 Task: Open a blank google sheet and write heading  Student grades data  Add 10 students name:-  'Joshua Rivera, Zoey Coleman, Ryan Wright, Addison Bailey, Jonathan Simmons, Brooklyn Ward, Caleb Barnes, Audrey Collins, Gabriel Perry, Sofia Bell. ' in November Last week sales are  100 to 150. Math Grade:-  90, 95, 80, 92, 85,88, 90, 78, 92, 85.Science Grade:-  85, 87, 92, 88, 90, 85, 92, 80, 88, 90.English Grade:-  92, 90, 85, 90, 88, 92, 85, 82, 90, 88.History Grade:-  88, 92, 78, 95, 90, 90, 80, 85, 92, 90. Total use the formula   =SUM(D2:G2) then presss enter. Save page auditingSalesAnalysis_2023
Action: Mouse moved to (296, 169)
Screenshot: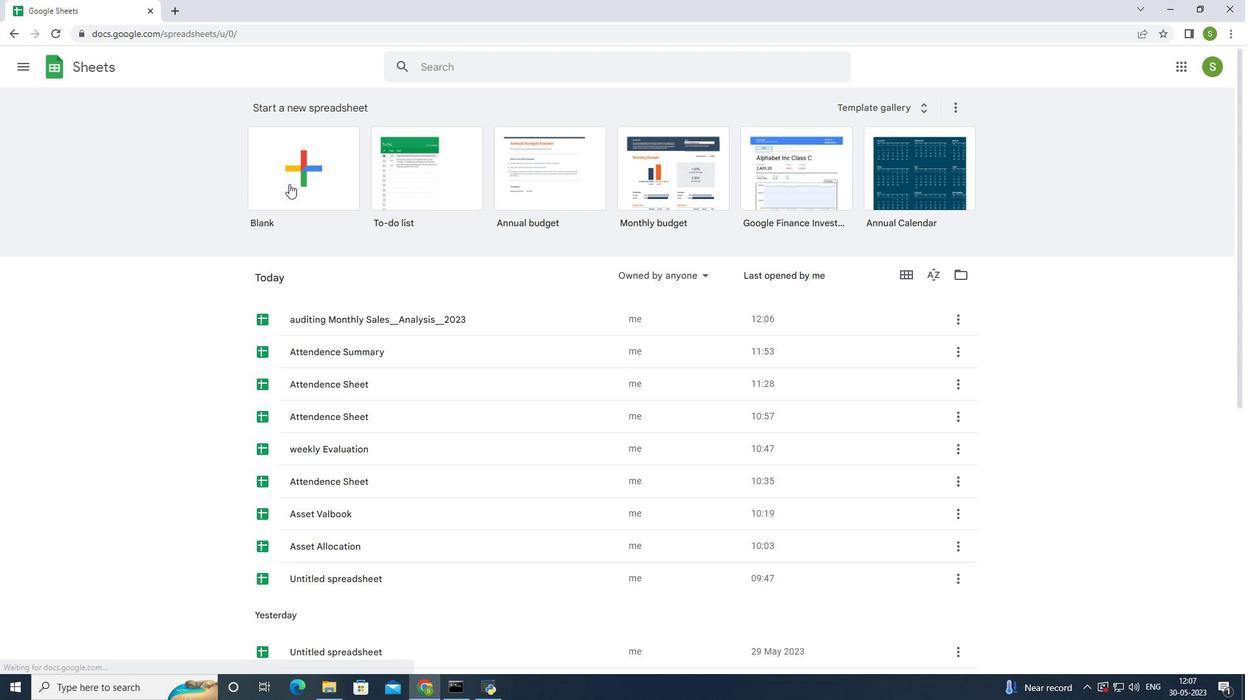 
Action: Mouse pressed left at (296, 169)
Screenshot: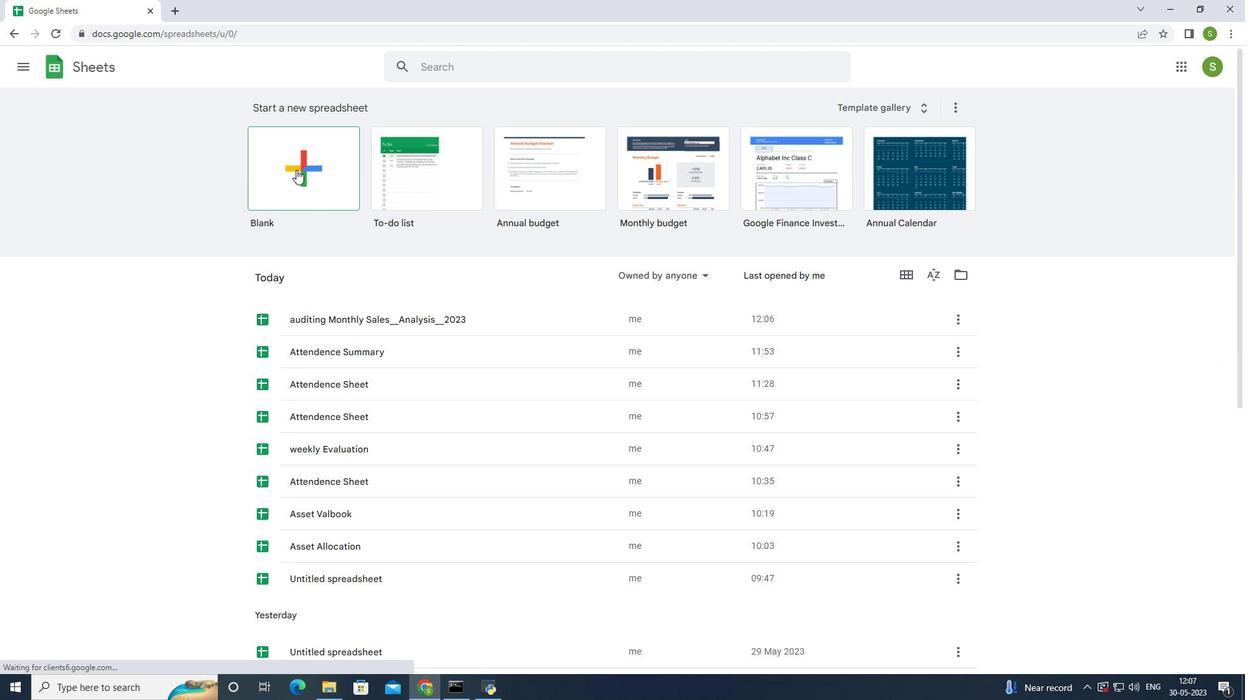 
Action: Mouse moved to (108, 171)
Screenshot: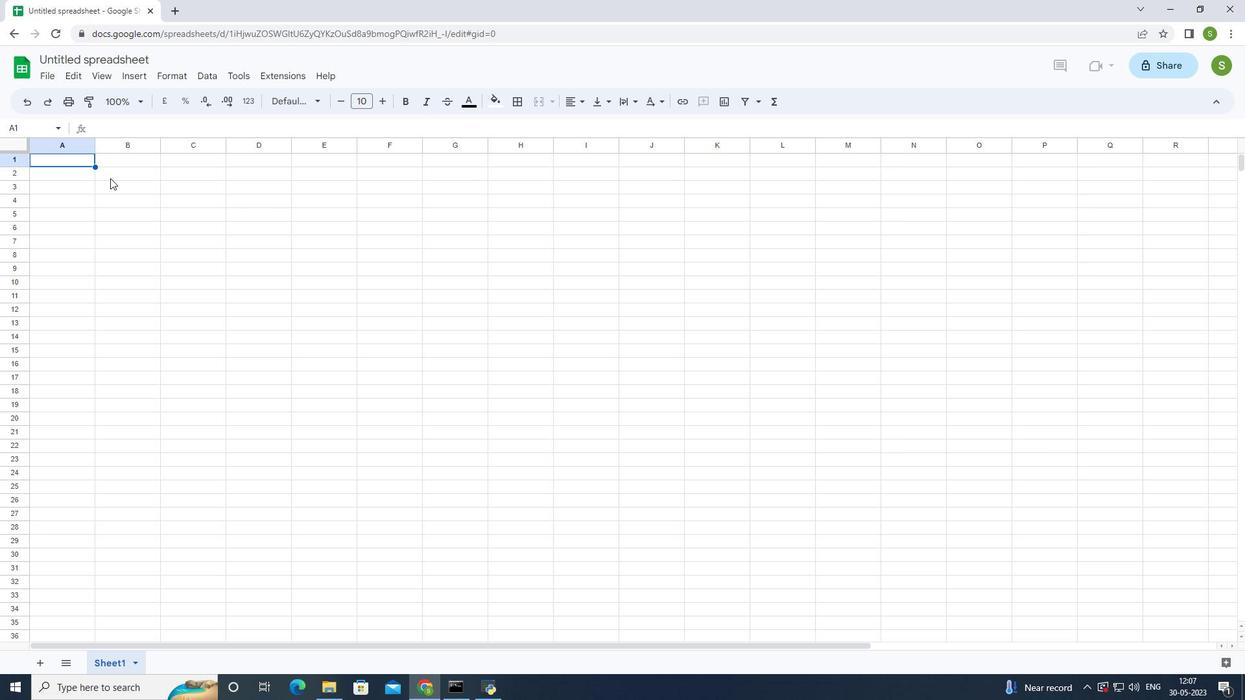 
Action: Mouse pressed left at (108, 171)
Screenshot: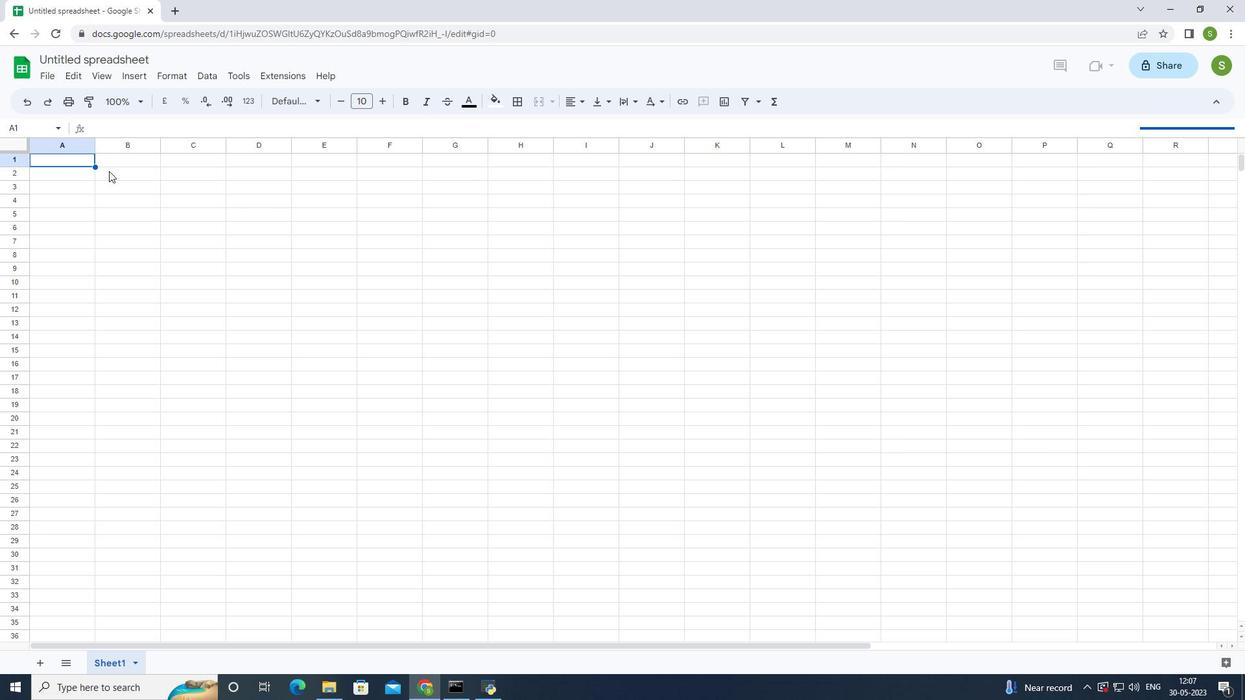 
Action: Mouse moved to (159, 178)
Screenshot: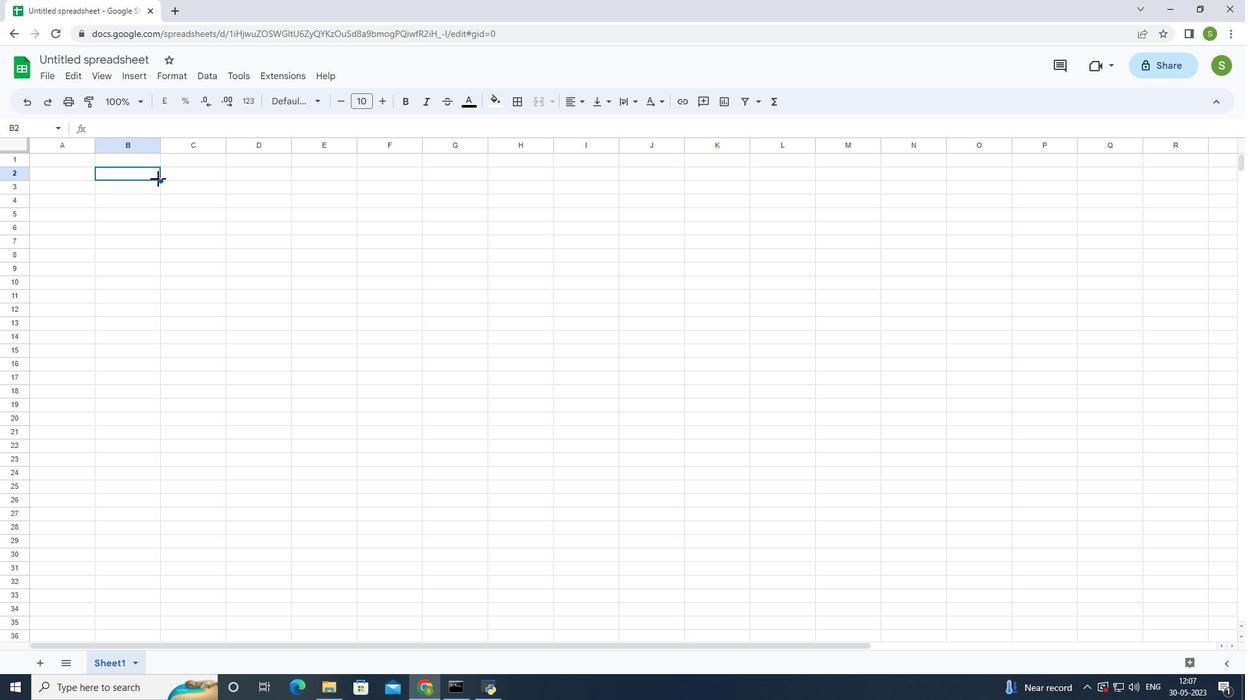 
Action: Key pressed <Key.shift>Student<Key.space>grades<Key.enter>
Screenshot: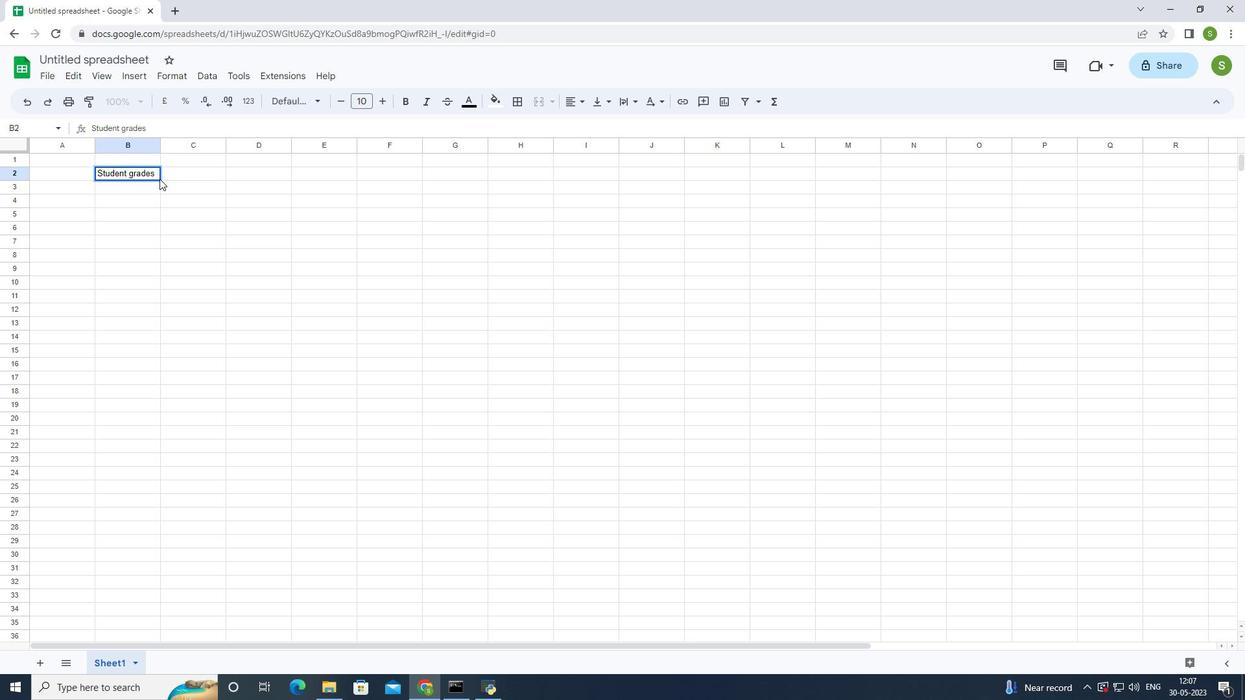 
Action: Mouse moved to (52, 188)
Screenshot: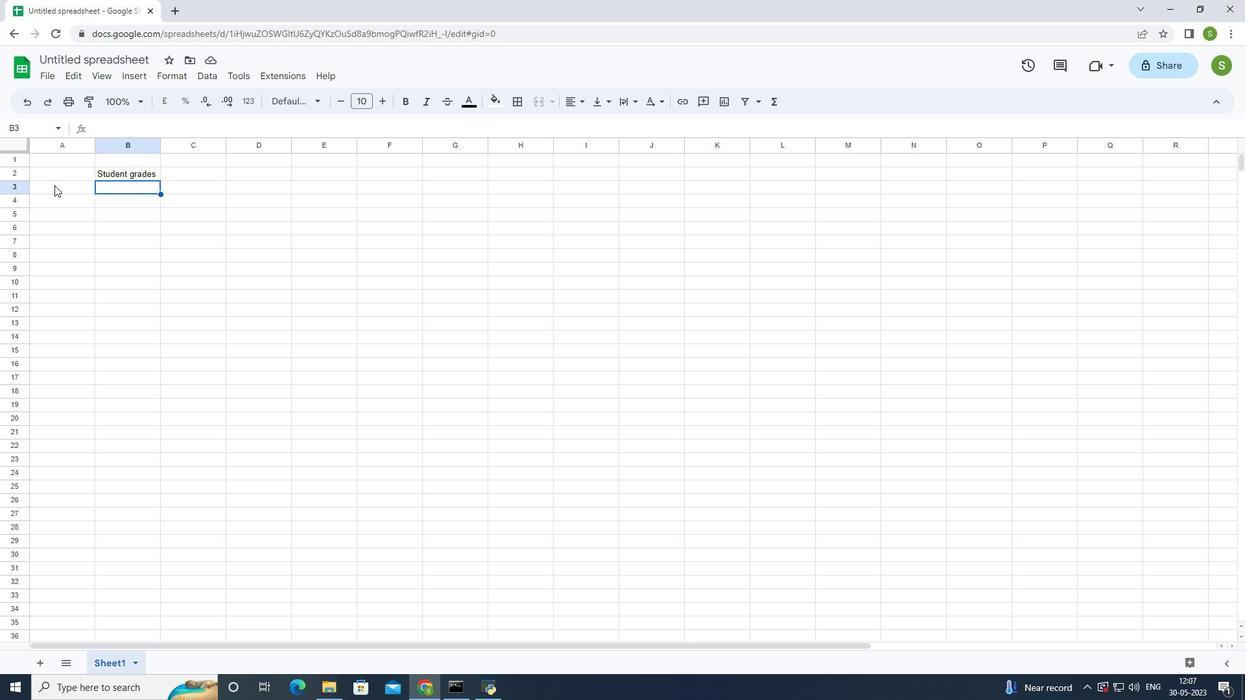 
Action: Mouse pressed left at (52, 188)
Screenshot: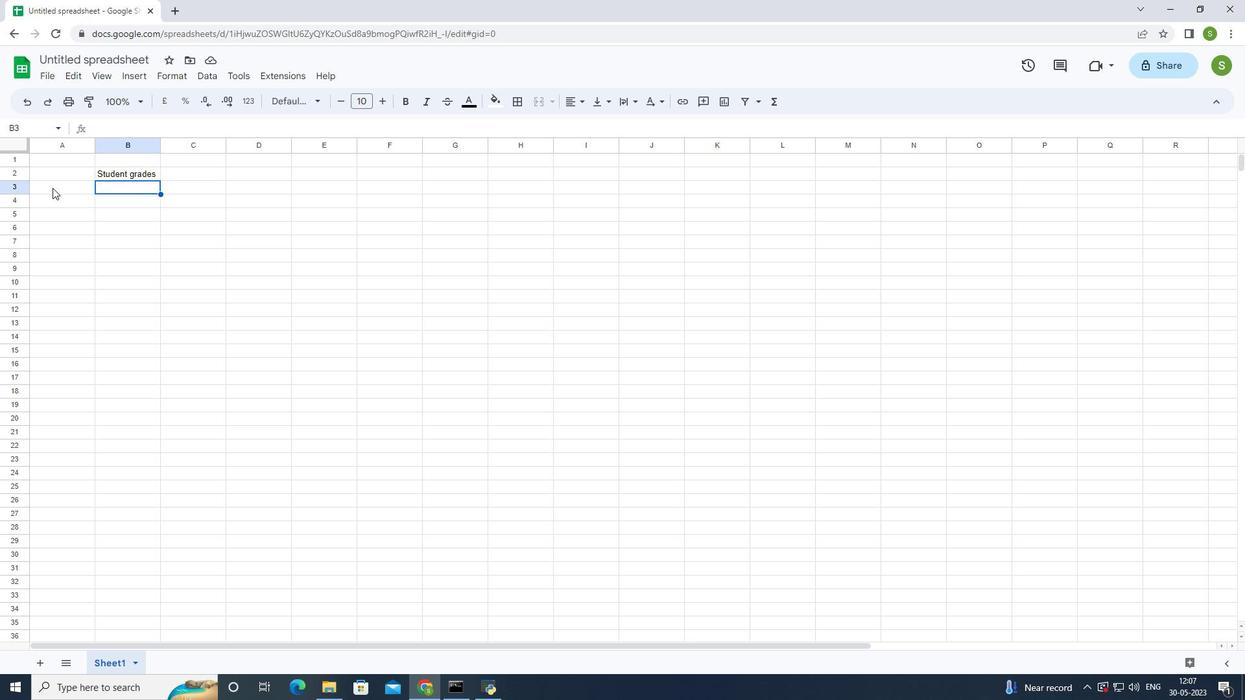 
Action: Mouse moved to (130, 202)
Screenshot: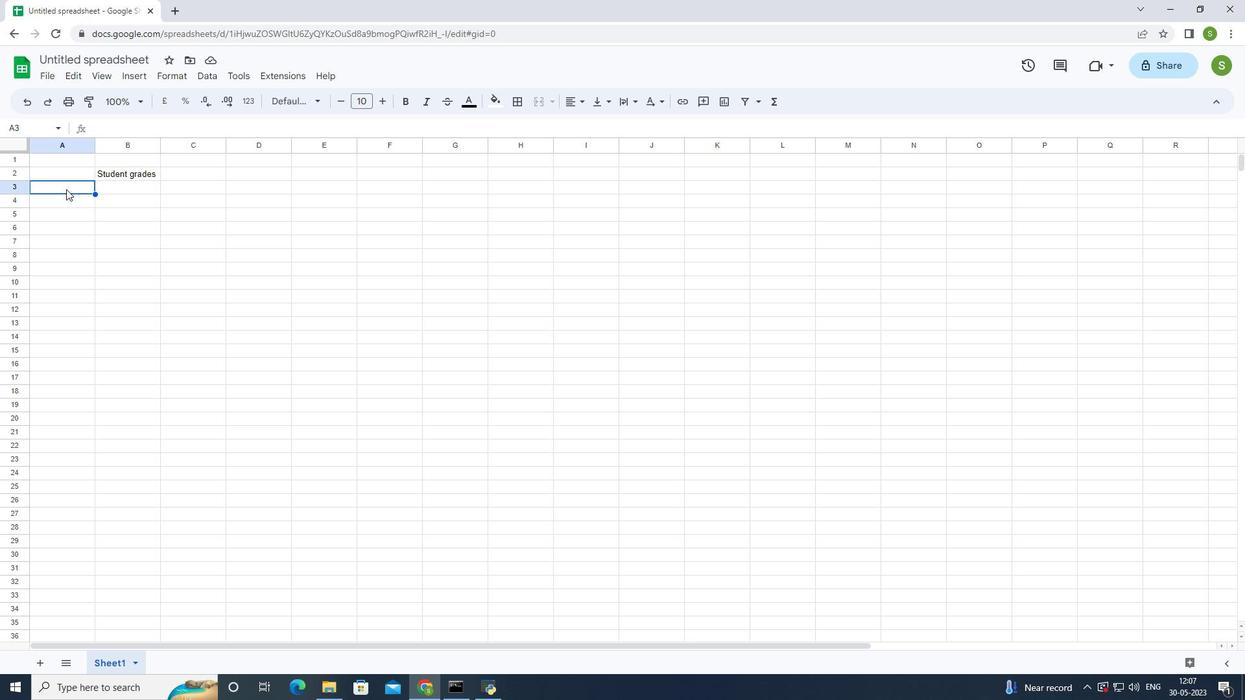 
Action: Key pressed <Key.shift>N
Screenshot: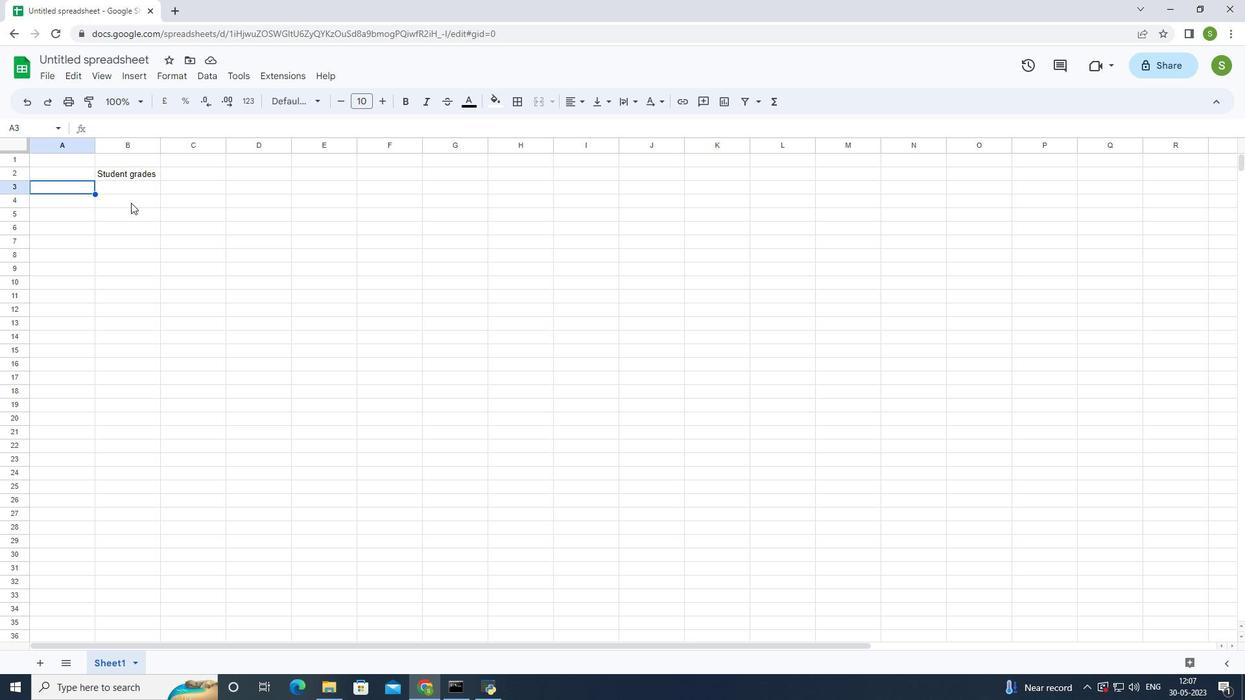 
Action: Mouse moved to (130, 203)
Screenshot: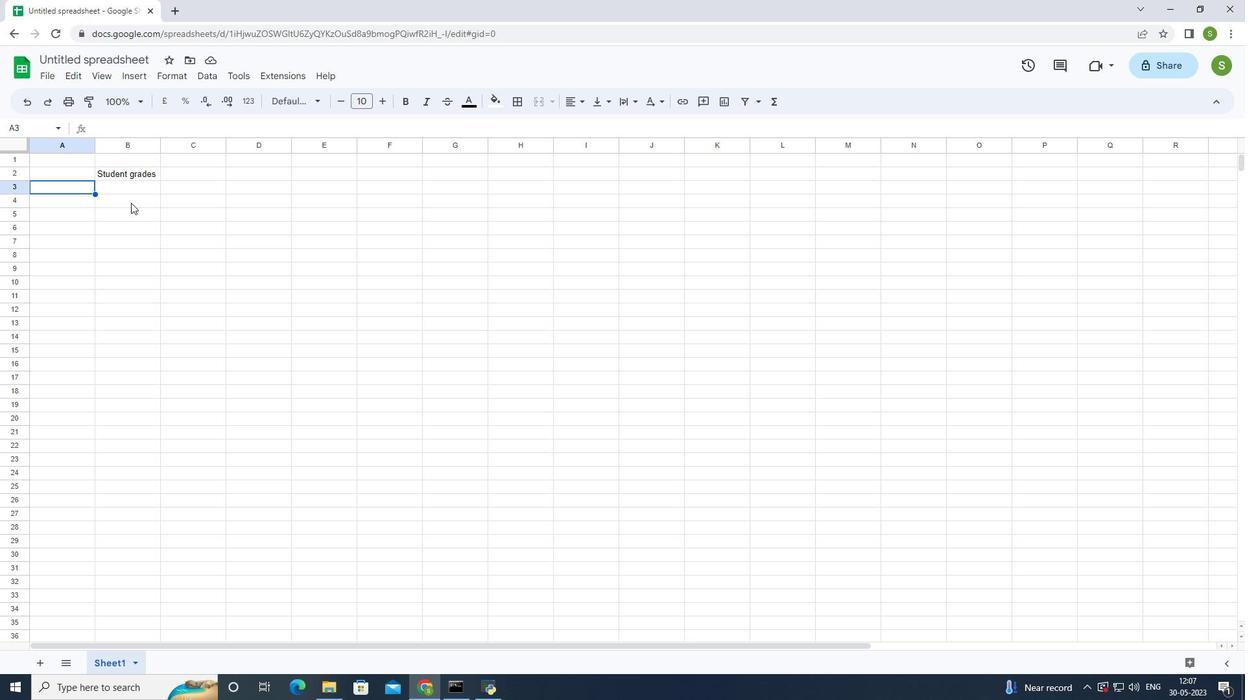 
Action: Key pressed am
Screenshot: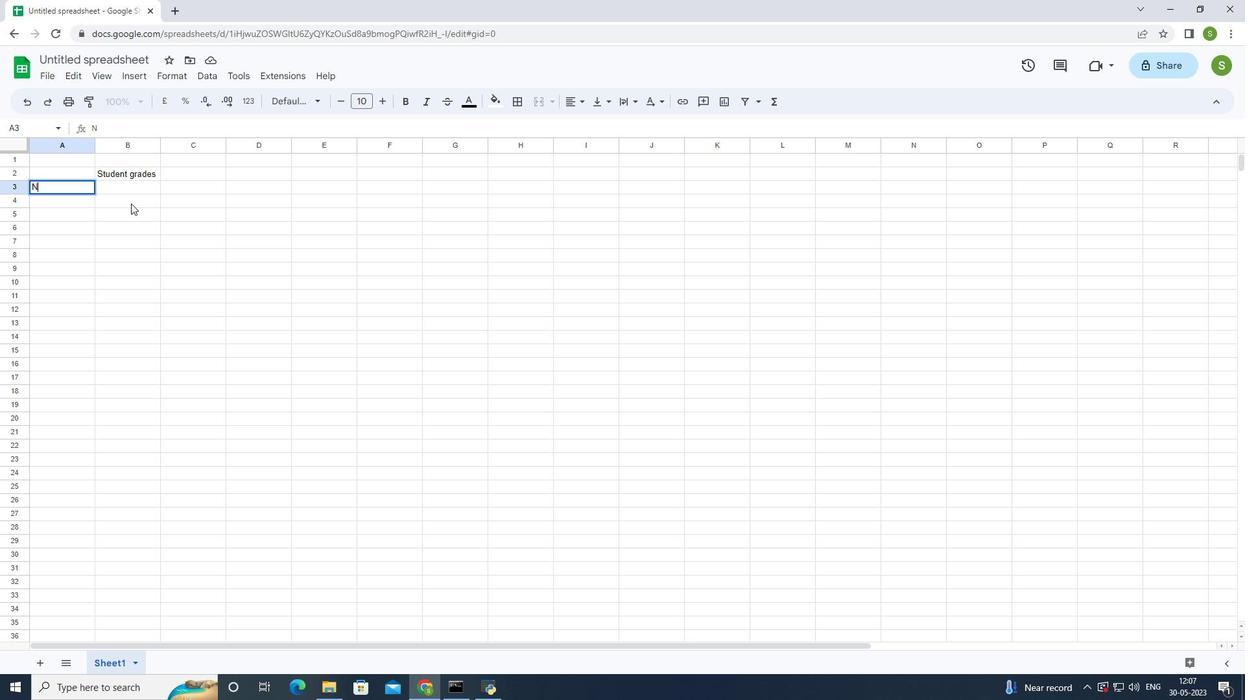 
Action: Mouse moved to (130, 205)
Screenshot: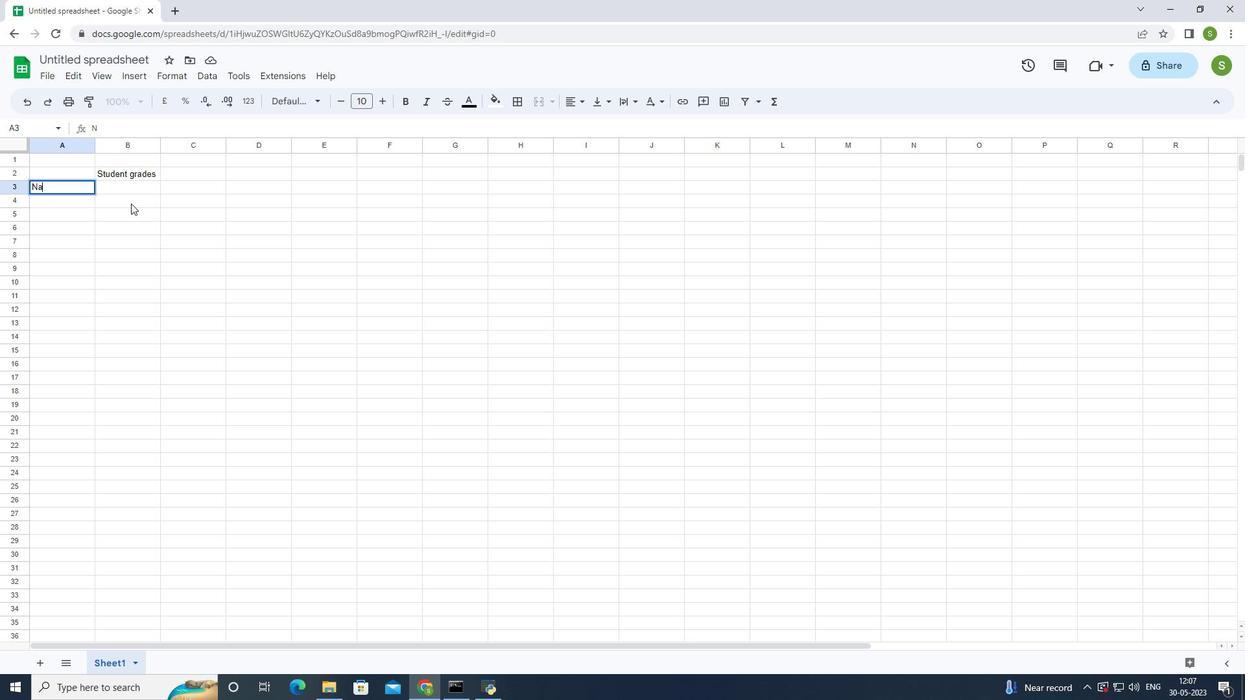 
Action: Key pressed e
Screenshot: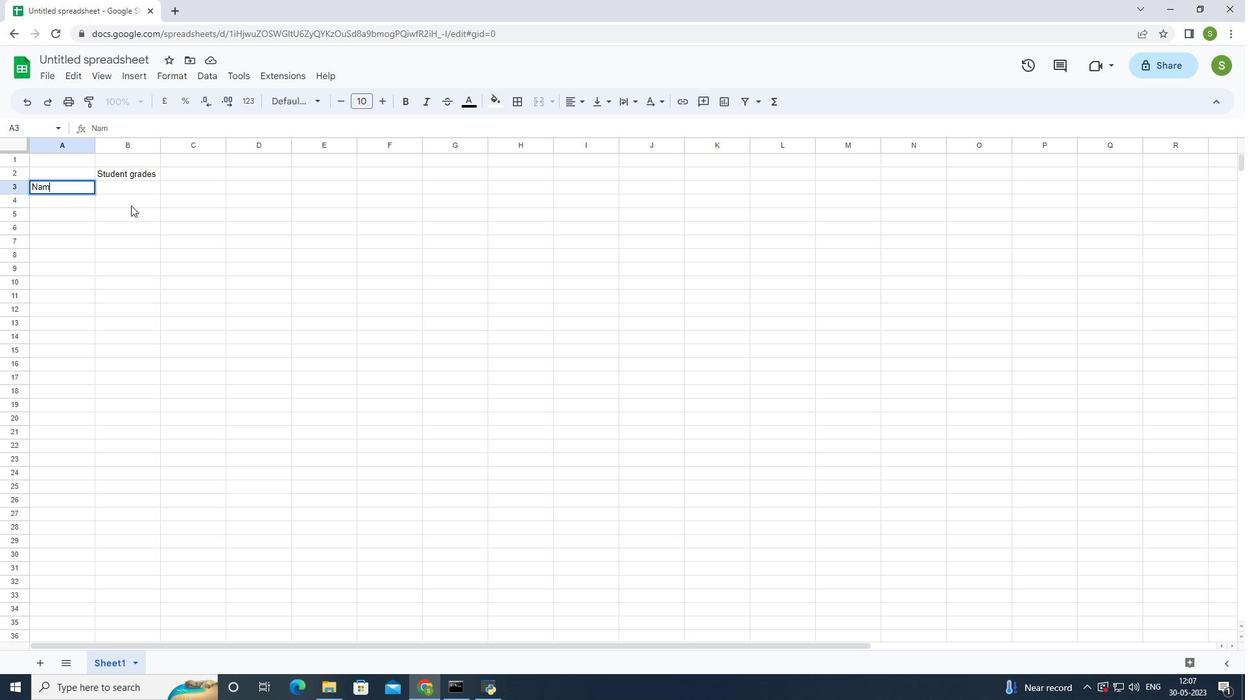 
Action: Mouse moved to (130, 206)
Screenshot: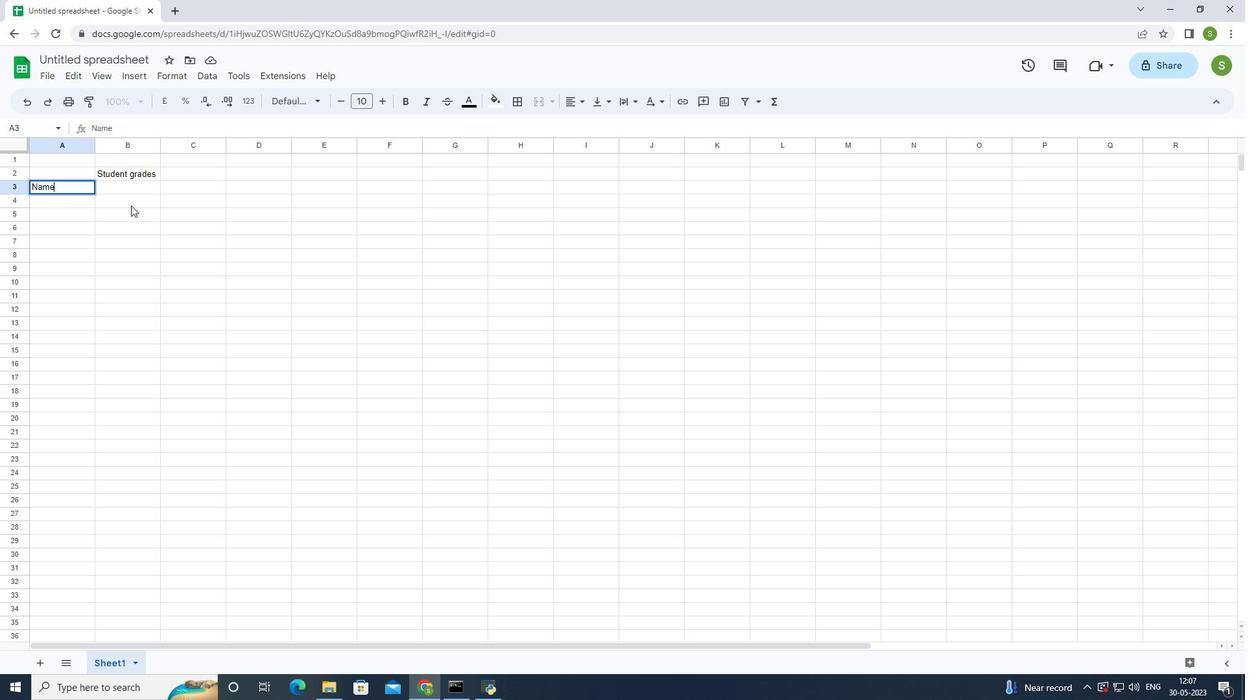 
Action: Key pressed <Key.enter><Key.shift>J
Screenshot: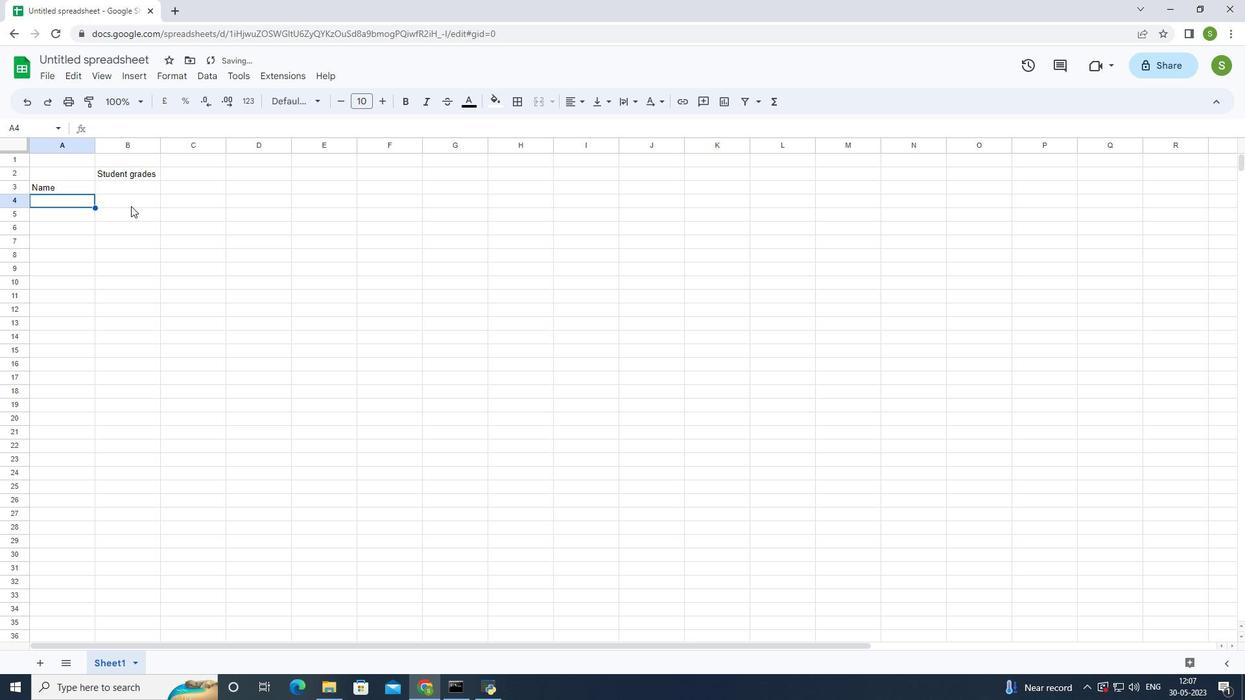 
Action: Mouse moved to (130, 206)
Screenshot: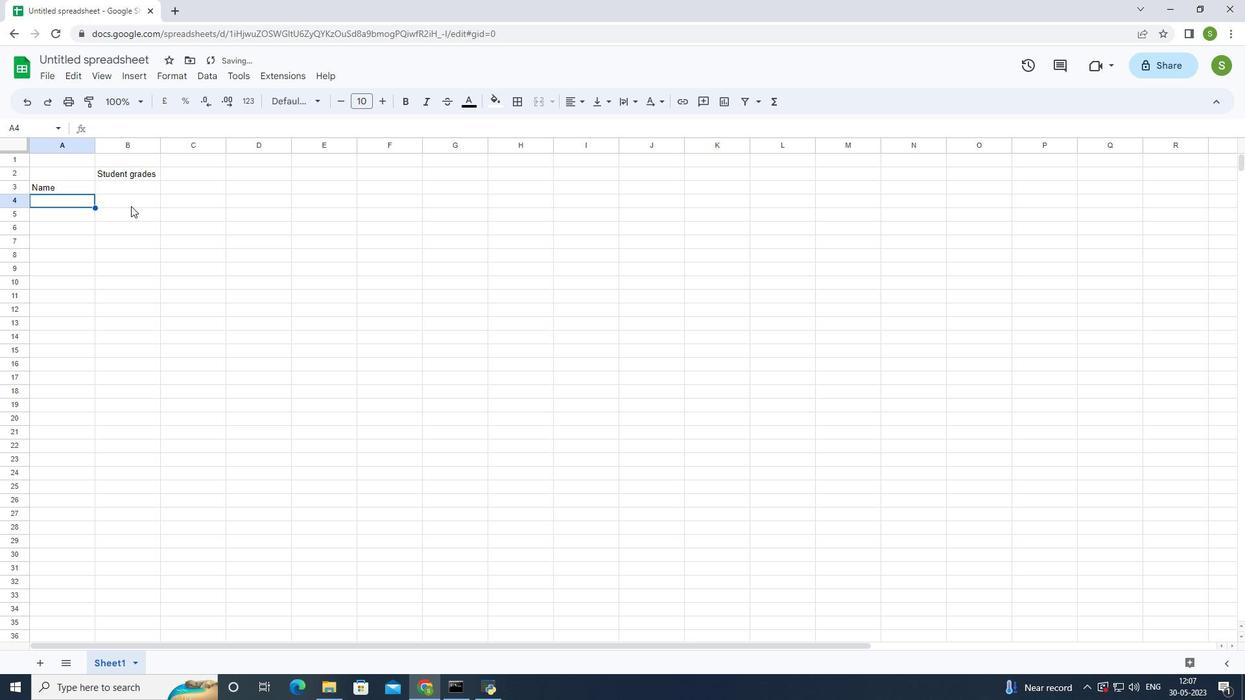 
Action: Key pressed o
Screenshot: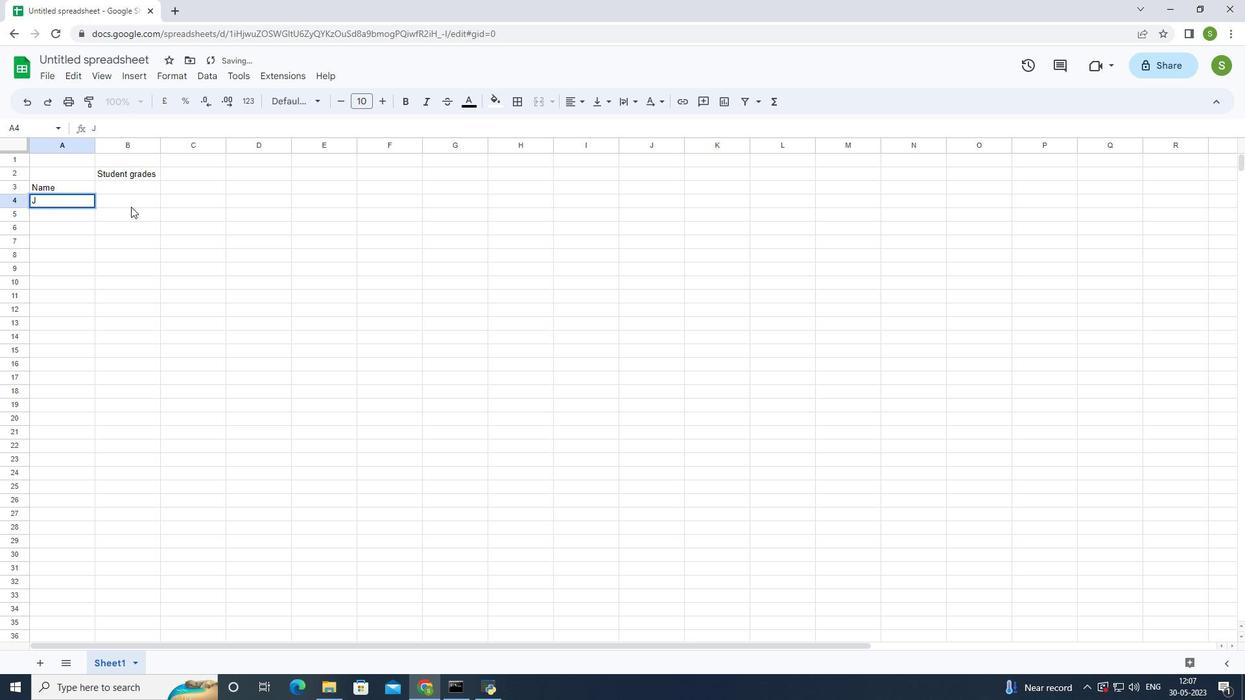 
Action: Mouse moved to (130, 207)
Screenshot: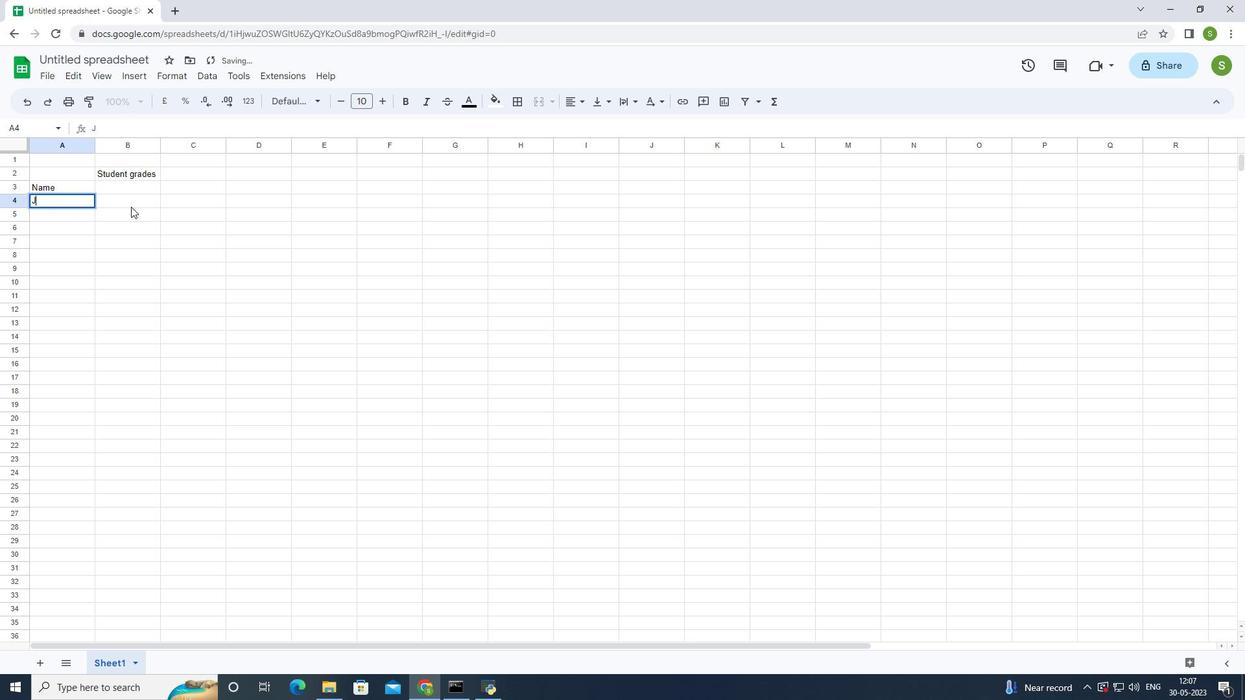 
Action: Key pressed sh
Screenshot: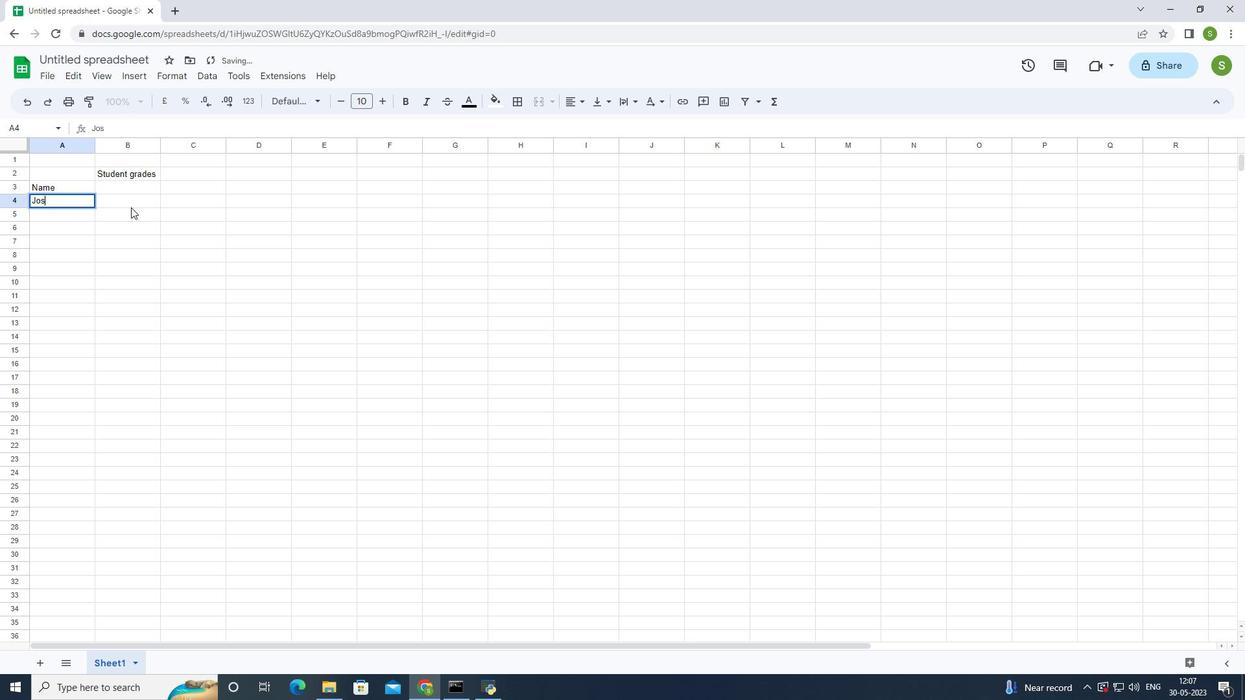 
Action: Mouse moved to (130, 207)
Screenshot: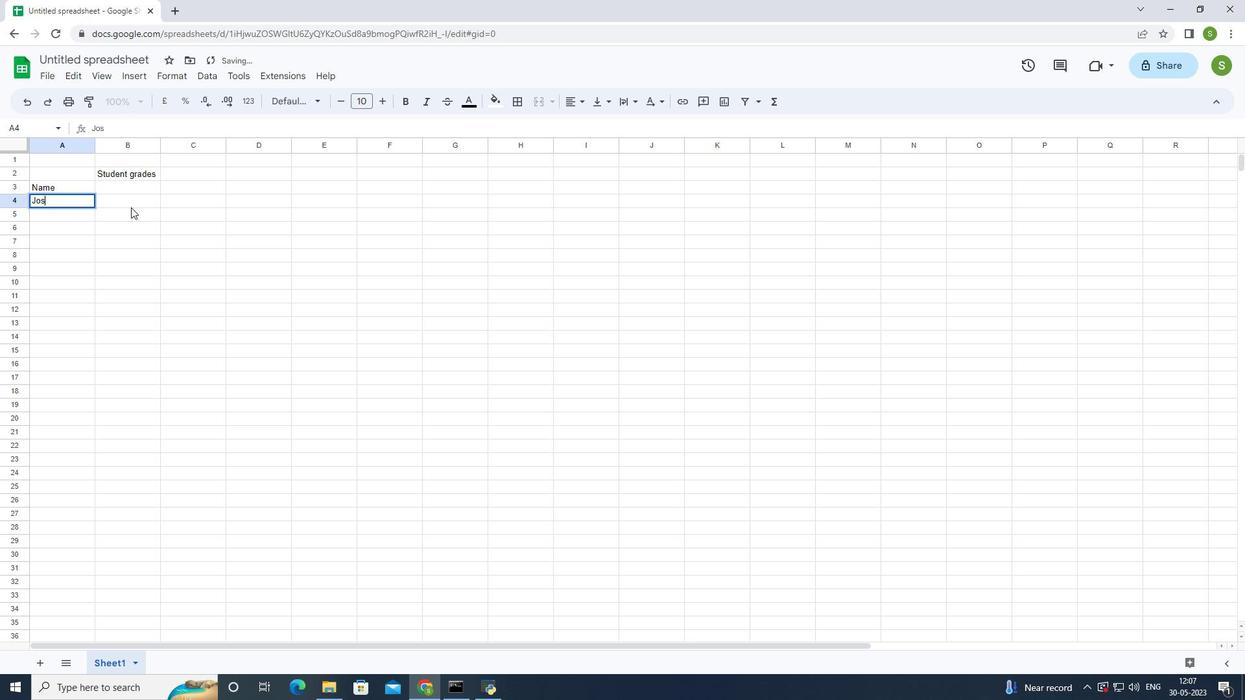 
Action: Key pressed ua
Screenshot: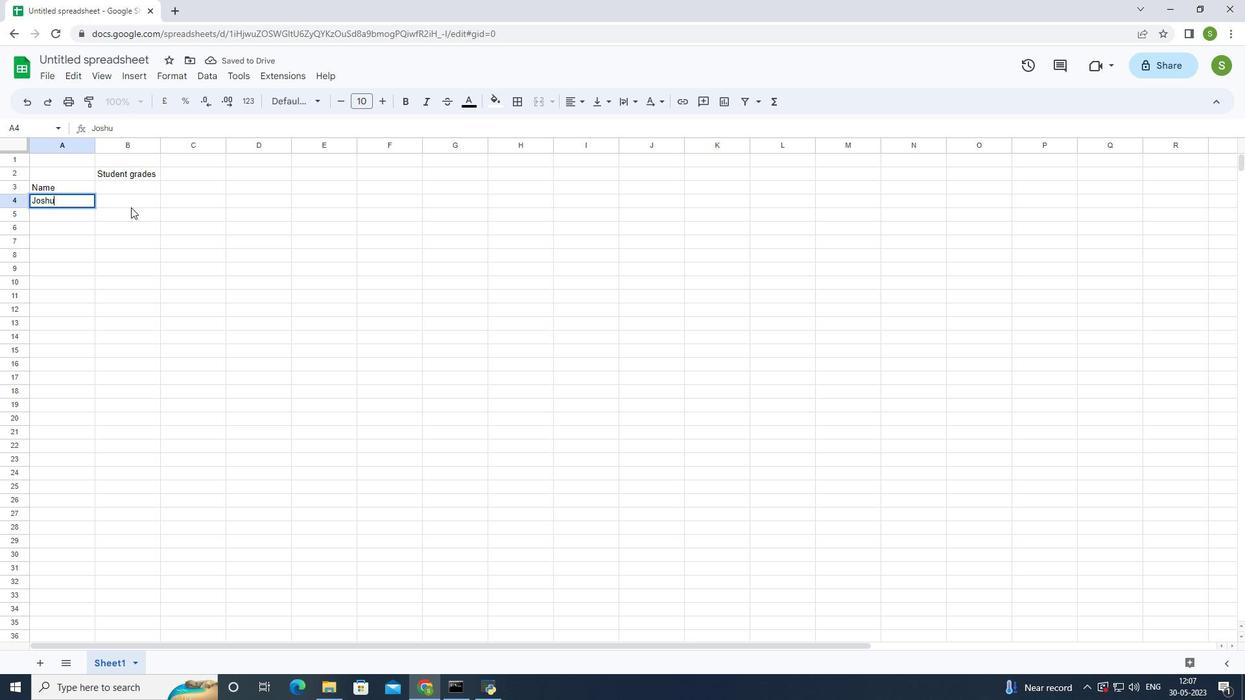 
Action: Mouse moved to (130, 208)
Screenshot: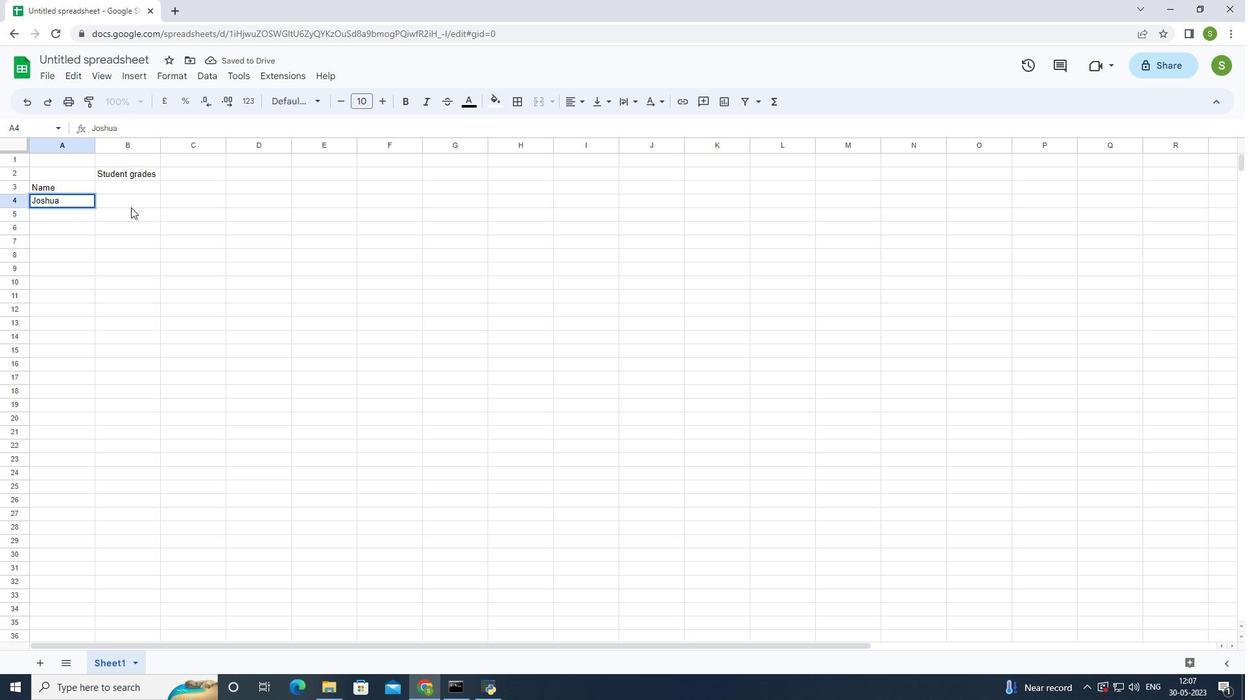 
Action: Key pressed <Key.space><Key.shift>Riv
Screenshot: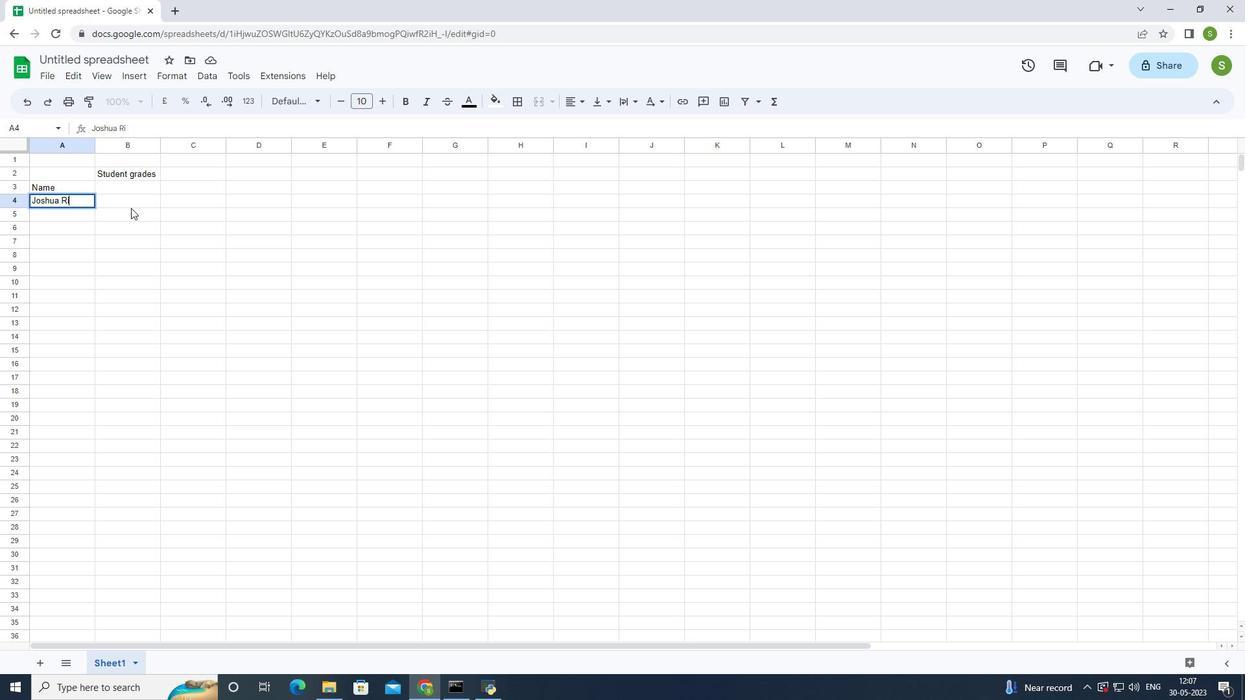 
Action: Mouse moved to (130, 208)
Screenshot: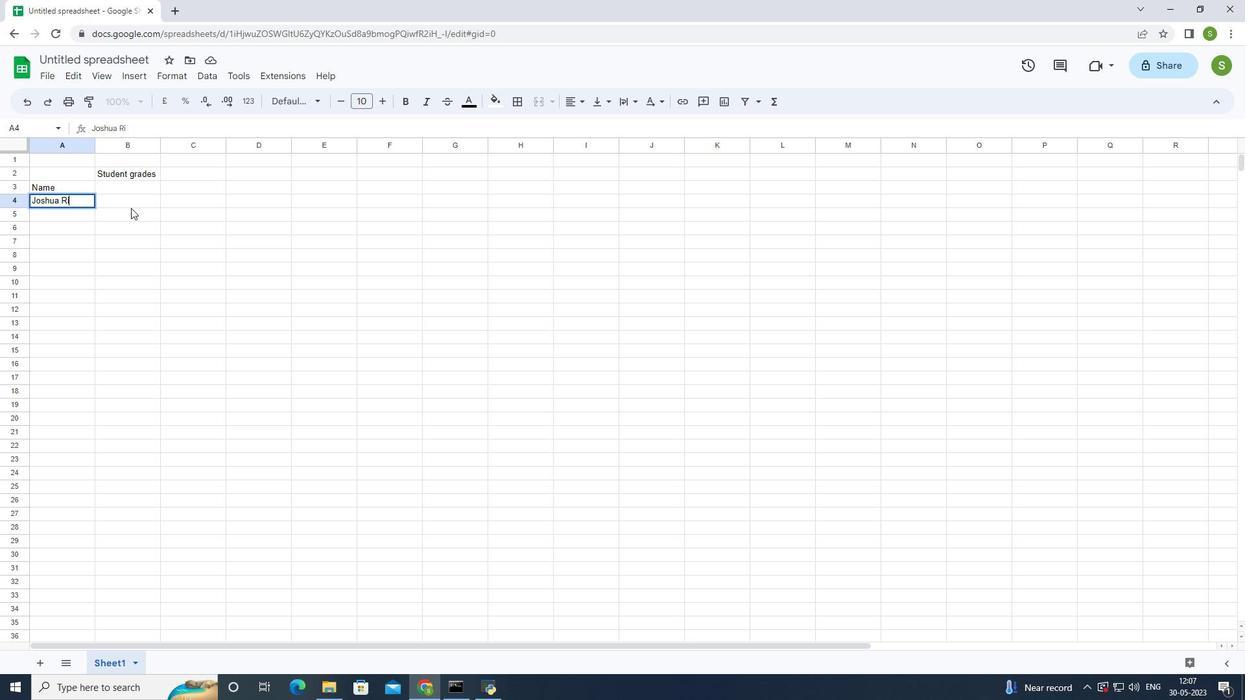 
Action: Key pressed era<Key.enter><Key.shift>Zo
Screenshot: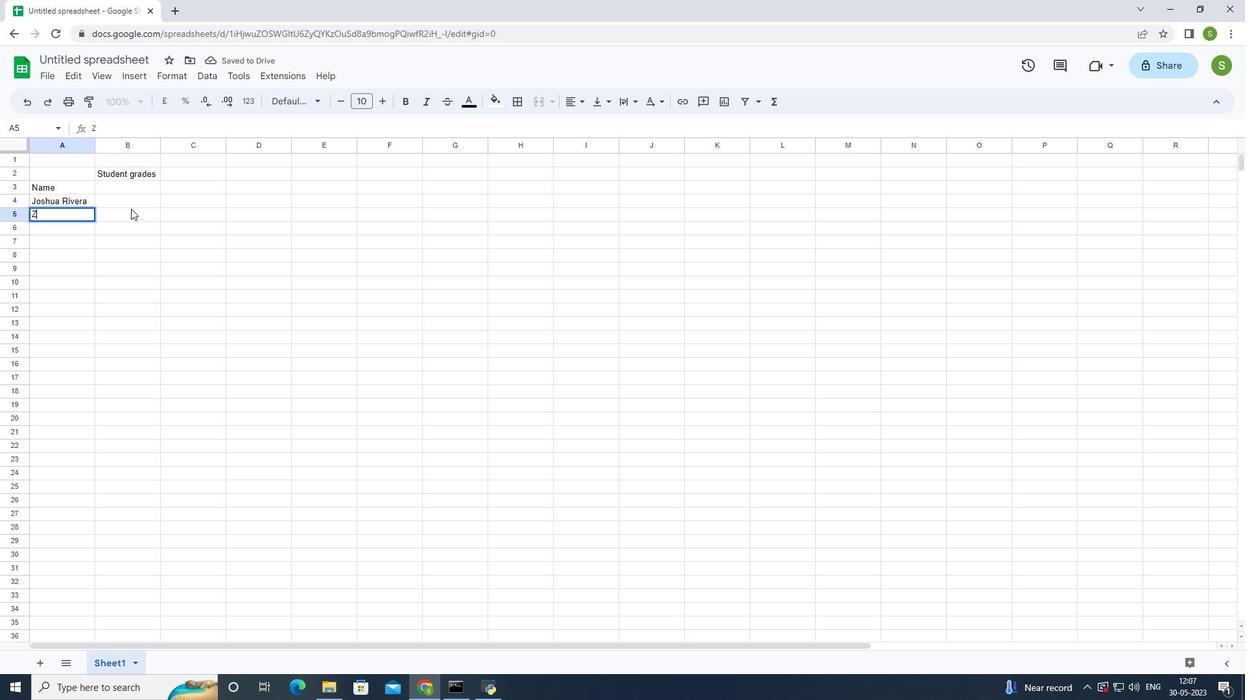 
Action: Mouse moved to (130, 209)
Screenshot: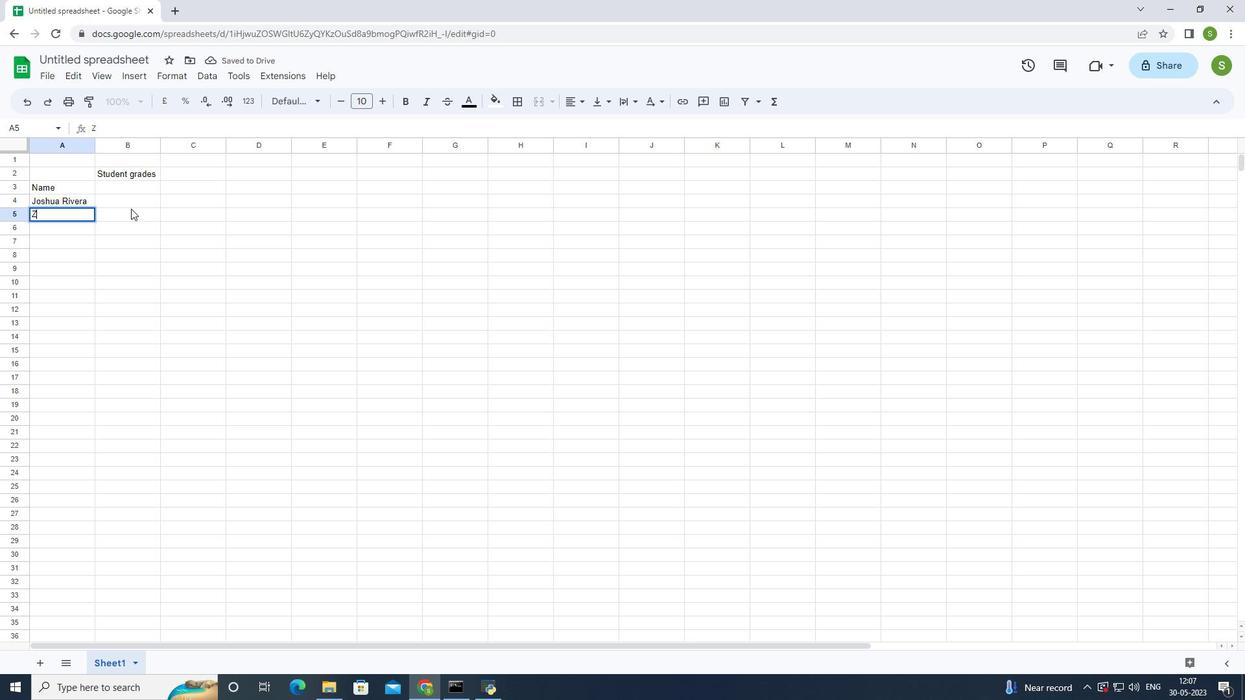 
Action: Key pressed ey
Screenshot: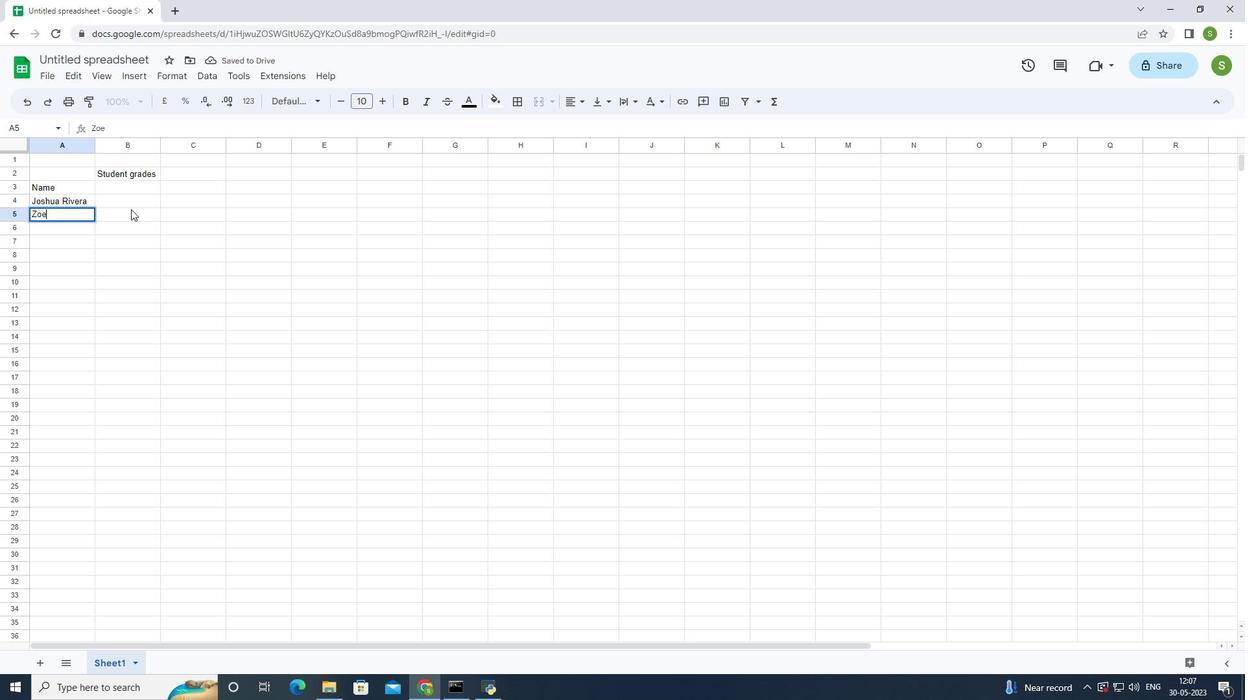 
Action: Mouse moved to (130, 209)
Screenshot: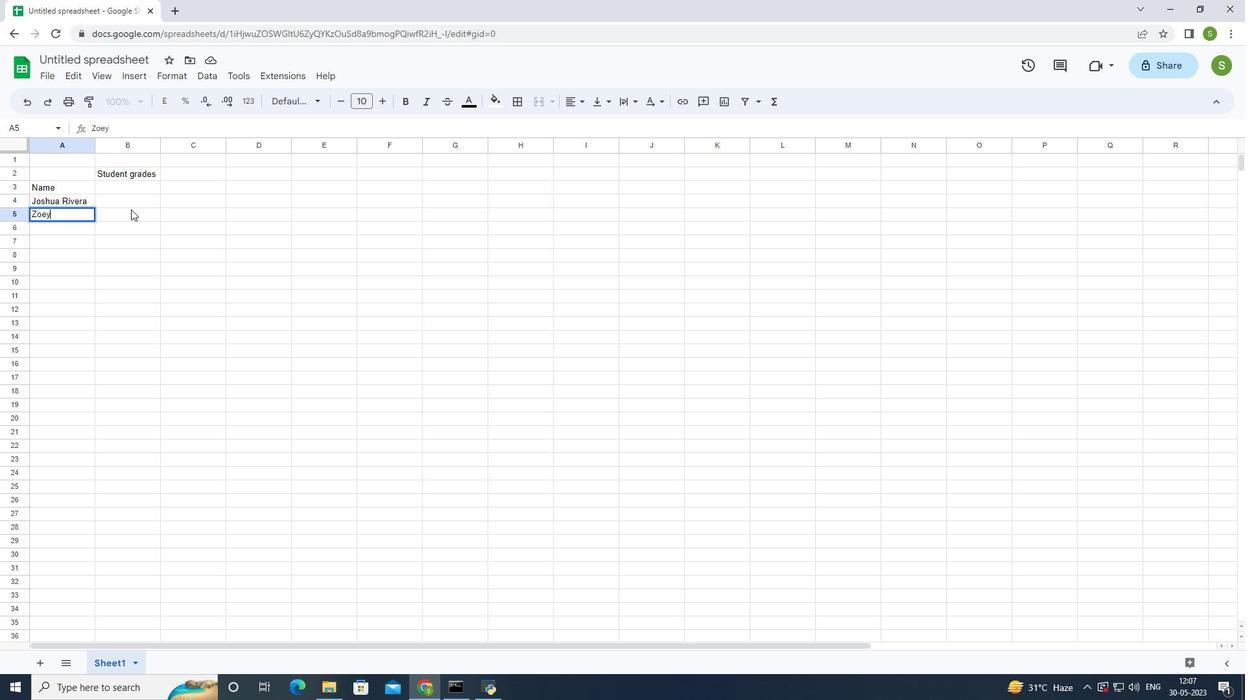
Action: Key pressed <Key.space><Key.shift>Coleman<Key.enter>
Screenshot: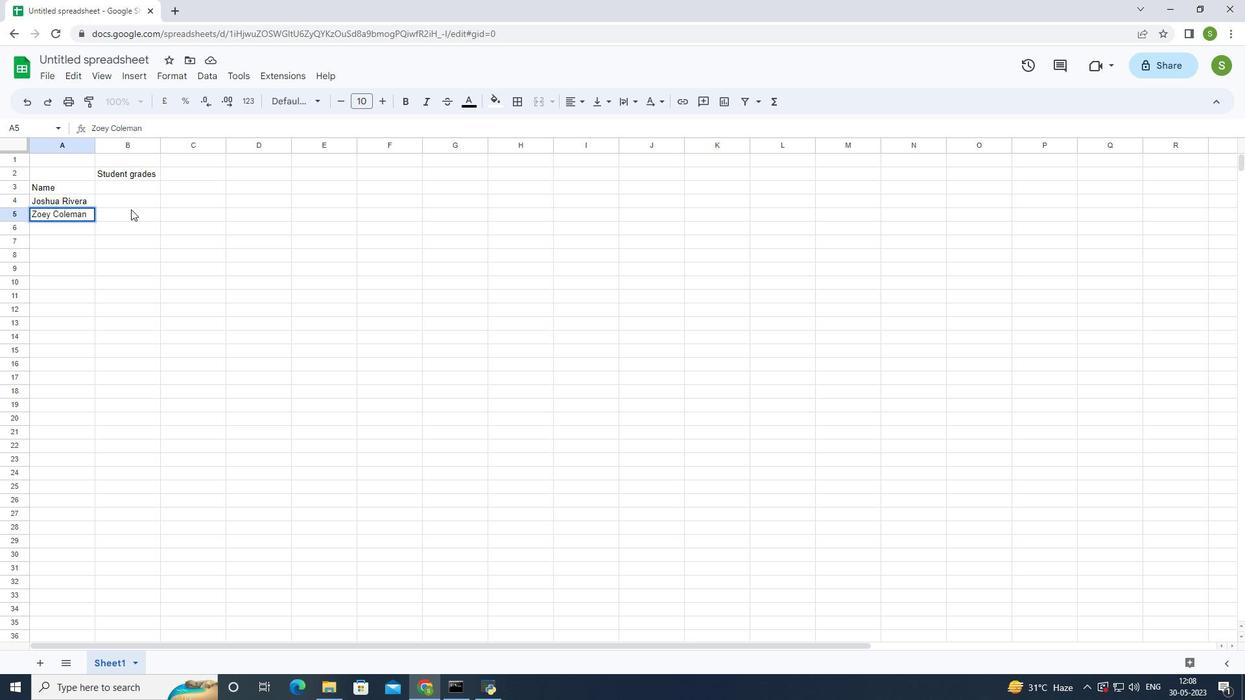 
Action: Mouse moved to (130, 210)
Screenshot: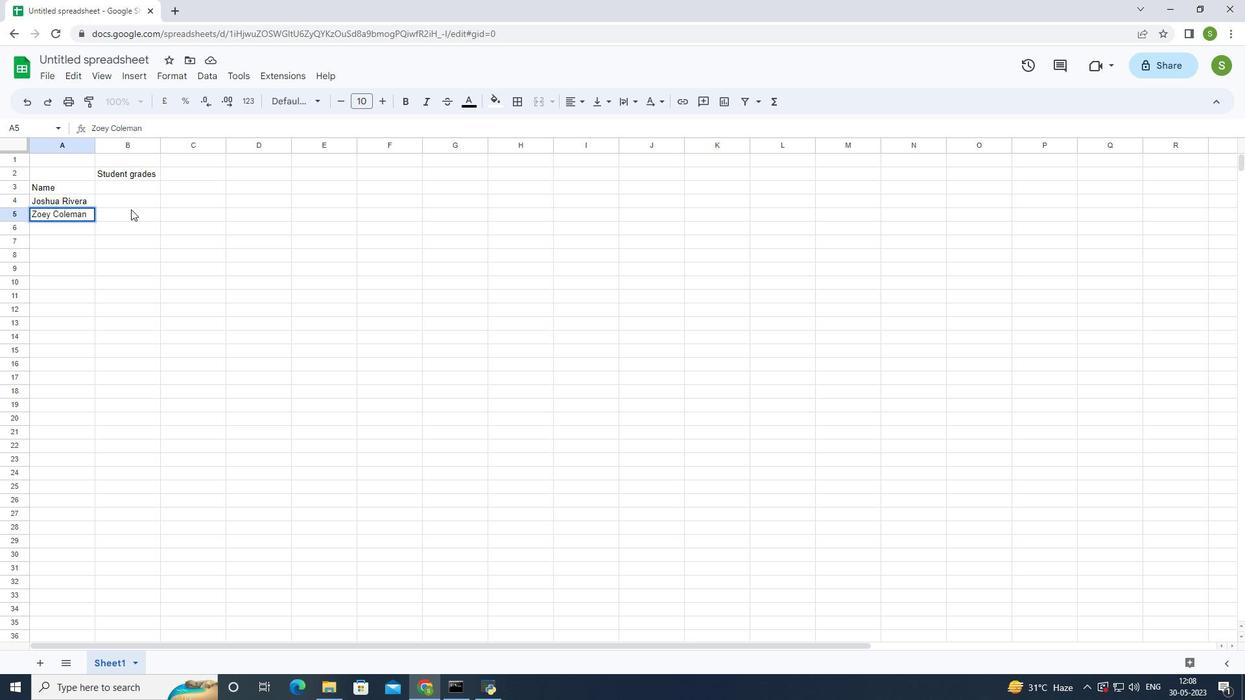 
Action: Key pressed <Key.shift><Key.shift><Key.shift><Key.shift>Ryan<Key.space><Key.shift>e<Key.backspace>
Screenshot: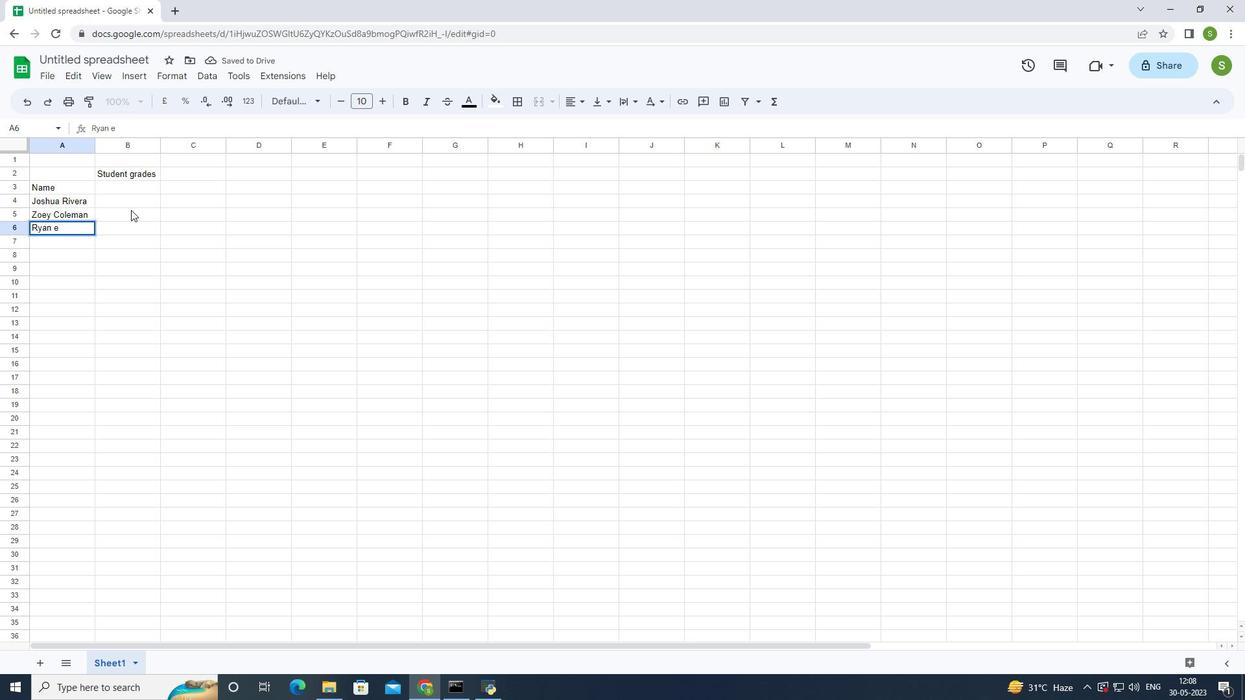 
Action: Mouse moved to (130, 210)
Screenshot: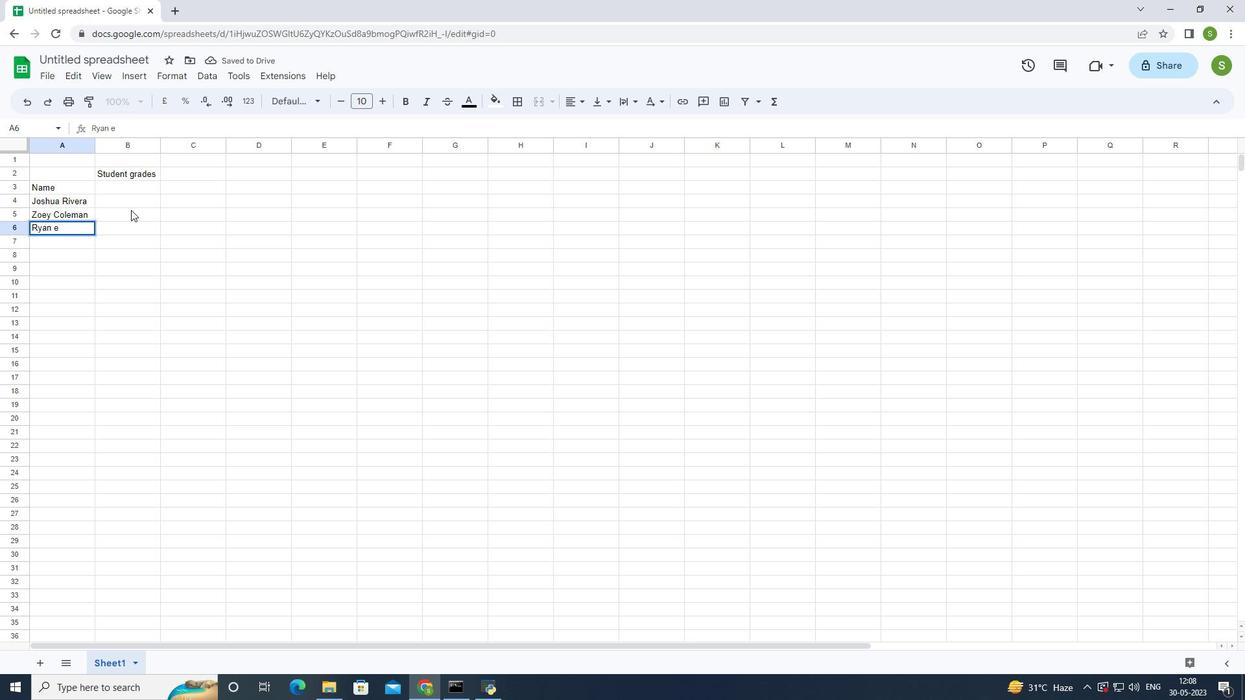 
Action: Key pressed <Key.shift>Wright<Key.enter><Key.shift>Addison<Key.space><Key.shift>Bai
Screenshot: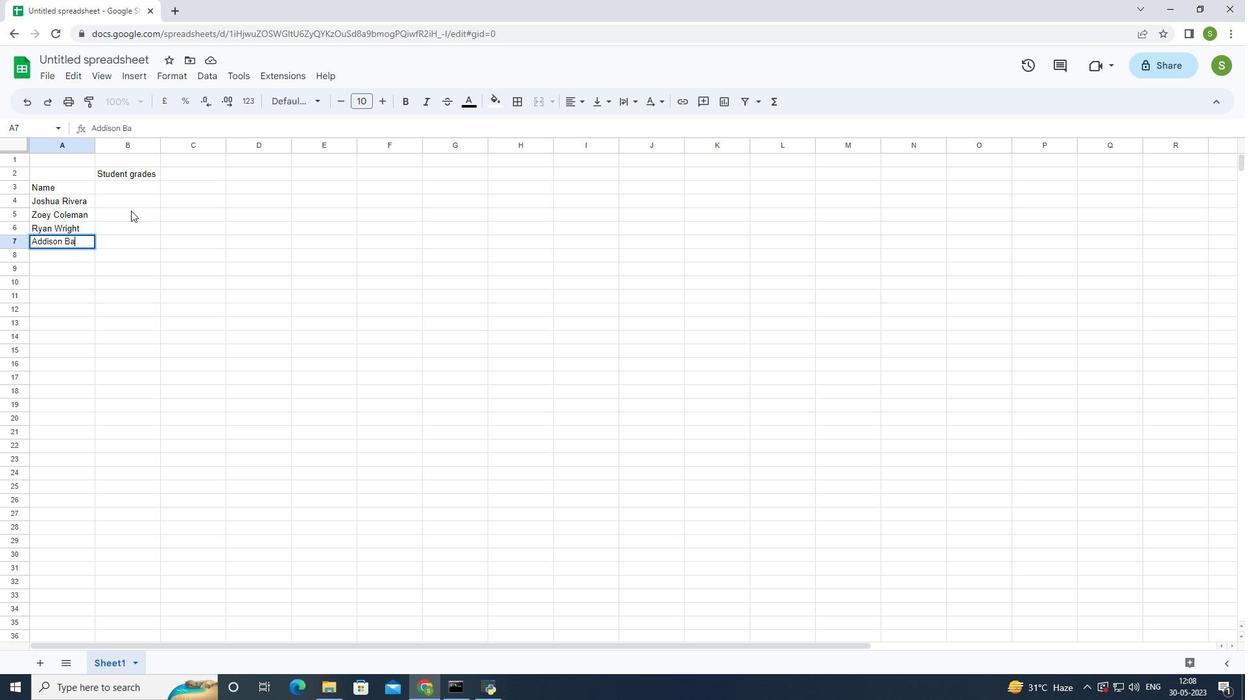 
Action: Mouse moved to (130, 210)
Screenshot: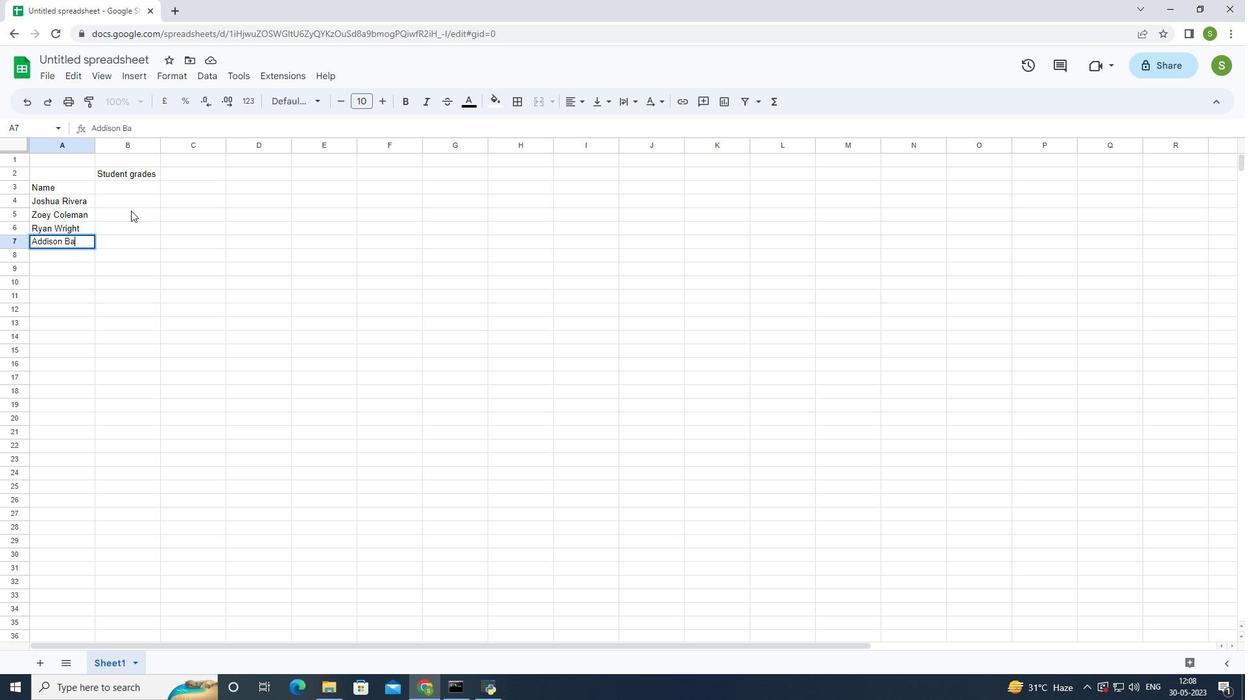 
Action: Key pressed ley<Key.enter><Key.shift><Key.shift><Key.shift>J
Screenshot: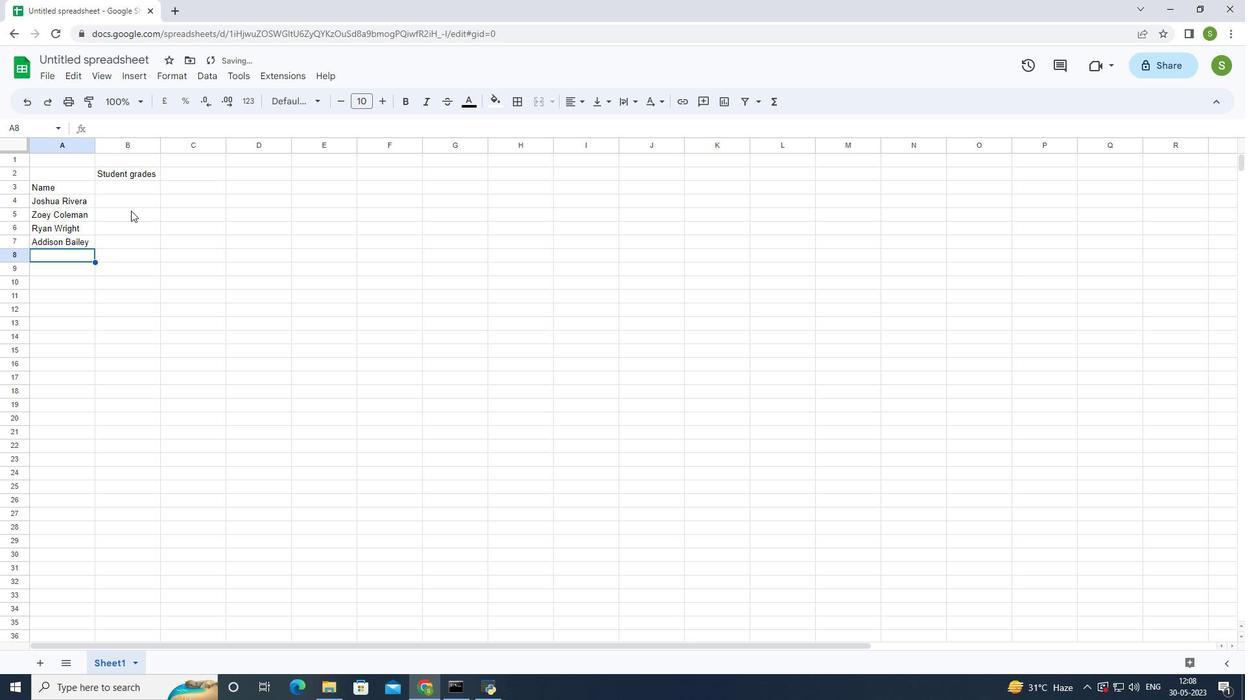 
Action: Mouse moved to (130, 211)
Screenshot: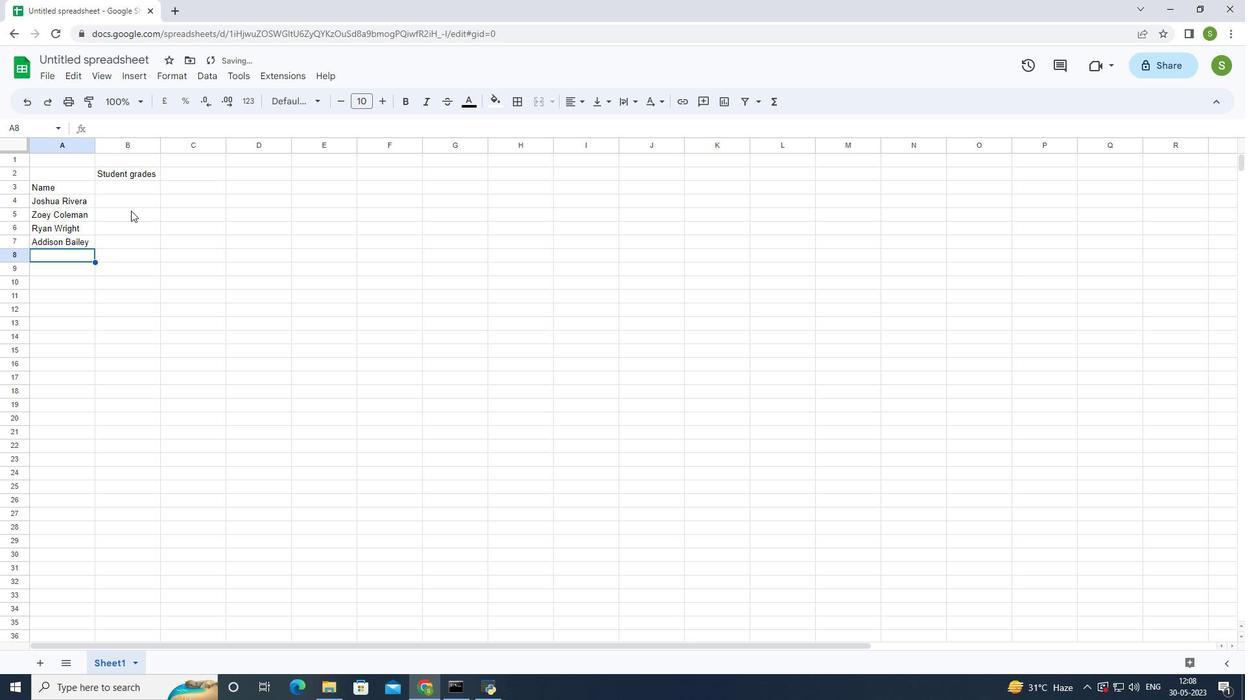 
Action: Key pressed onathan<Key.space><Key.shift>Simmons<Key.enter><Key.shift>Brooklyn<Key.space><Key.shift>Ward<Key.enter>
Screenshot: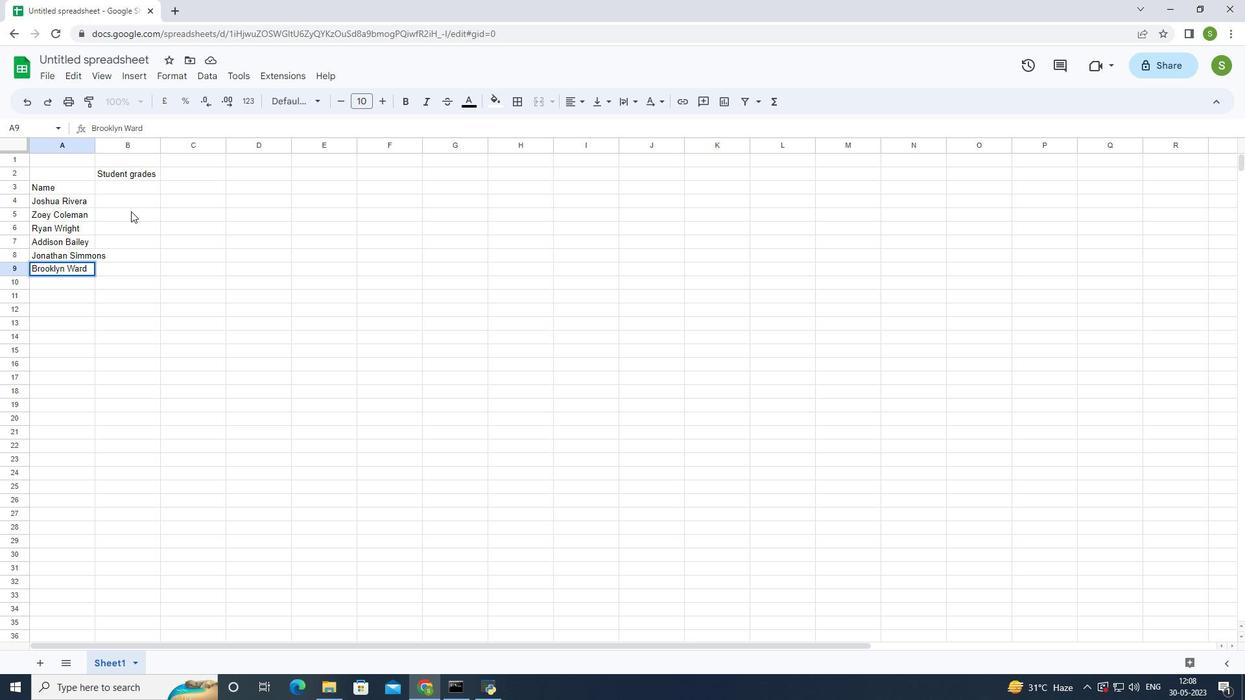
Action: Mouse moved to (131, 215)
Screenshot: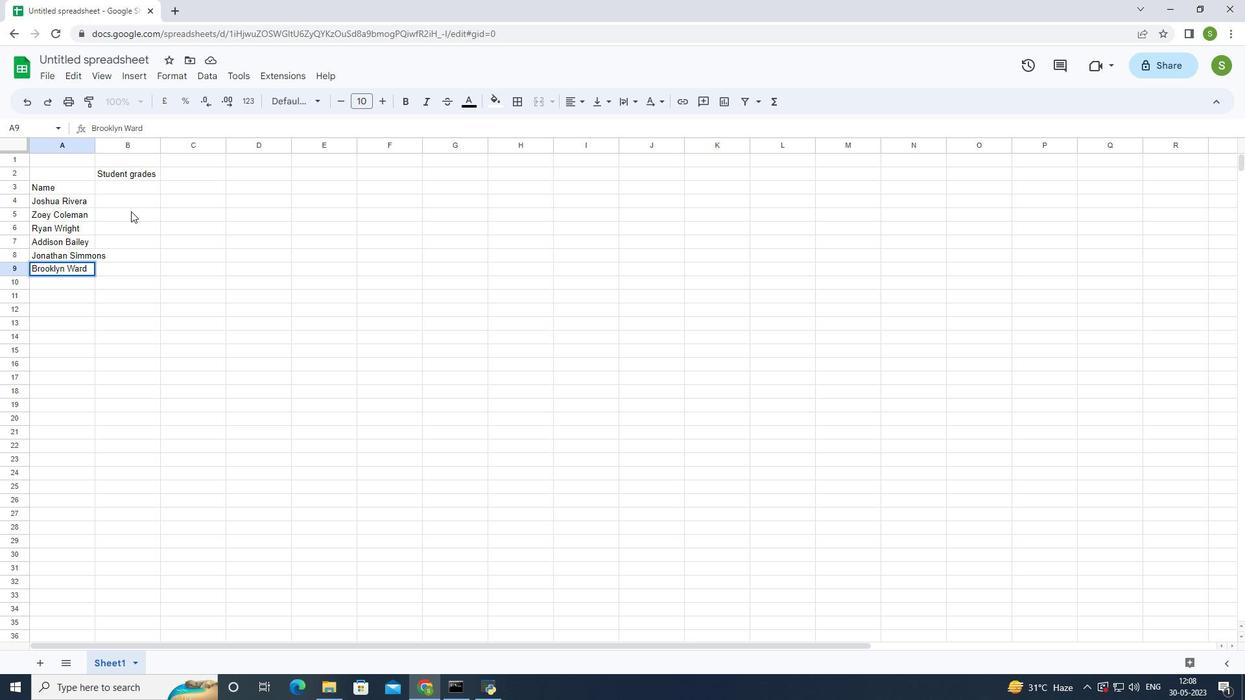 
Action: Key pressed <Key.shift>X<Key.backspace><Key.shift>Caleb<Key.space><Key.shift>Barnes<Key.enter><Key.shift><Key.shift><Key.shift><Key.shift><Key.shift><Key.shift><Key.shift><Key.shift><Key.shift><Key.shift><Key.shift><Key.shift><Key.shift><Key.shift><Key.shift><Key.shift><Key.shift><Key.shift><Key.shift><Key.shift><Key.shift>Audrey<Key.space>
Screenshot: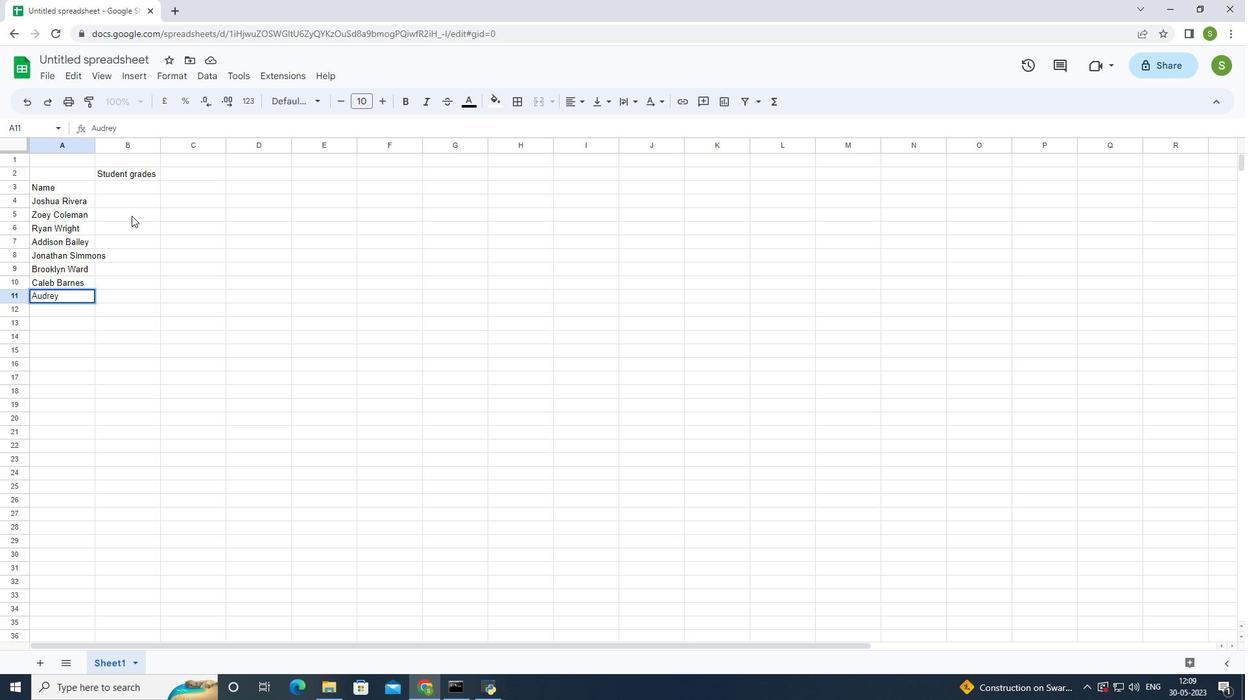 
Action: Mouse moved to (131, 215)
Screenshot: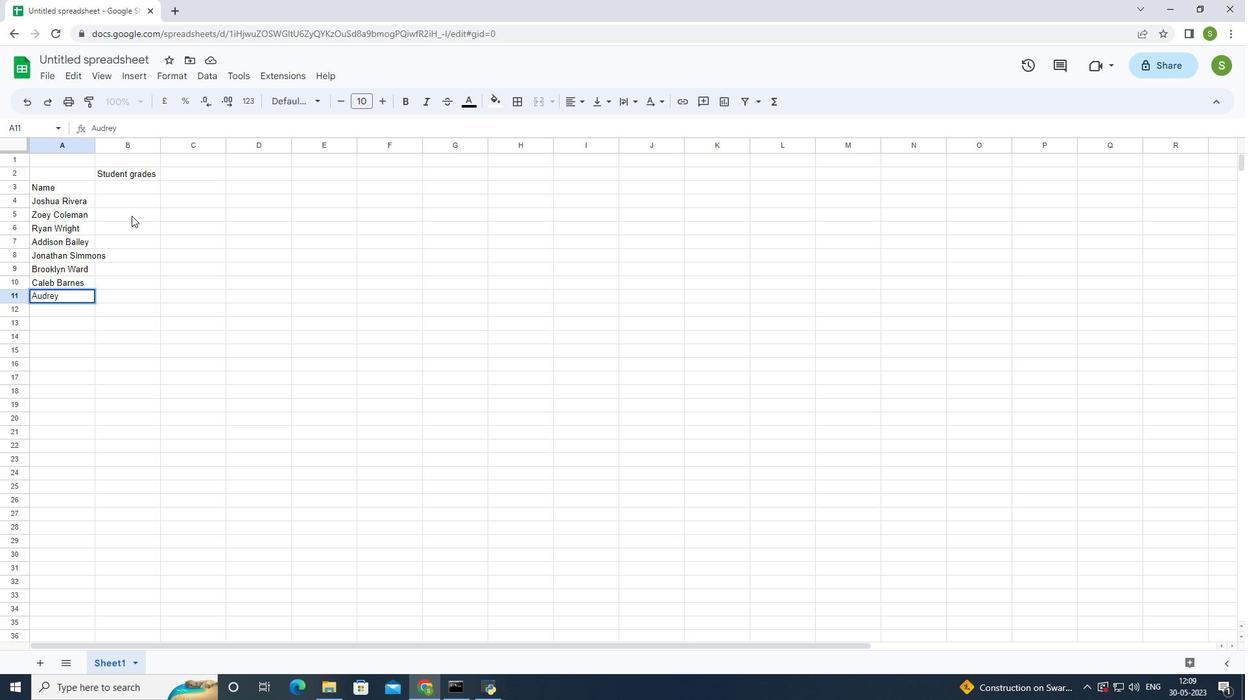 
Action: Key pressed <Key.shift>Colliins<Key.space><Key.shift><Key.shift><Key.shift><Key.shift><Key.shift><Key.shift><Key.shift><Key.shift><Key.shift>G
Screenshot: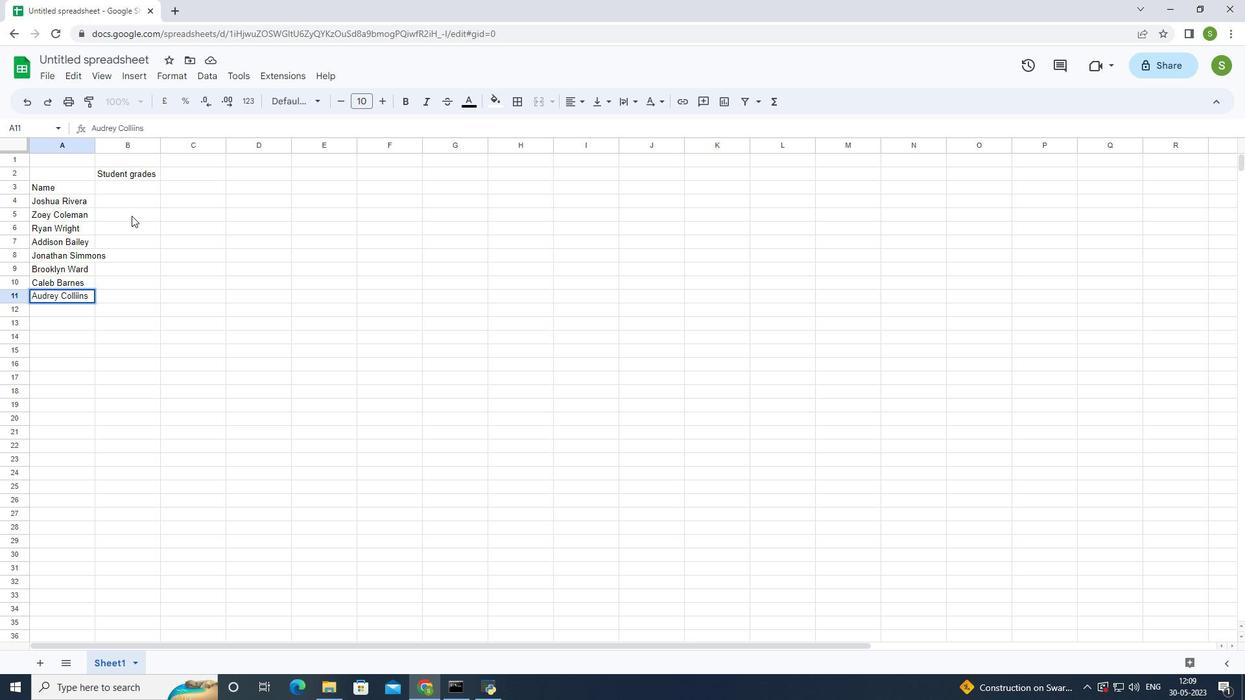 
Action: Mouse moved to (131, 216)
Screenshot: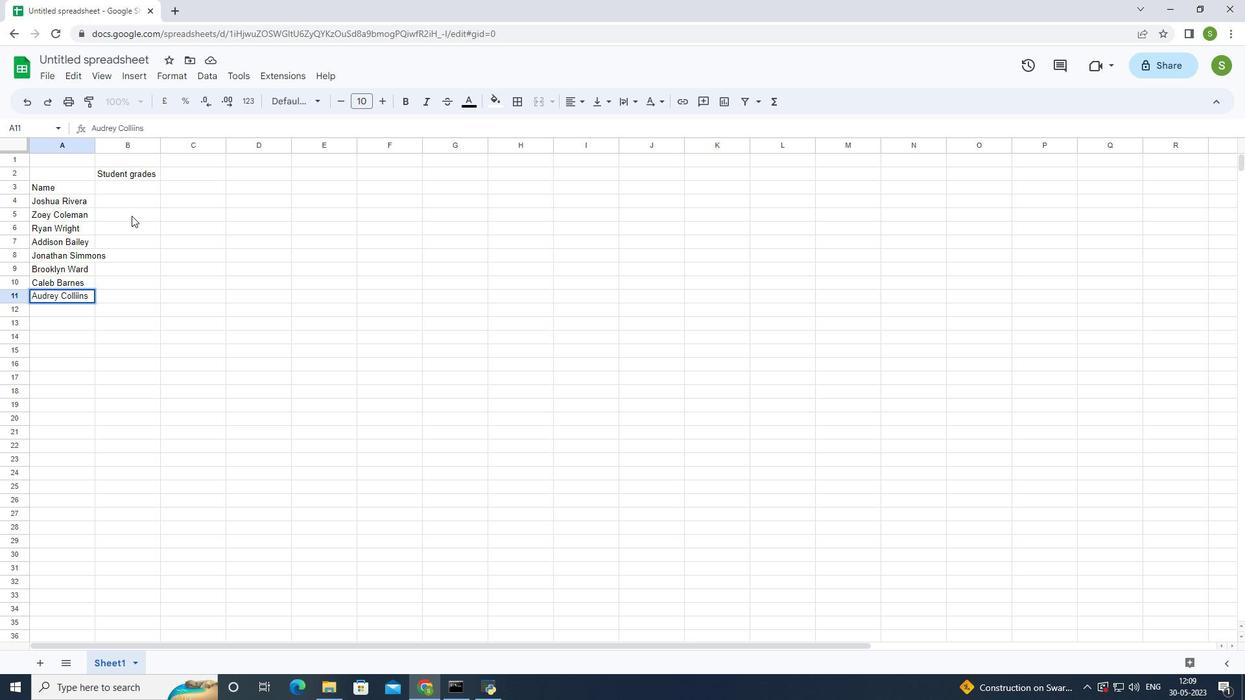 
Action: Key pressed a<Key.backspace><Key.backspace>
Screenshot: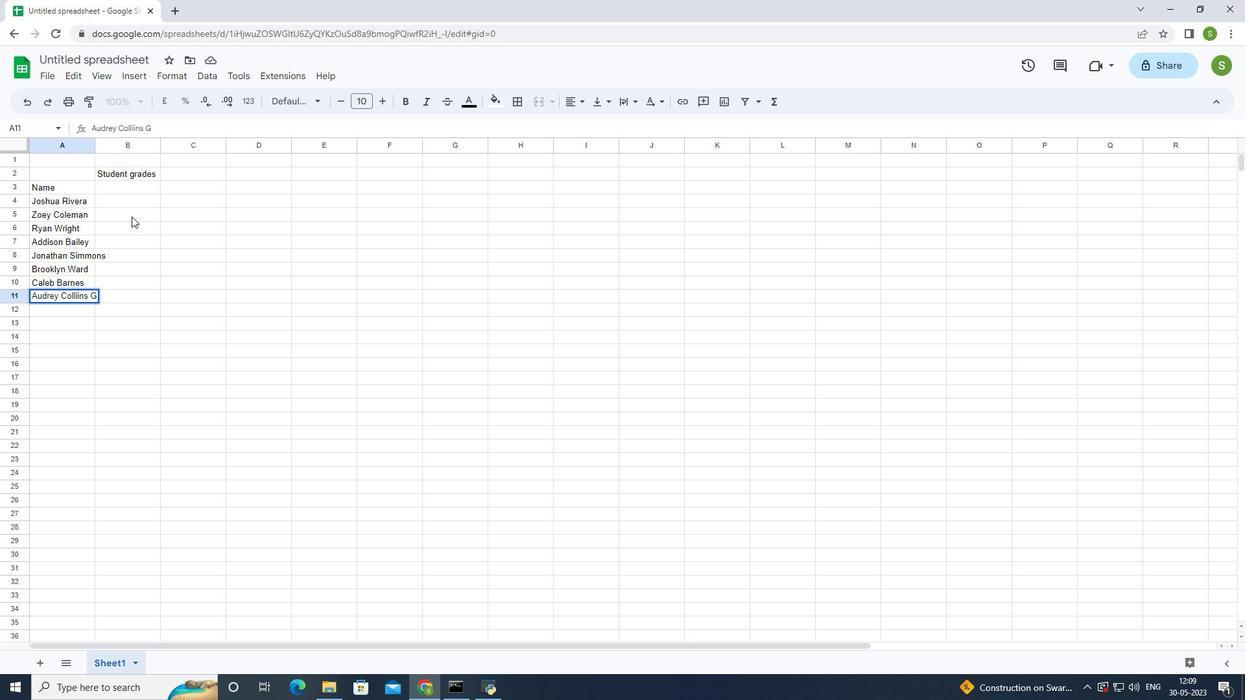 
Action: Mouse moved to (229, 418)
Screenshot: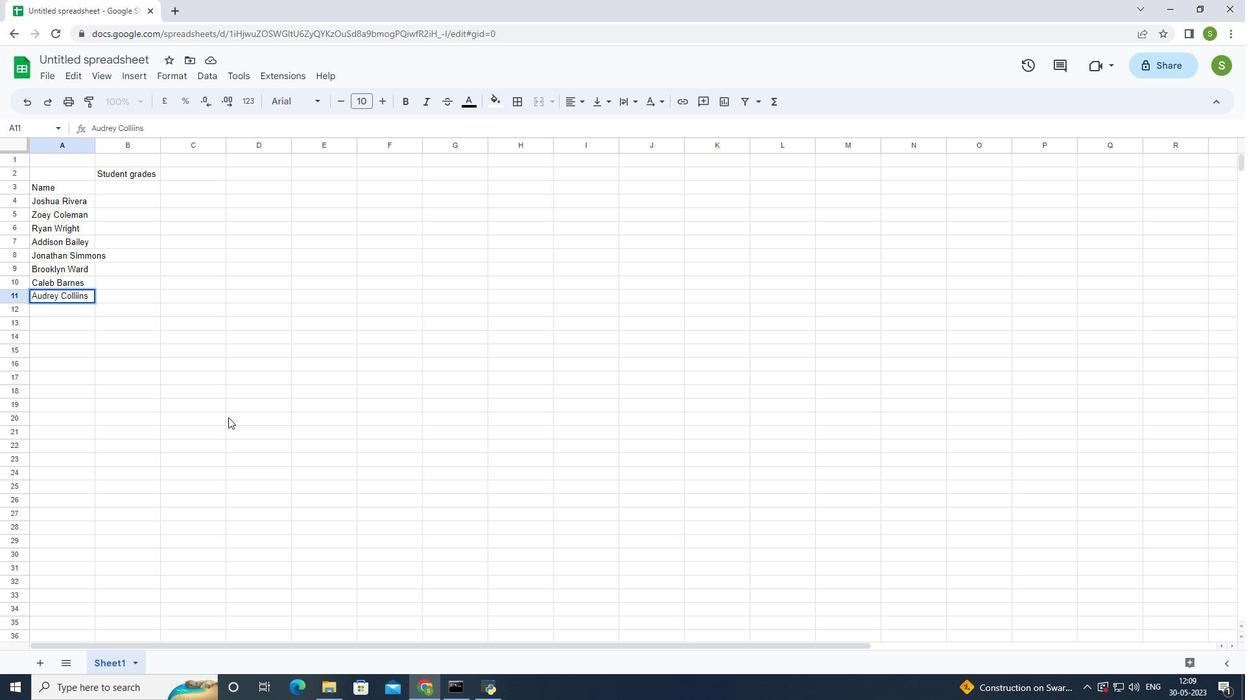 
Action: Key pressed <Key.enter>
Screenshot: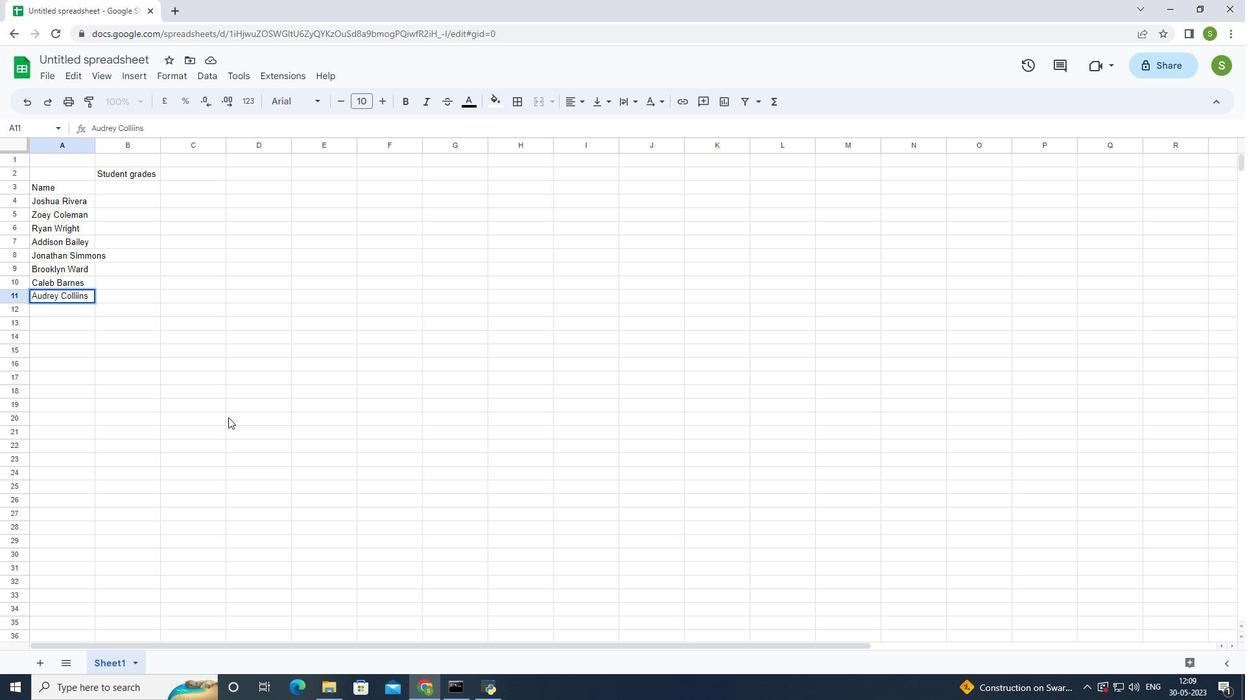 
Action: Mouse moved to (234, 425)
Screenshot: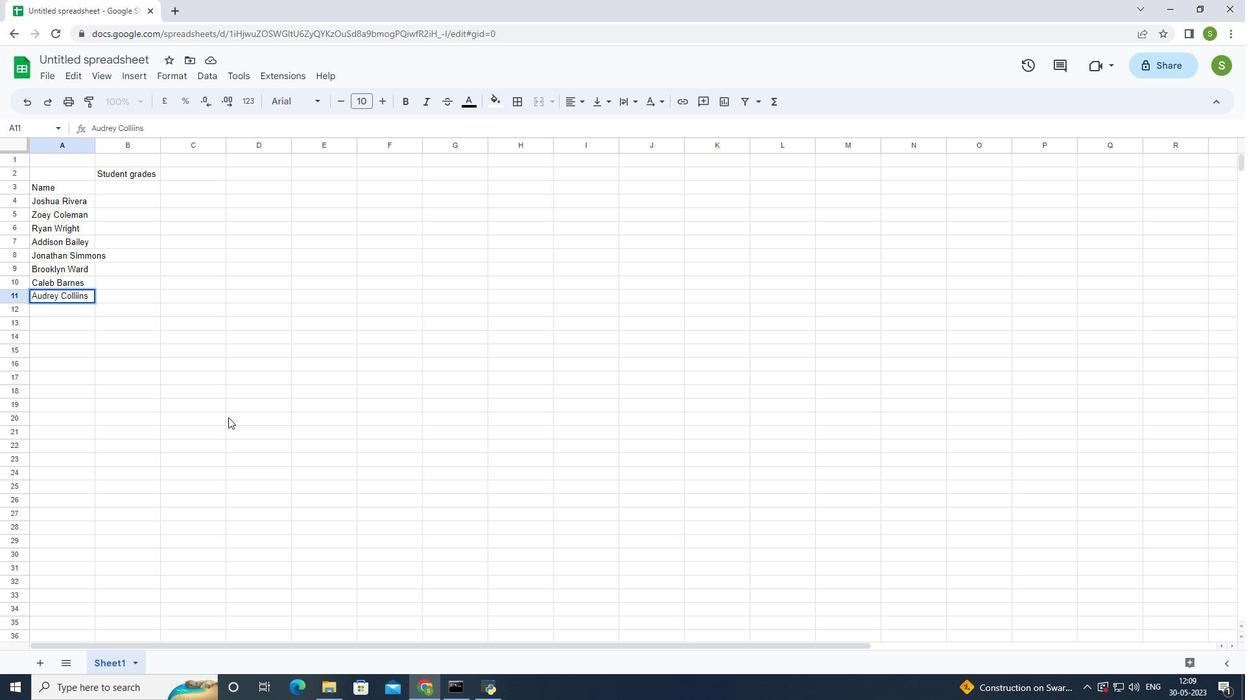 
Action: Key pressed <Key.shift>Gabriel<Key.space><Key.shift>Perry<Key.enter><Key.shift>Sofu<Key.backspace>ia<Key.space><Key.shift>Bell
Screenshot: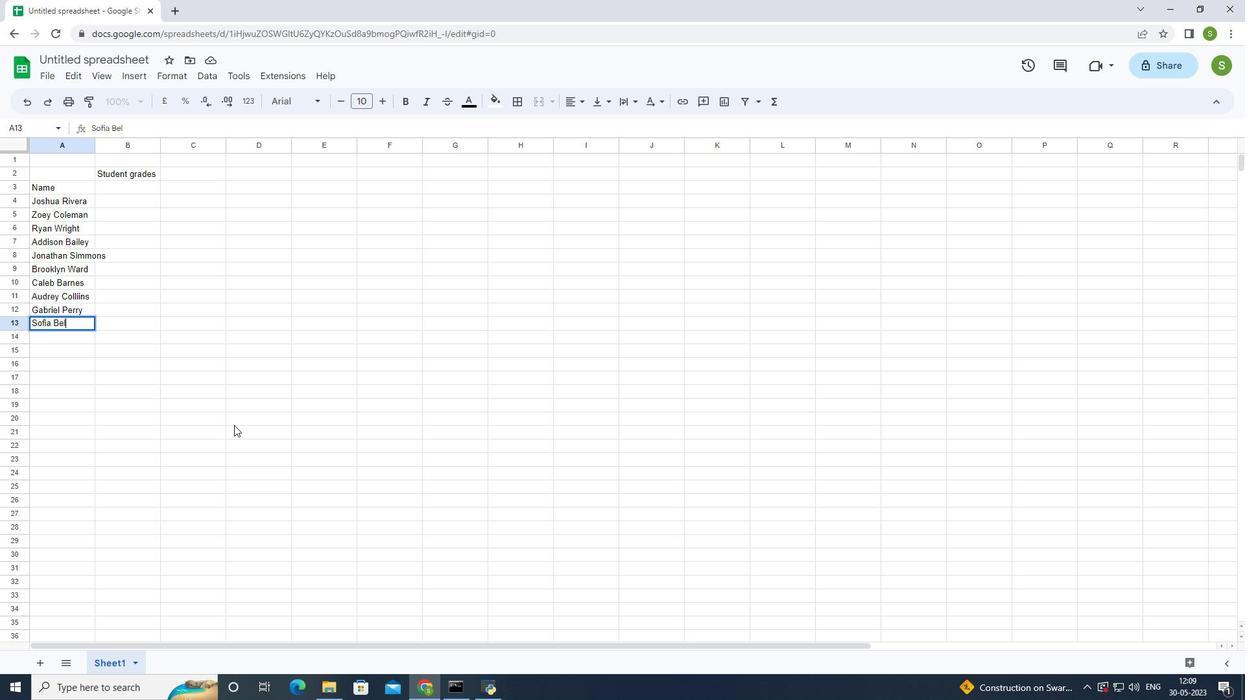 
Action: Mouse moved to (114, 182)
Screenshot: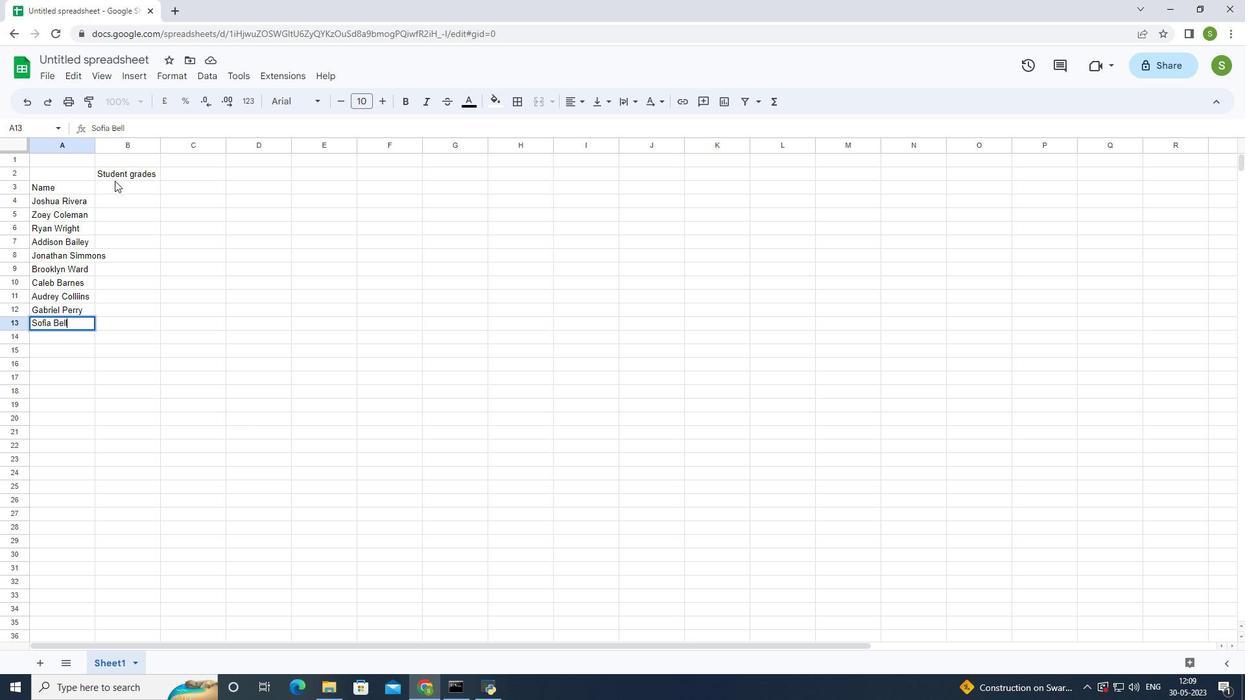 
Action: Mouse pressed left at (114, 182)
Screenshot: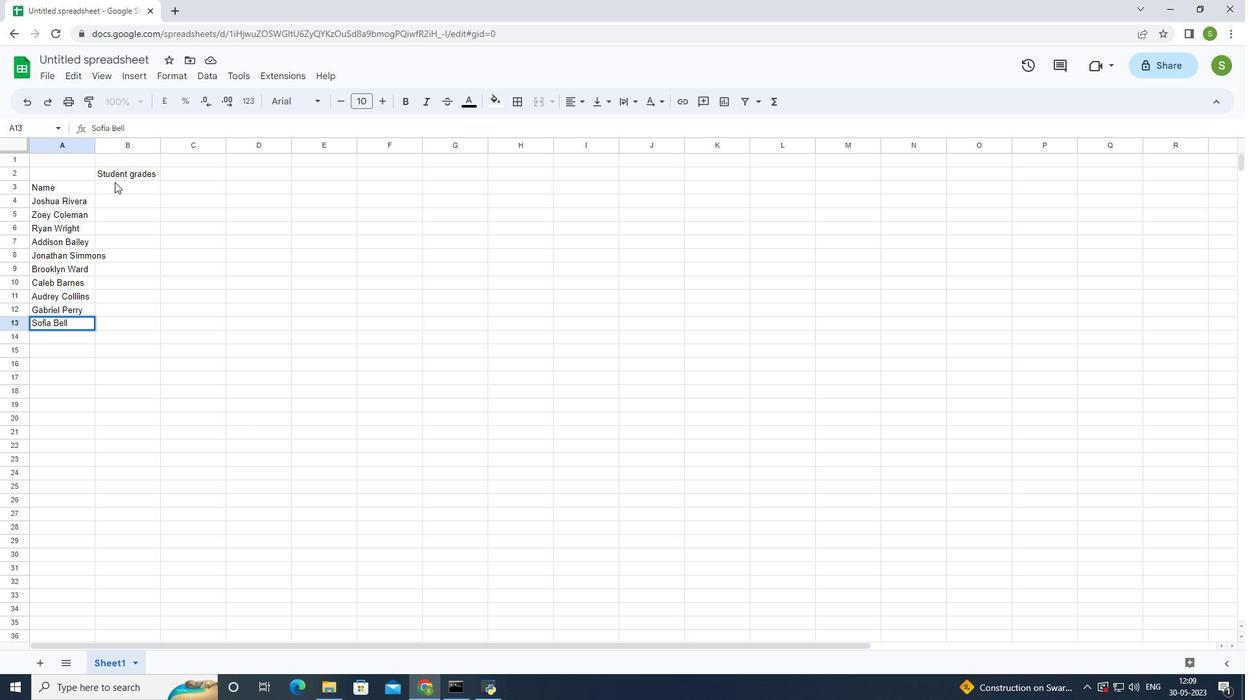 
Action: Mouse moved to (136, 241)
Screenshot: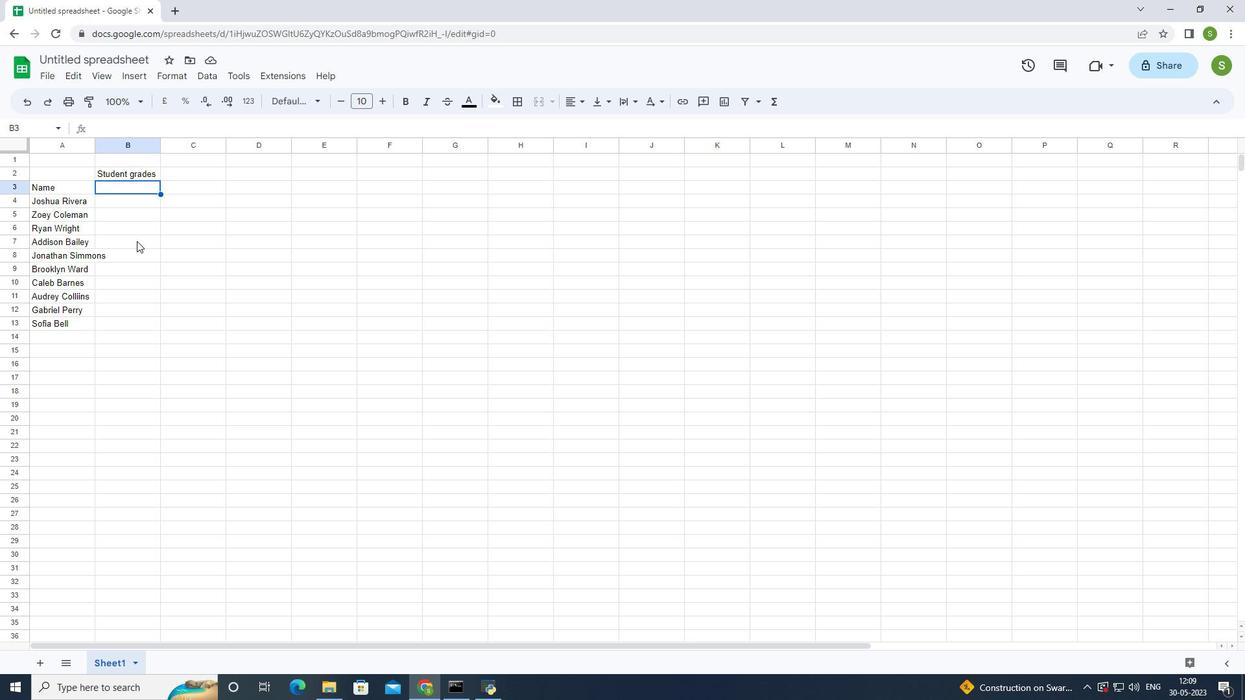 
Action: Key pressed <Key.shift>November<Key.space><Key.shift>Sales
Screenshot: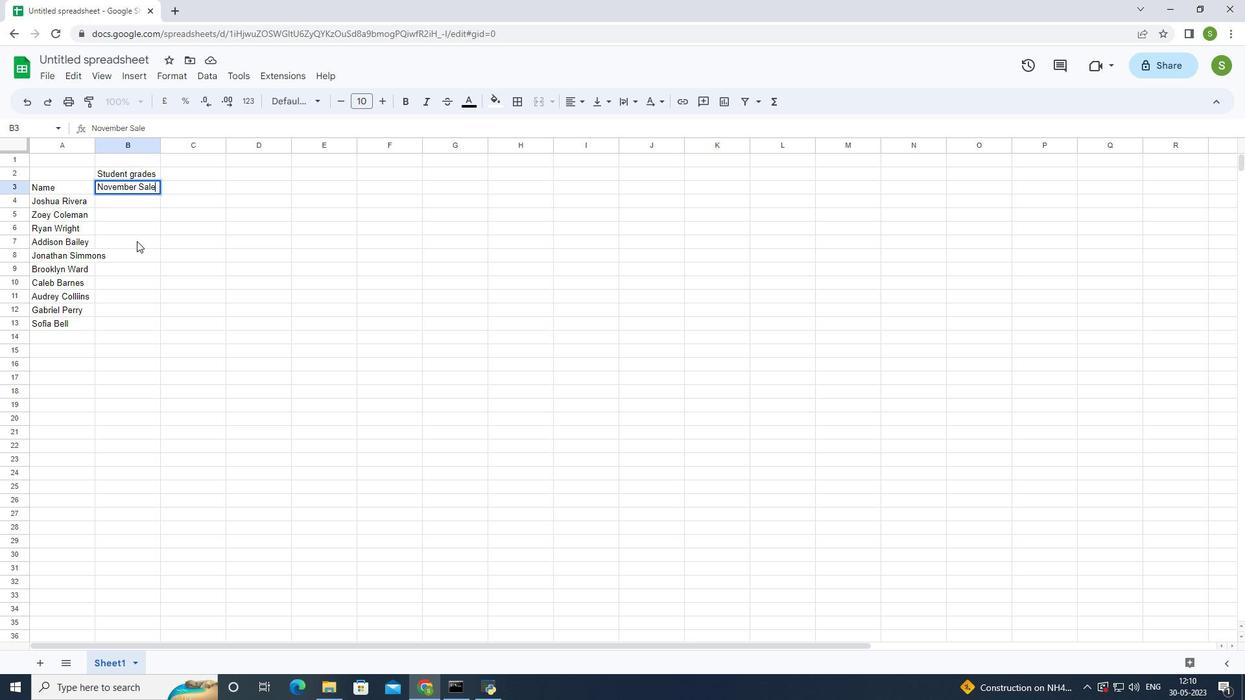 
Action: Mouse moved to (100, 202)
Screenshot: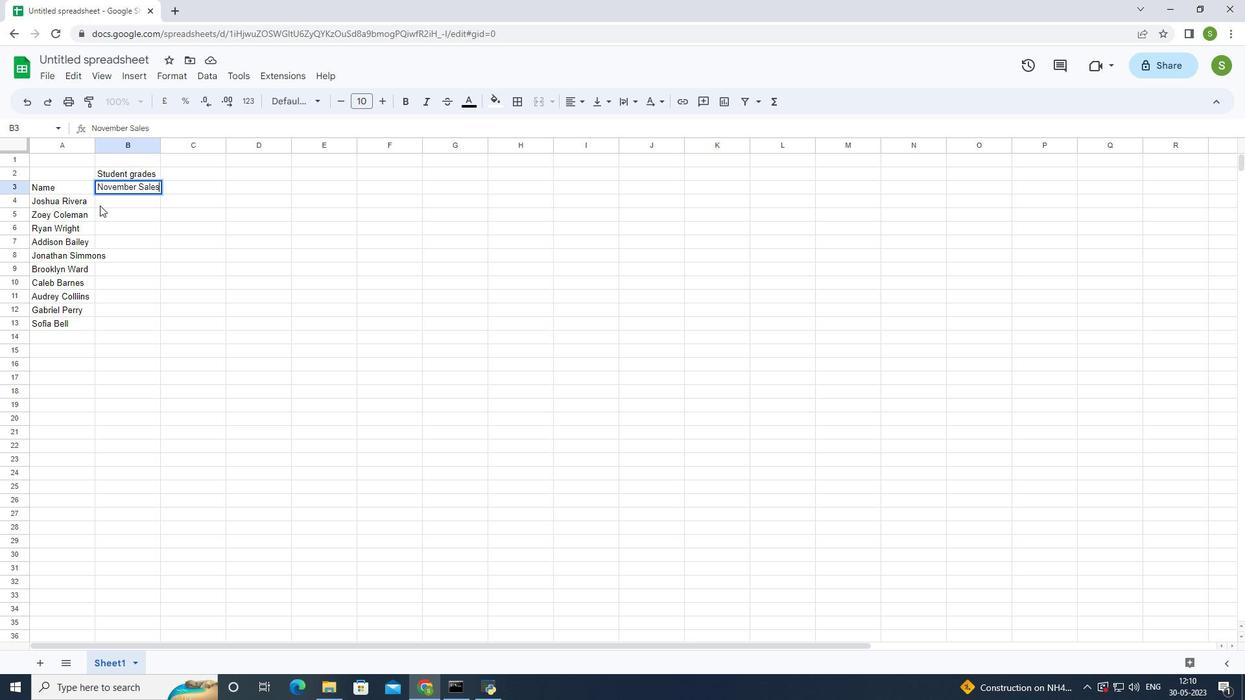 
Action: Mouse pressed left at (100, 202)
Screenshot: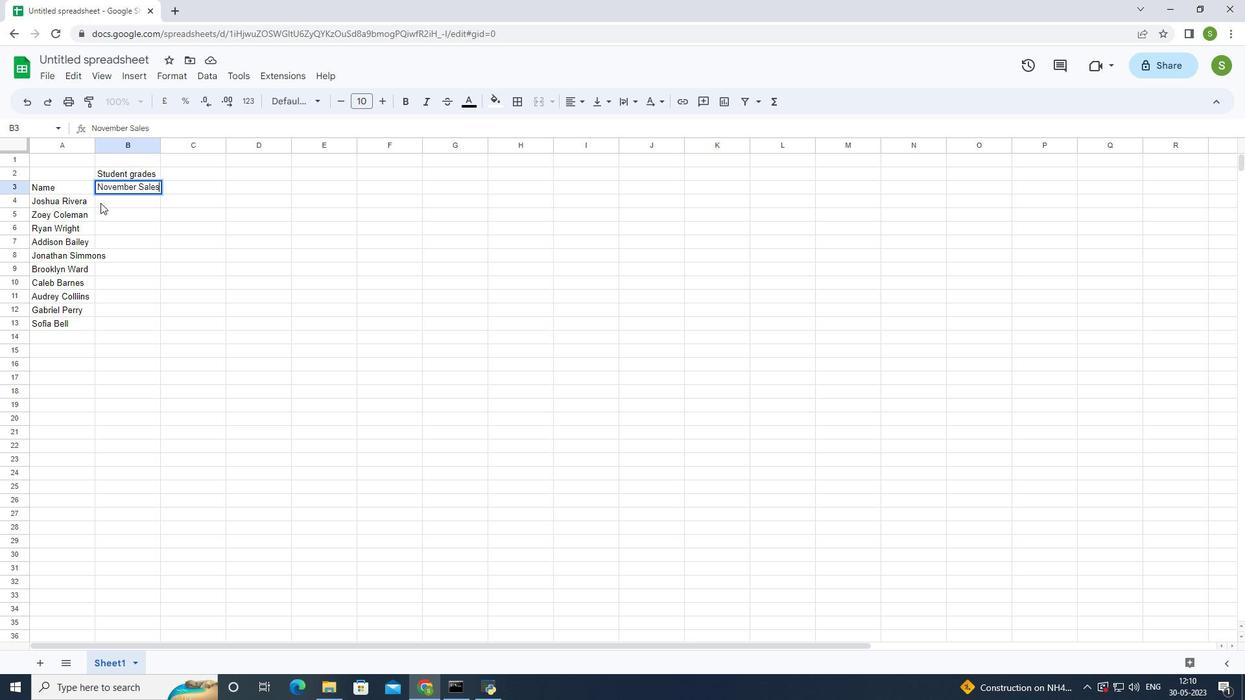
Action: Mouse moved to (127, 208)
Screenshot: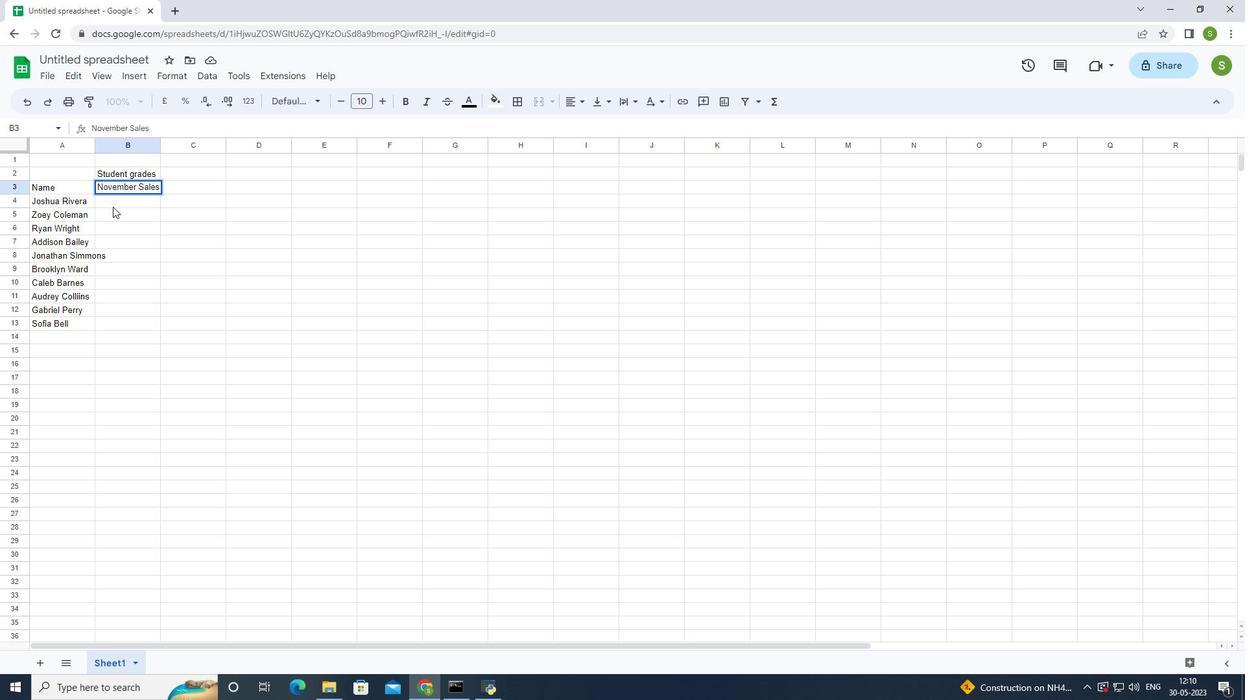 
Action: Key pressed 1
Screenshot: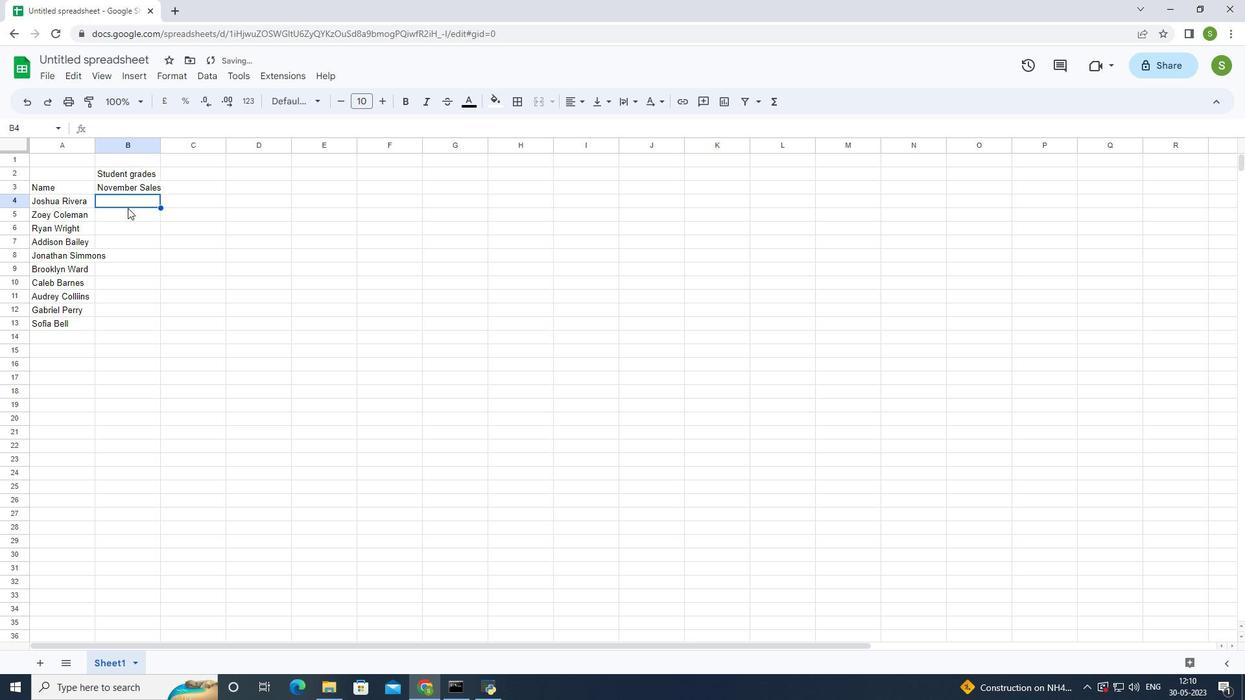 
Action: Mouse moved to (130, 208)
Screenshot: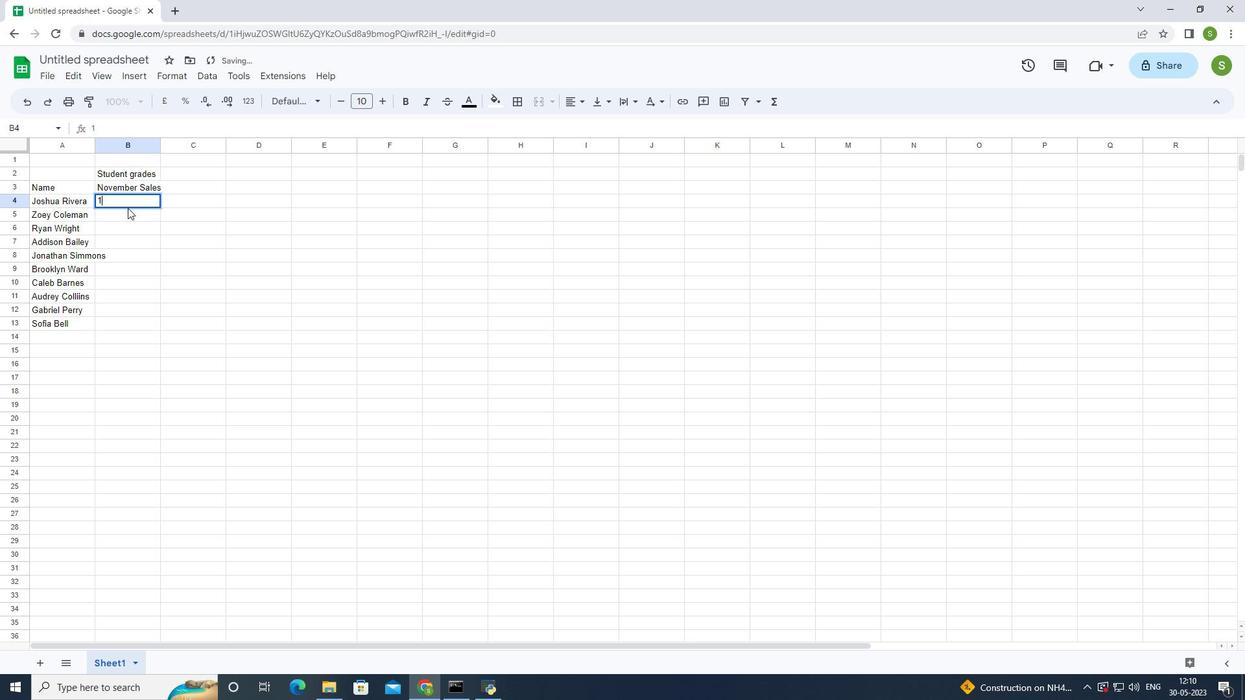 
Action: Key pressed 00
Screenshot: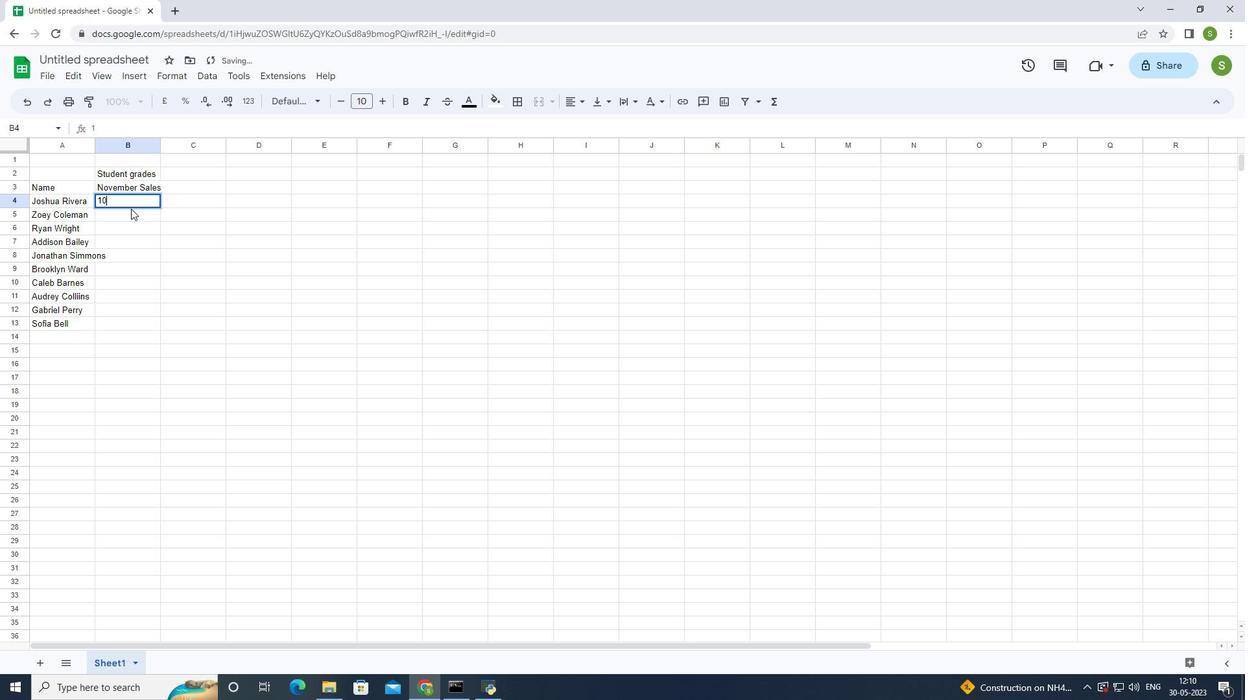 
Action: Mouse moved to (136, 217)
Screenshot: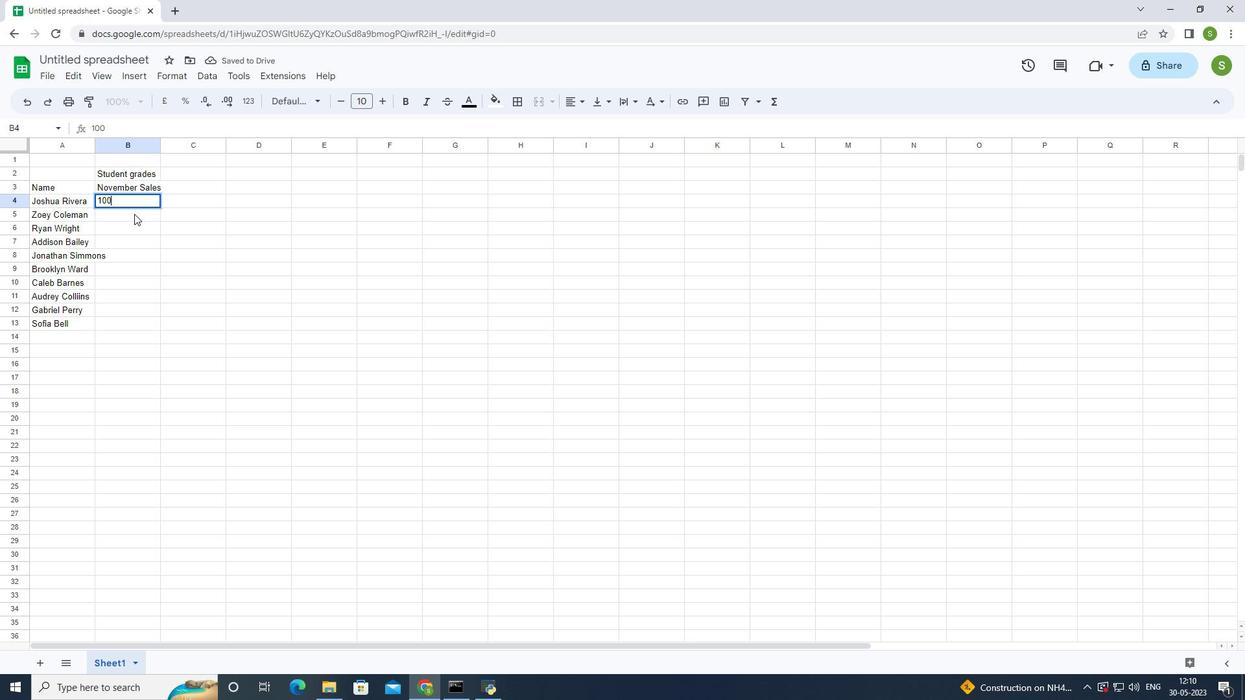 
Action: Key pressed <Key.enter>
Screenshot: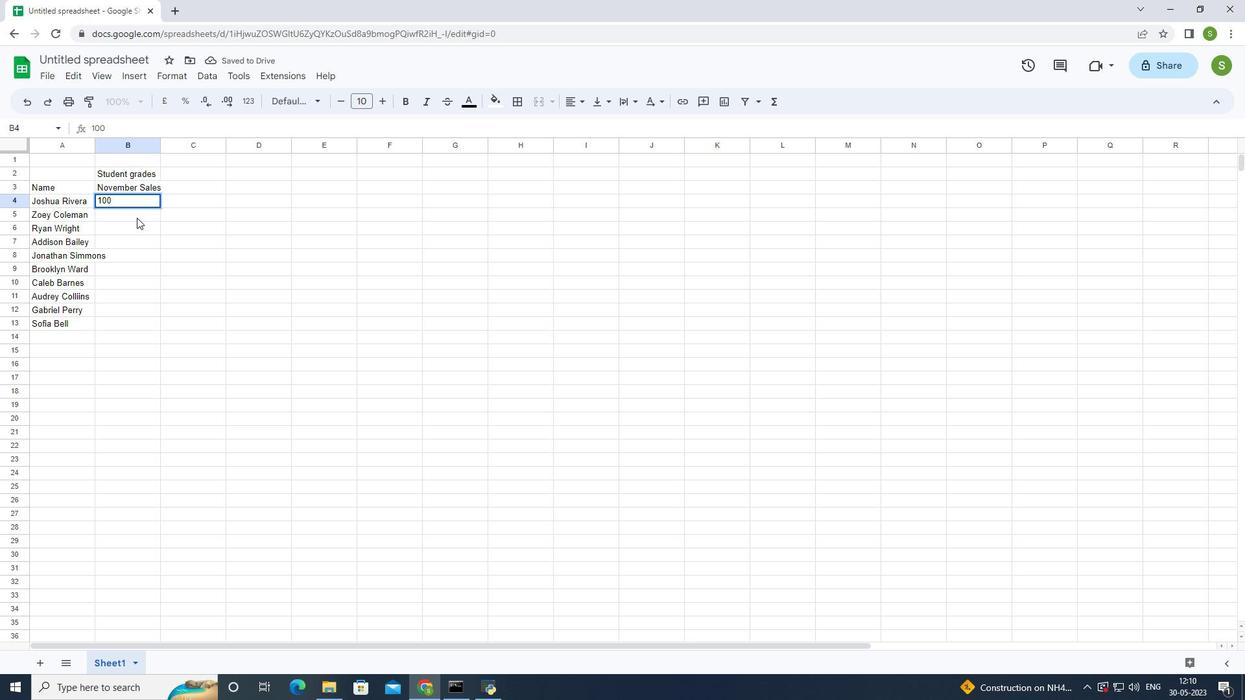 
Action: Mouse moved to (136, 217)
Screenshot: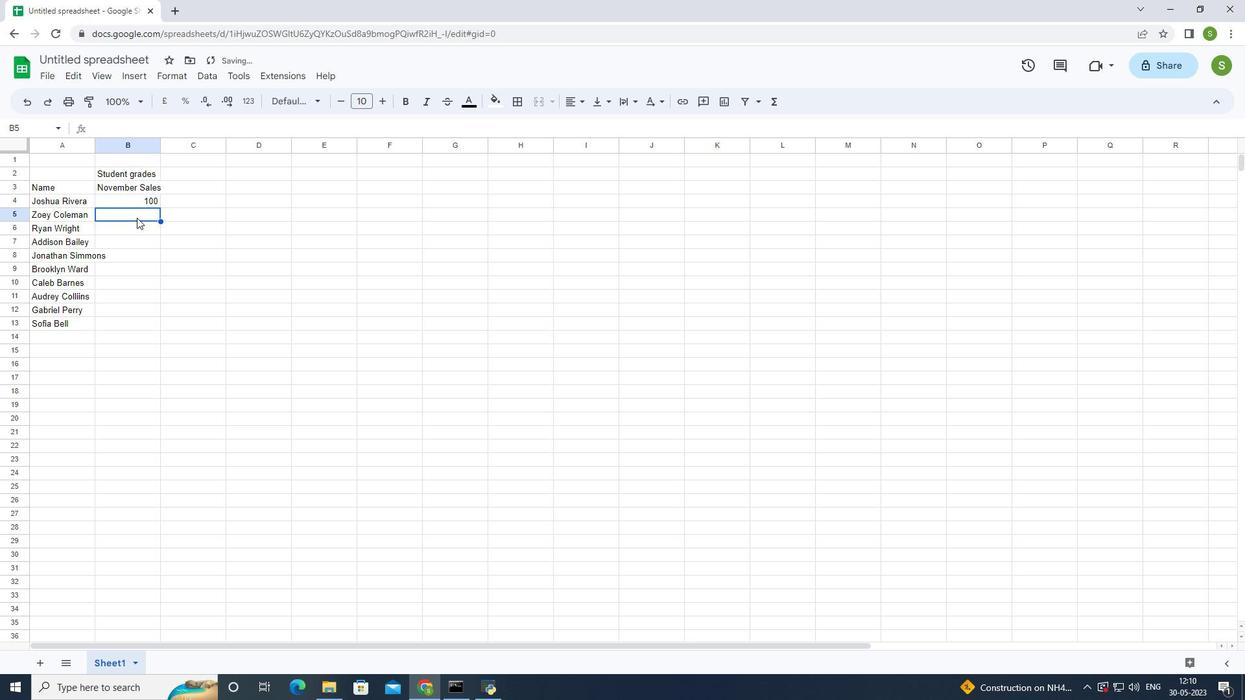 
Action: Key pressed 1
Screenshot: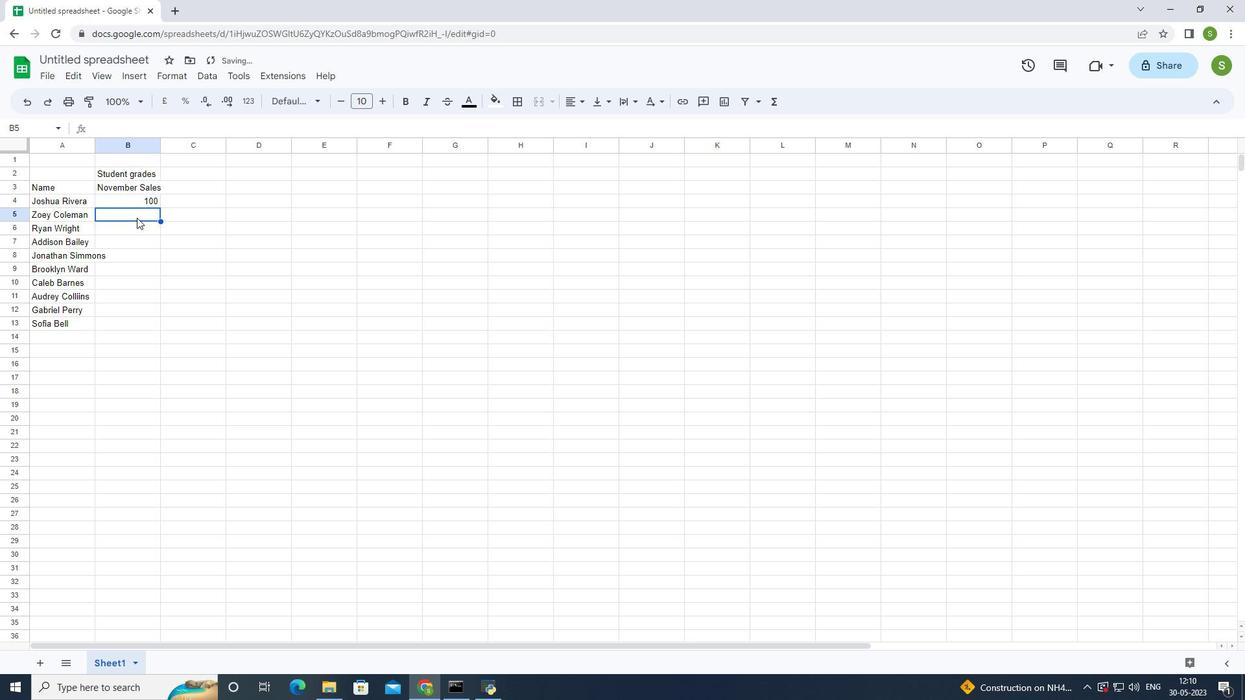 
Action: Mouse moved to (141, 221)
Screenshot: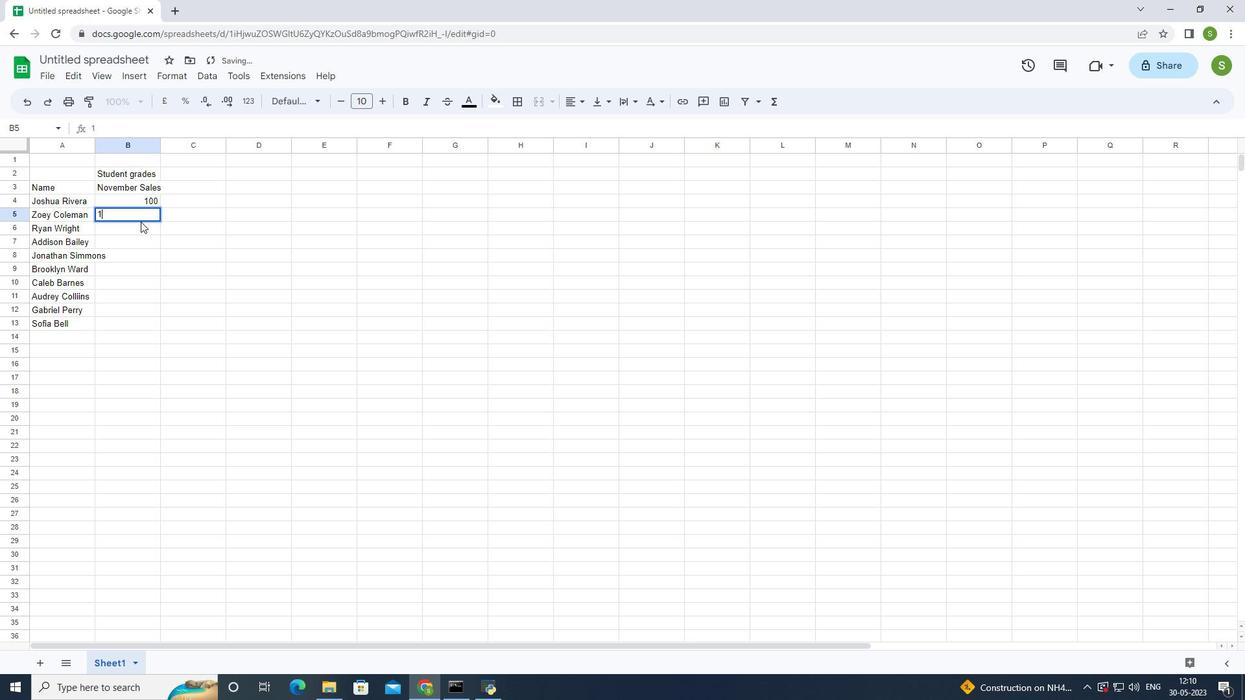 
Action: Key pressed 1<Key.enter>1
Screenshot: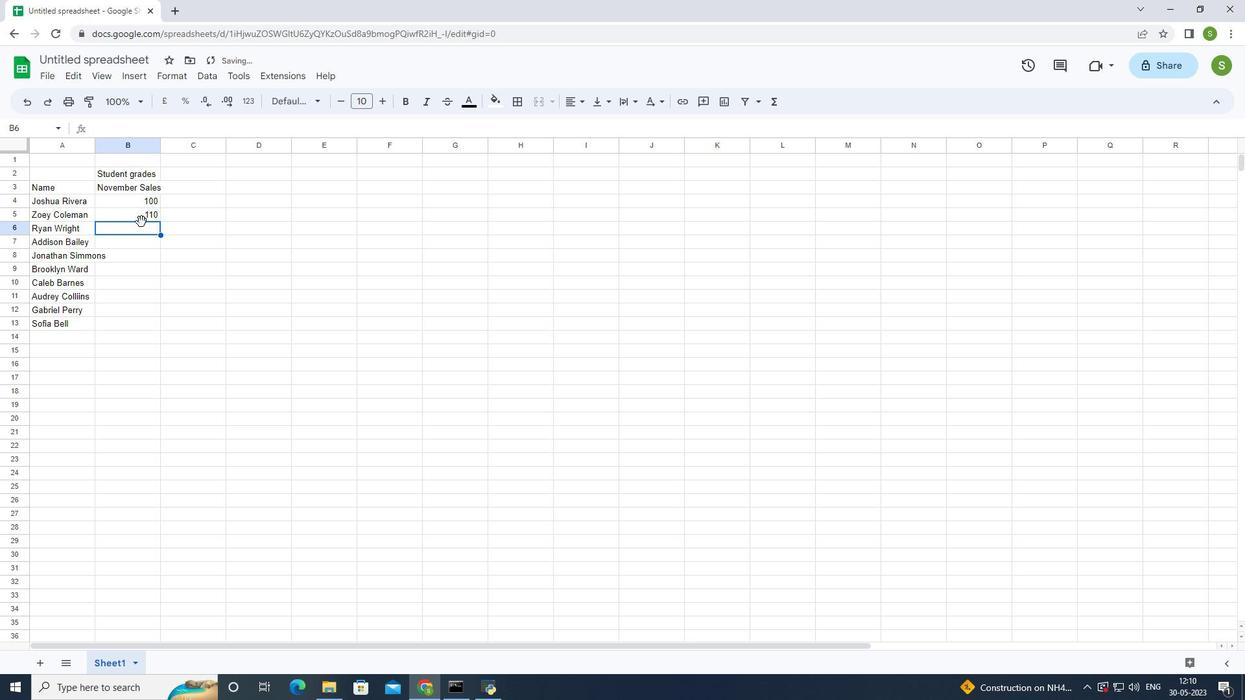 
Action: Mouse moved to (361, 356)
Screenshot: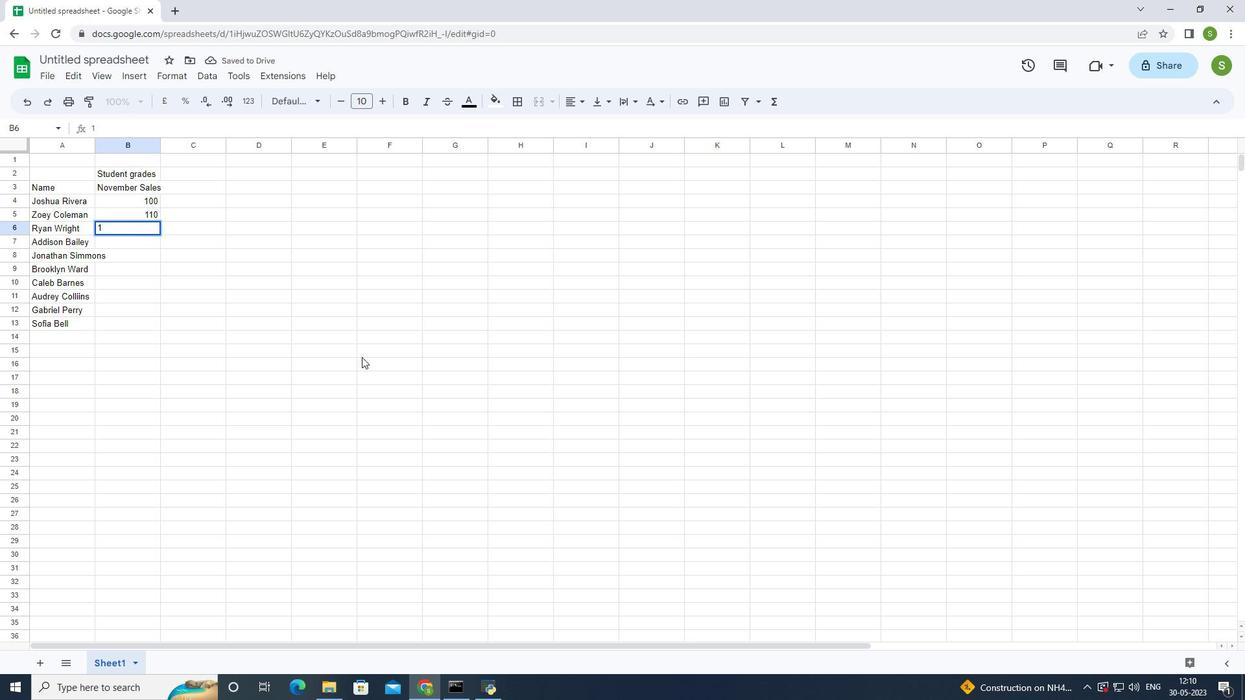
Action: Key pressed 2
Screenshot: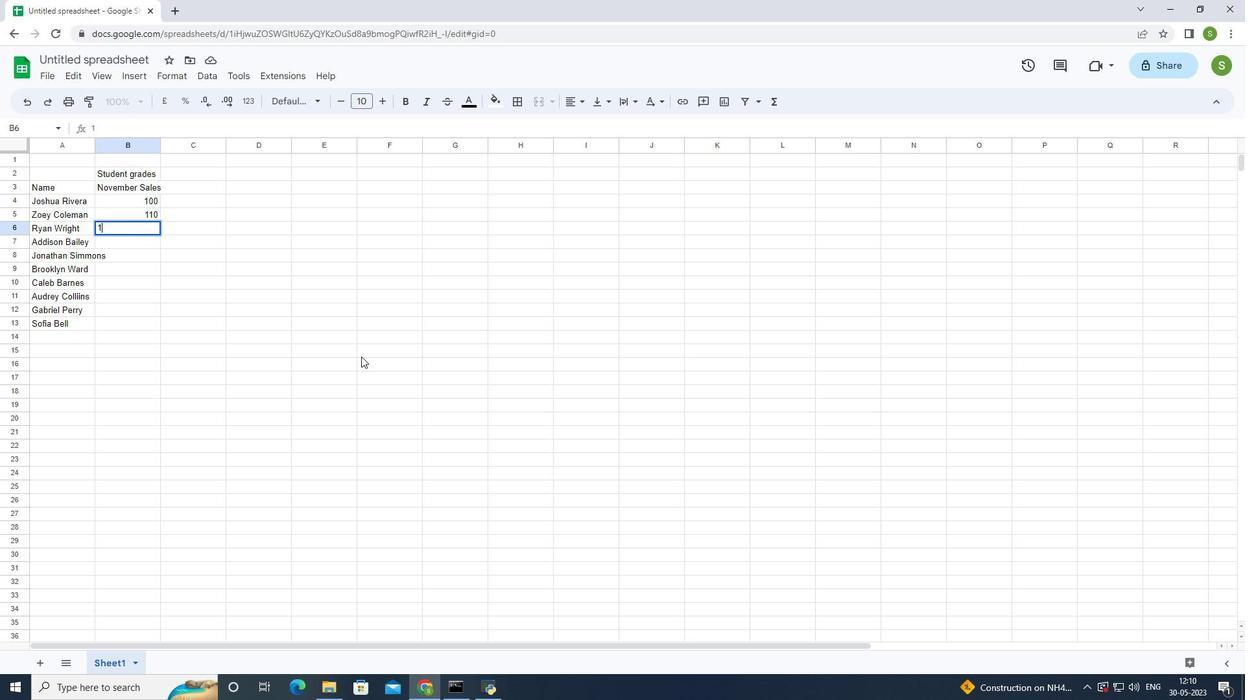 
Action: Mouse moved to (355, 353)
Screenshot: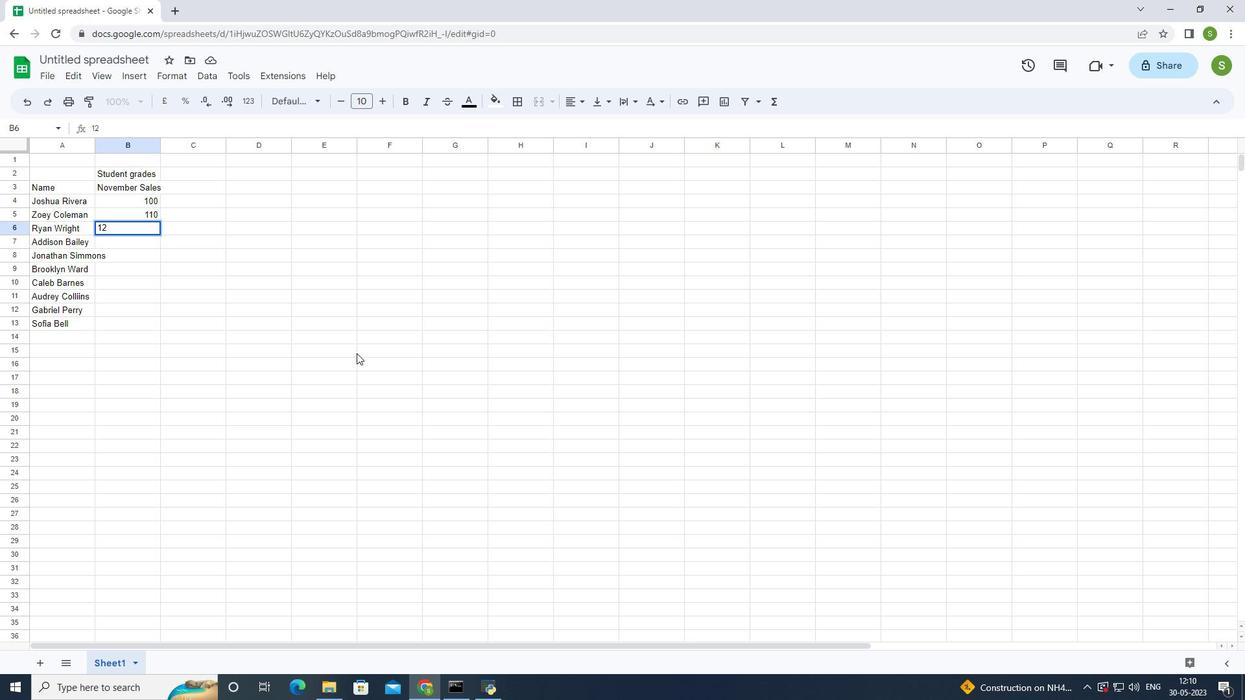 
Action: Key pressed 0
Screenshot: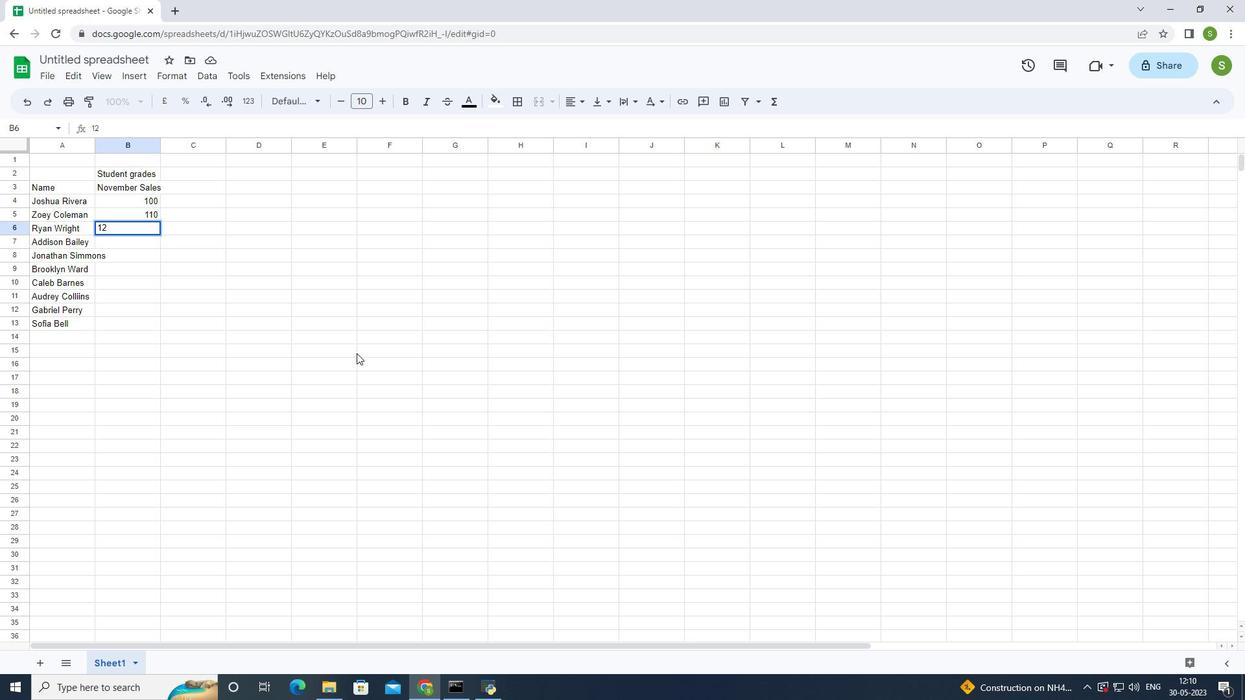 
Action: Mouse moved to (353, 354)
Screenshot: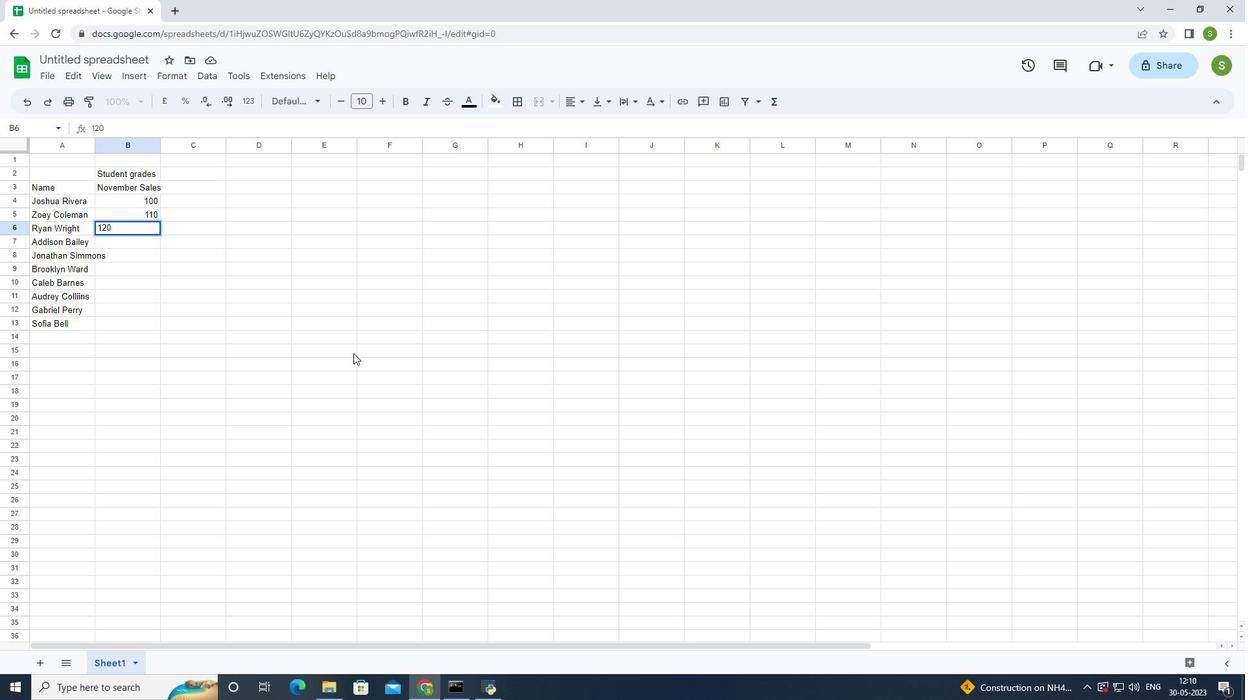 
Action: Key pressed <Key.enter>
Screenshot: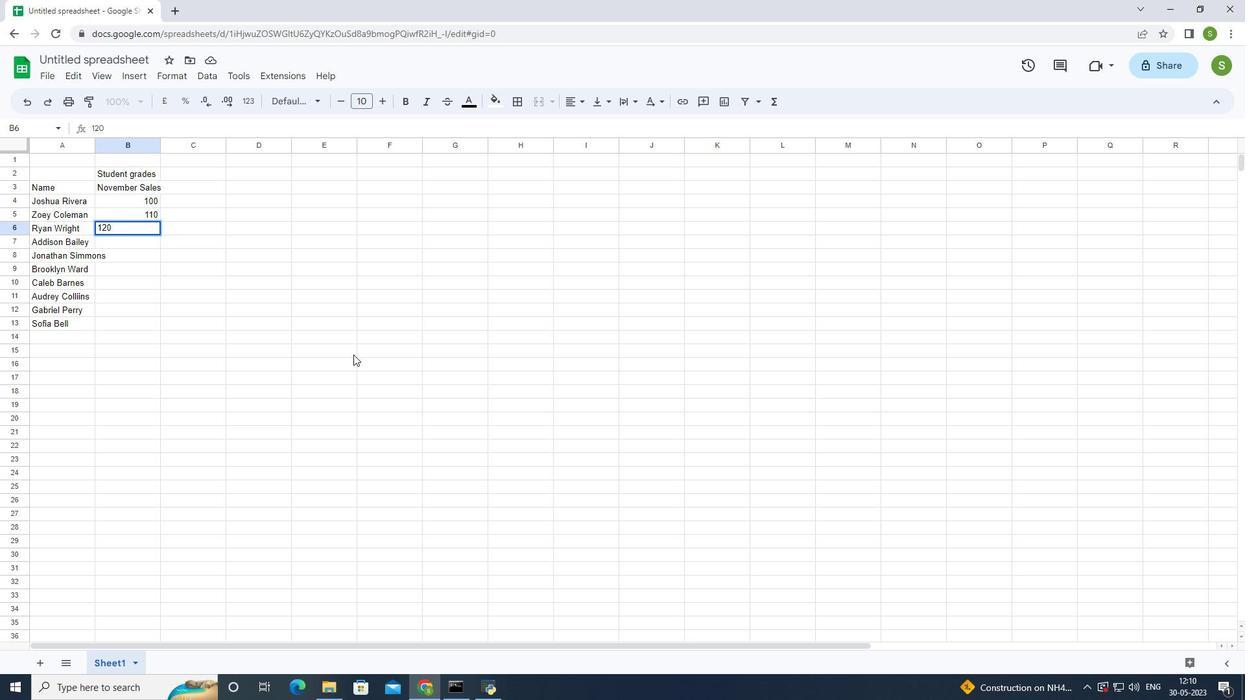 
Action: Mouse moved to (263, 232)
Screenshot: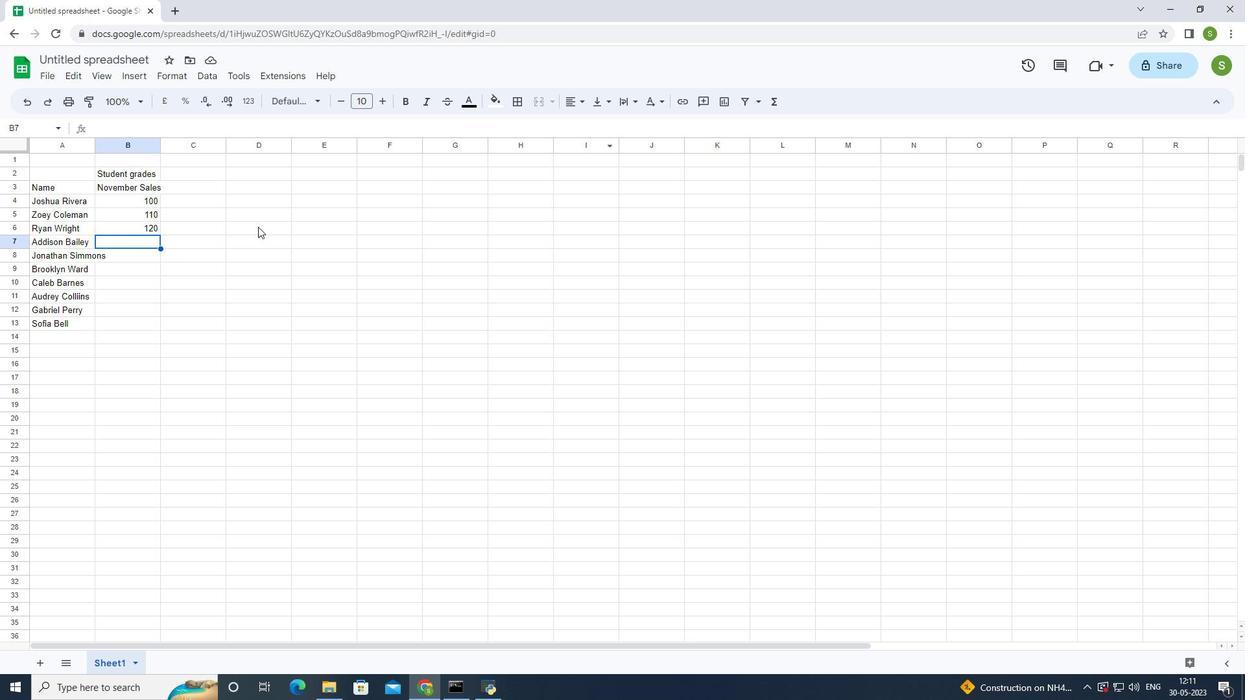 
Action: Key pressed 13
Screenshot: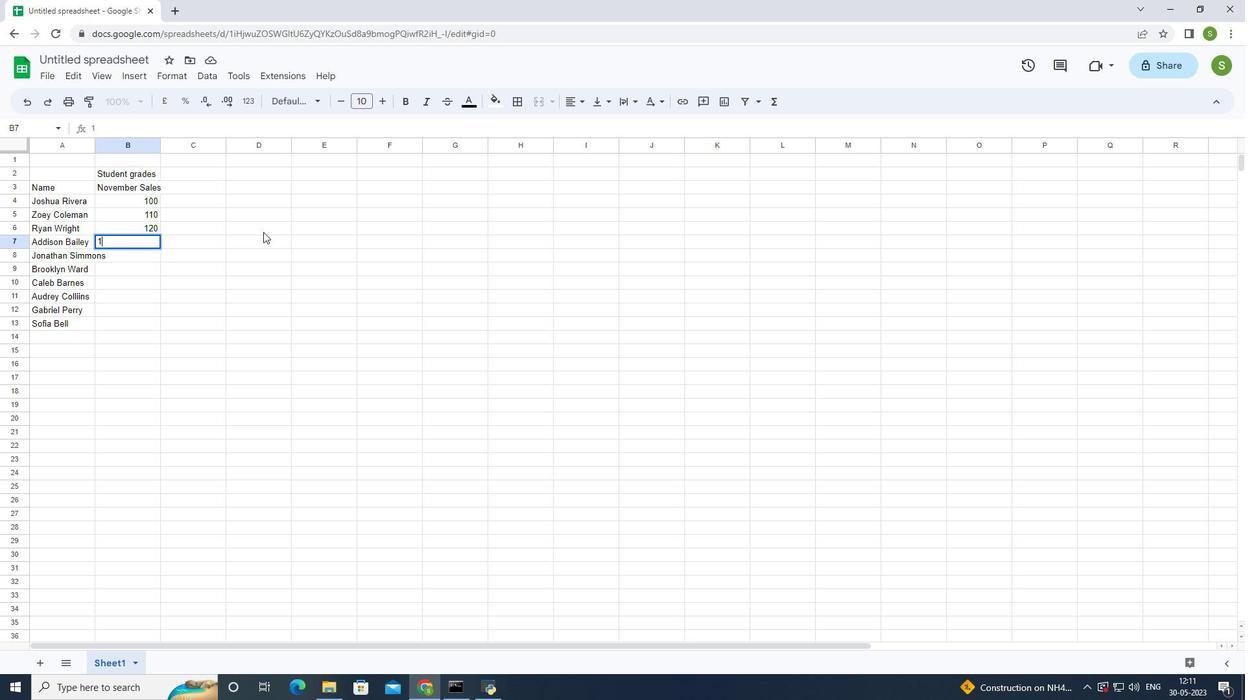 
Action: Mouse moved to (263, 234)
Screenshot: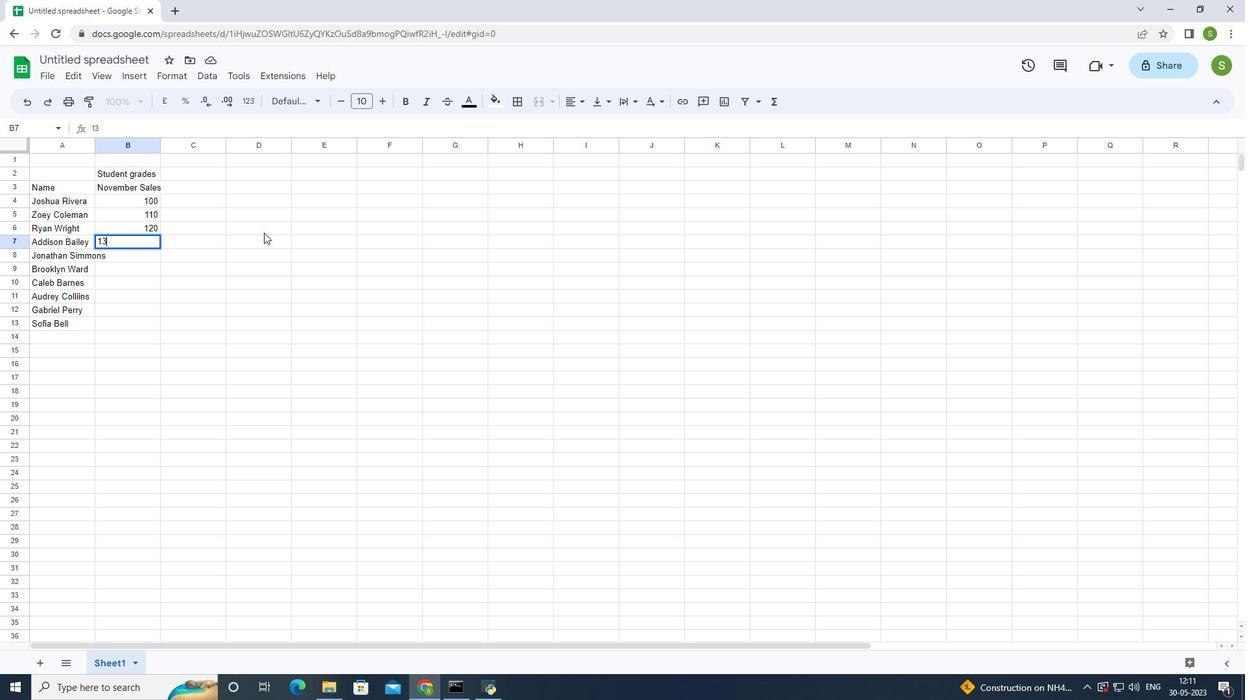 
Action: Key pressed 0
Screenshot: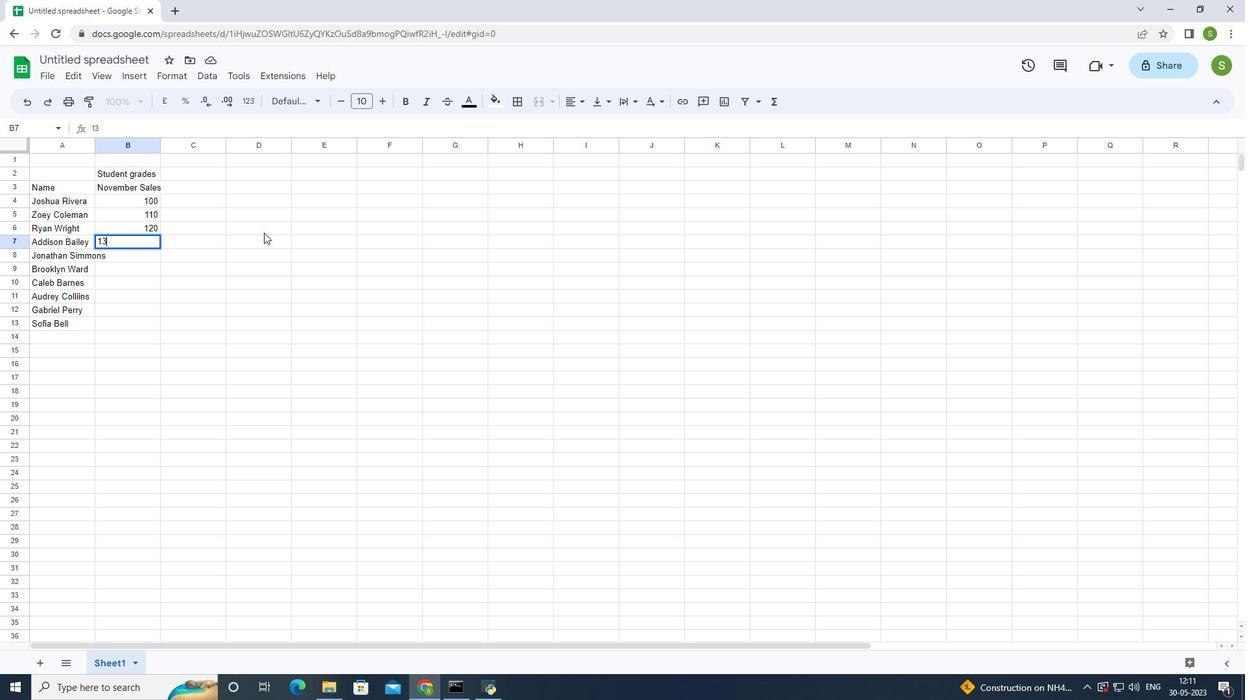 
Action: Mouse moved to (263, 238)
Screenshot: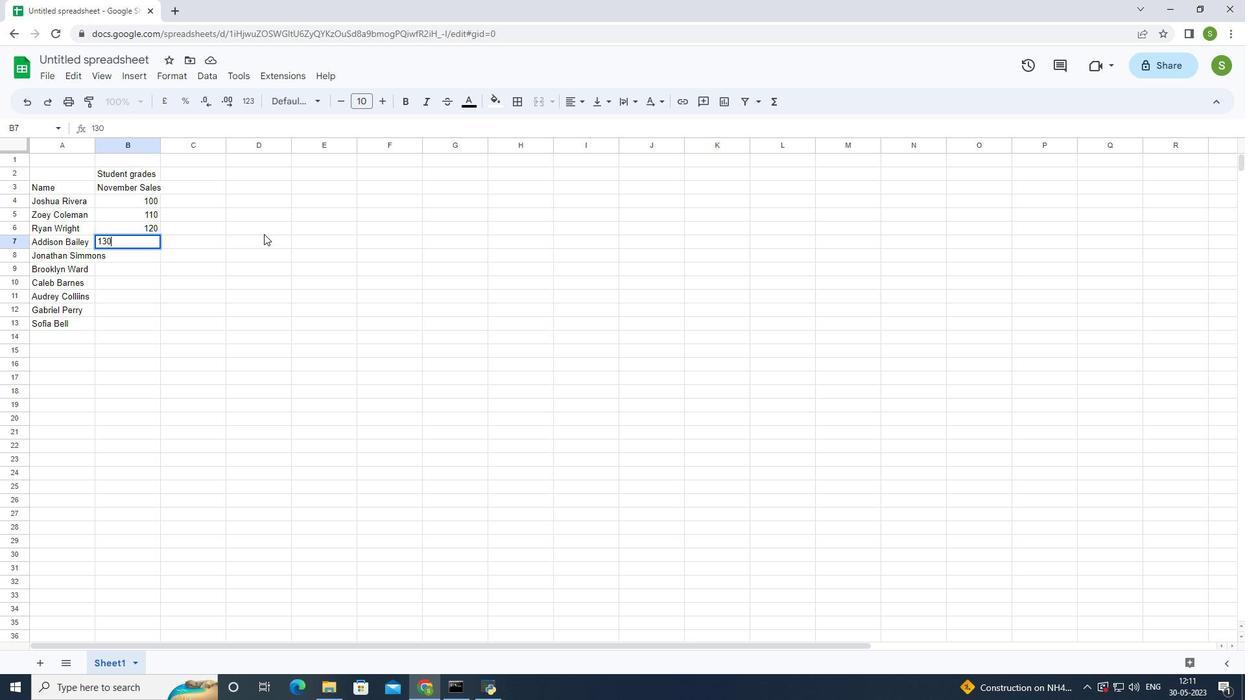 
Action: Key pressed <Key.enter>
Screenshot: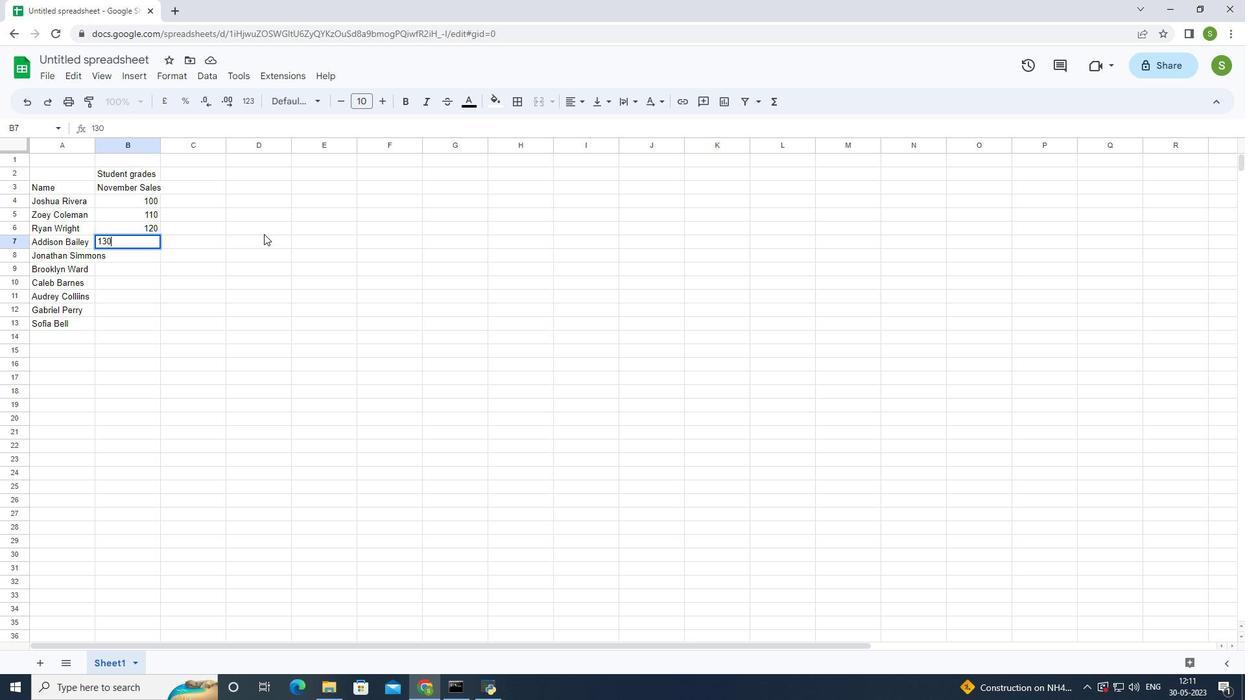 
Action: Mouse moved to (236, 253)
Screenshot: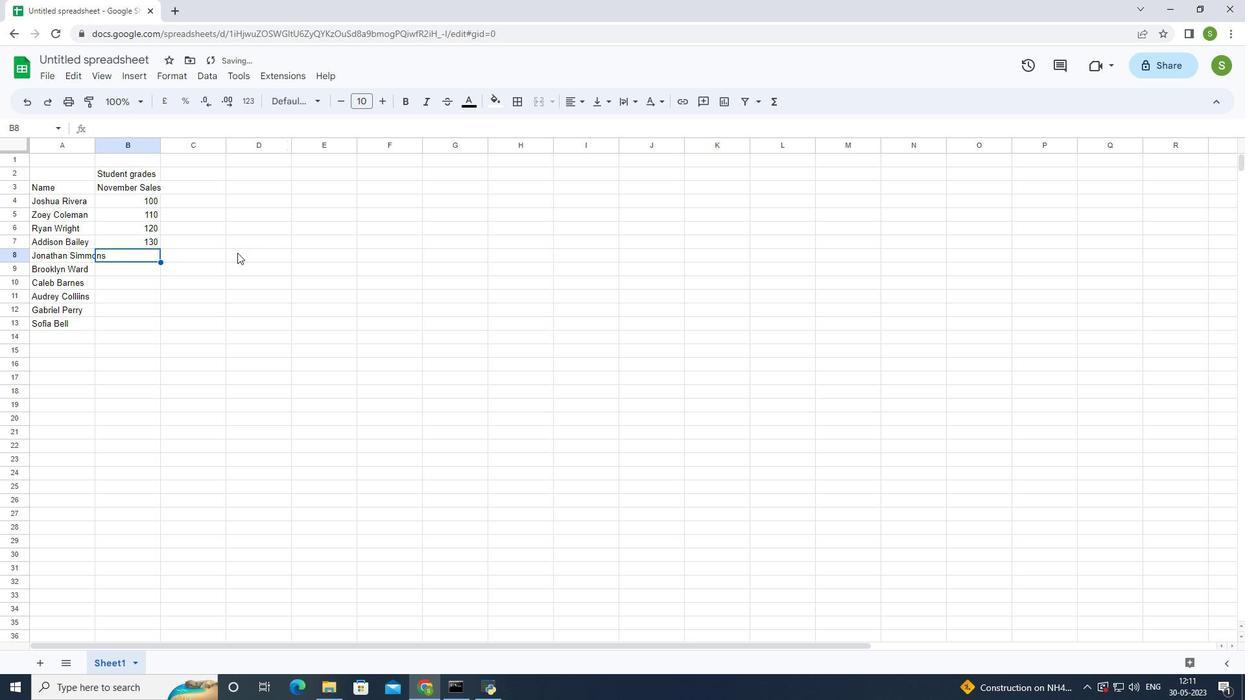 
Action: Key pressed 140<Key.enter>
Screenshot: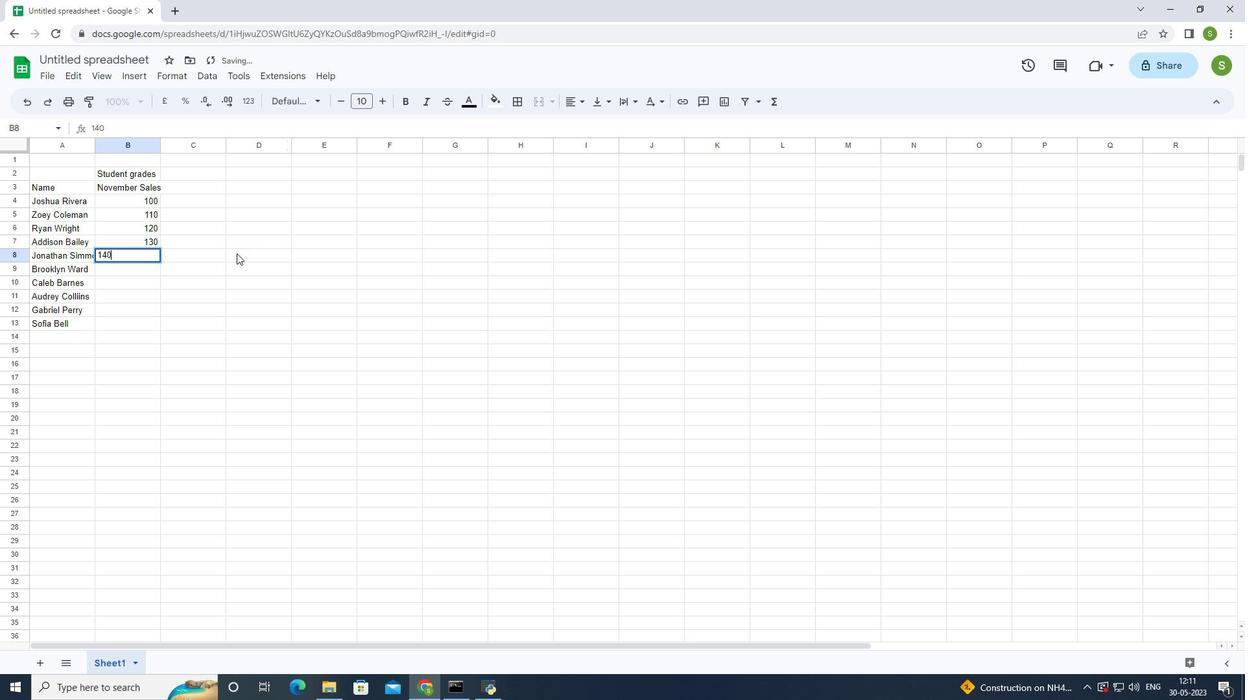 
Action: Mouse moved to (236, 258)
Screenshot: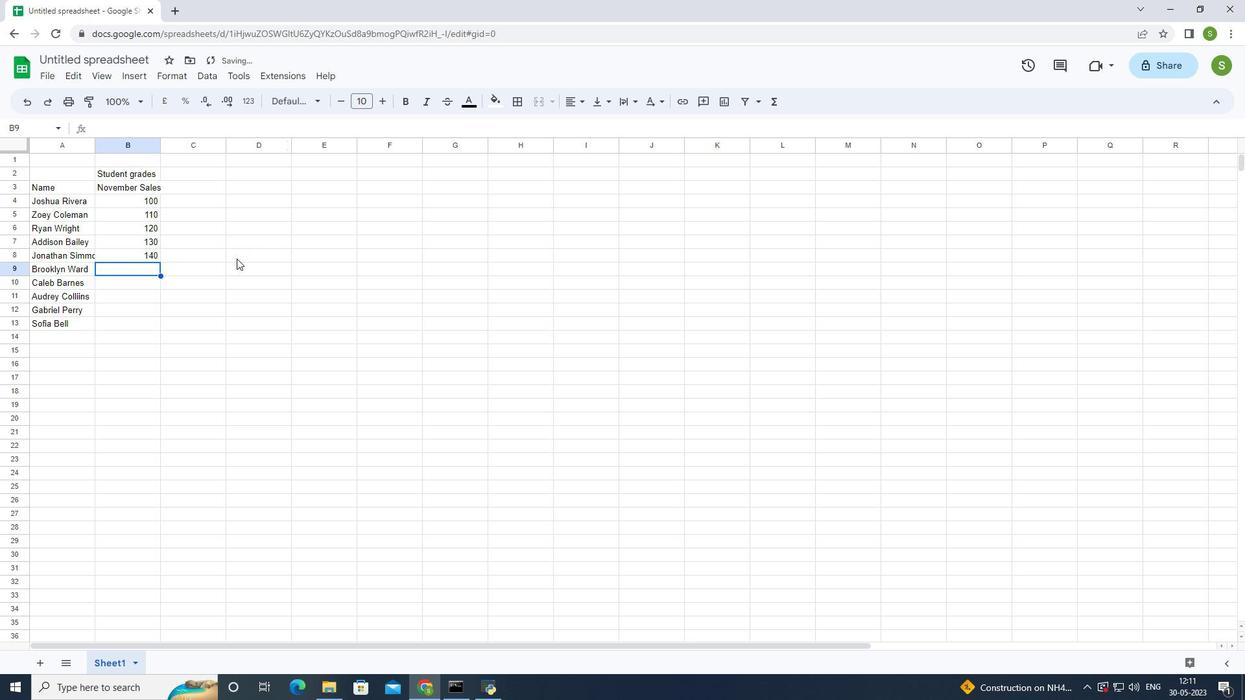 
Action: Key pressed 1
Screenshot: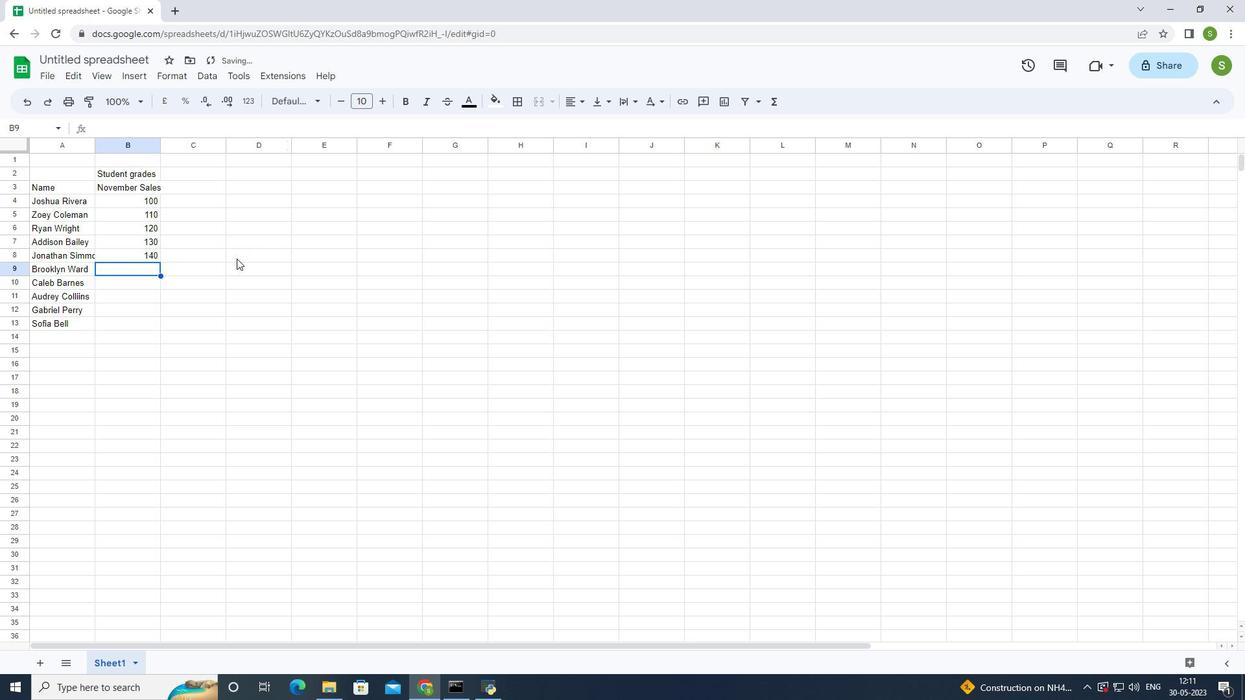 
Action: Mouse moved to (241, 263)
Screenshot: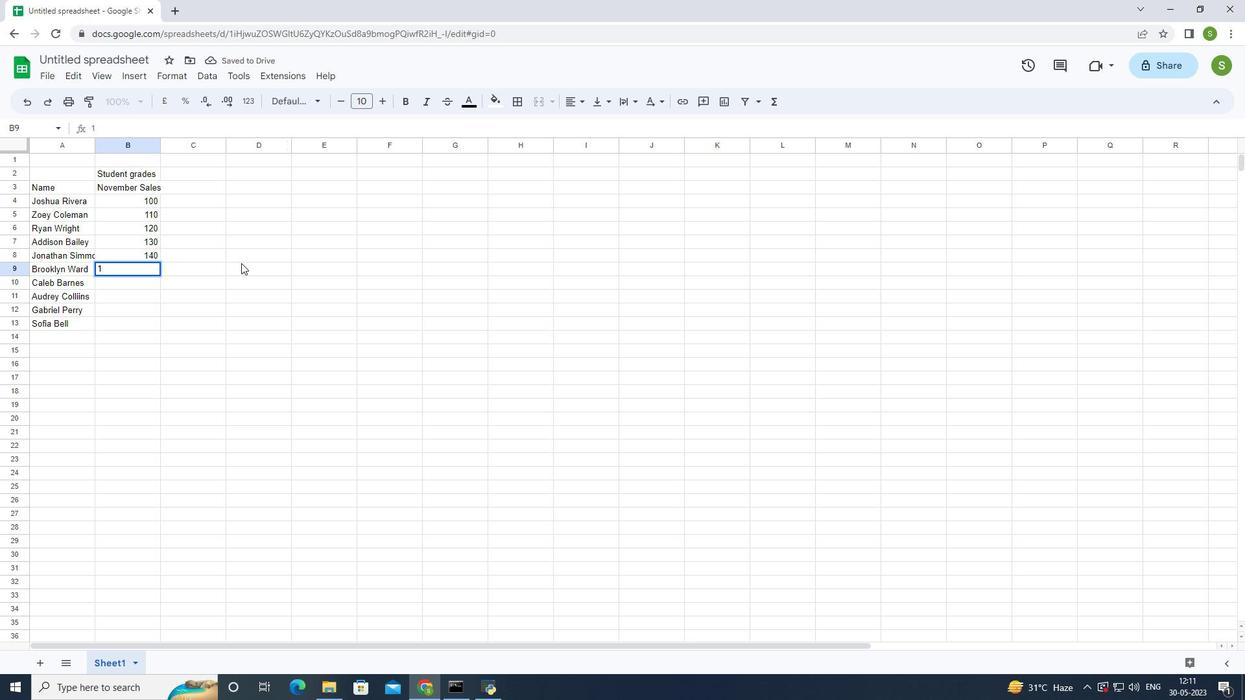 
Action: Key pressed 4
Screenshot: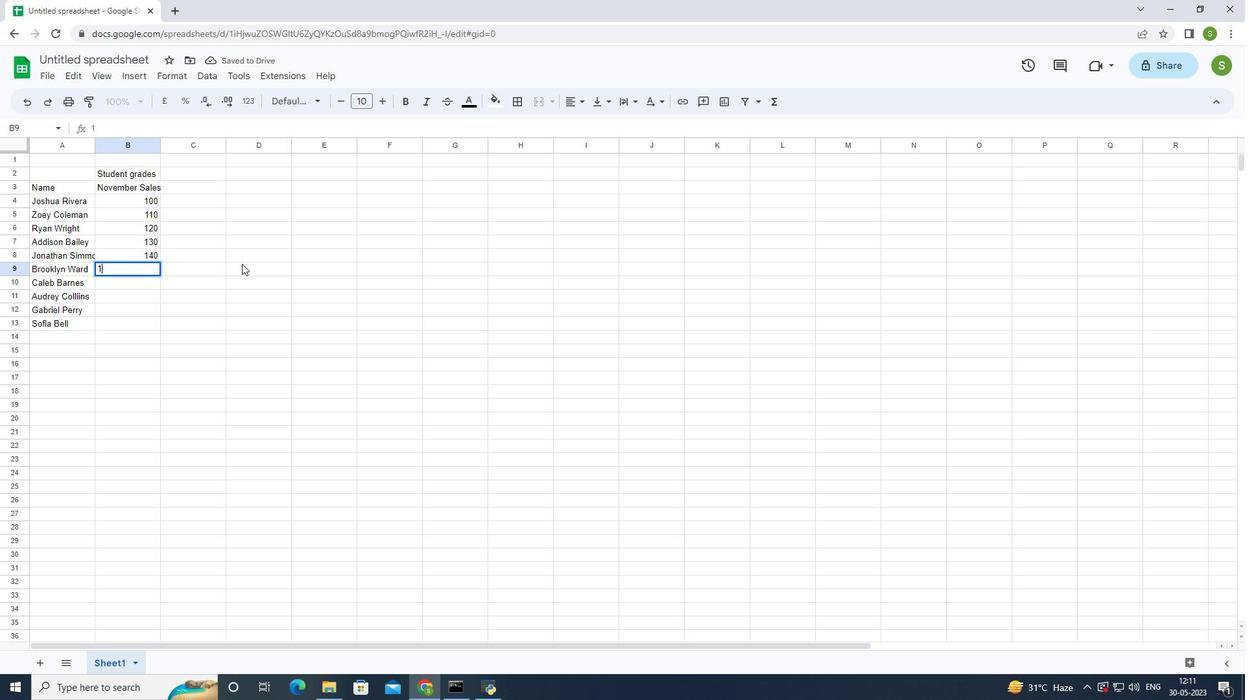 
Action: Mouse moved to (242, 263)
Screenshot: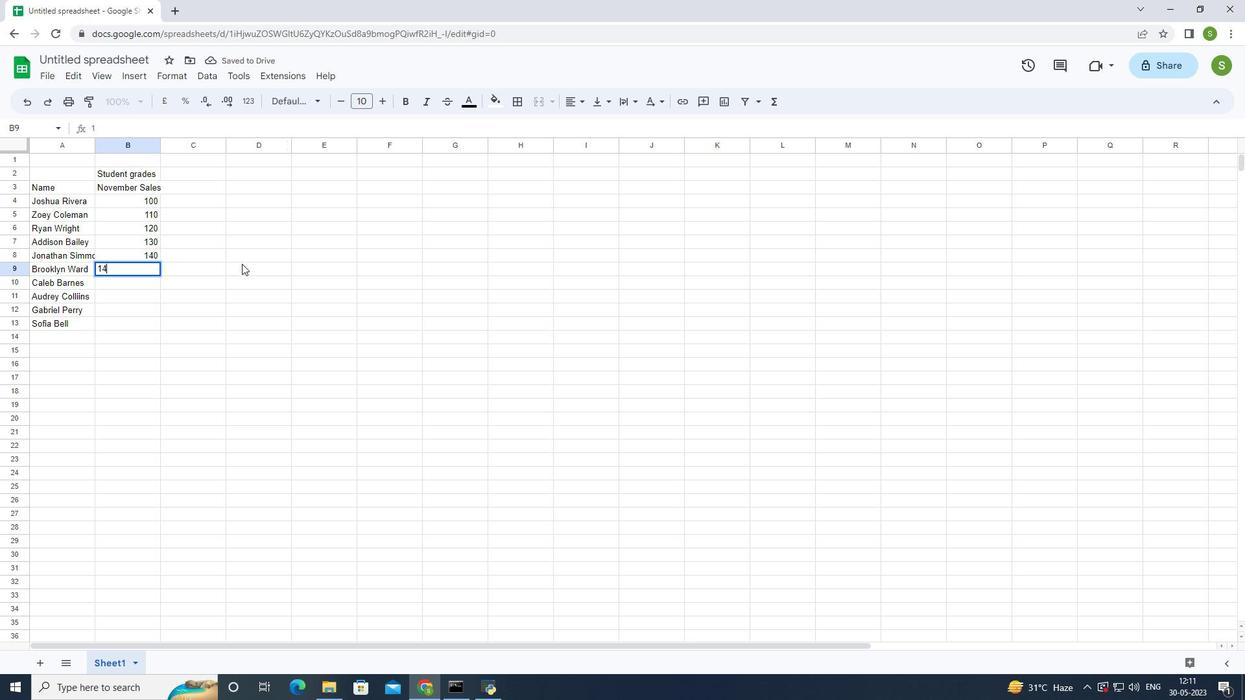 
Action: Key pressed 4
Screenshot: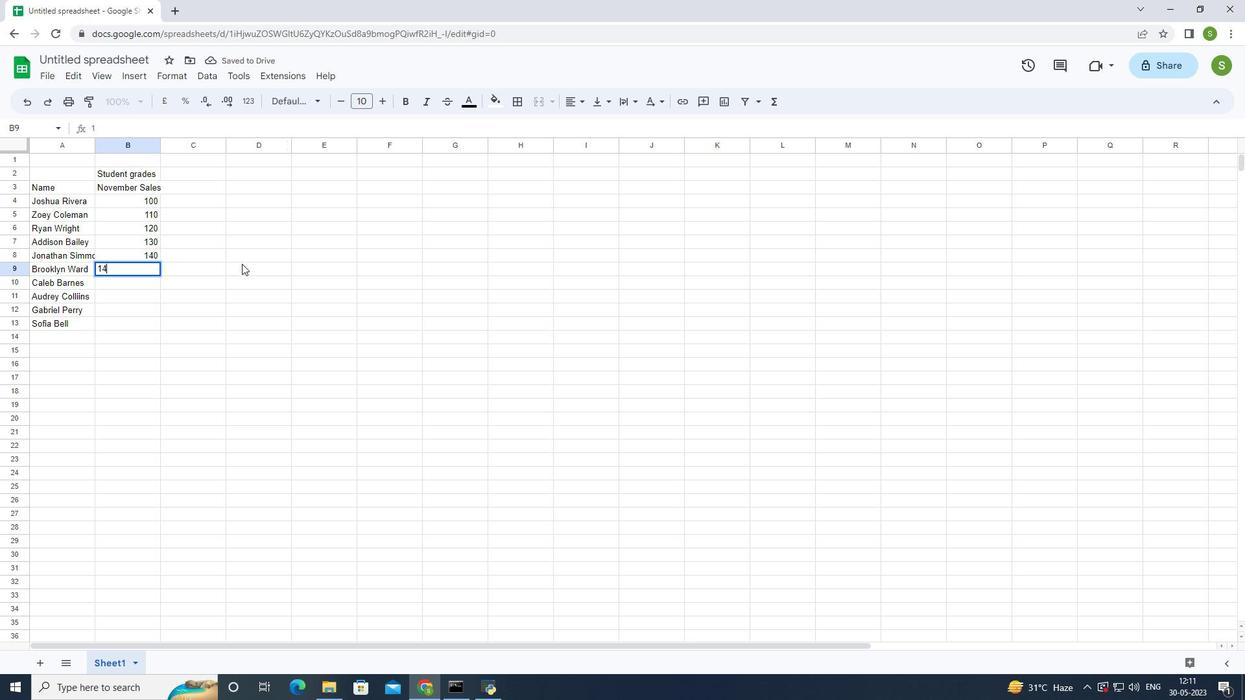 
Action: Mouse moved to (243, 263)
Screenshot: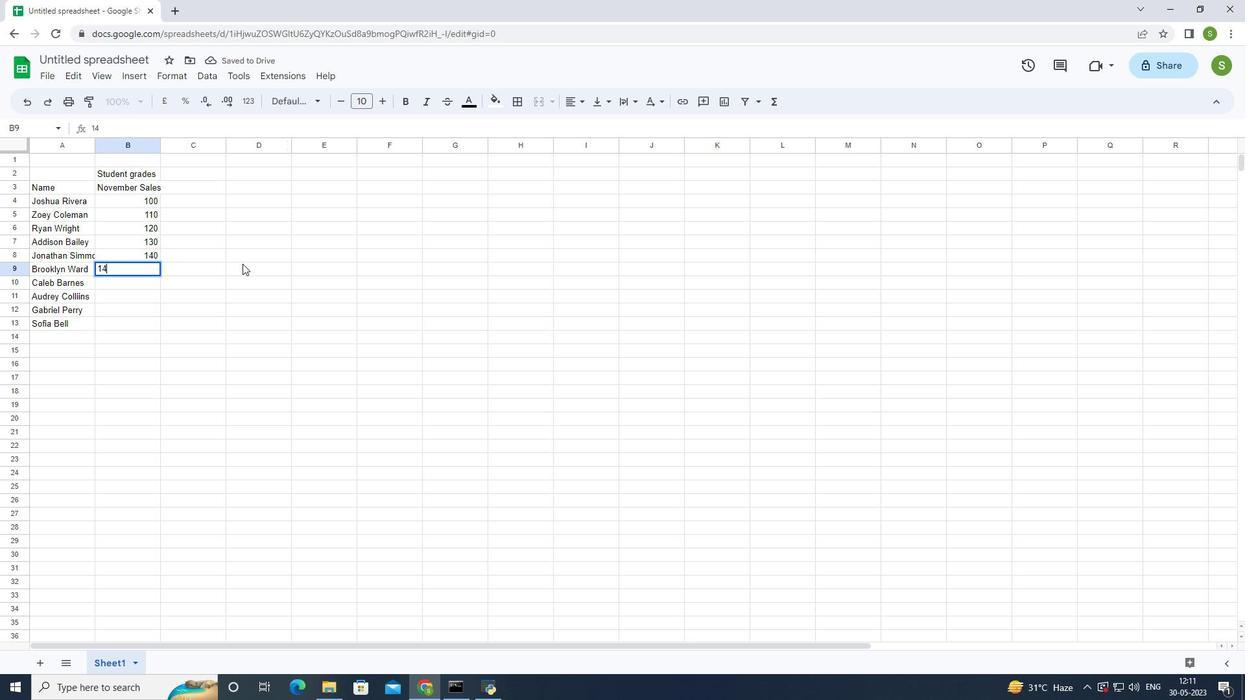 
Action: Key pressed <Key.enter>
Screenshot: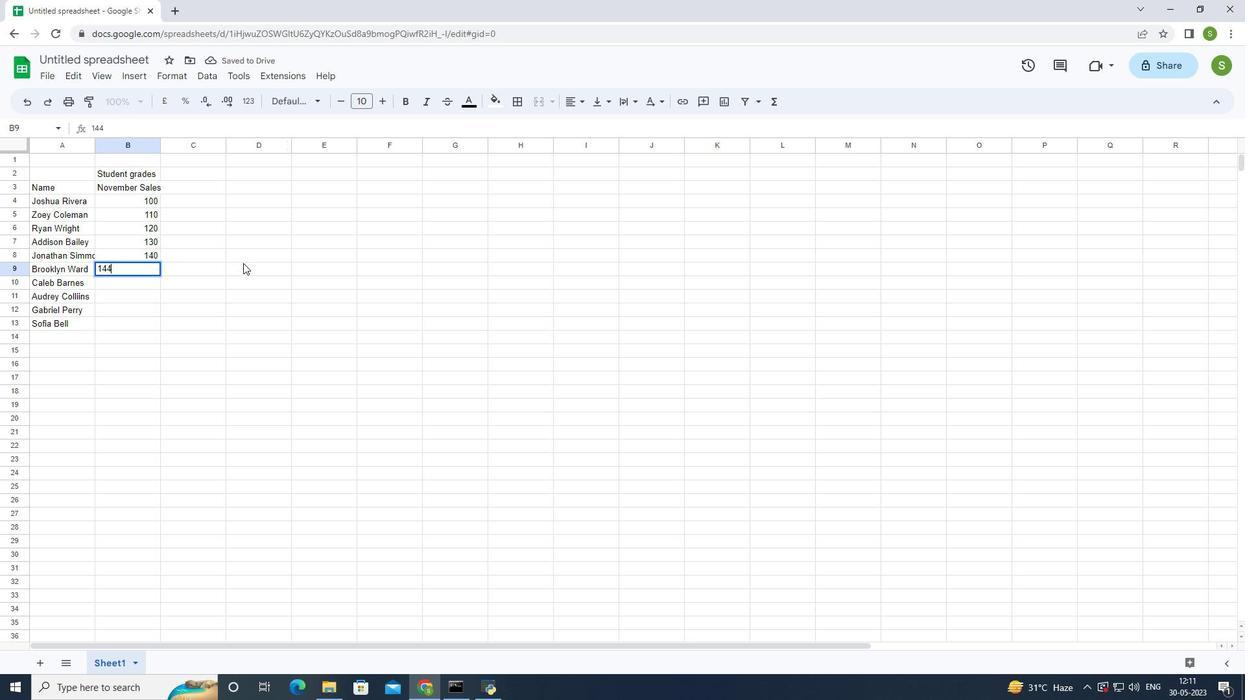 
Action: Mouse moved to (247, 265)
Screenshot: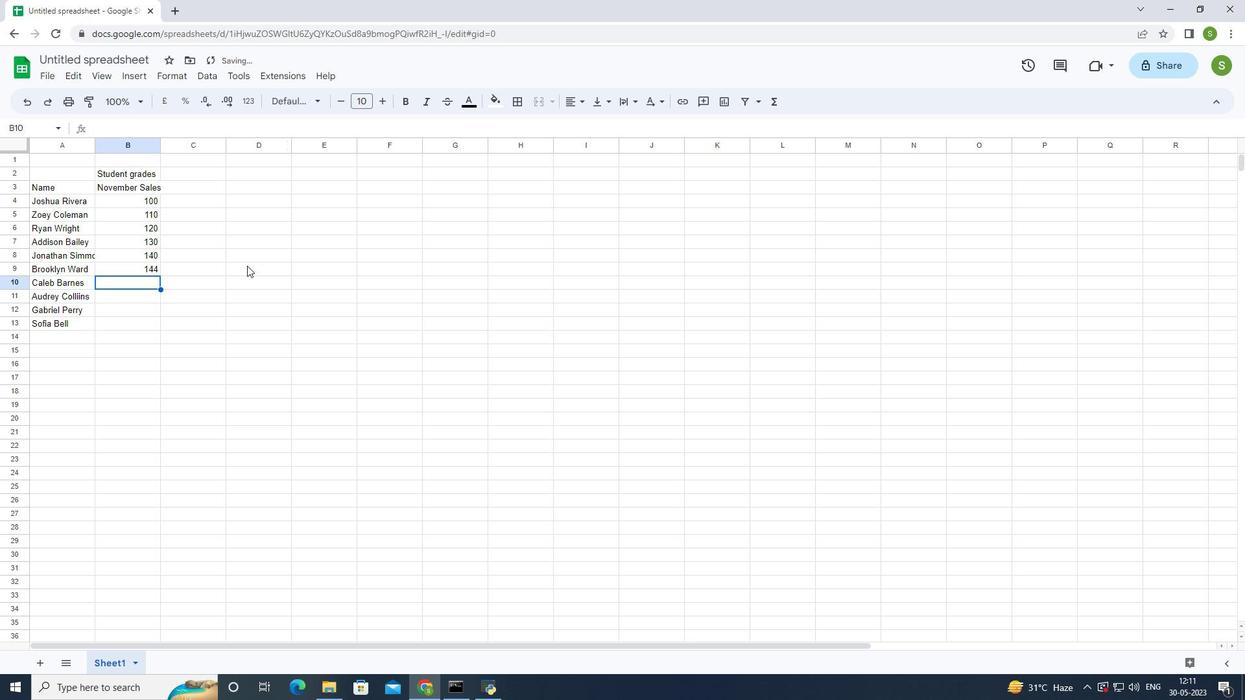 
Action: Key pressed 145<Key.enter>
Screenshot: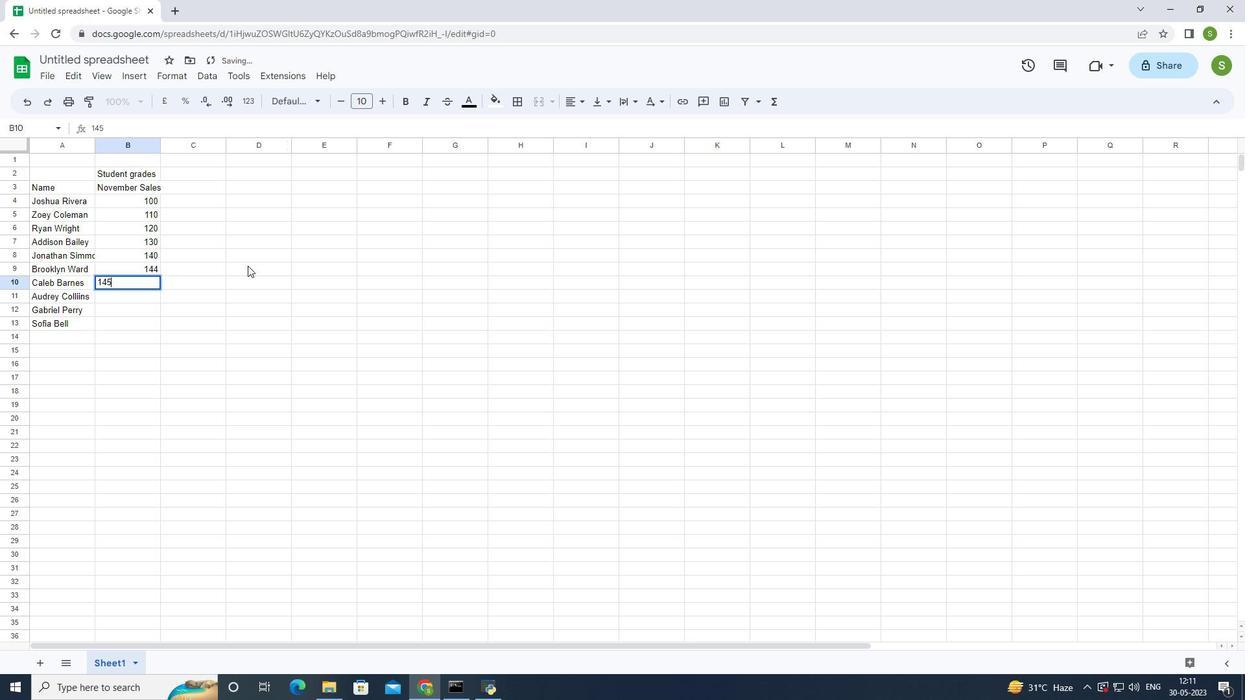 
Action: Mouse moved to (250, 261)
Screenshot: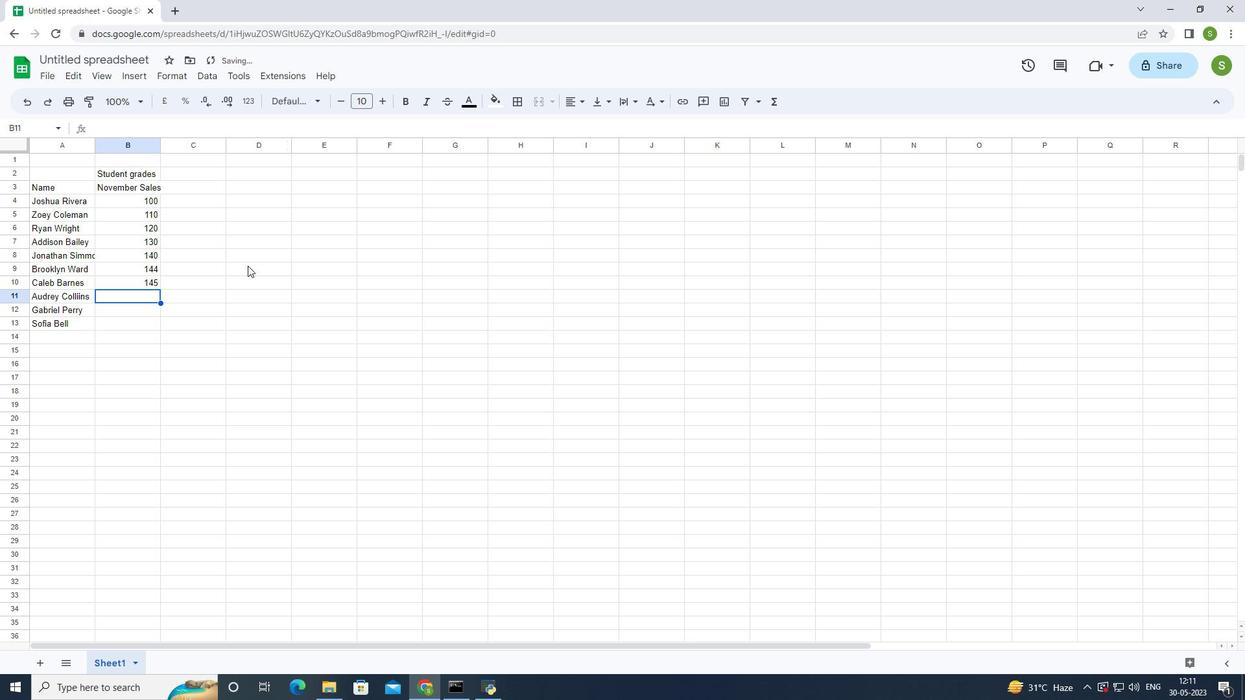 
Action: Key pressed 14
Screenshot: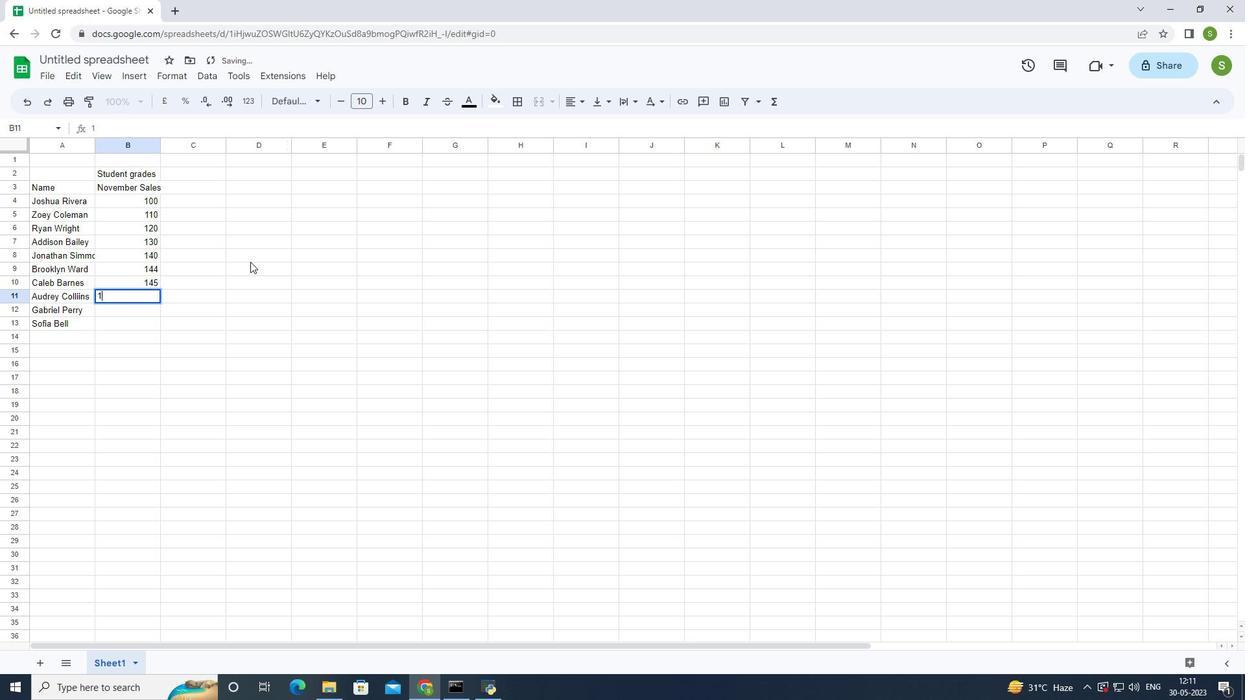 
Action: Mouse moved to (250, 261)
Screenshot: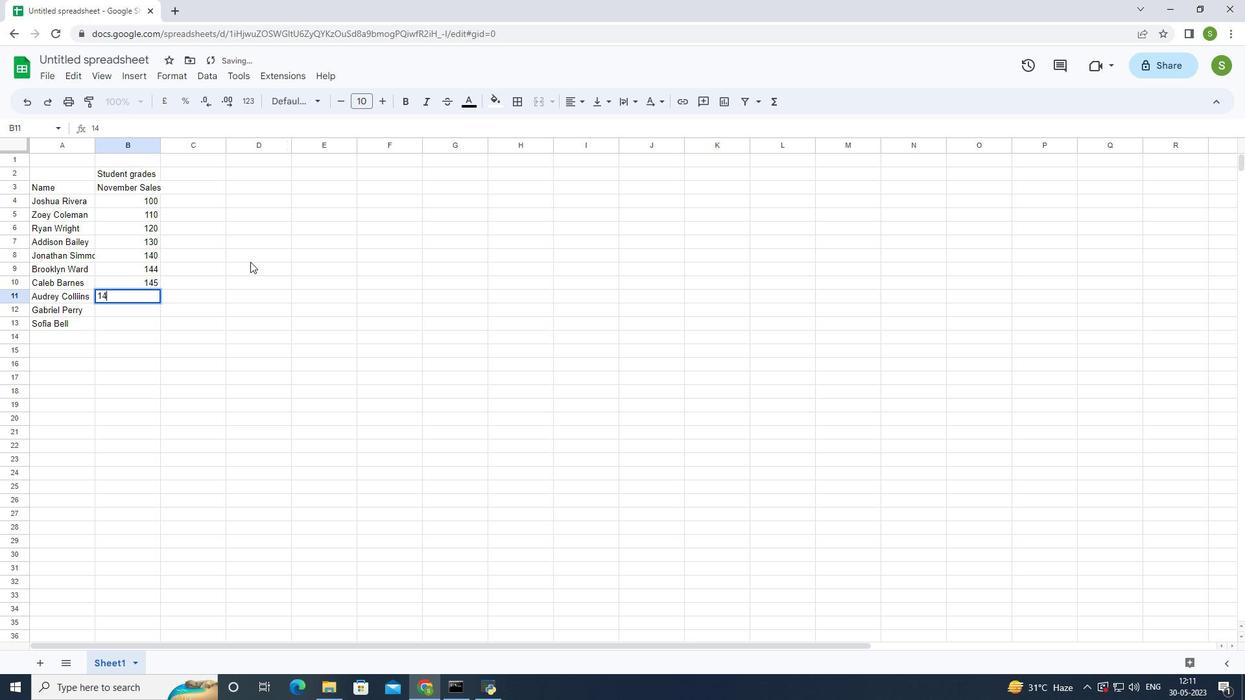 
Action: Key pressed 6
Screenshot: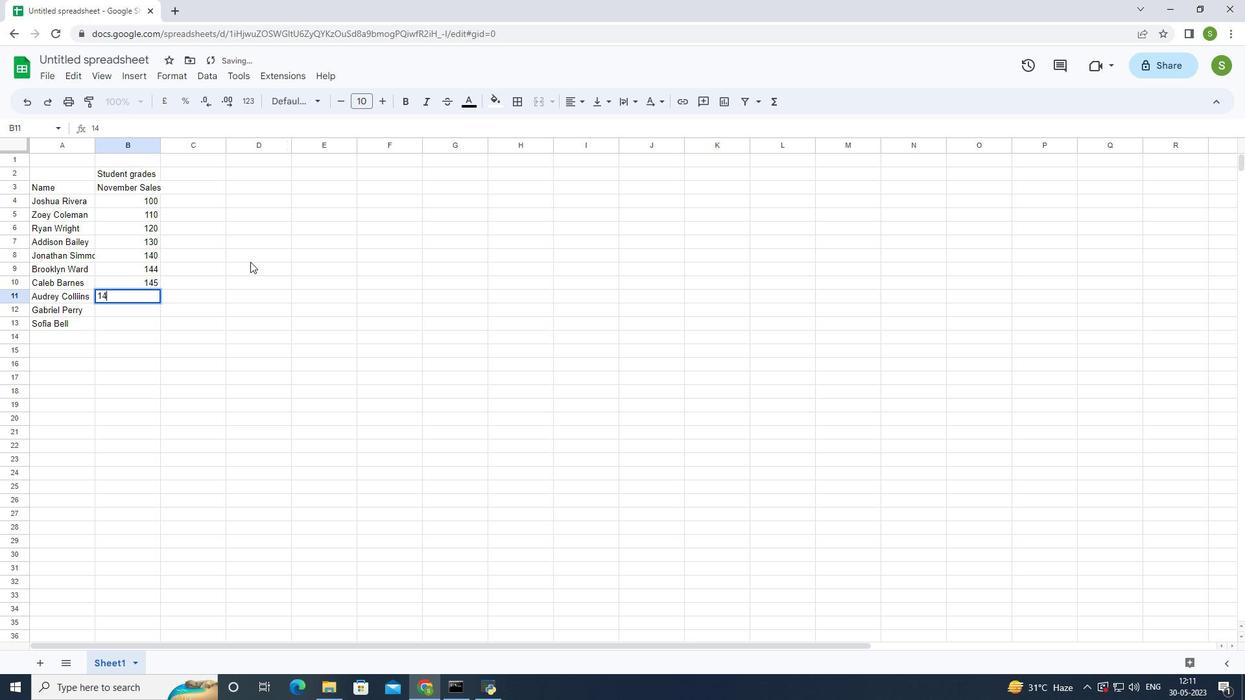 
Action: Mouse moved to (250, 260)
Screenshot: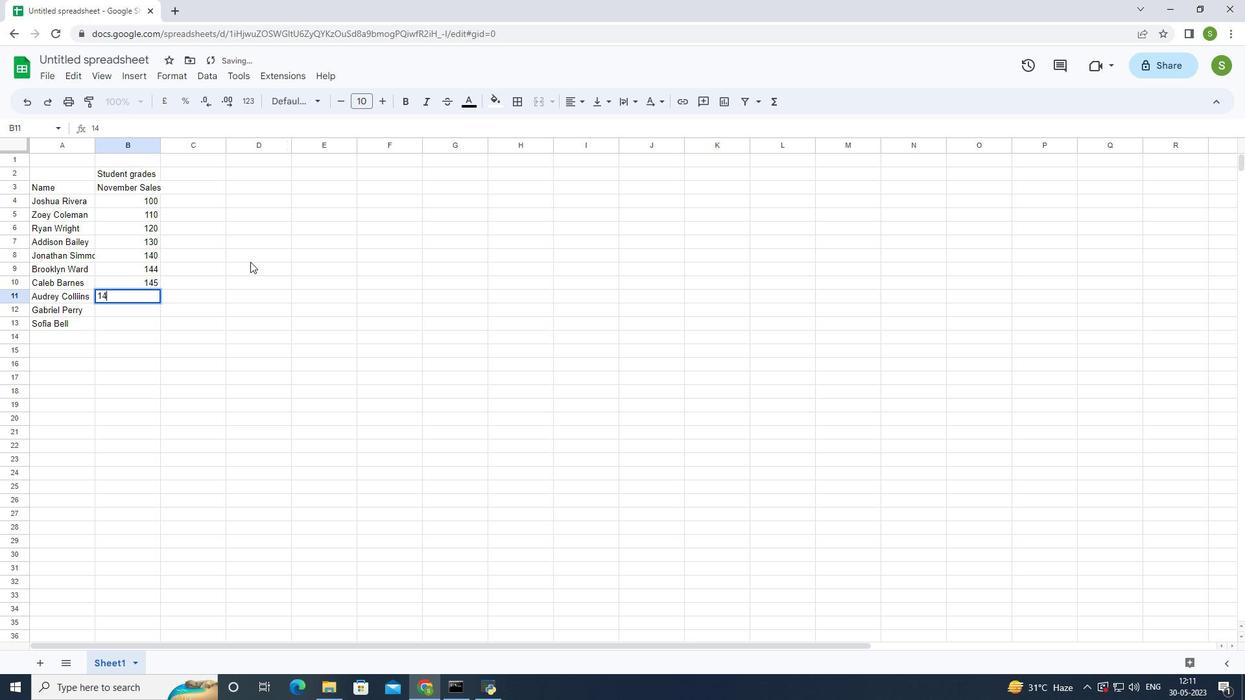 
Action: Key pressed <Key.enter>
Screenshot: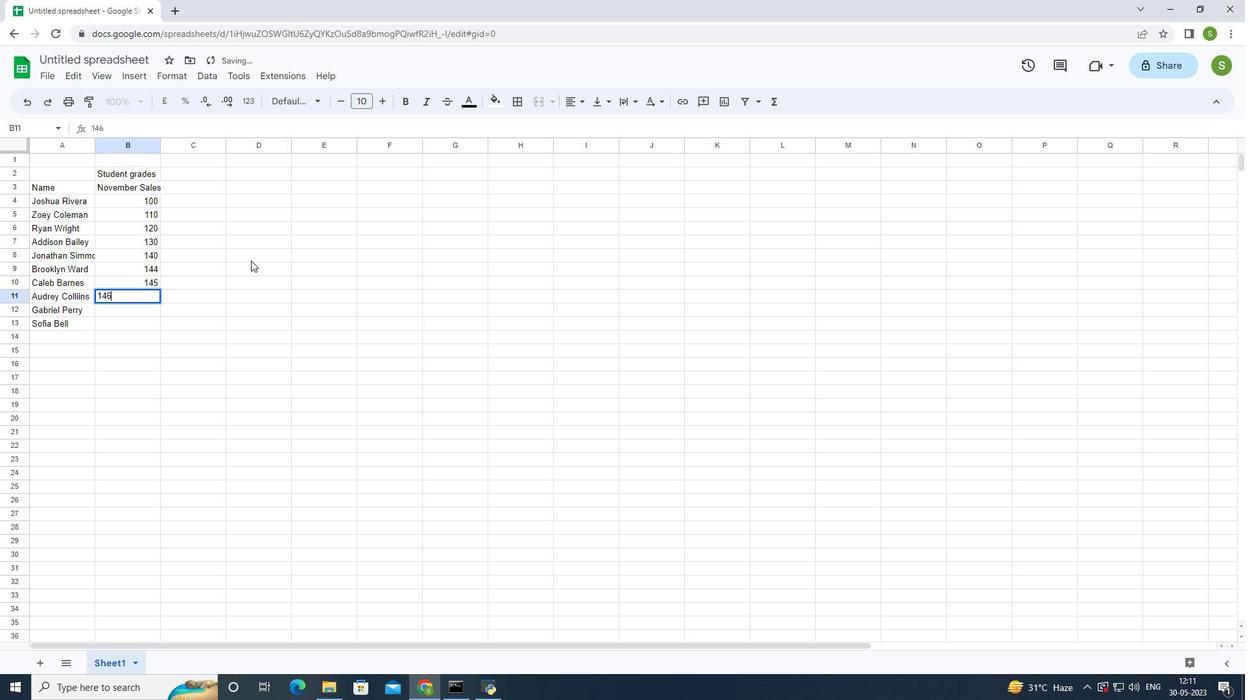 
Action: Mouse moved to (257, 260)
Screenshot: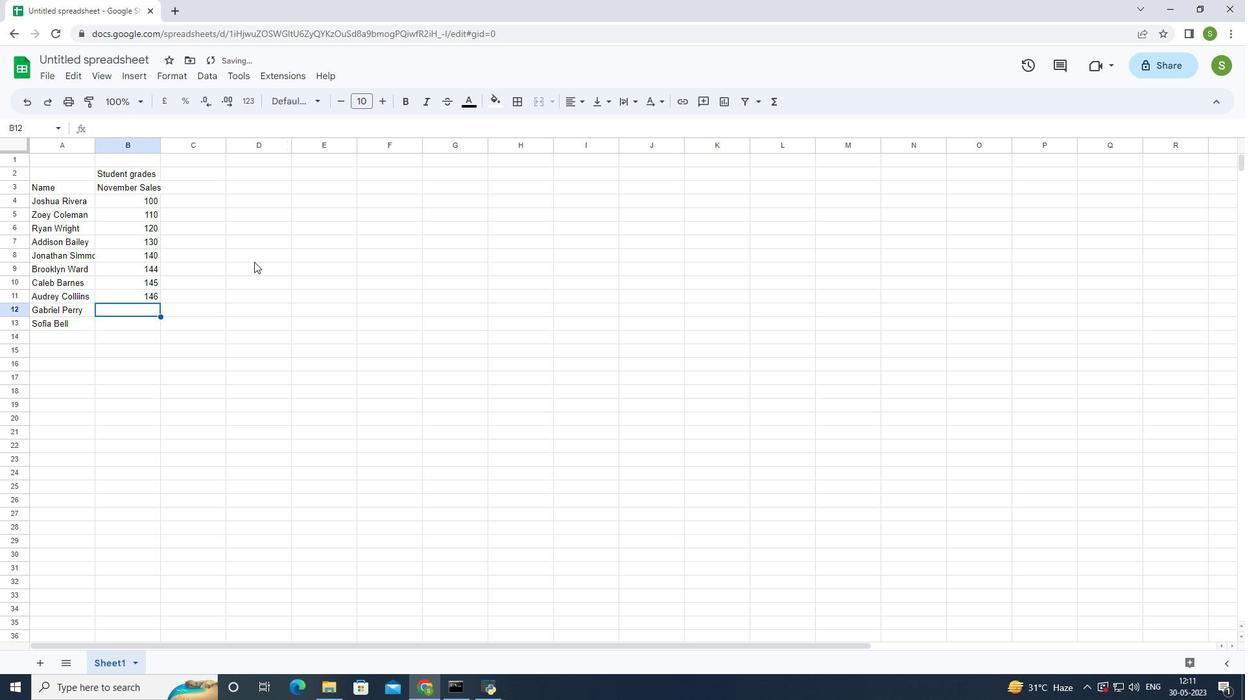 
Action: Key pressed 1
Screenshot: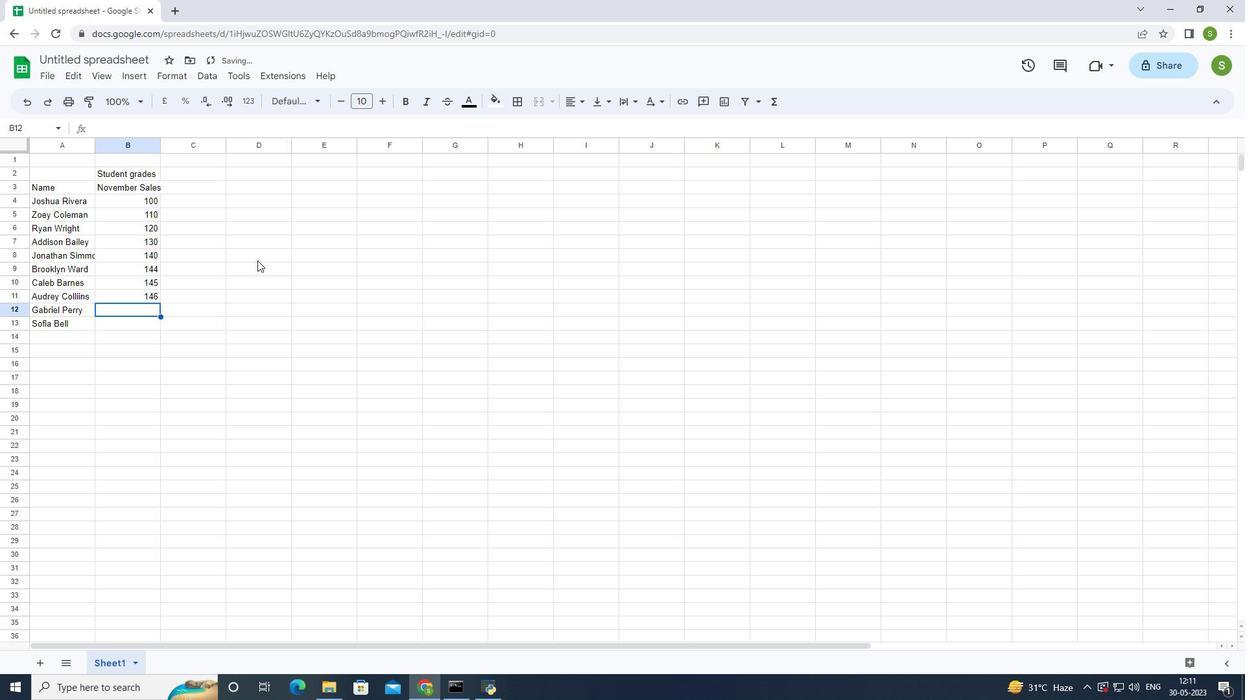 
Action: Mouse moved to (256, 260)
Screenshot: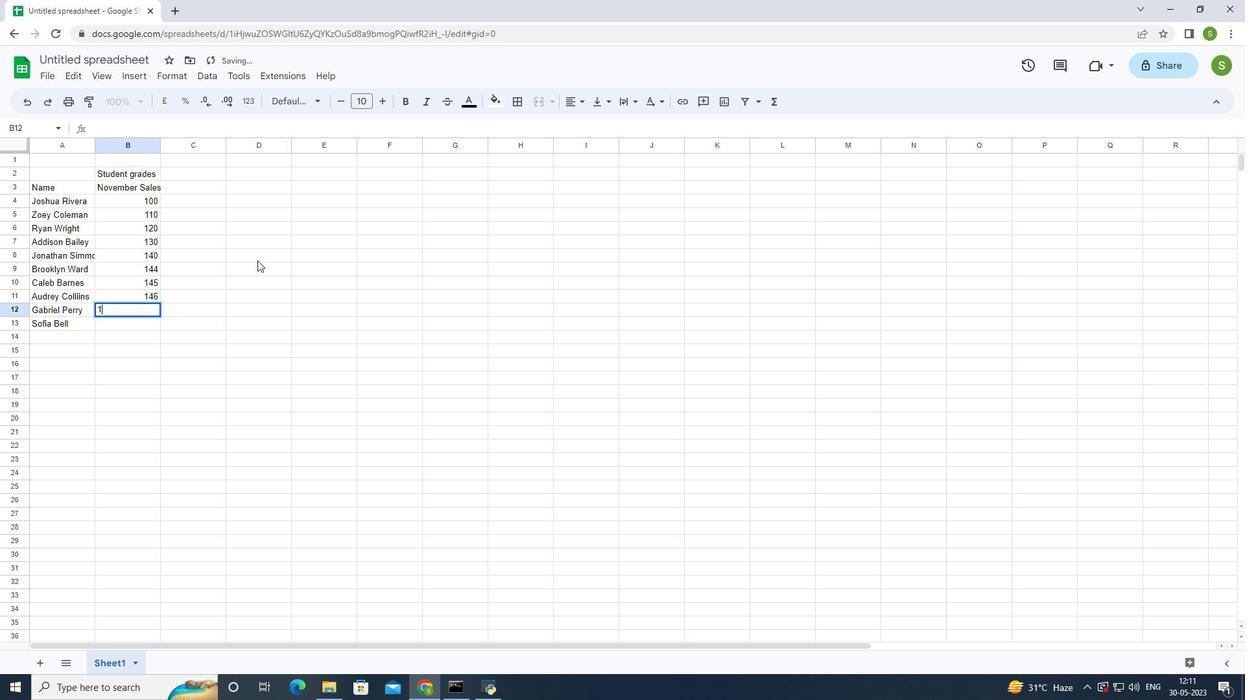 
Action: Key pressed 49<Key.enter>15
Screenshot: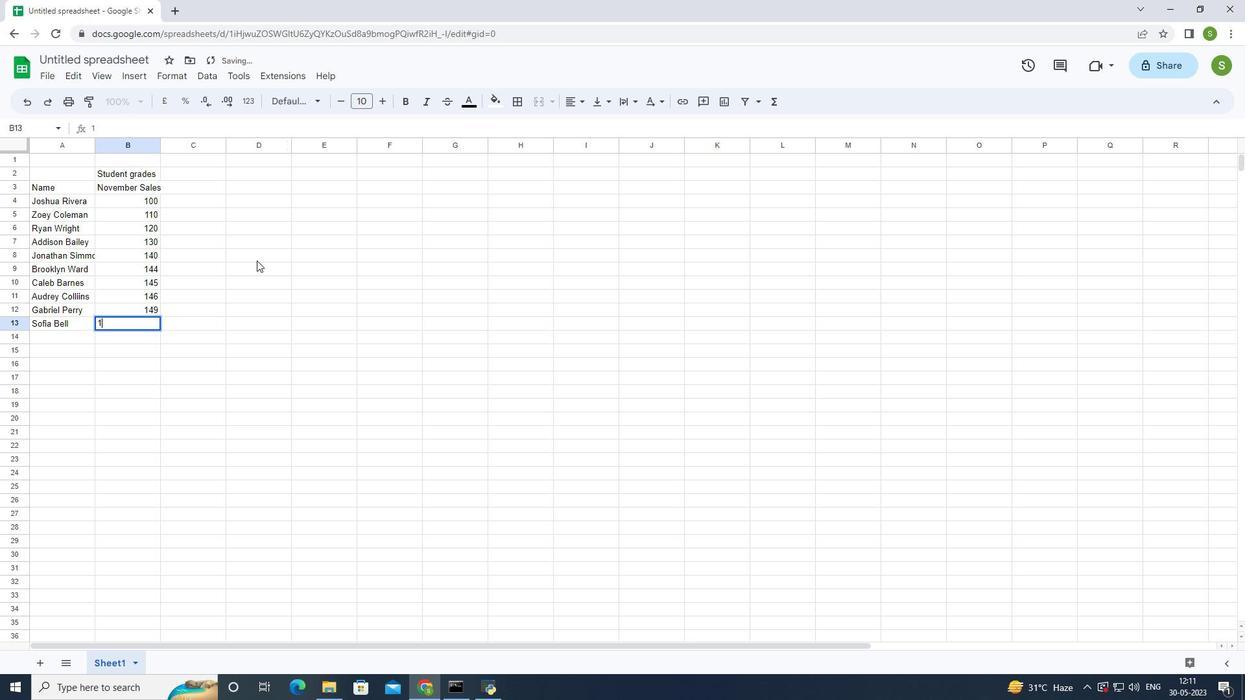 
Action: Mouse moved to (256, 260)
Screenshot: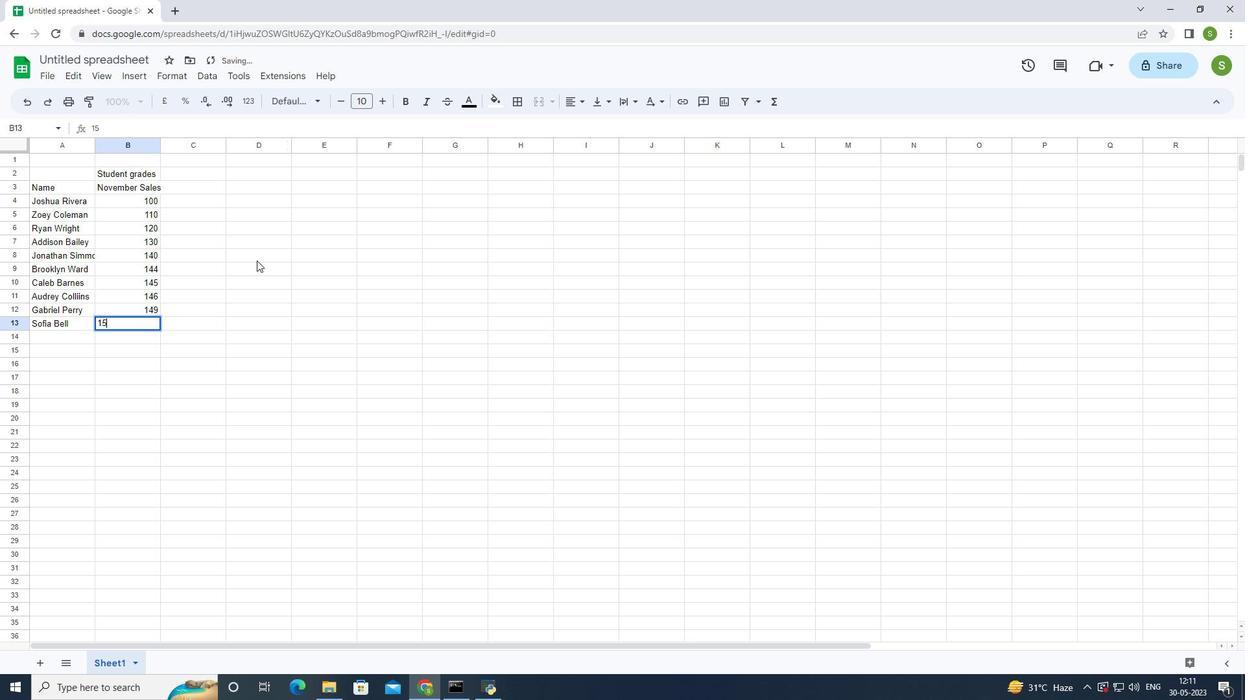 
Action: Key pressed 0
Screenshot: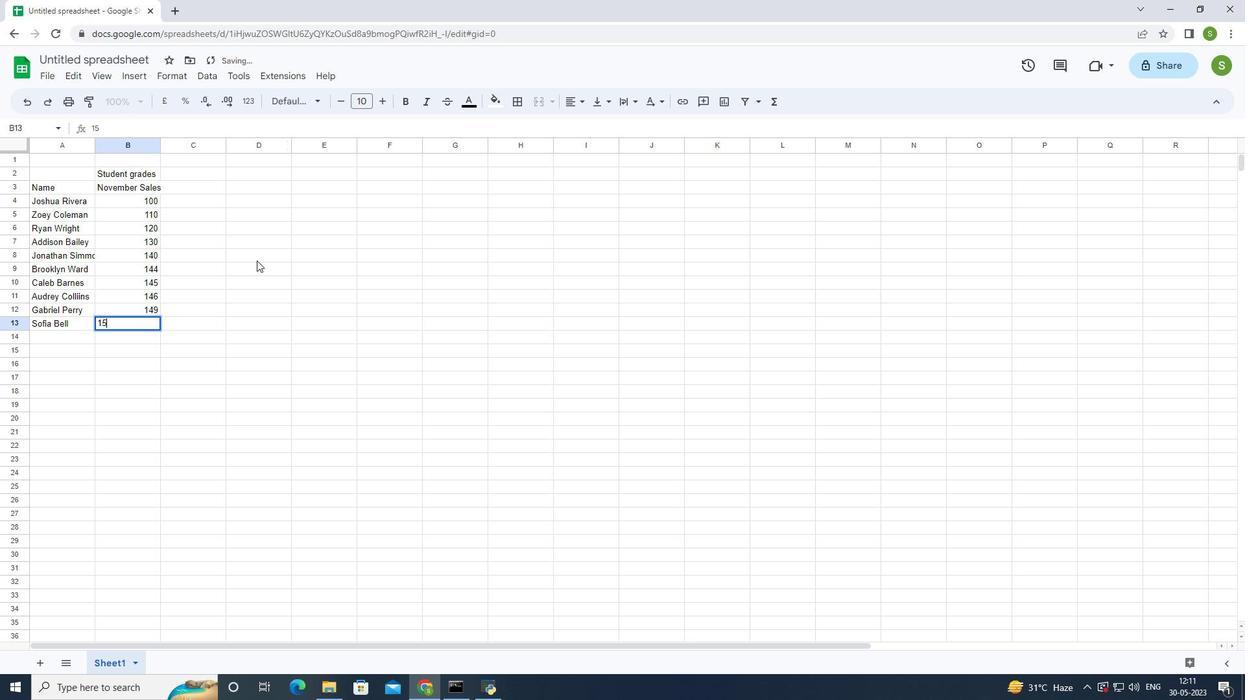 
Action: Mouse moved to (255, 263)
Screenshot: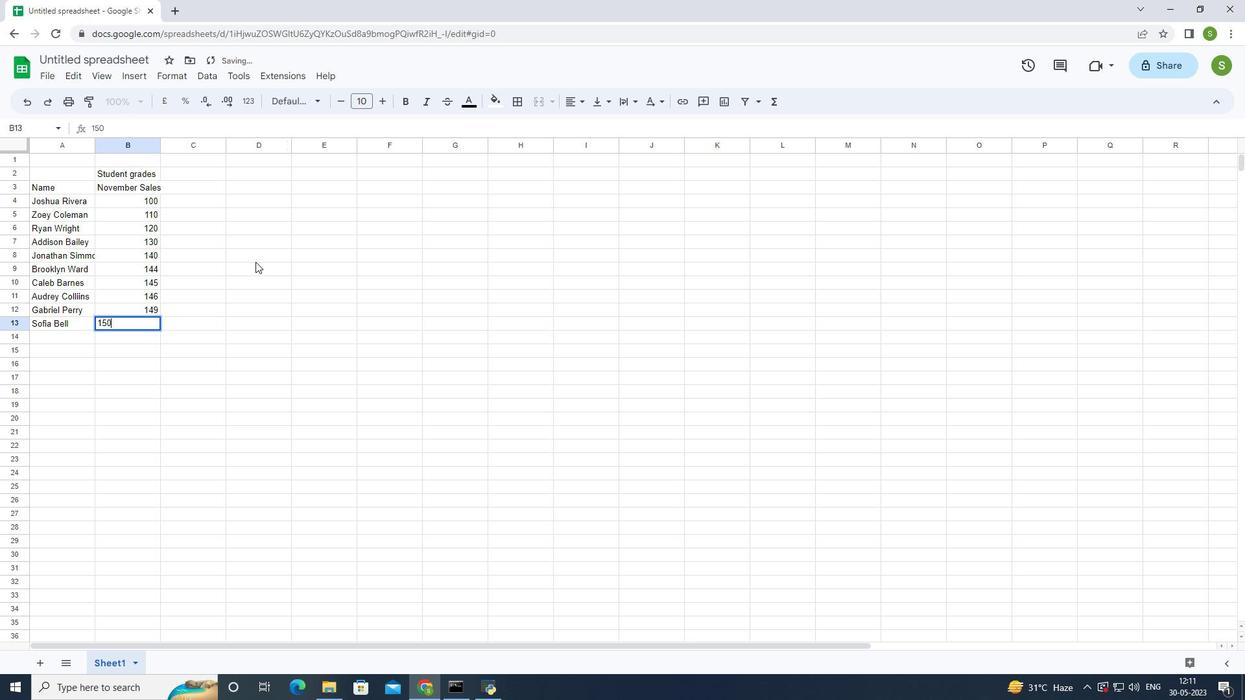 
Action: Key pressed <Key.enter>
Screenshot: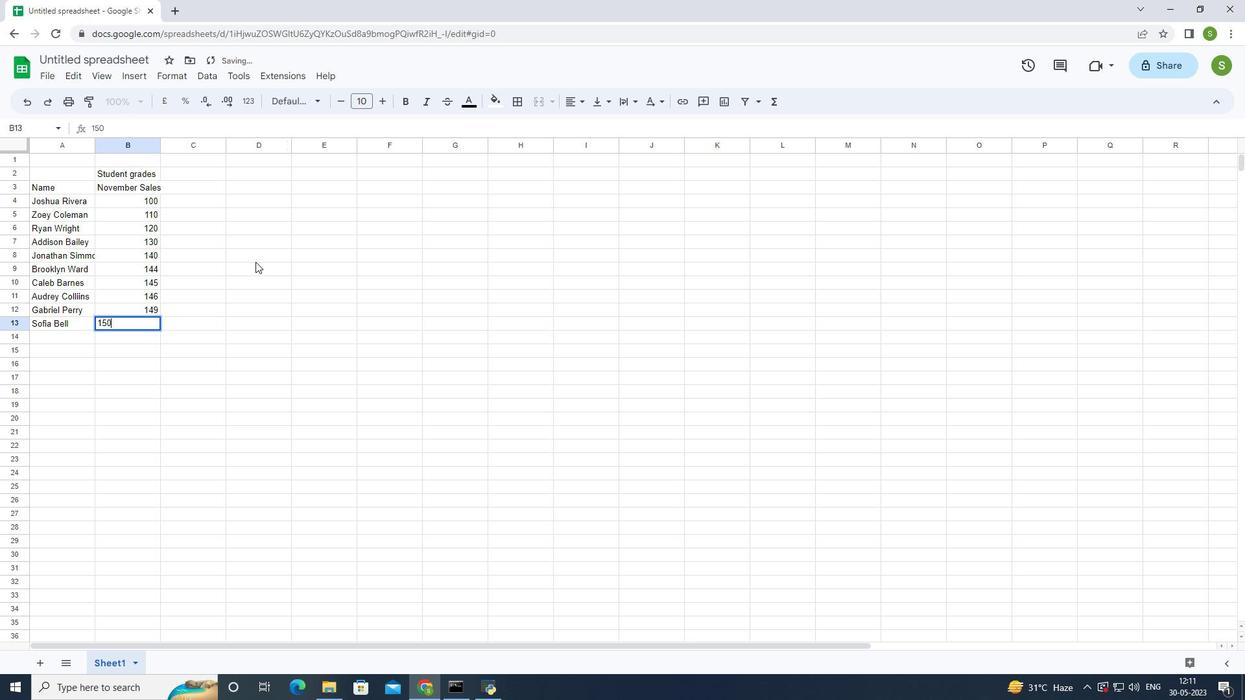 
Action: Mouse moved to (184, 189)
Screenshot: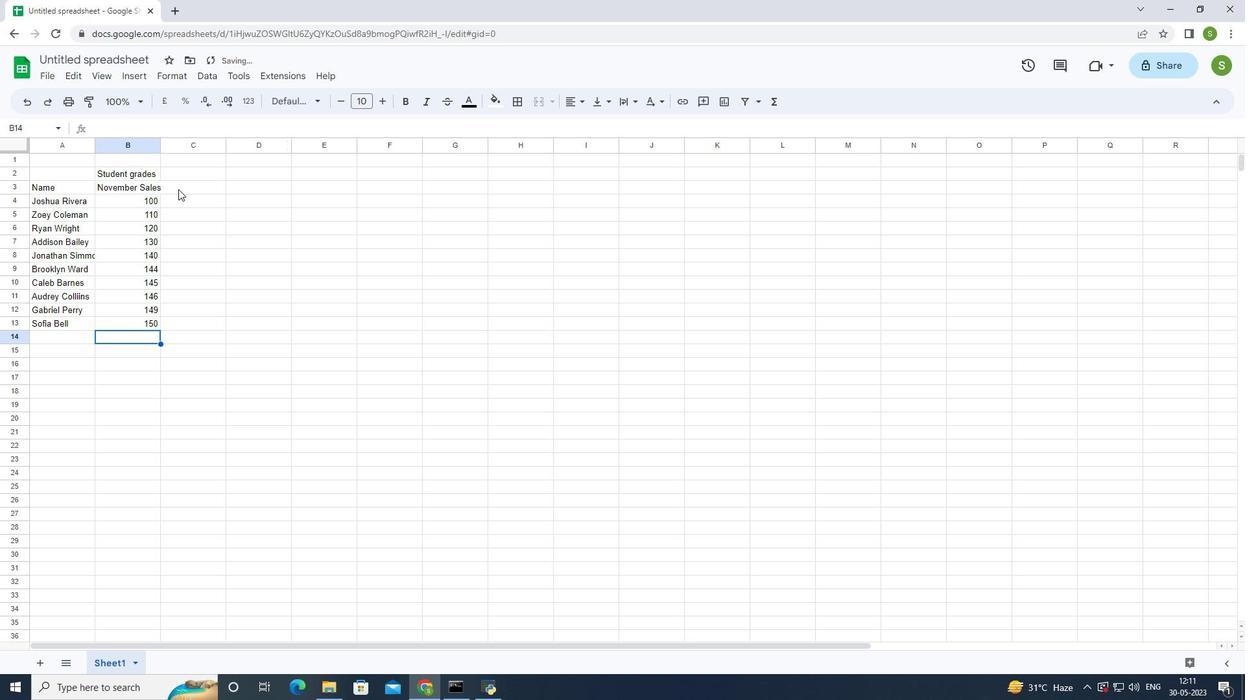 
Action: Mouse pressed left at (184, 189)
Screenshot: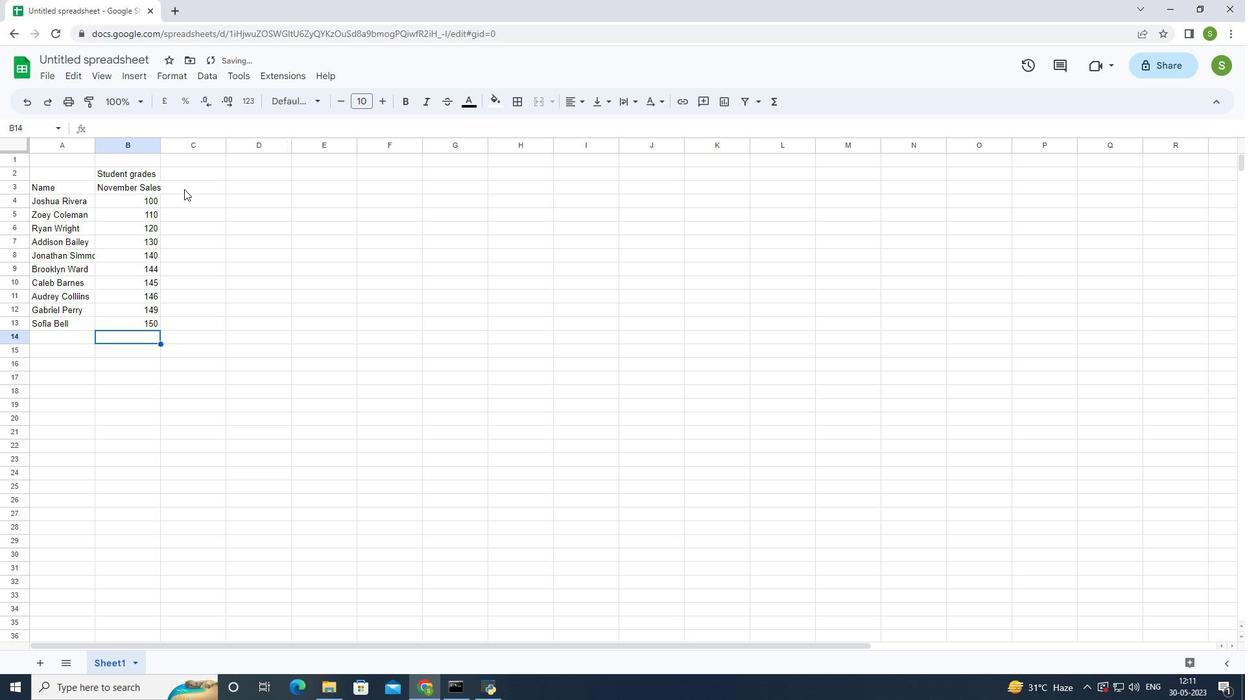 
Action: Mouse moved to (189, 191)
Screenshot: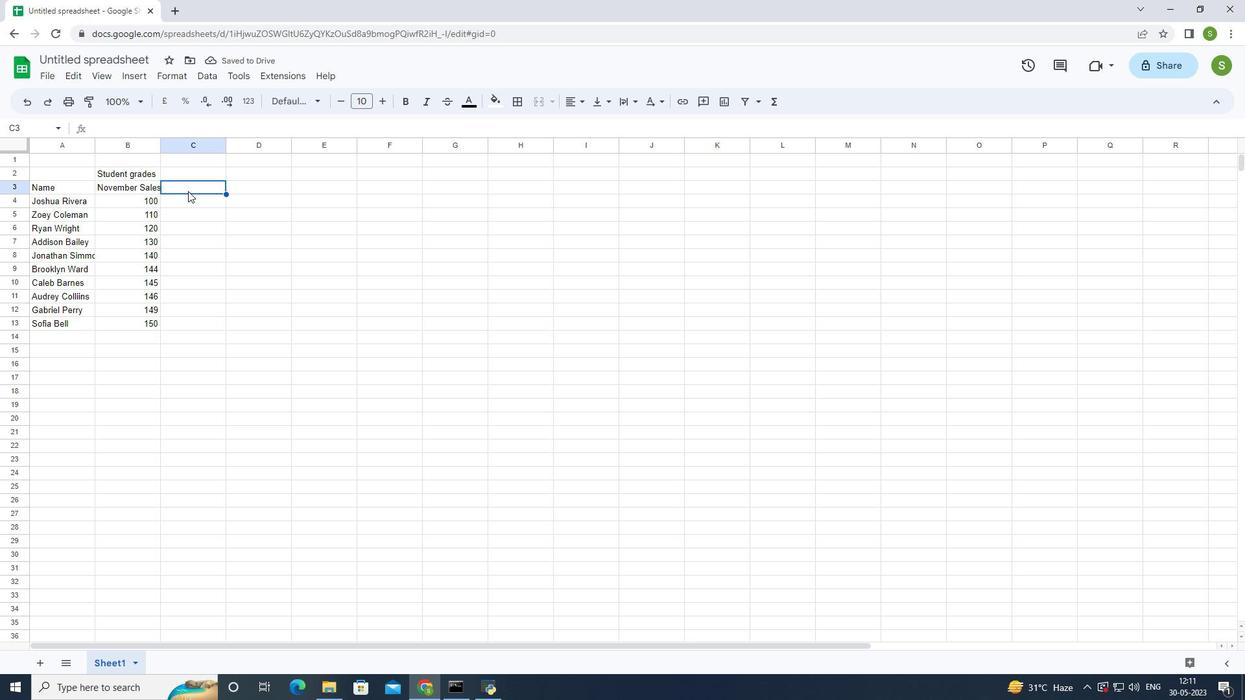 
Action: Key pressed <Key.shift>M
Screenshot: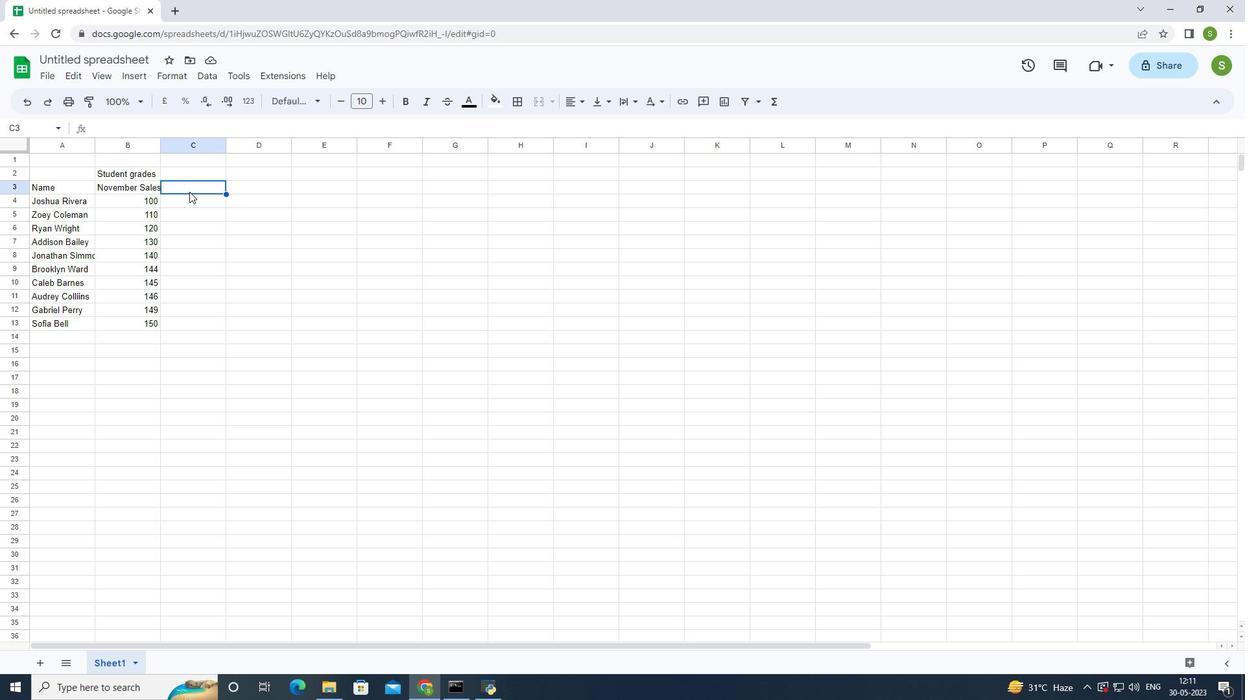 
Action: Mouse moved to (190, 192)
Screenshot: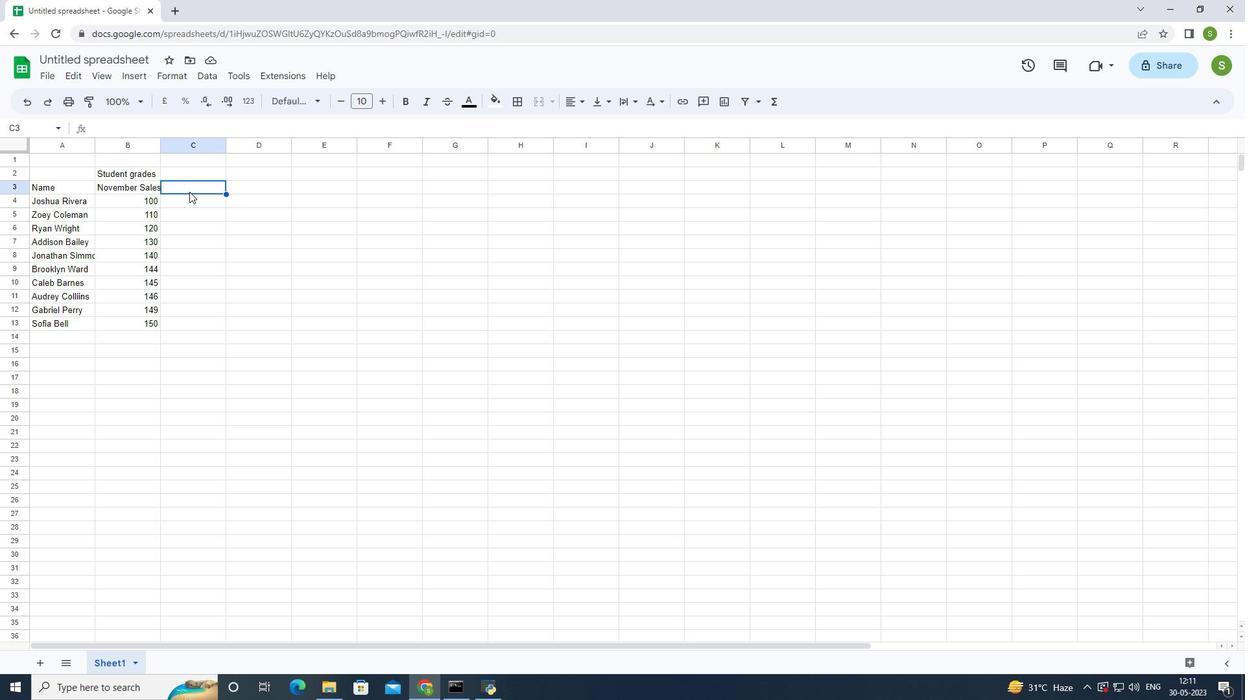 
Action: Key pressed ath<Key.space><Key.shift>Grad
Screenshot: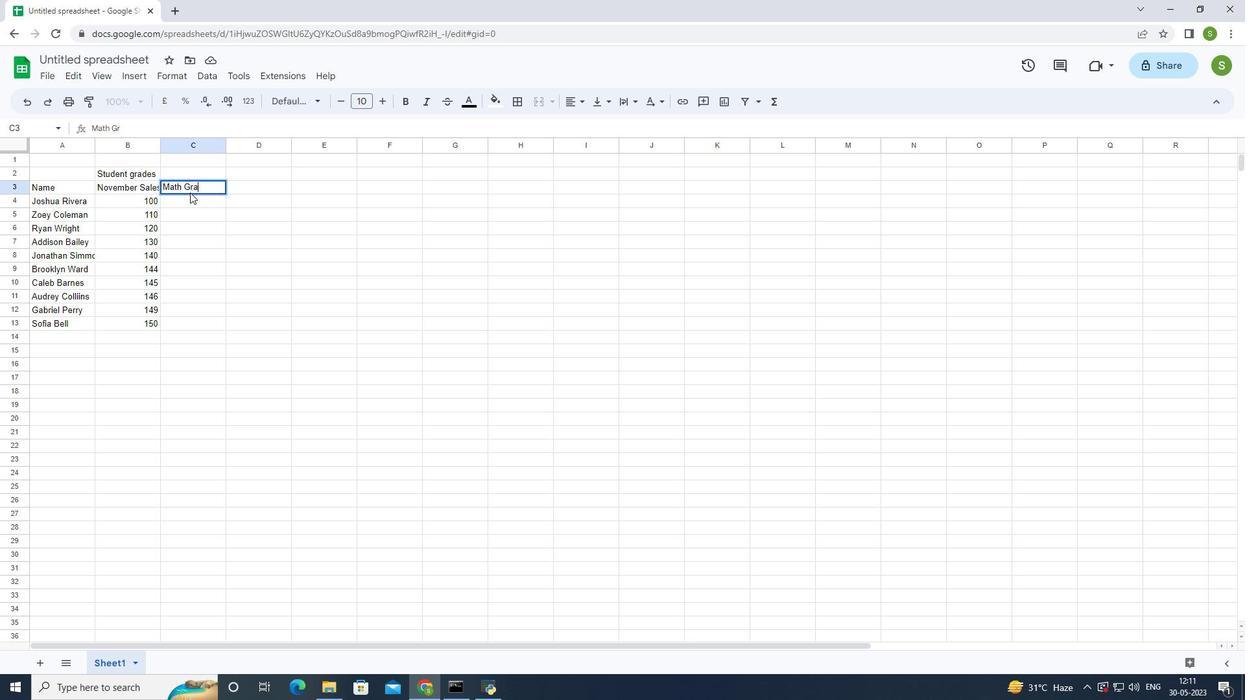 
Action: Mouse moved to (190, 192)
Screenshot: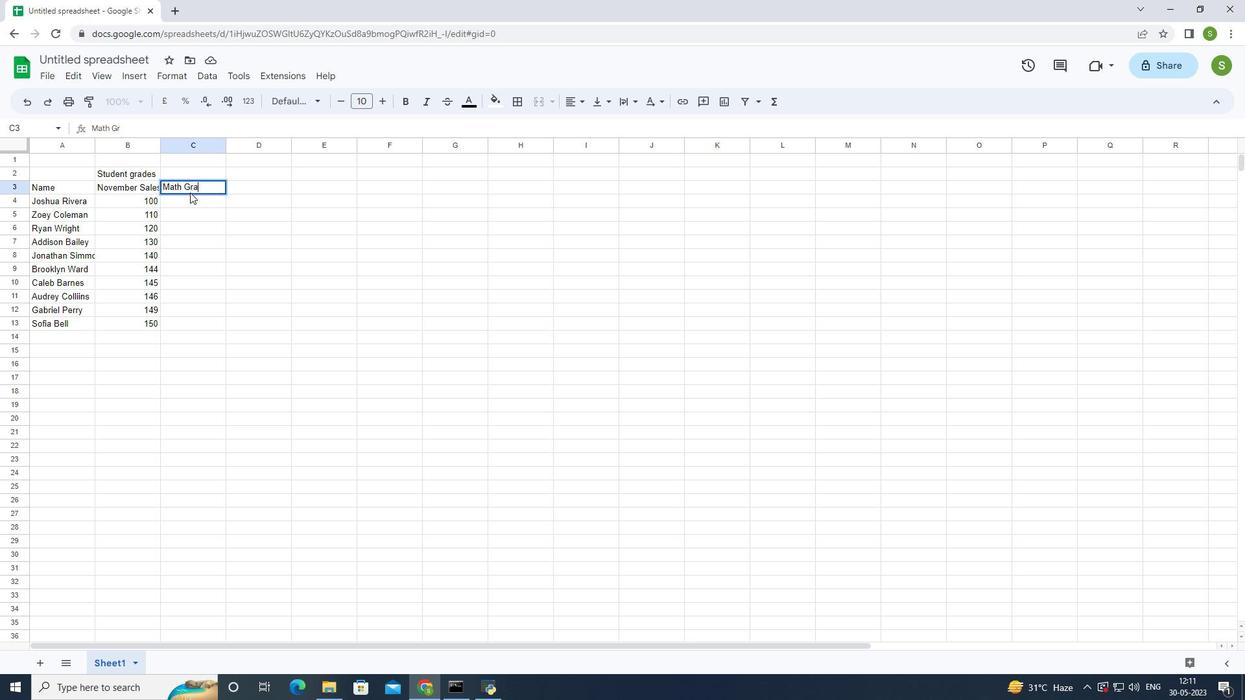 
Action: Key pressed e<Key.enter>90<Key.enter>95
Screenshot: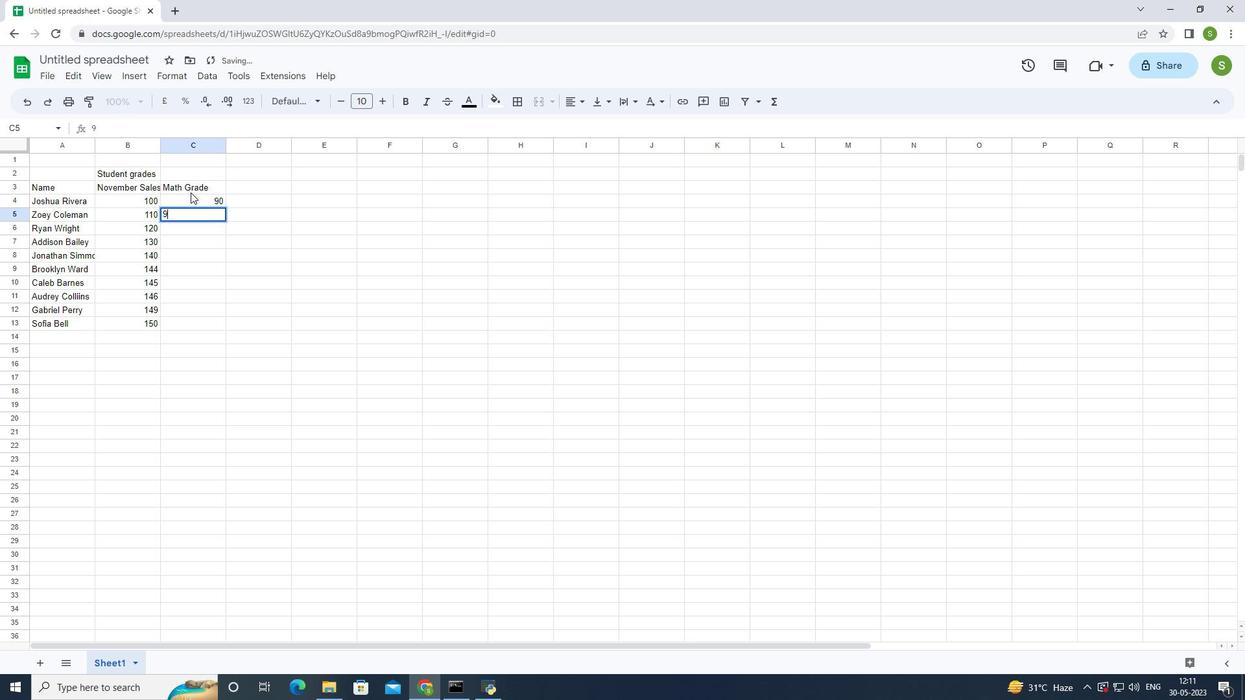 
Action: Mouse moved to (190, 195)
Screenshot: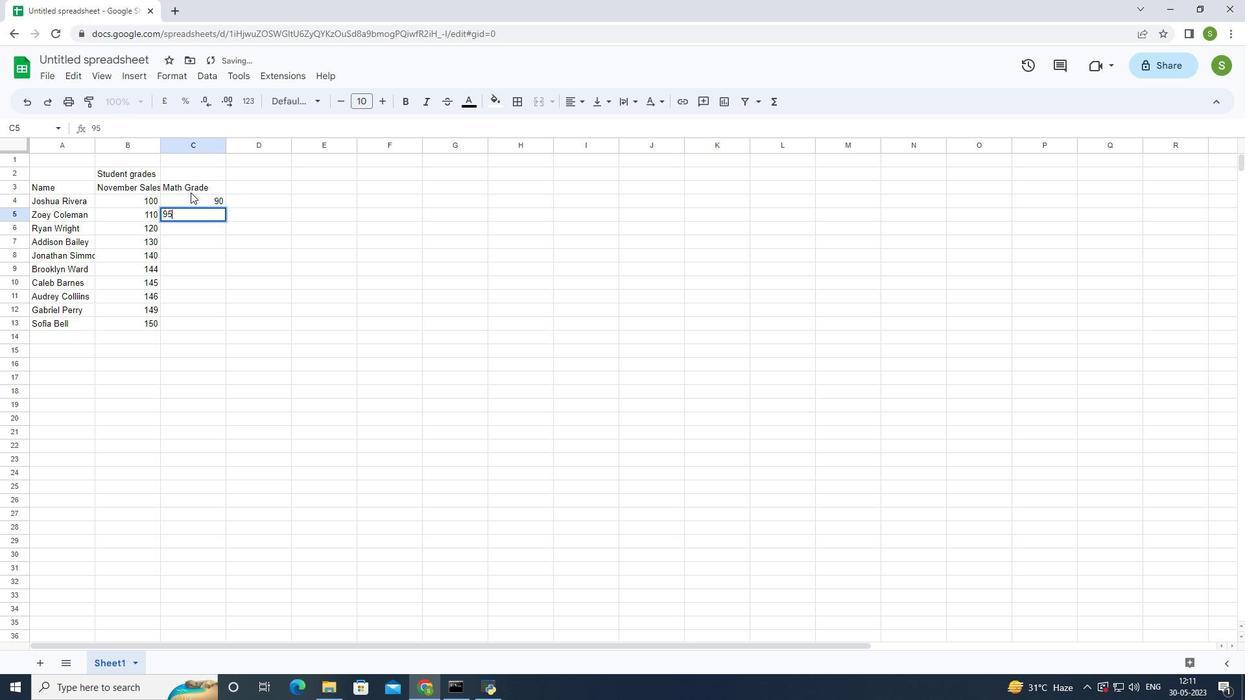 
Action: Key pressed <Key.enter>80<Key.enter>
Screenshot: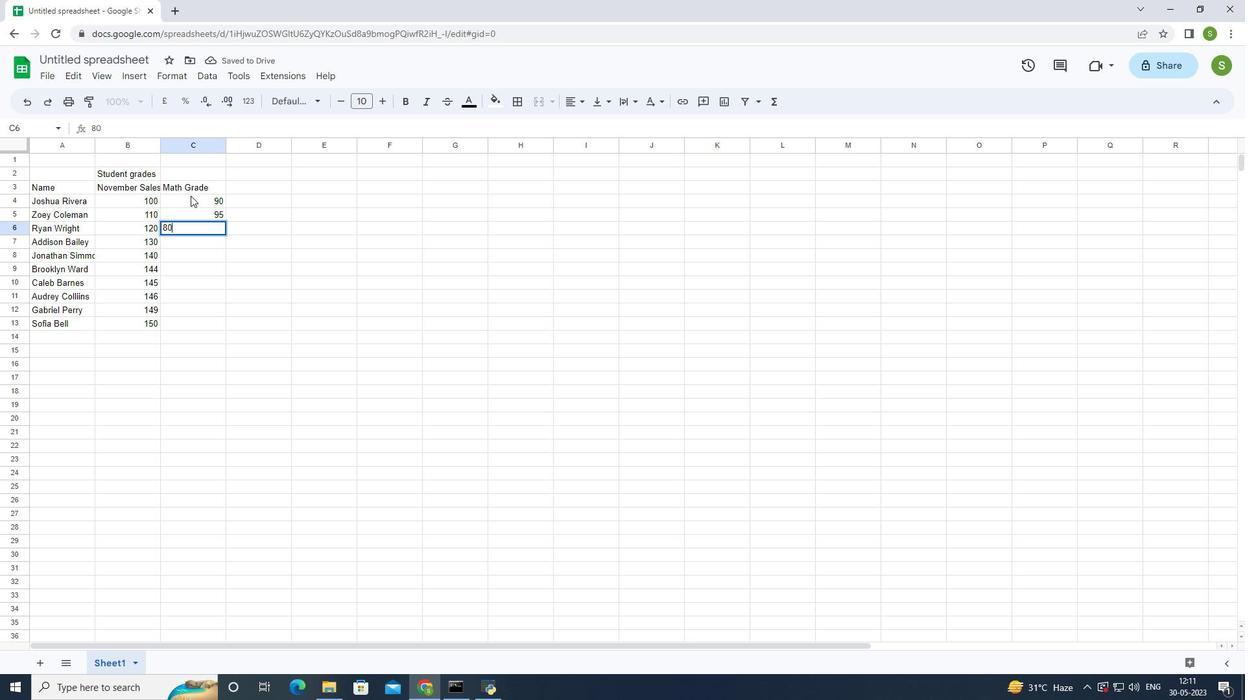 
Action: Mouse moved to (0, 148)
Screenshot: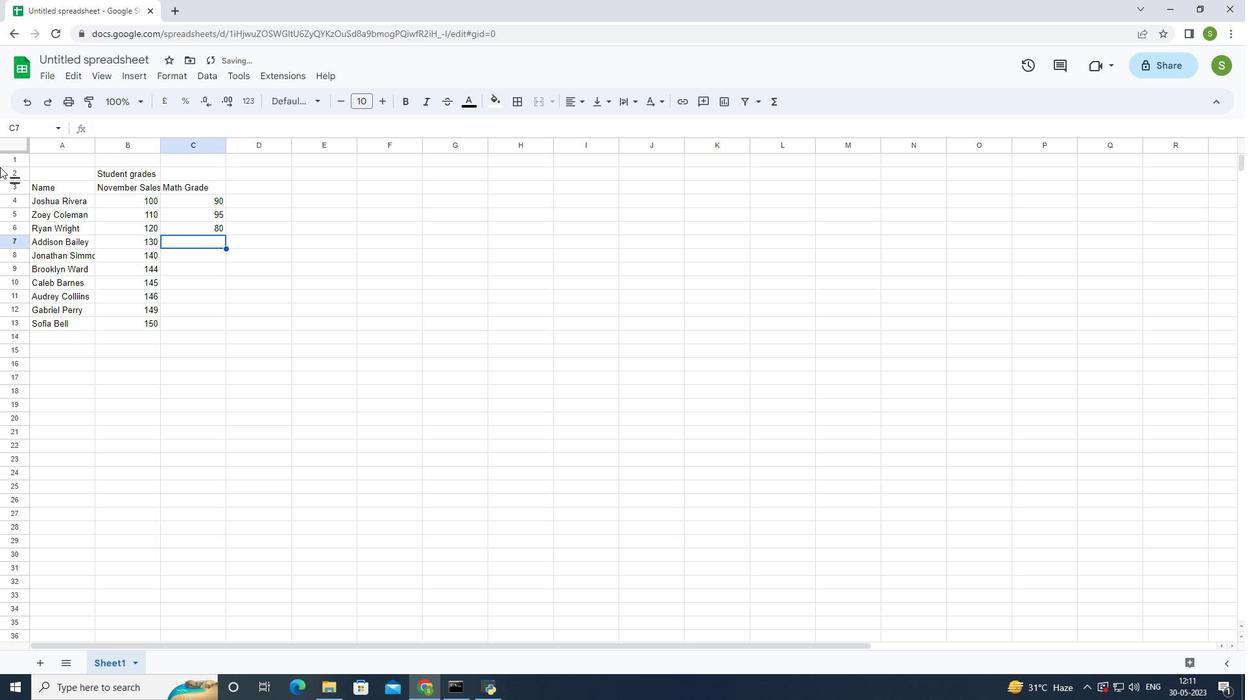 
Action: Key pressed 92
Screenshot: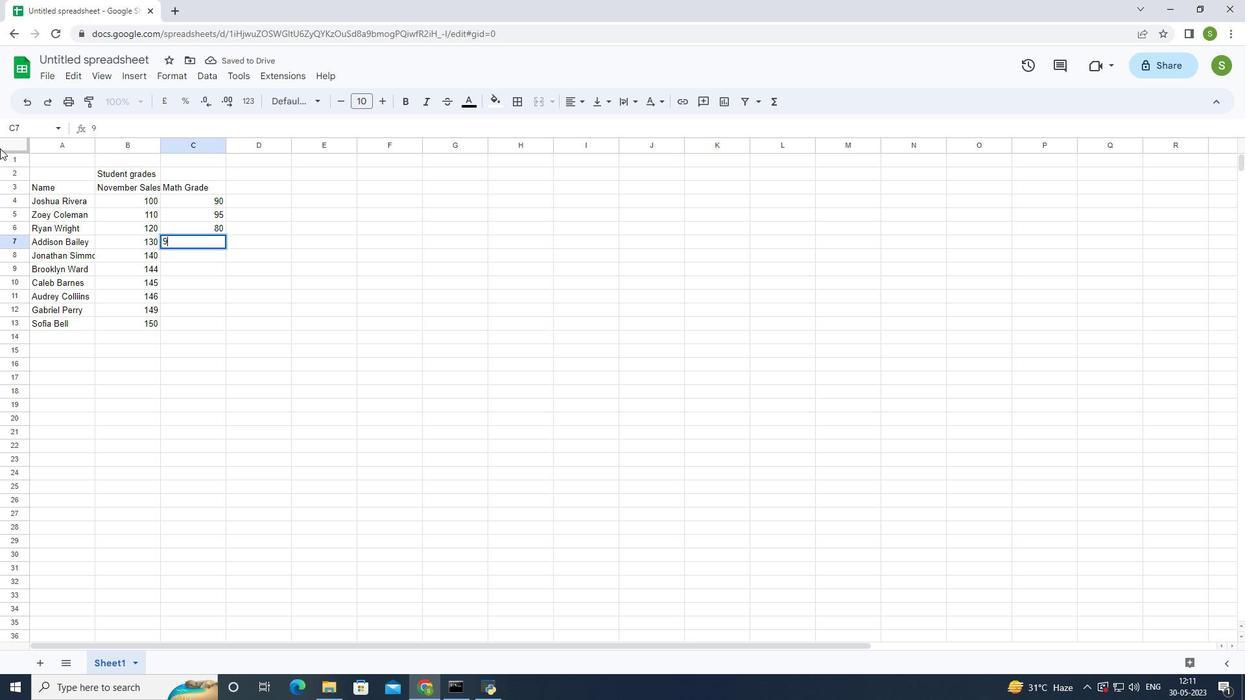 
Action: Mouse moved to (0, 147)
Screenshot: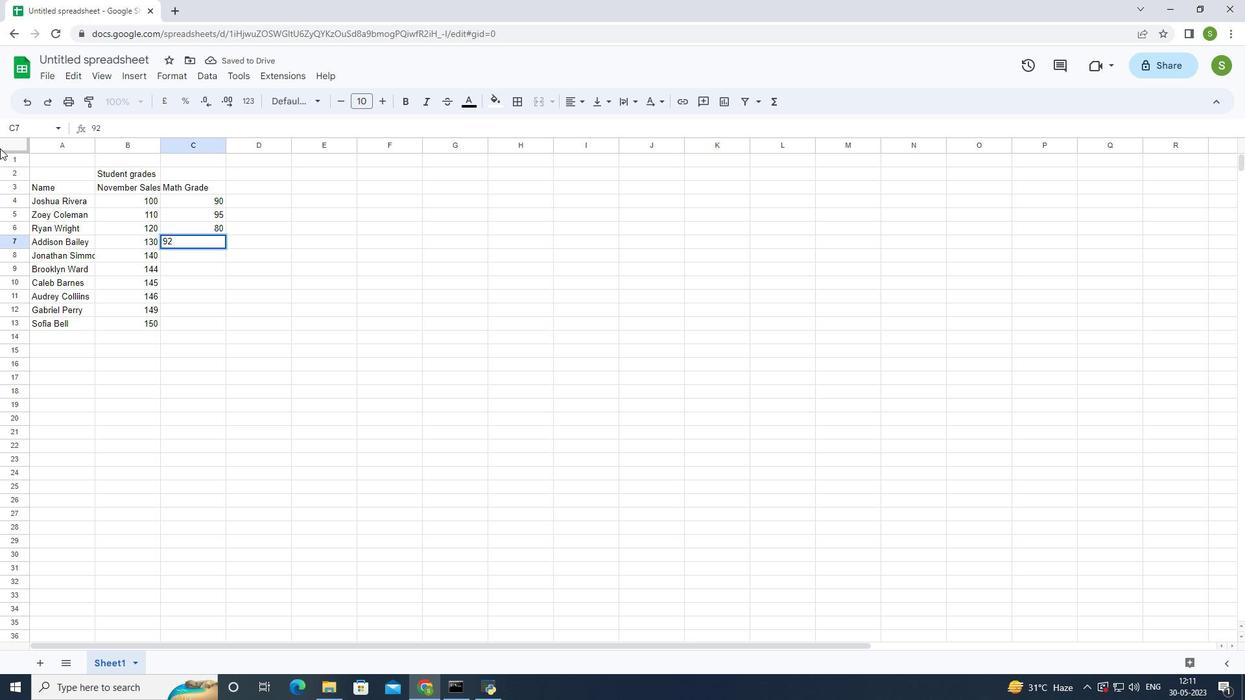 
Action: Key pressed <Key.enter>85<Key.enter>88<Key.enter>90<Key.enter>78<Key.enter>92<Key.enter>85<Key.enter>
Screenshot: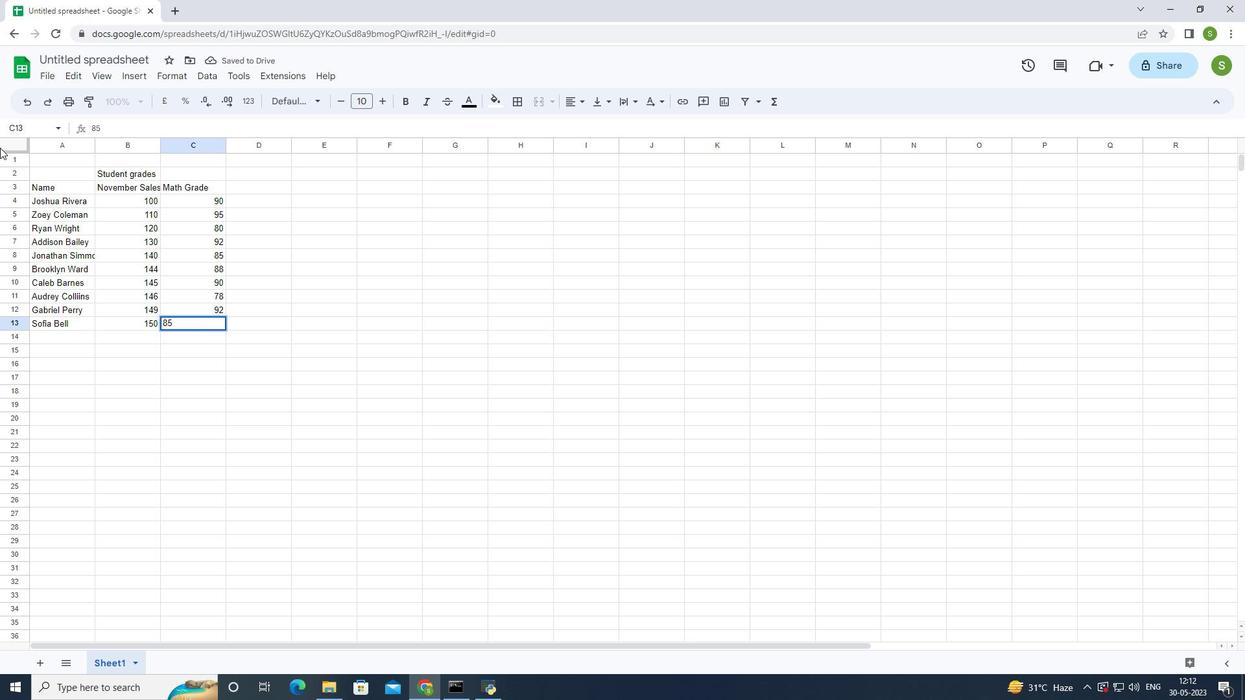 
Action: Mouse moved to (263, 187)
Screenshot: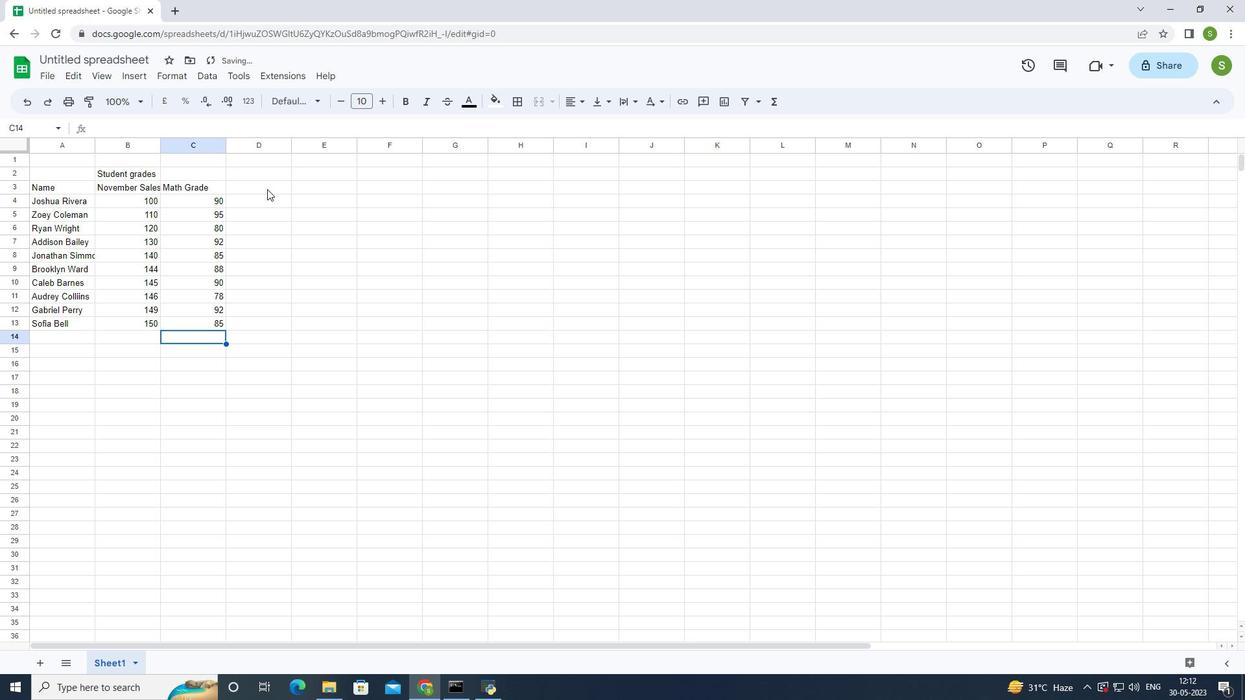 
Action: Mouse pressed left at (263, 187)
Screenshot: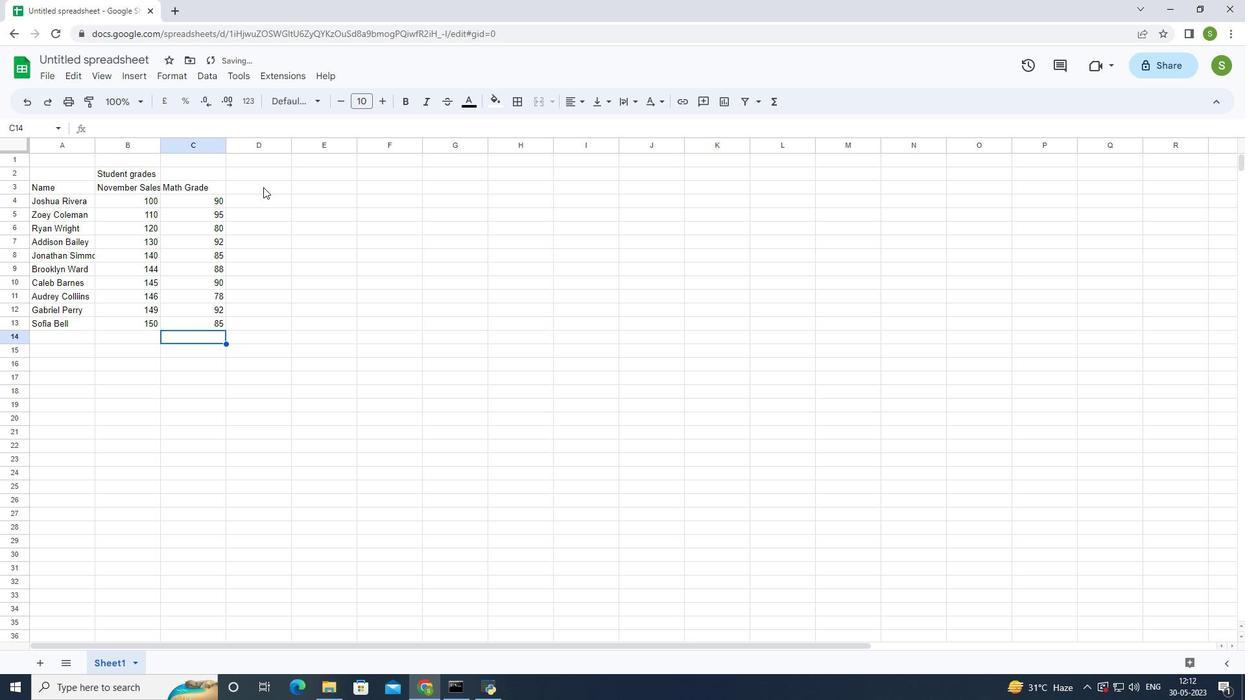 
Action: Mouse moved to (267, 190)
Screenshot: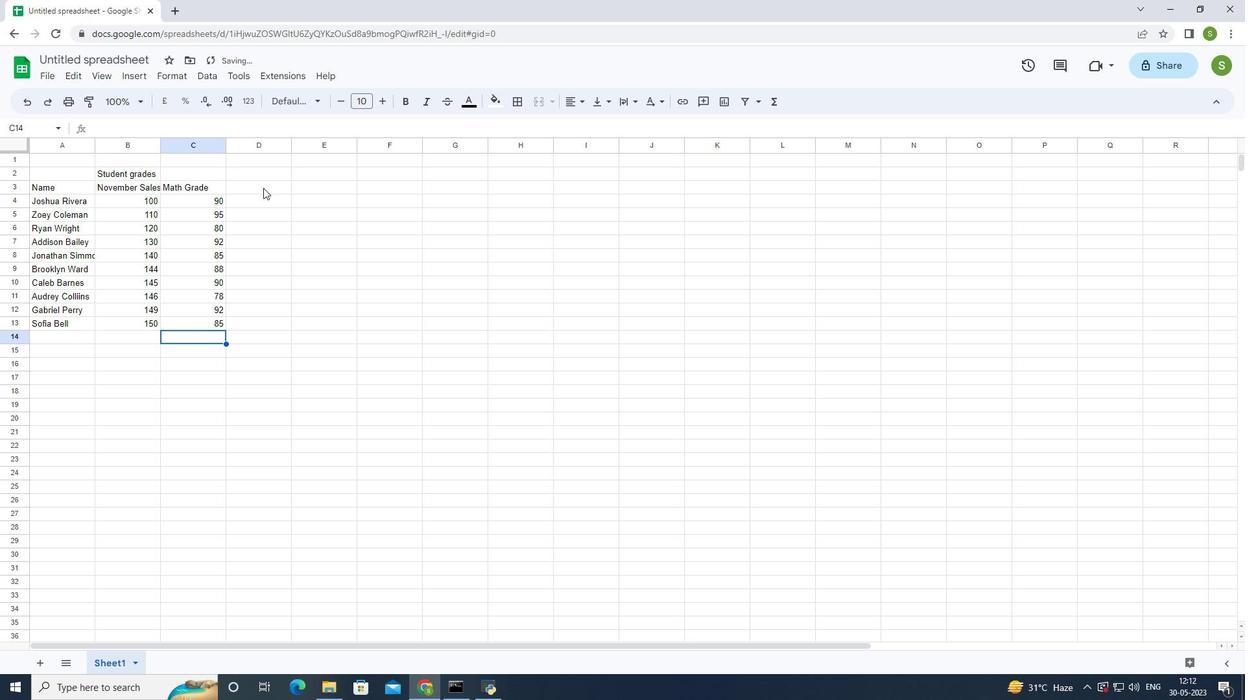 
Action: Key pressed <Key.shift>Scoi<Key.backspace><Key.backspace>ien
Screenshot: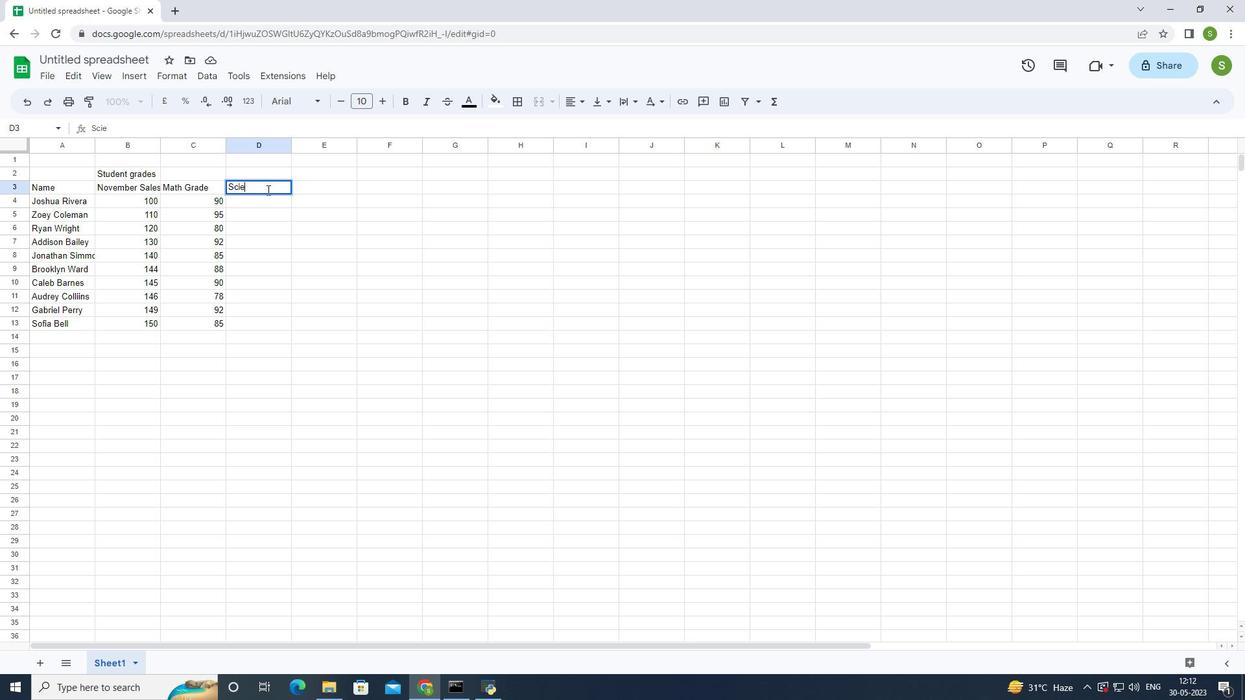 
Action: Mouse moved to (267, 190)
Screenshot: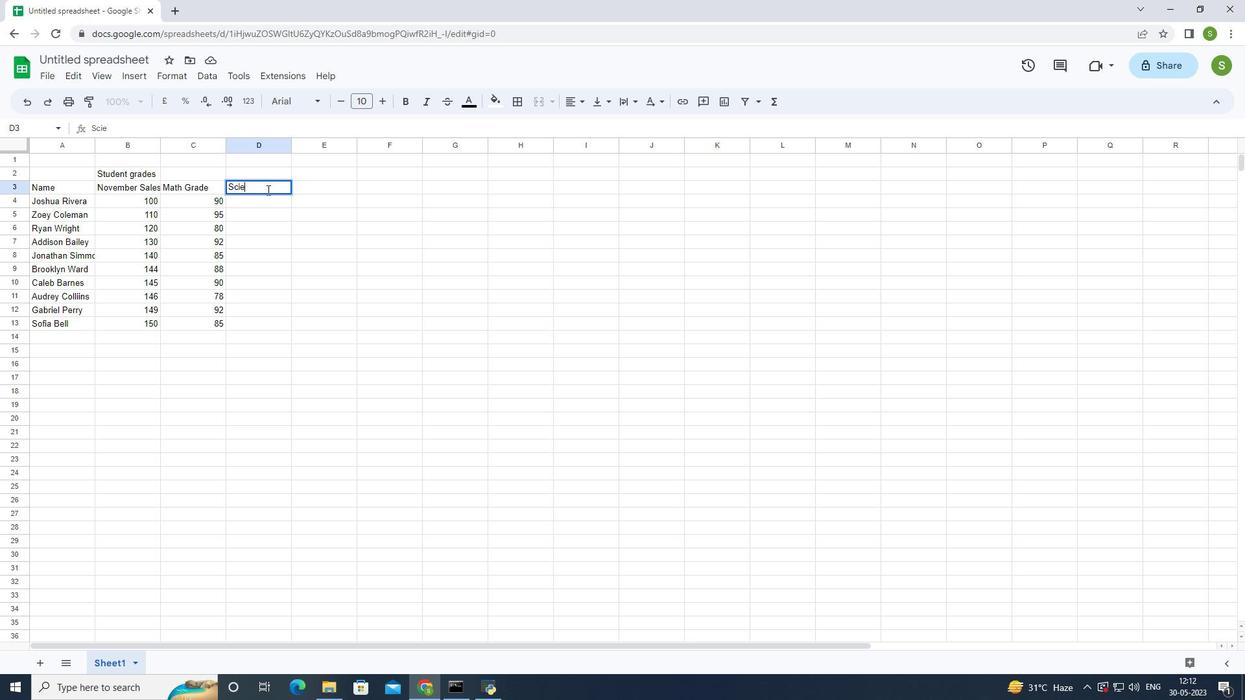 
Action: Key pressed ce<Key.space>
Screenshot: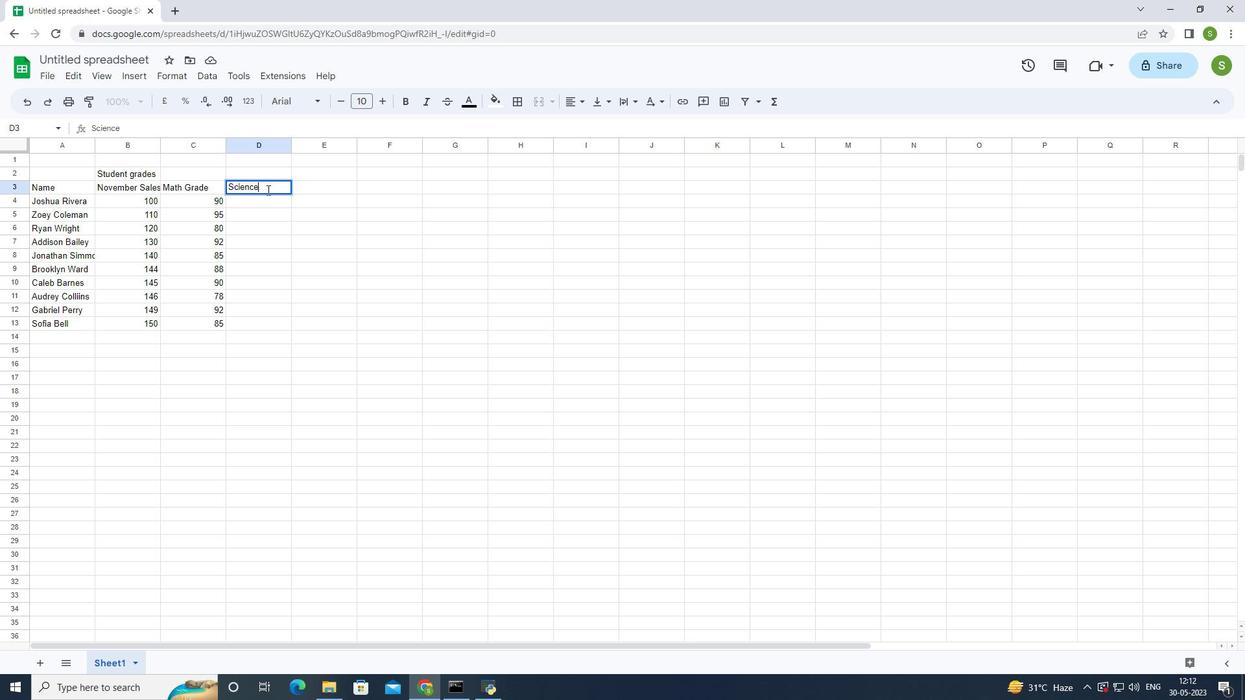 
Action: Mouse moved to (267, 190)
Screenshot: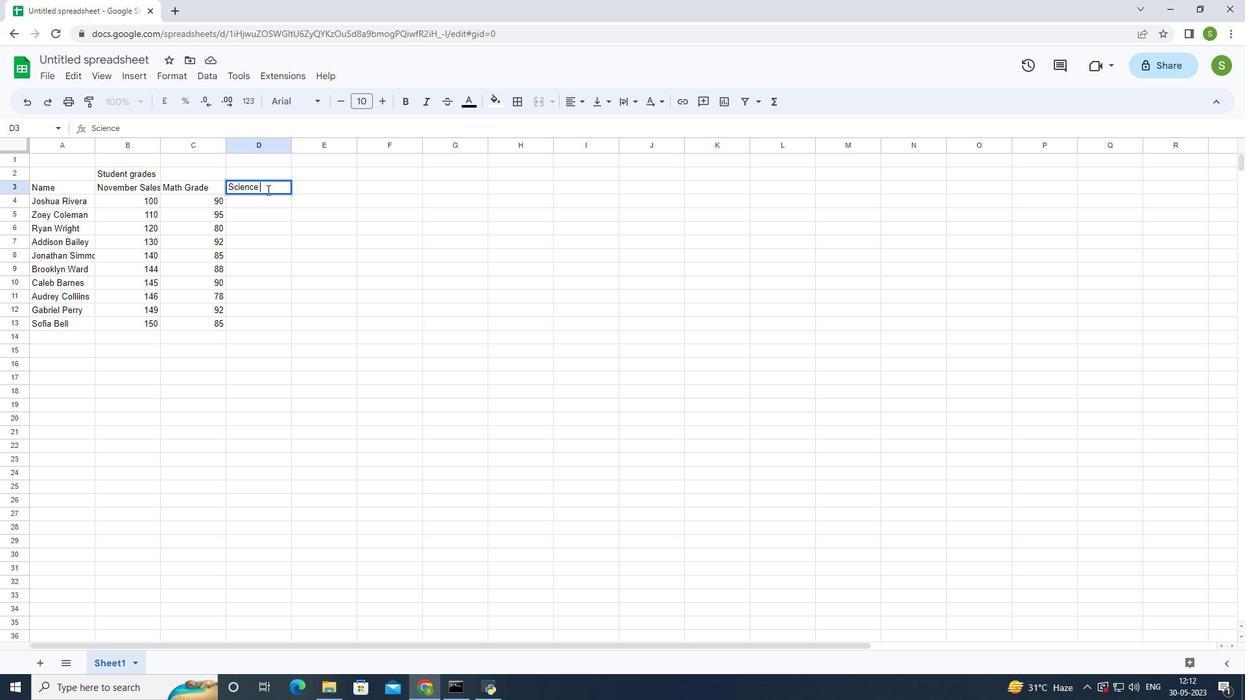 
Action: Key pressed <Key.shift>Grad
Screenshot: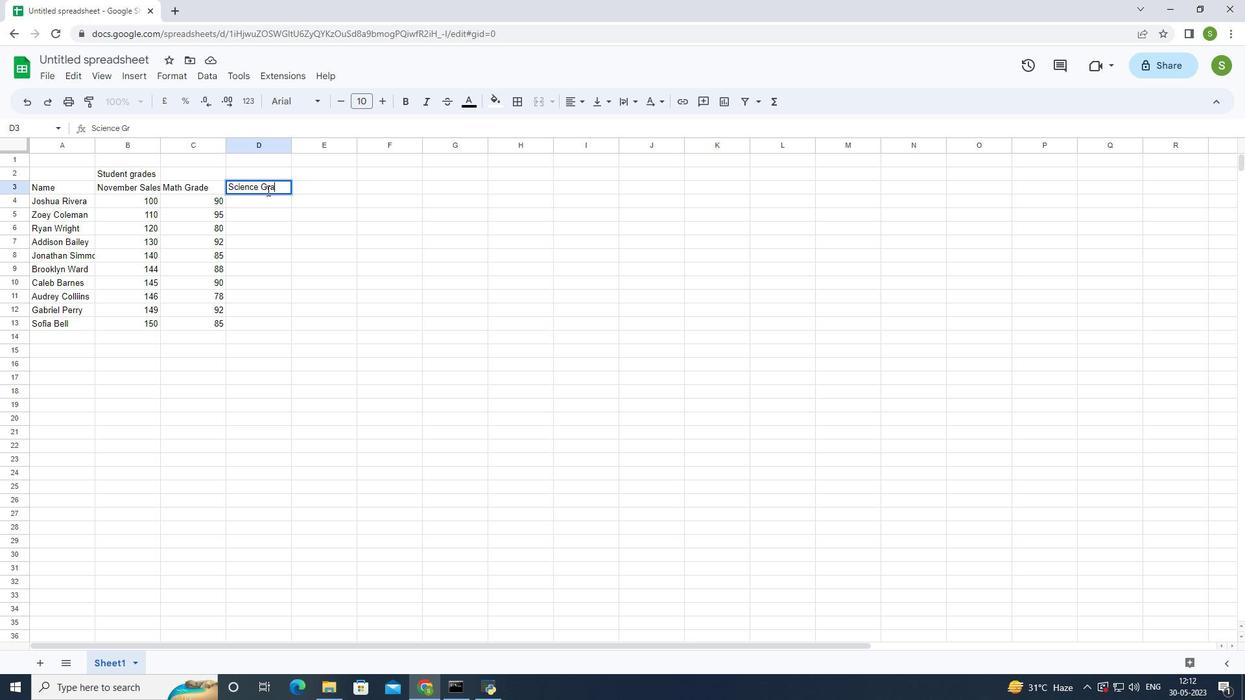 
Action: Mouse moved to (267, 191)
Screenshot: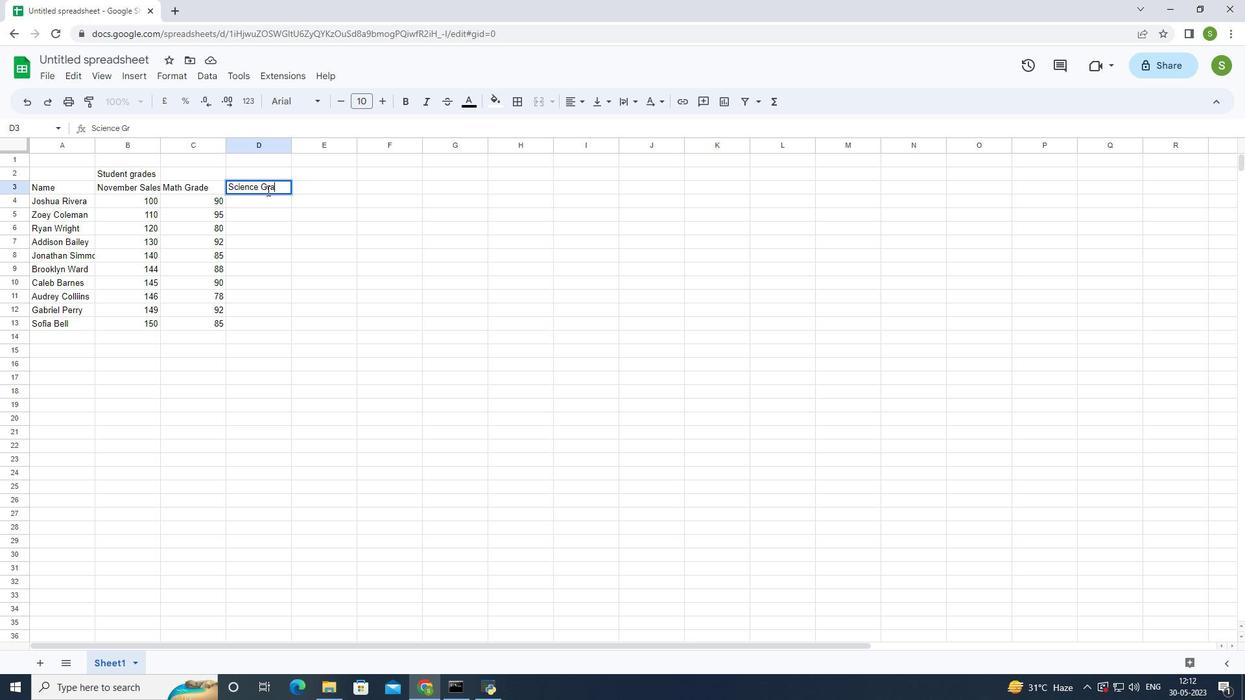 
Action: Key pressed e
Screenshot: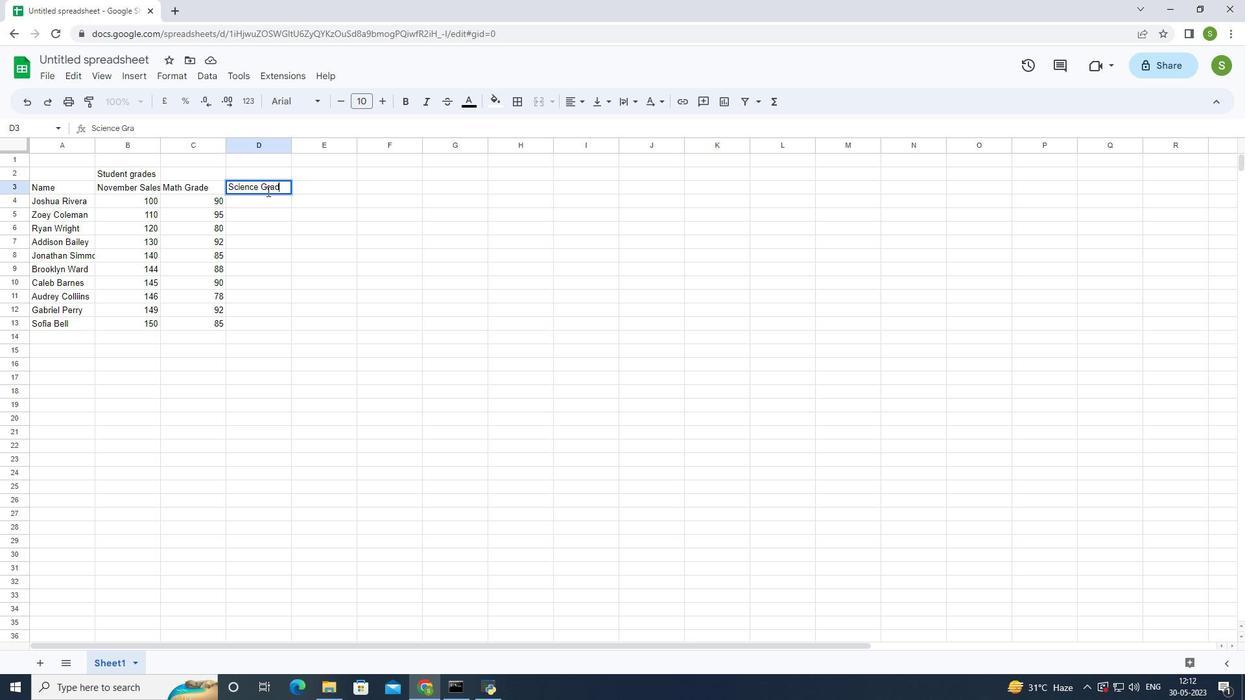 
Action: Mouse moved to (267, 191)
Screenshot: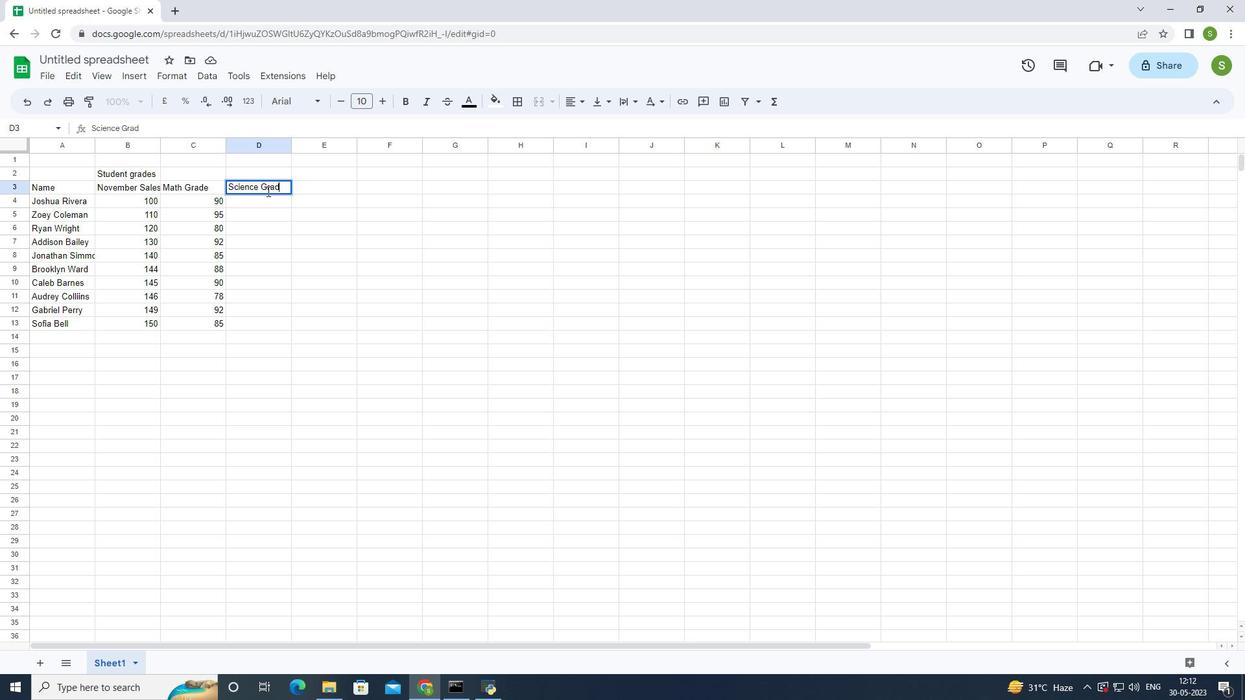 
Action: Key pressed <Key.enter>
Screenshot: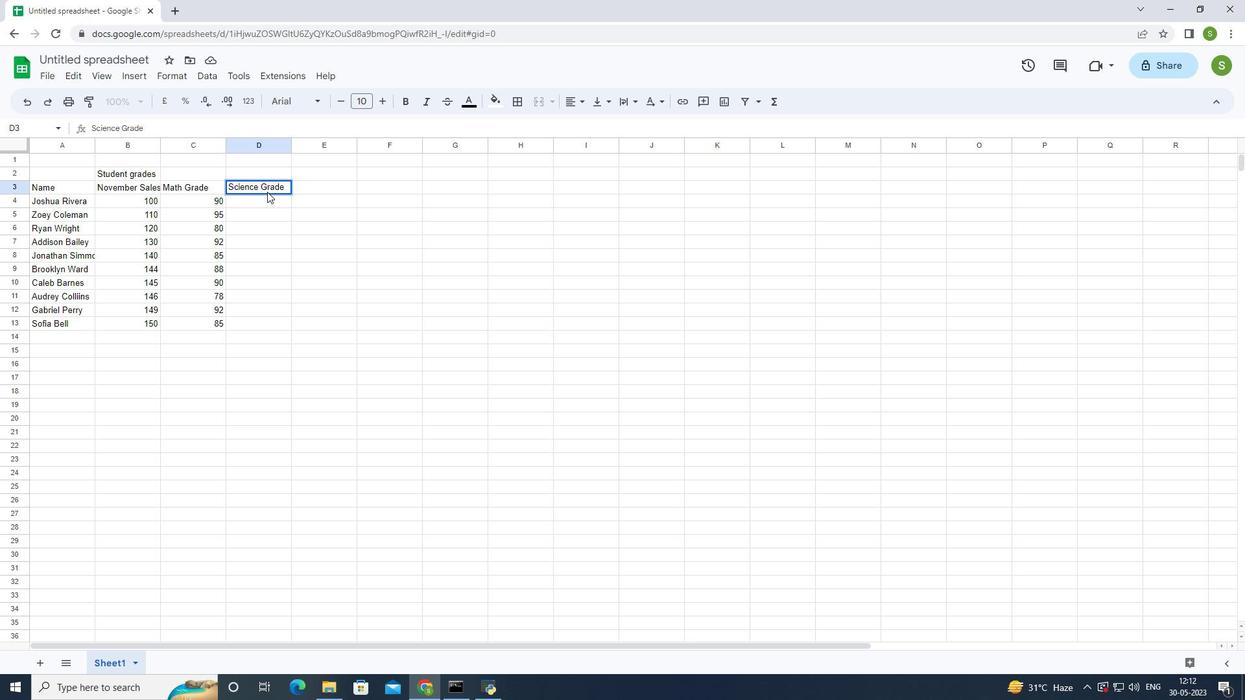 
Action: Mouse moved to (266, 192)
Screenshot: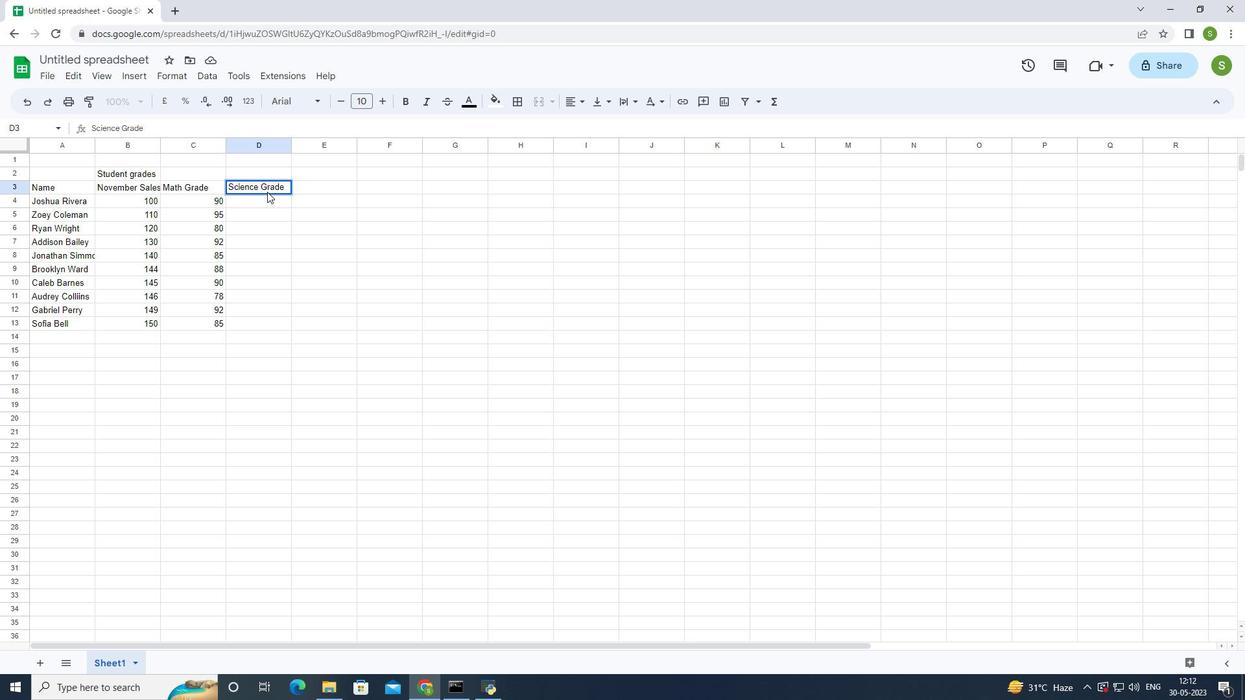 
Action: Key pressed 85<Key.enter>
Screenshot: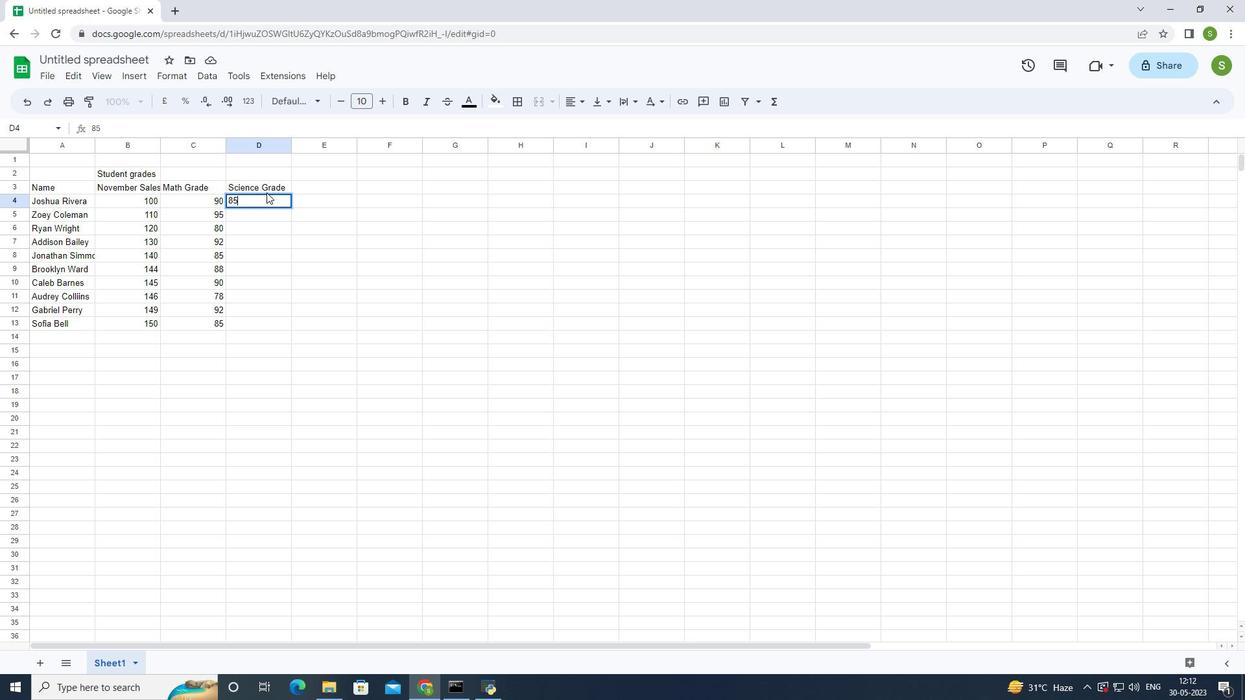 
Action: Mouse moved to (266, 193)
Screenshot: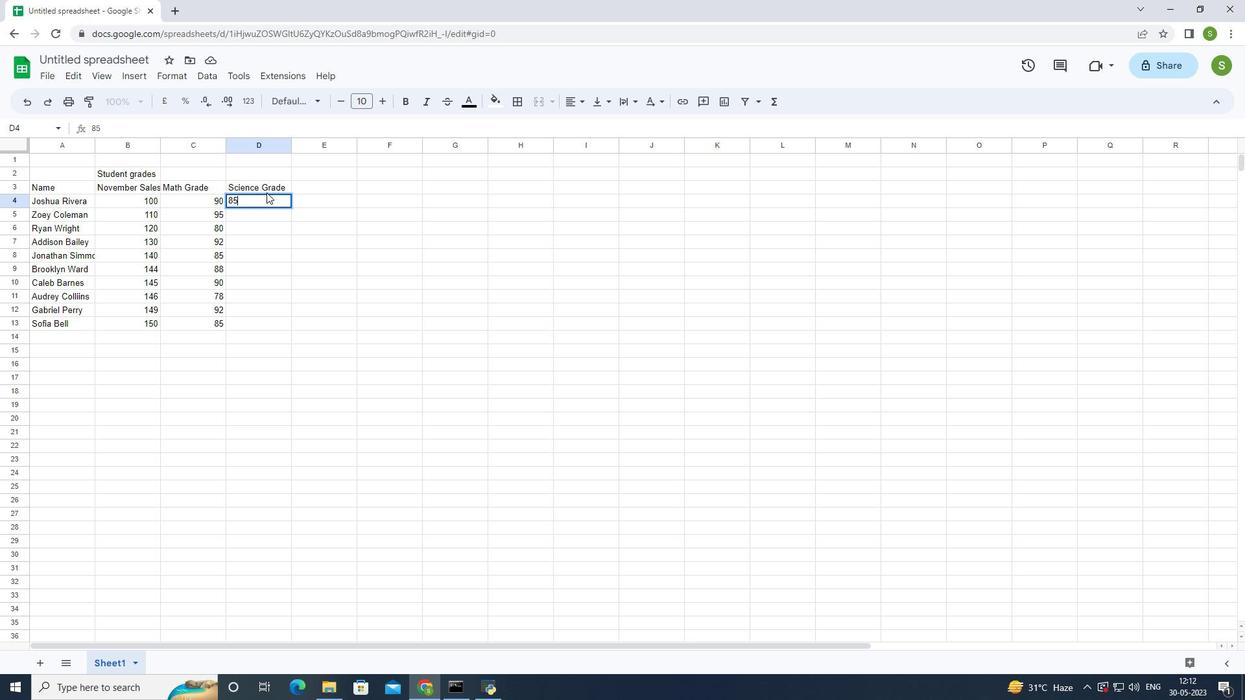
Action: Key pressed 87<Key.enter>92<Key.enter>
Screenshot: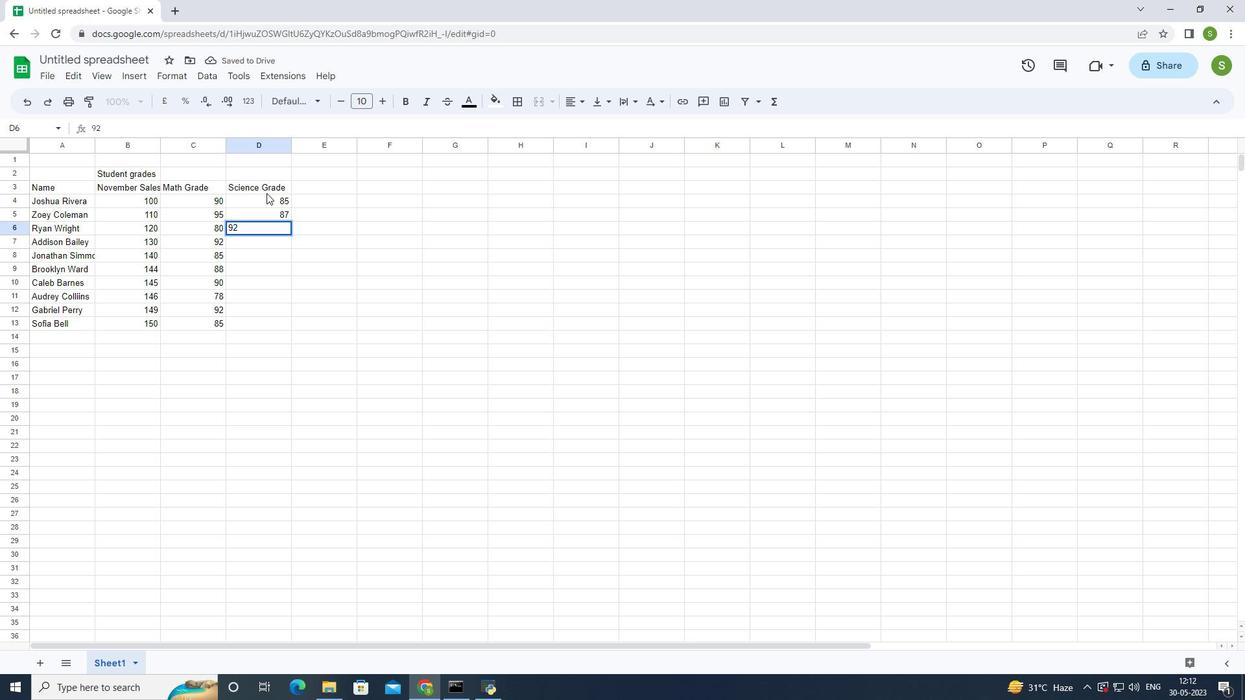 
Action: Mouse moved to (266, 193)
Screenshot: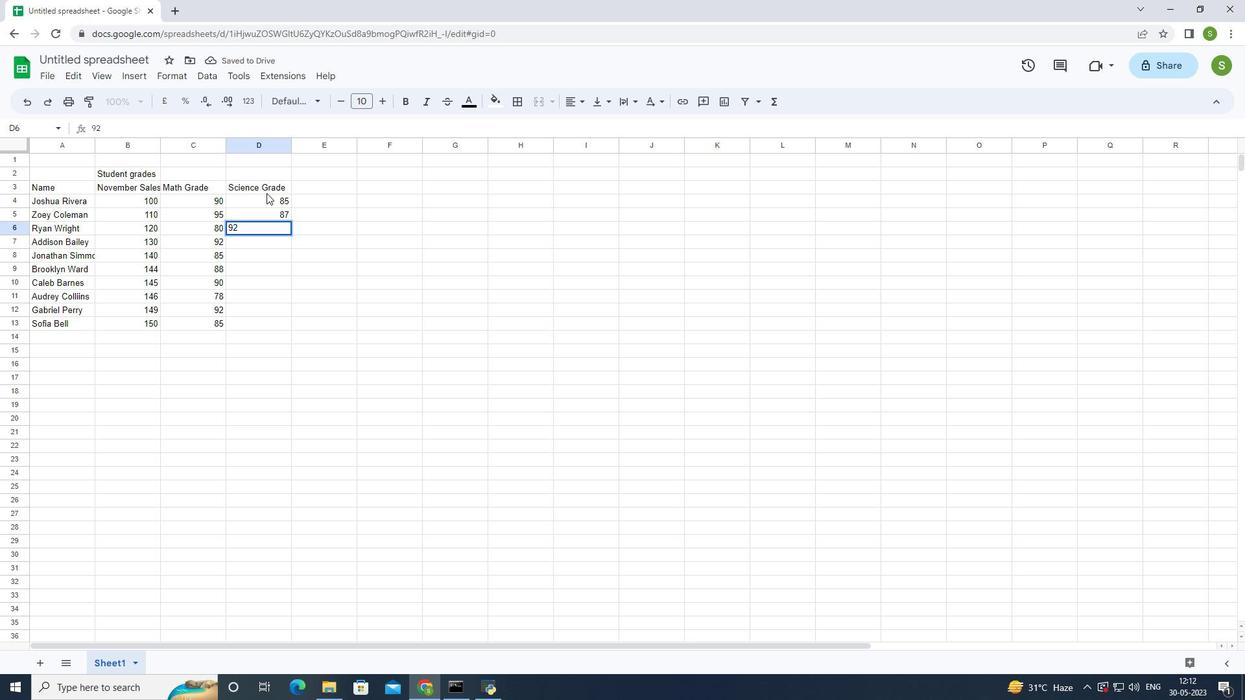 
Action: Key pressed 88<Key.enter>
Screenshot: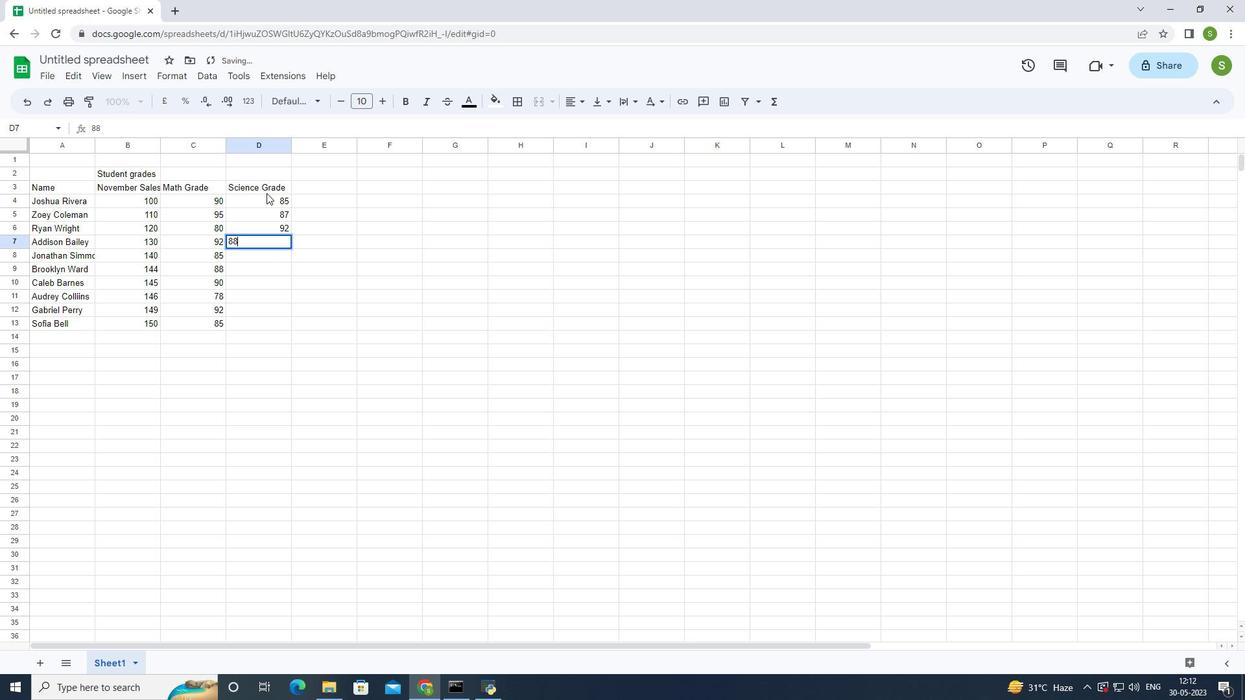 
Action: Mouse moved to (265, 194)
Screenshot: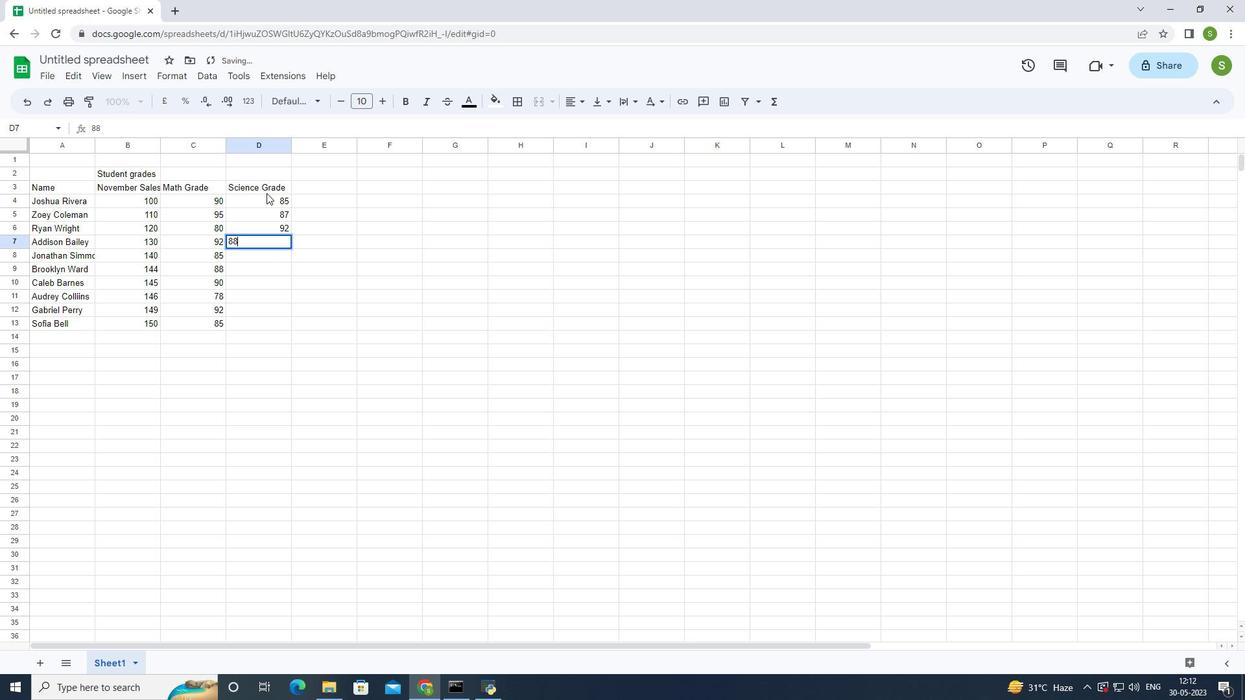 
Action: Key pressed 90<Key.enter>
Screenshot: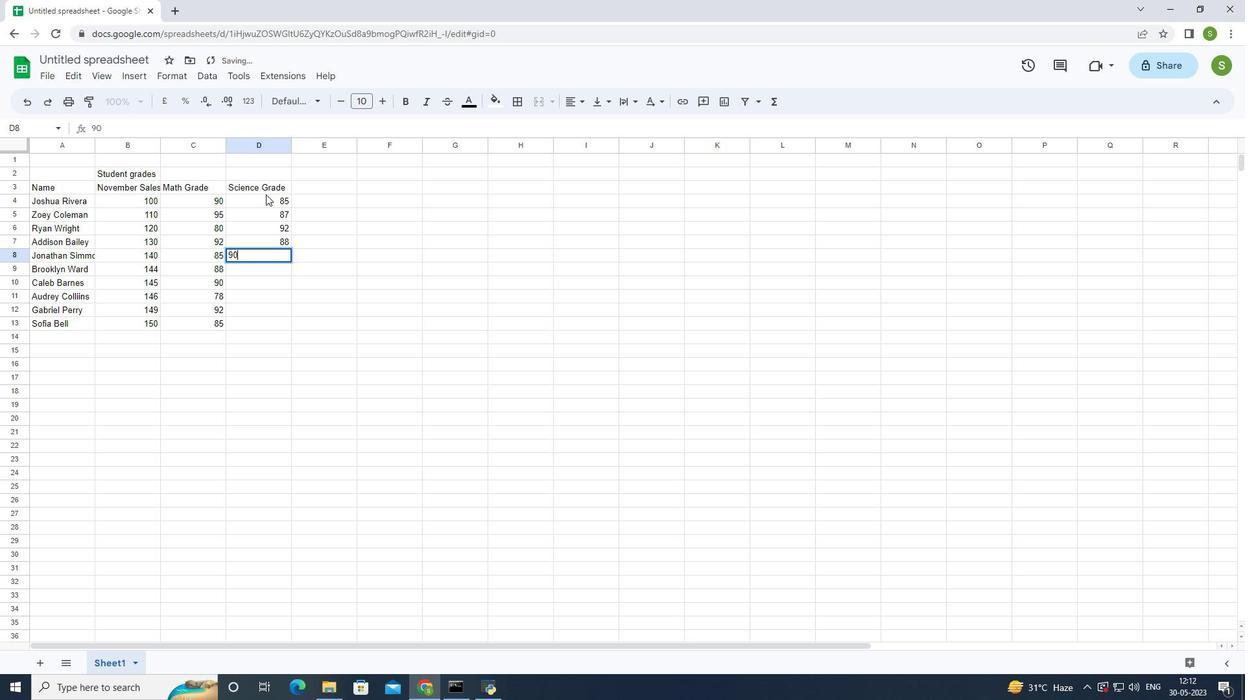 
Action: Mouse moved to (265, 195)
Screenshot: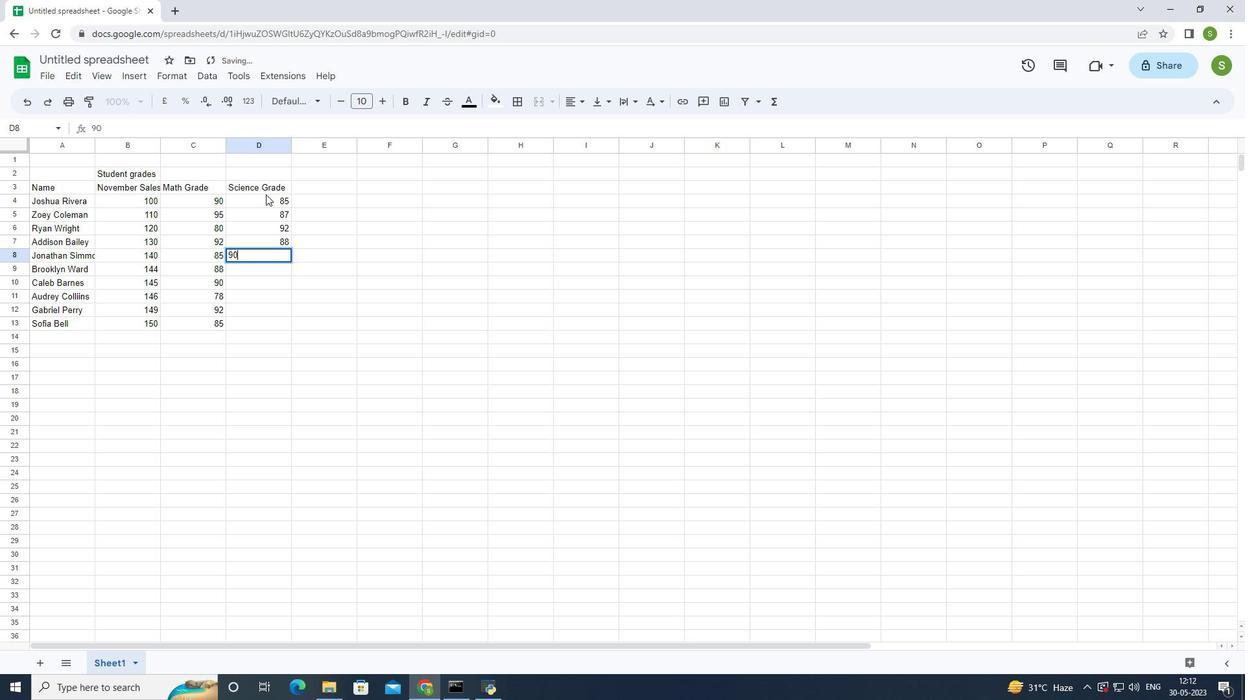 
Action: Key pressed 85<Key.enter>92<Key.enter>
Screenshot: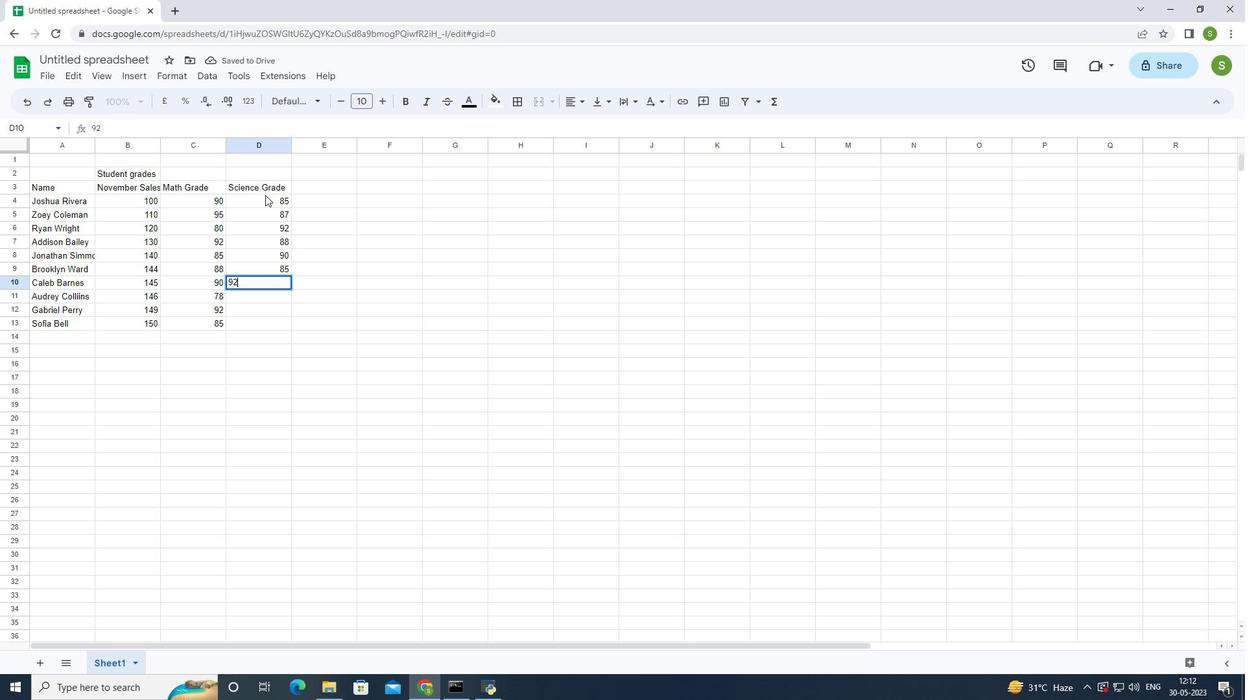 
Action: Mouse moved to (265, 195)
Screenshot: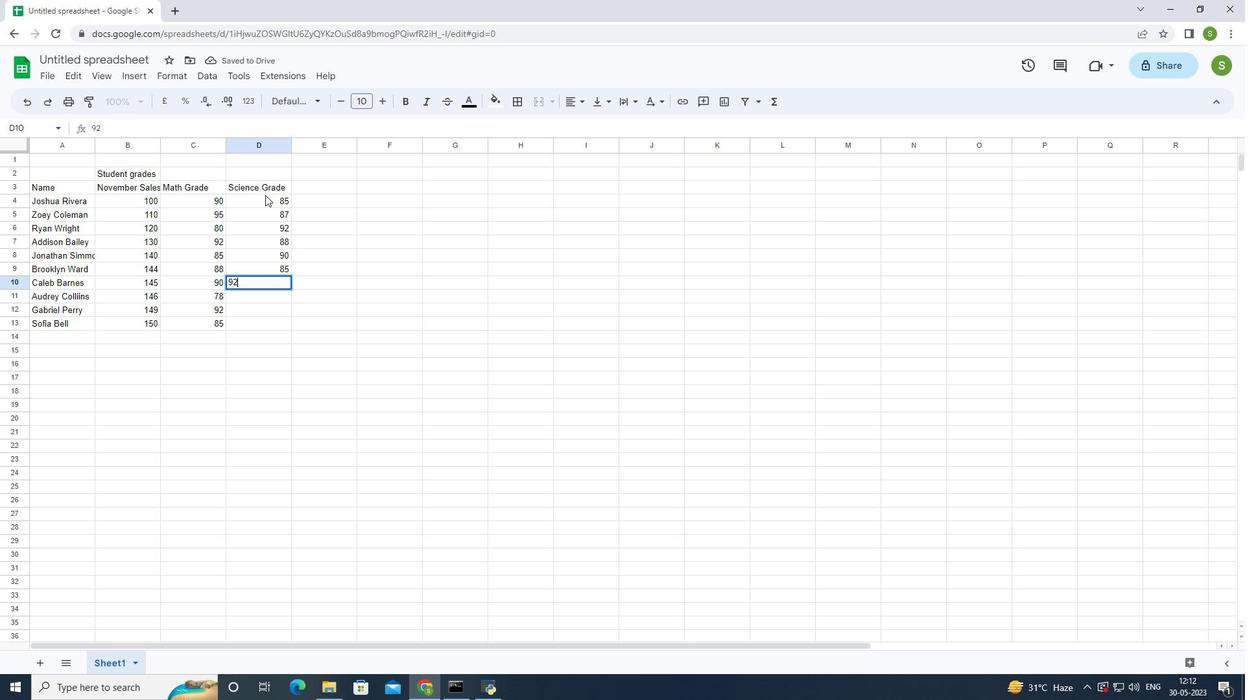 
Action: Key pressed 80<Key.enter>
Screenshot: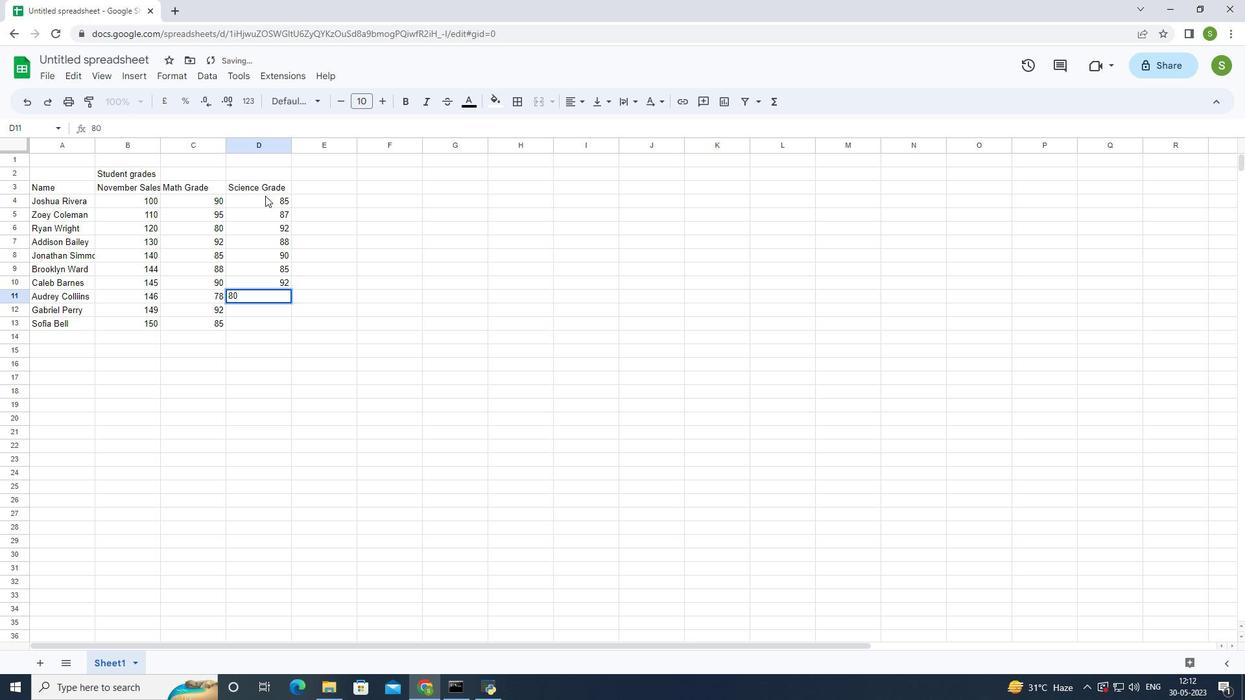 
Action: Mouse moved to (263, 196)
Screenshot: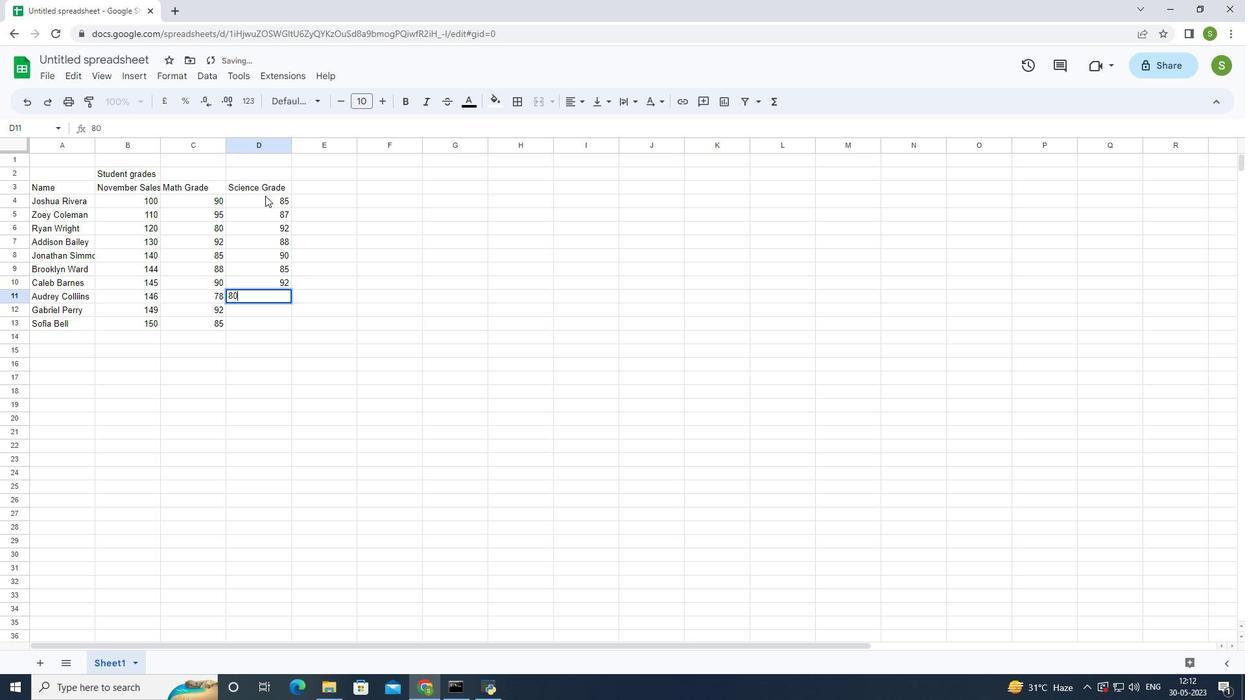 
Action: Key pressed 9<Key.backspace>88<Key.enter>90<Key.enter>
Screenshot: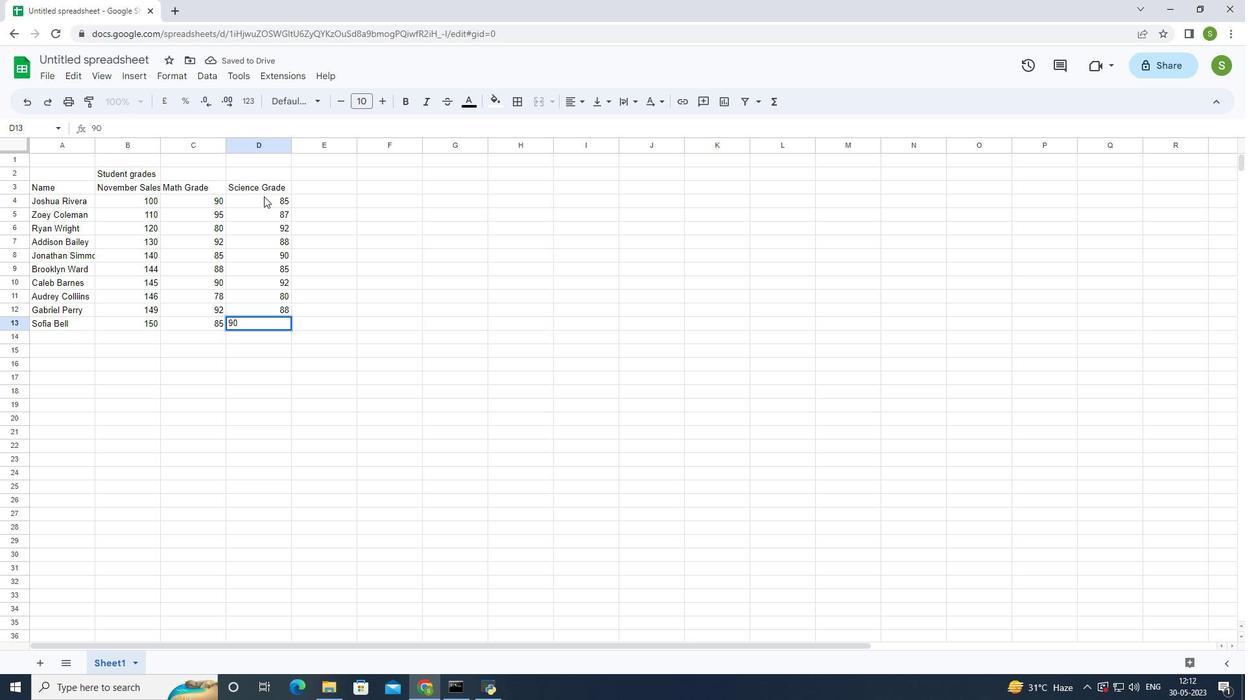 
Action: Mouse moved to (309, 184)
Screenshot: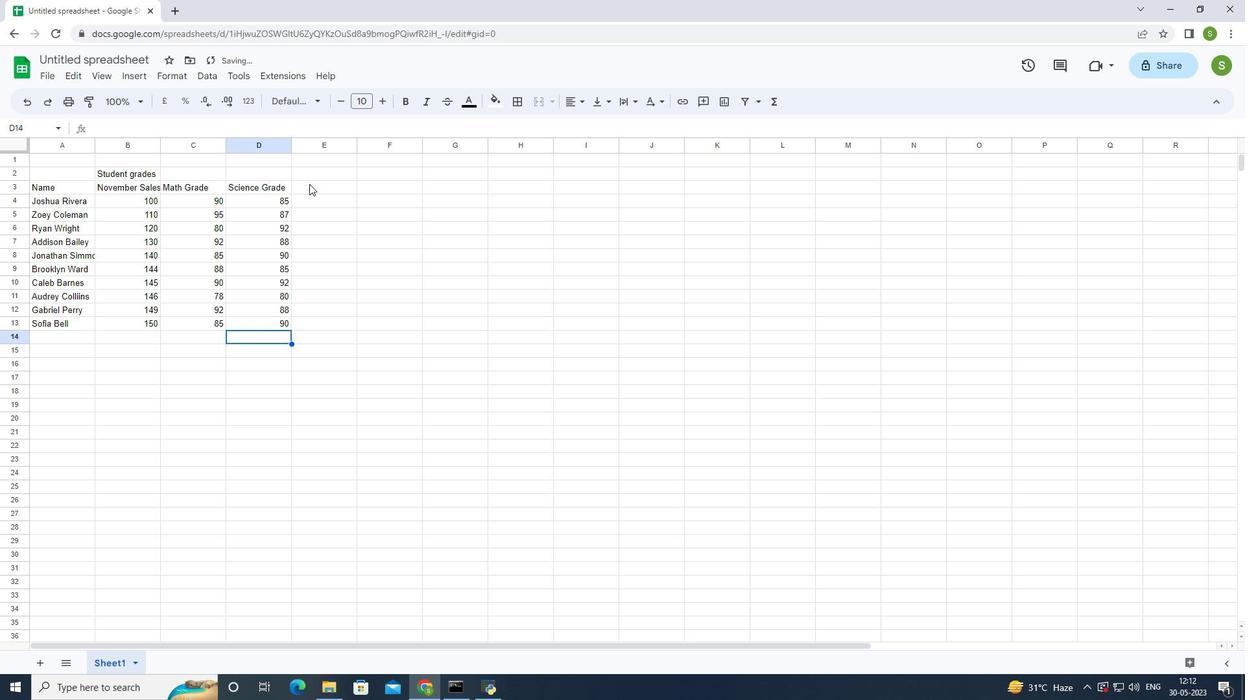 
Action: Mouse pressed left at (309, 184)
Screenshot: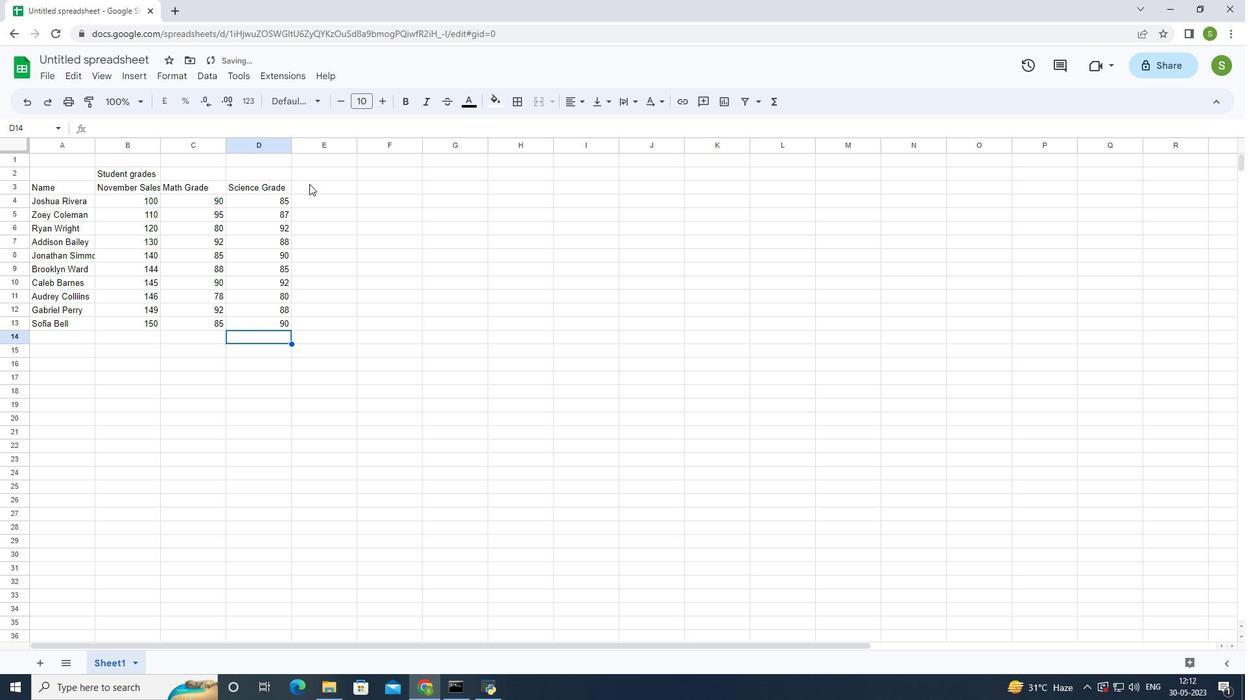 
Action: Mouse moved to (322, 188)
Screenshot: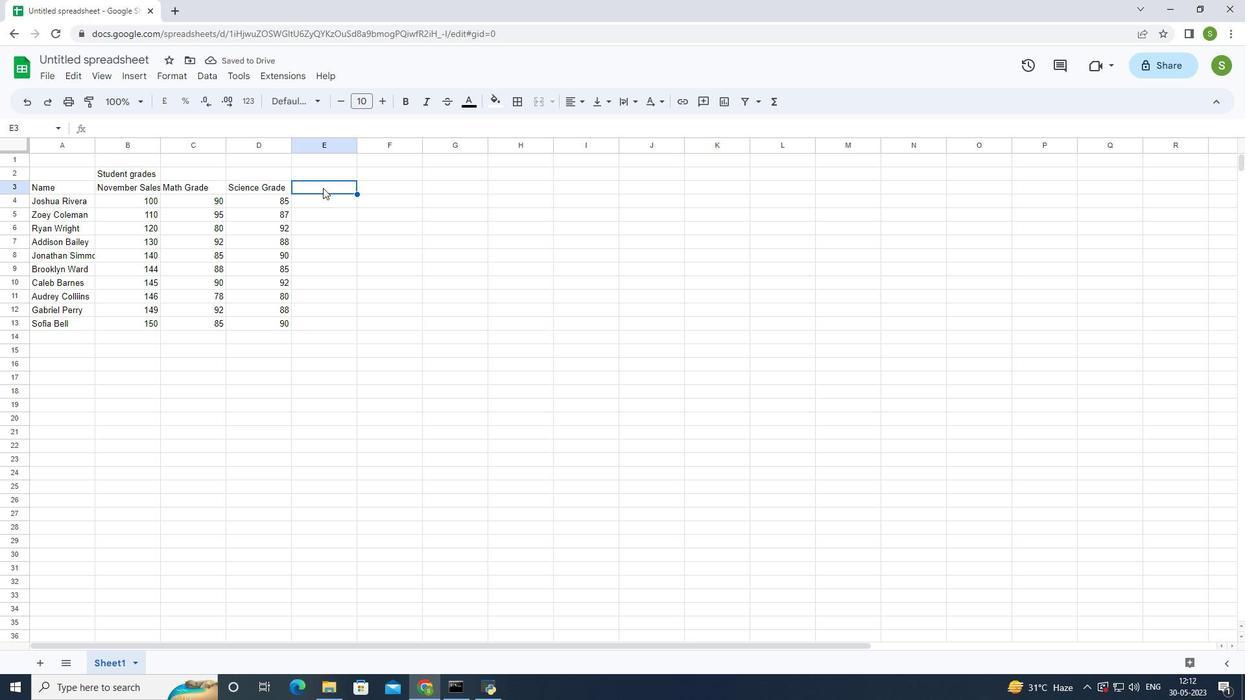 
Action: Key pressed <Key.shift><Key.shift><Key.shift><Key.shift><Key.shift><Key.shift><Key.shift><Key.shift><Key.shift><Key.shift><Key.shift><Key.shift><Key.shift><Key.shift><Key.shift><Key.shift><Key.shift><Key.shift><Key.shift><Key.shift>
Screenshot: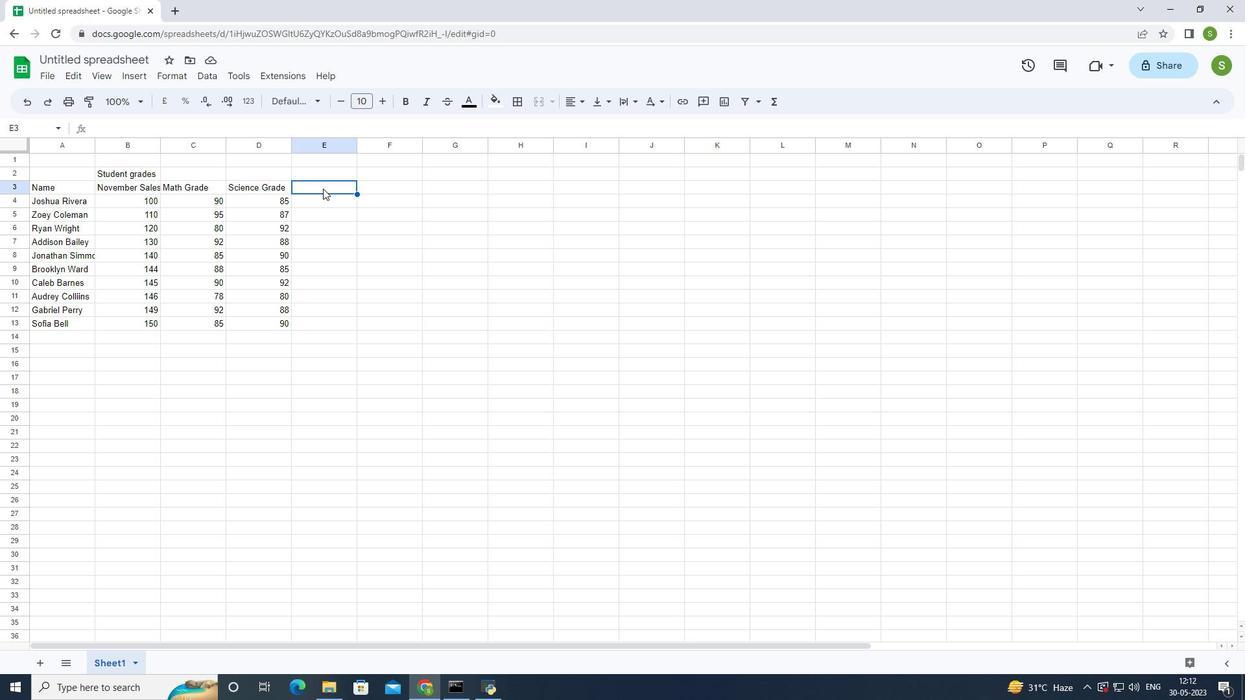 
Action: Mouse moved to (322, 188)
Screenshot: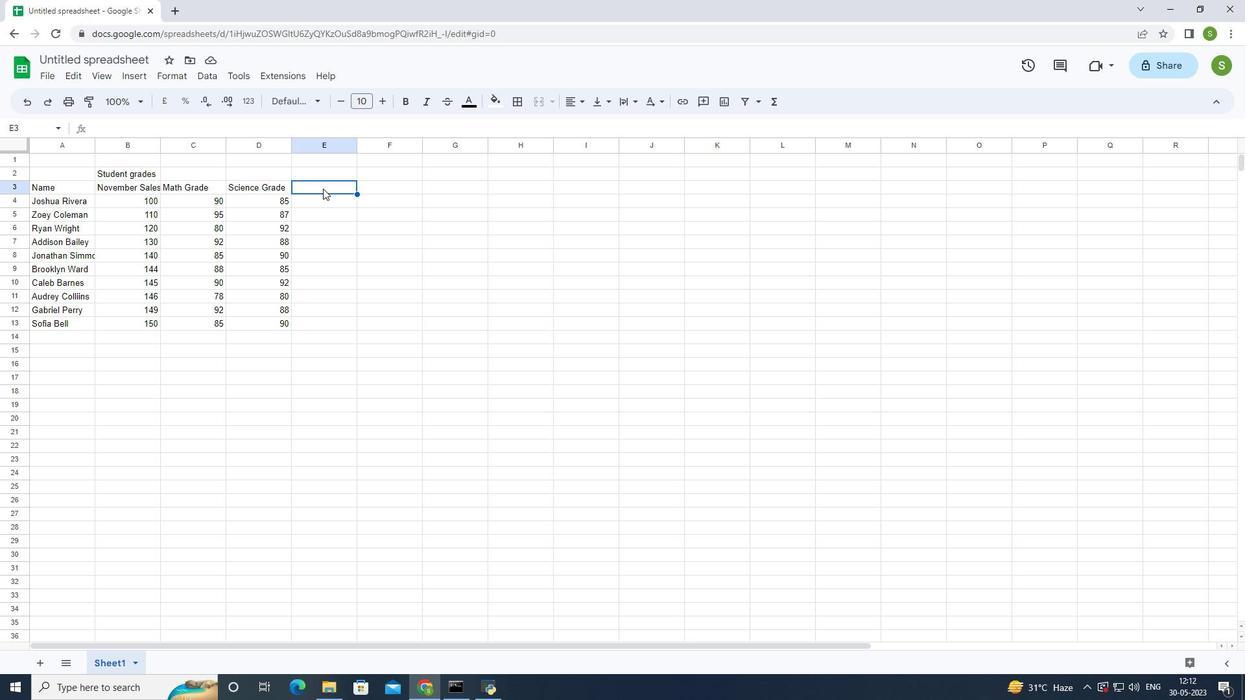 
Action: Key pressed <Key.shift>
Screenshot: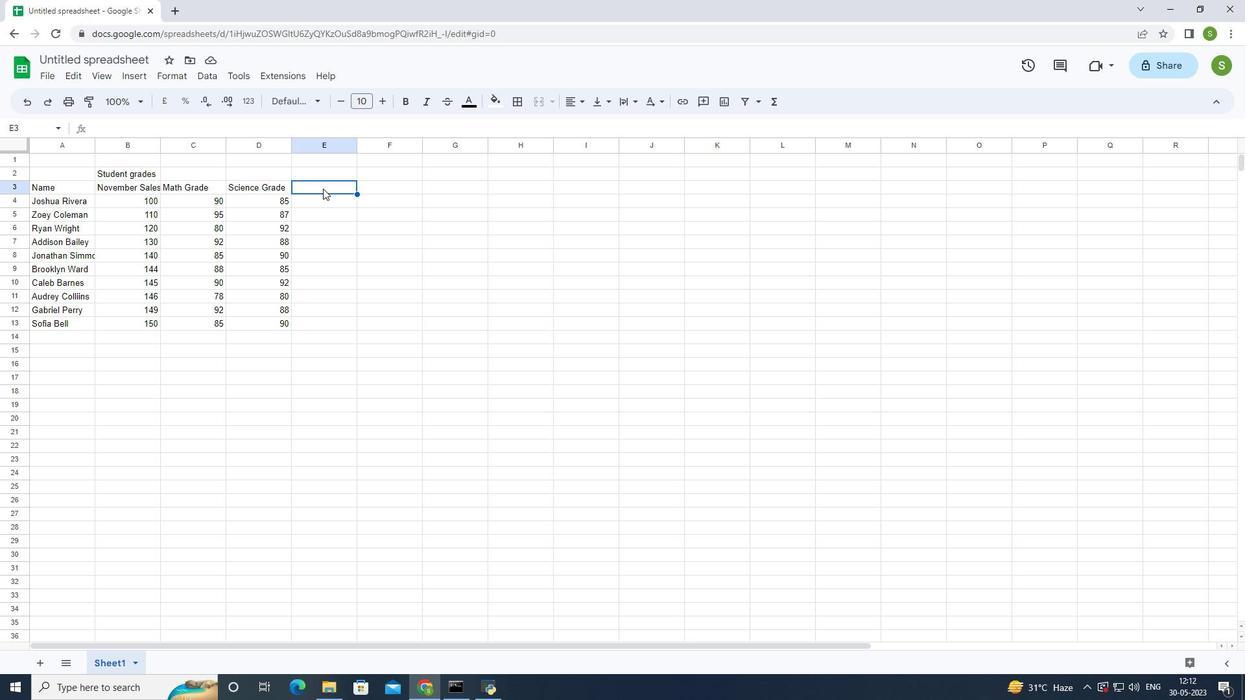 
Action: Mouse moved to (322, 188)
Screenshot: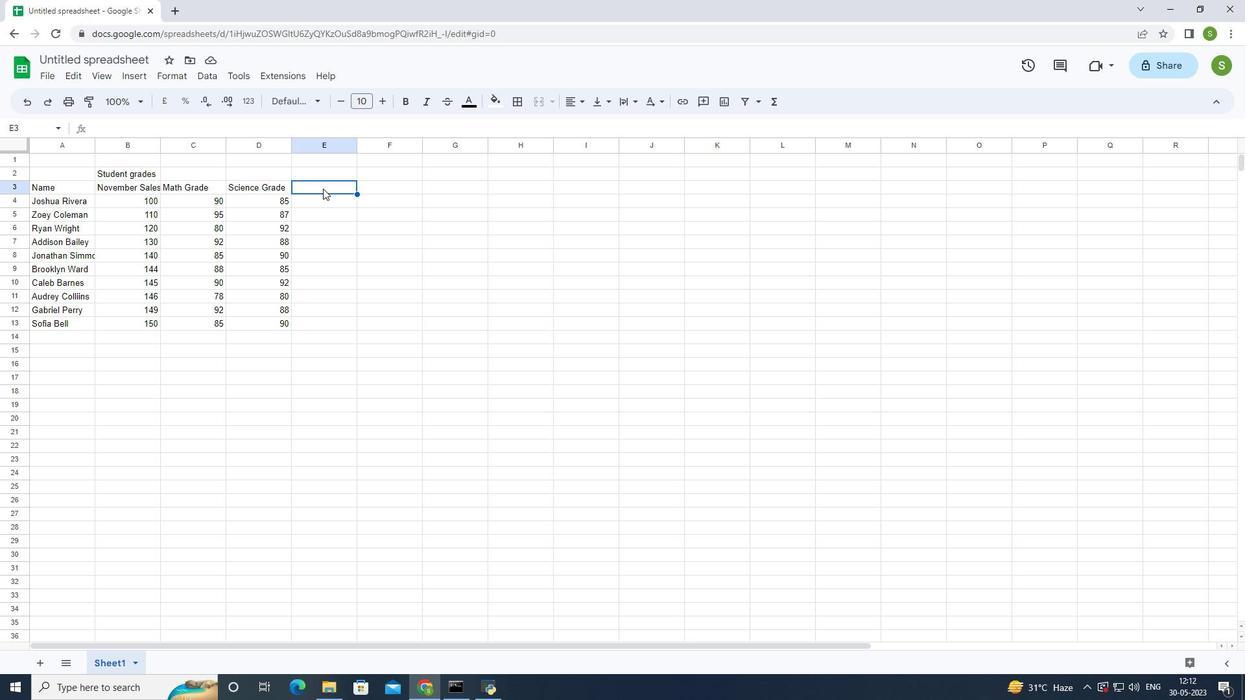 
Action: Key pressed <Key.shift>
Screenshot: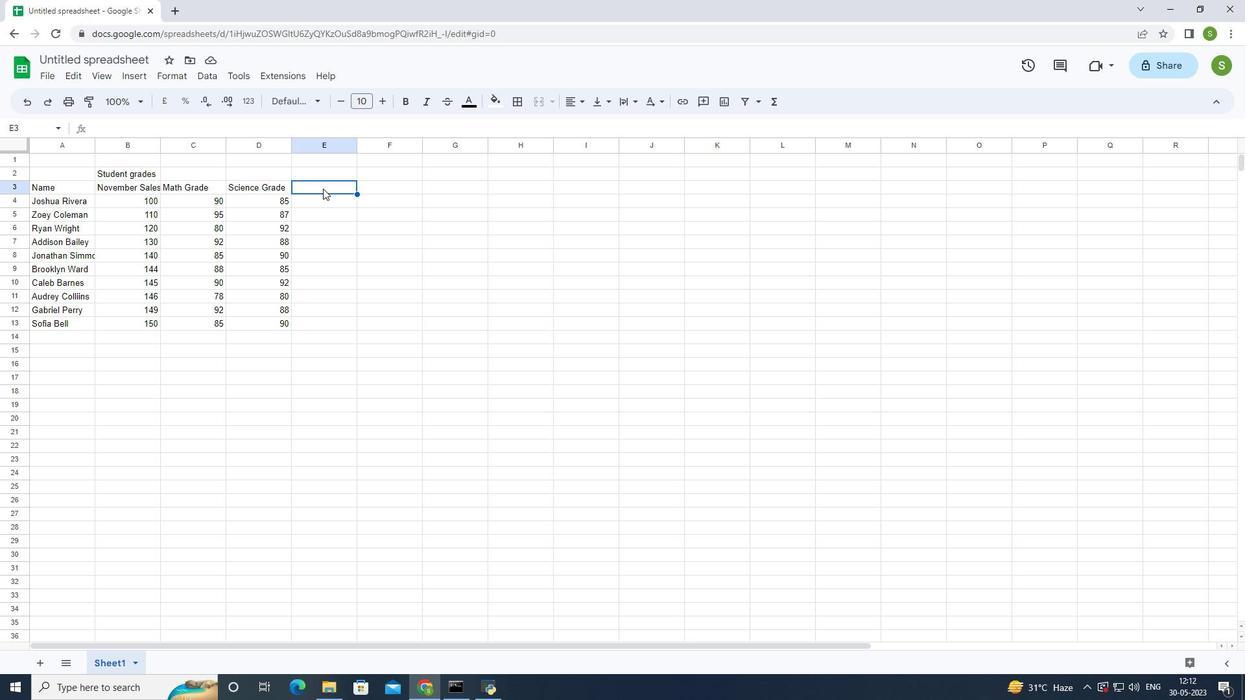 
Action: Mouse moved to (322, 189)
Screenshot: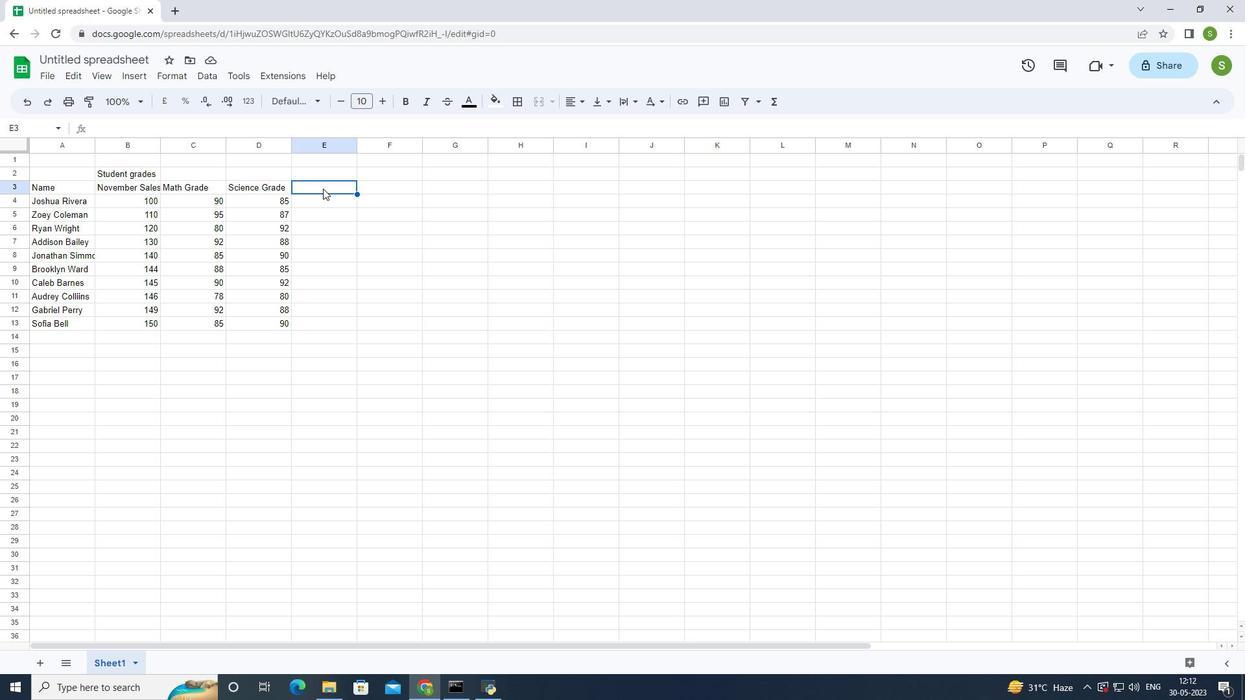 
Action: Key pressed <Key.shift><Key.shift>En
Screenshot: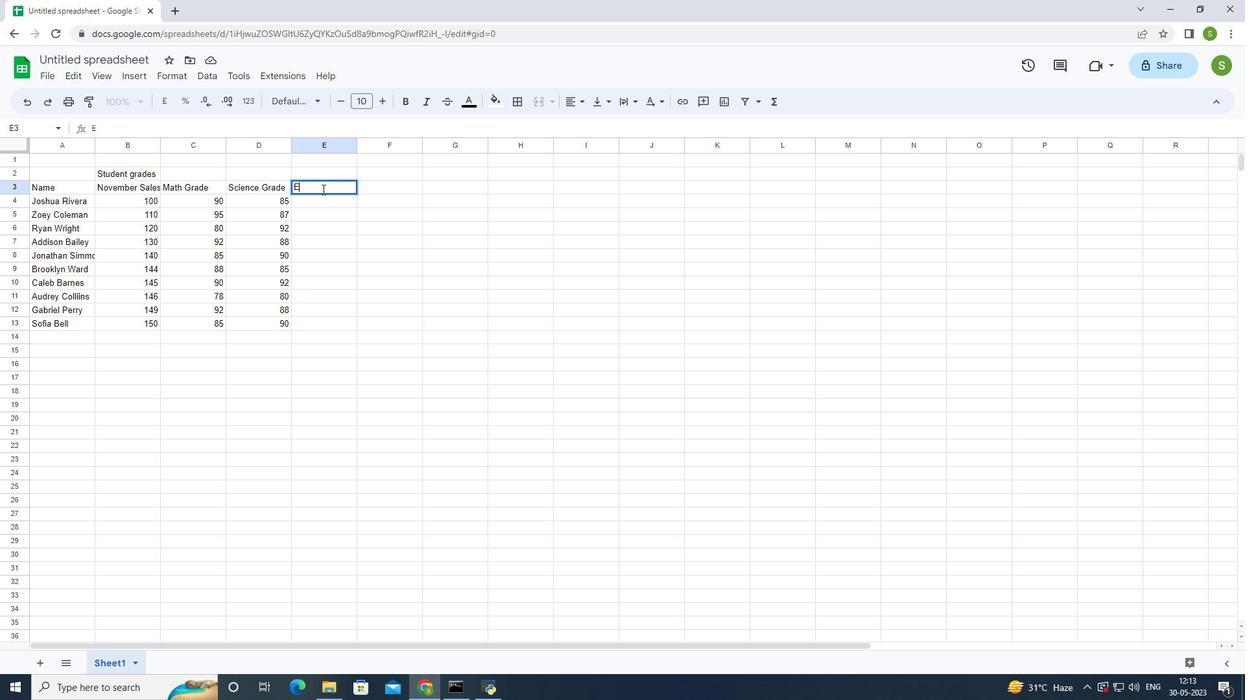 
Action: Mouse moved to (321, 189)
Screenshot: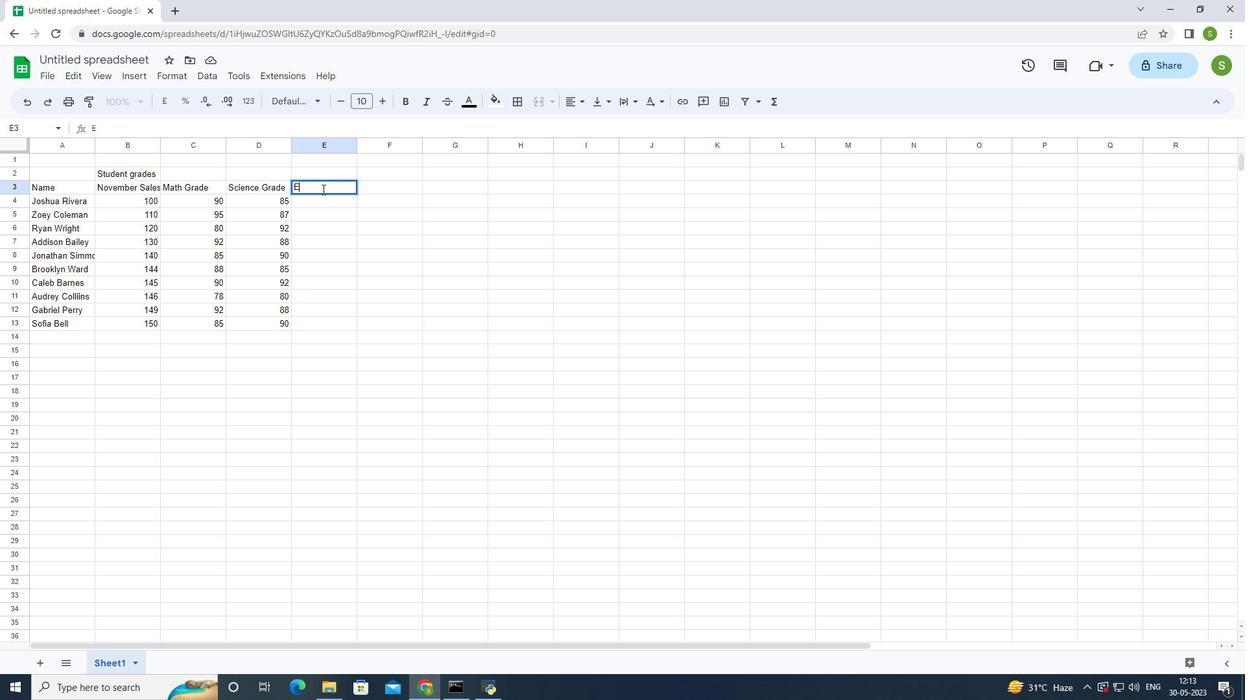 
Action: Key pressed g
Screenshot: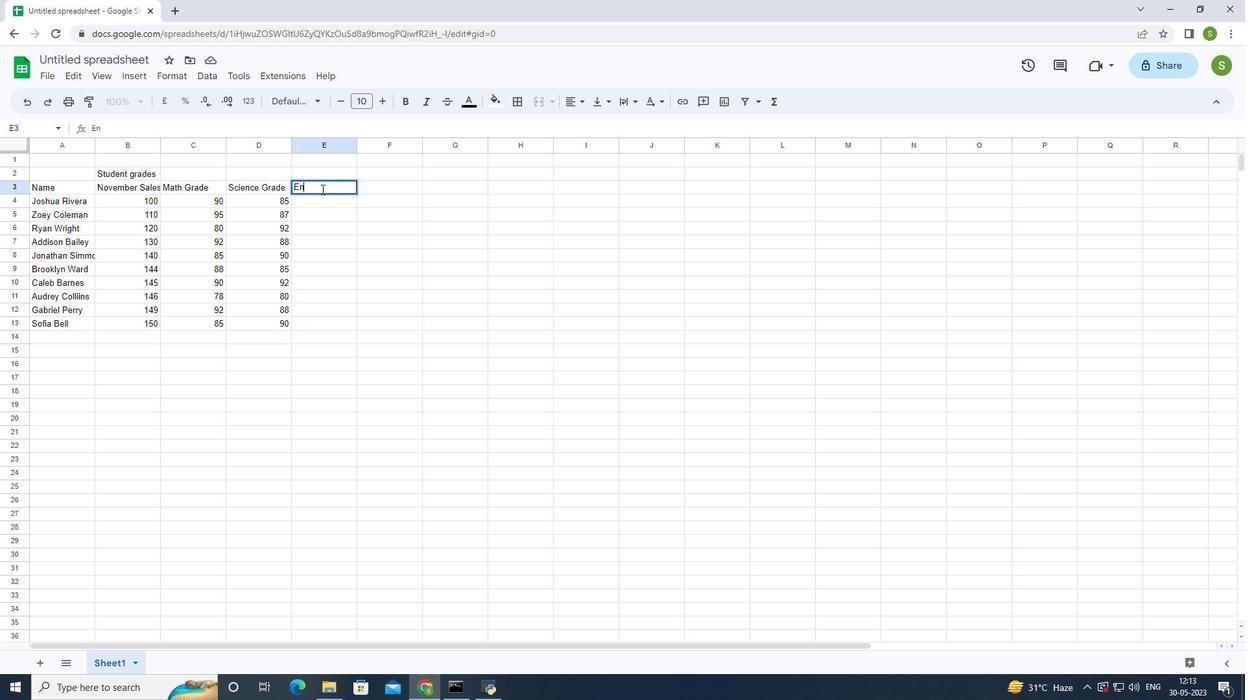 
Action: Mouse moved to (321, 189)
Screenshot: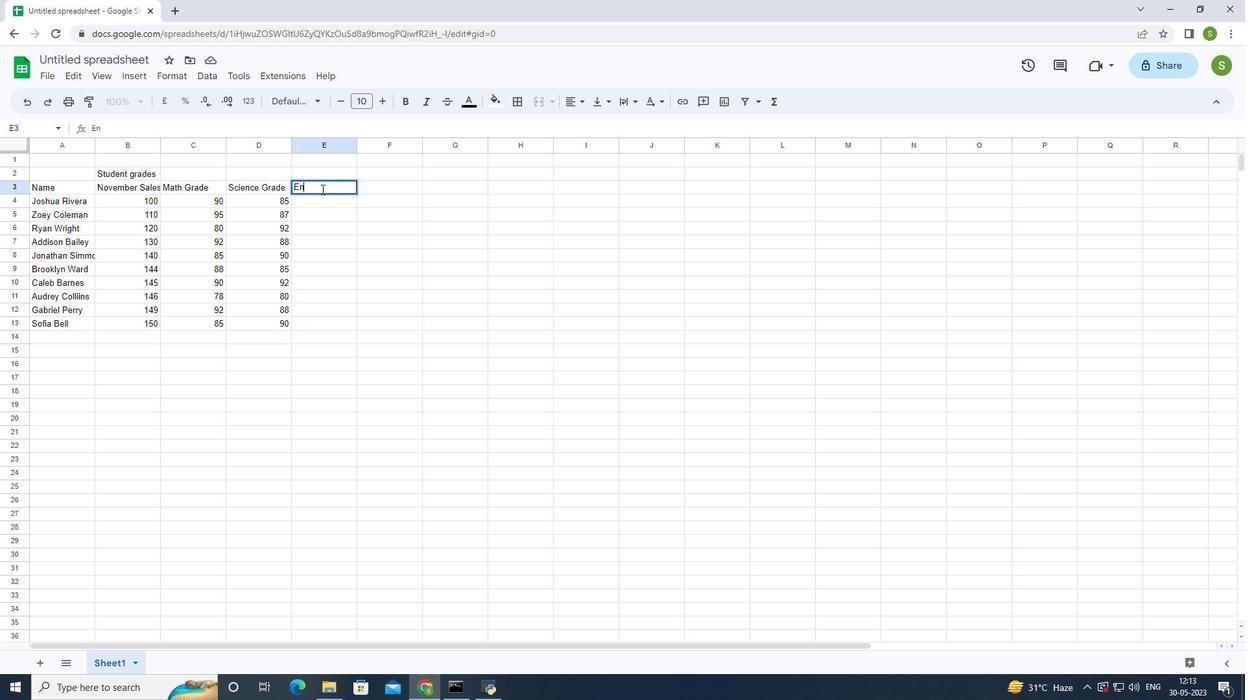 
Action: Key pressed lish
Screenshot: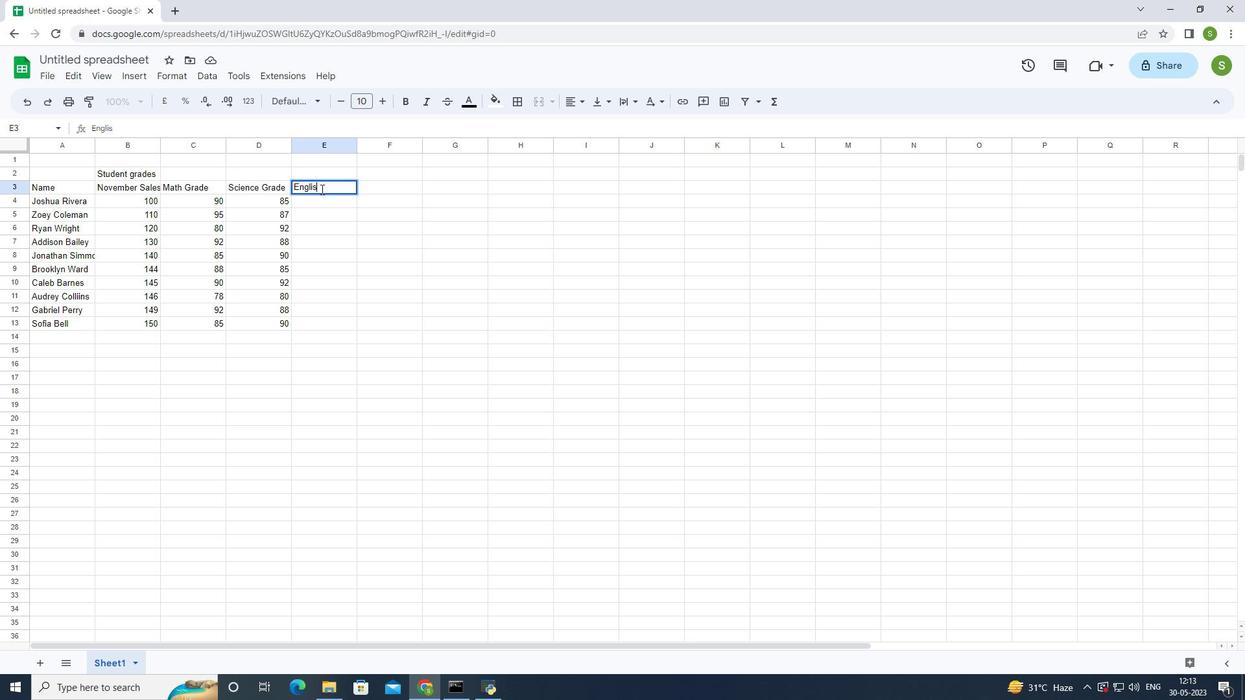 
Action: Mouse moved to (320, 190)
Screenshot: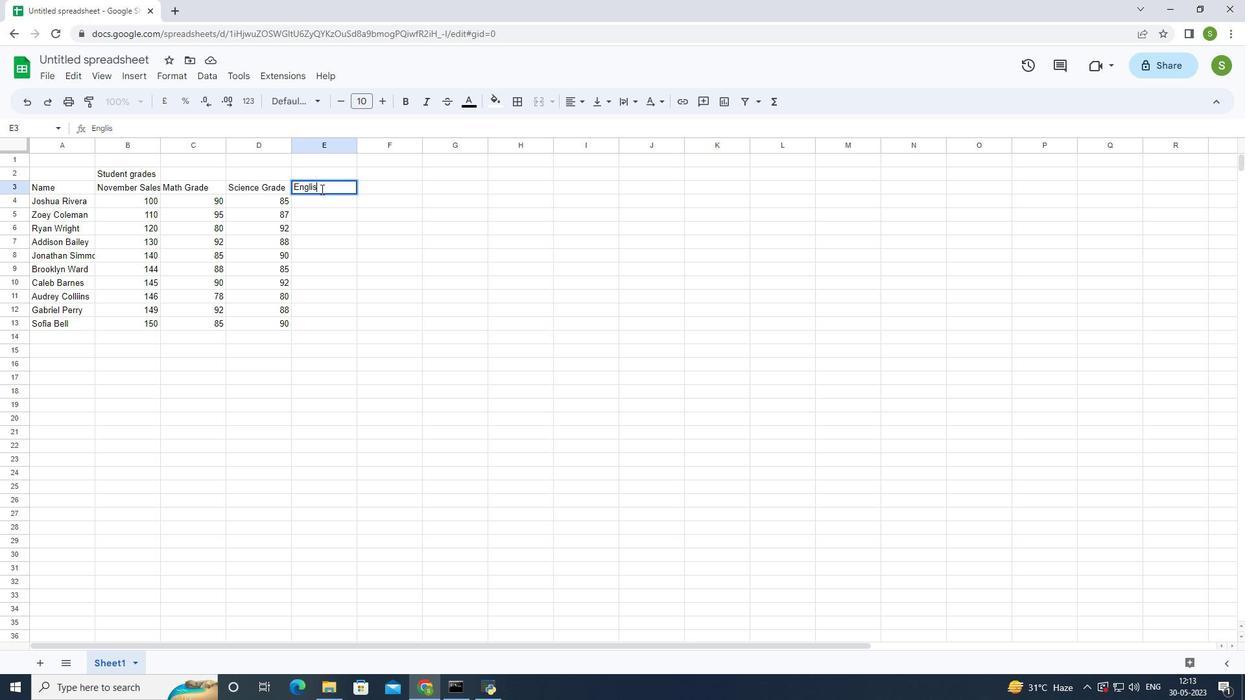 
Action: Key pressed <Key.enter>
Screenshot: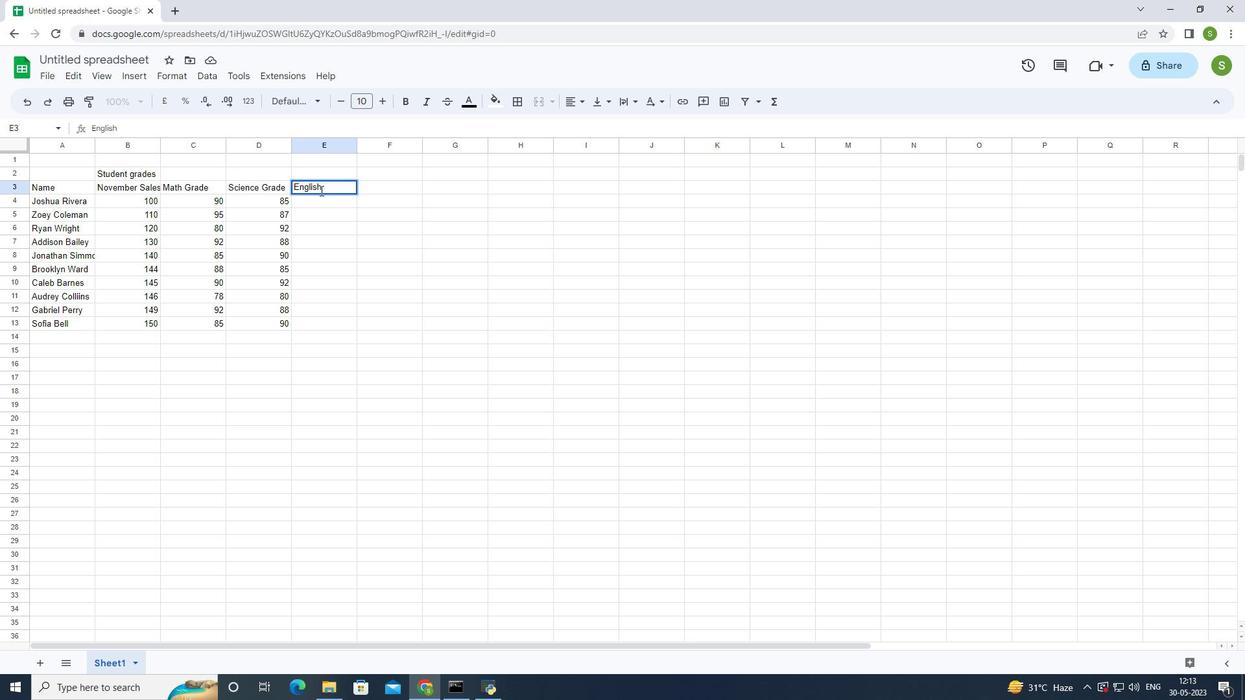 
Action: Mouse moved to (319, 190)
Screenshot: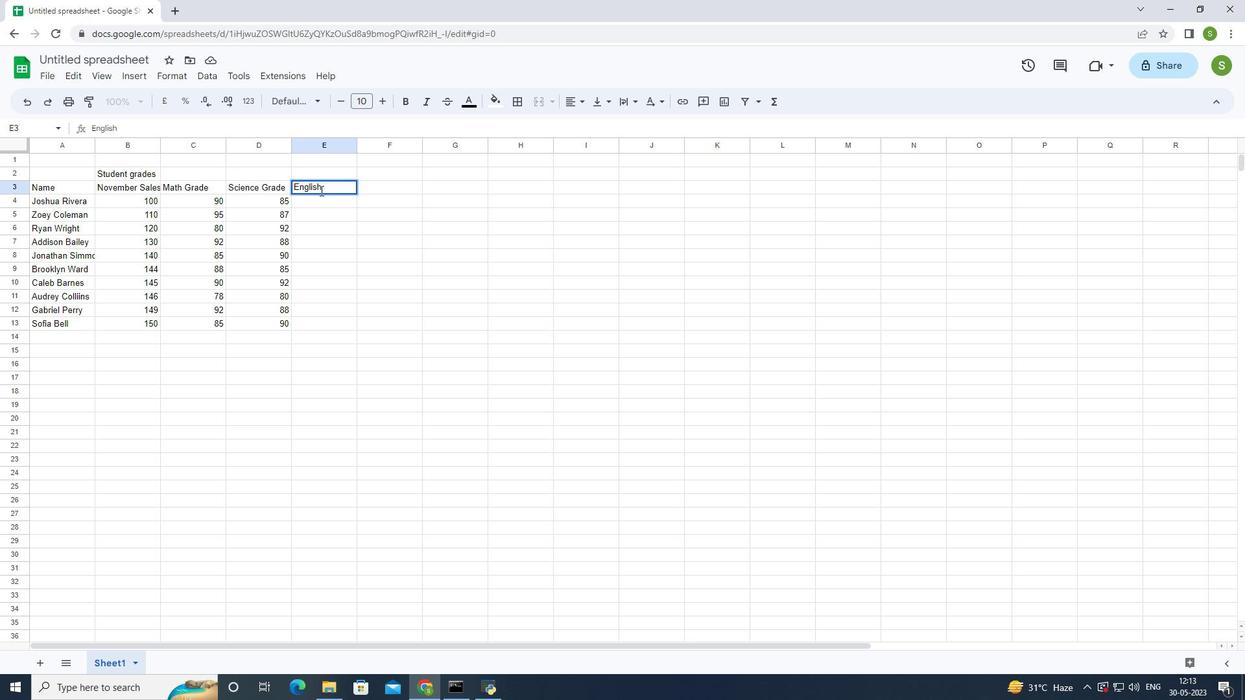 
Action: Key pressed <Key.up>
Screenshot: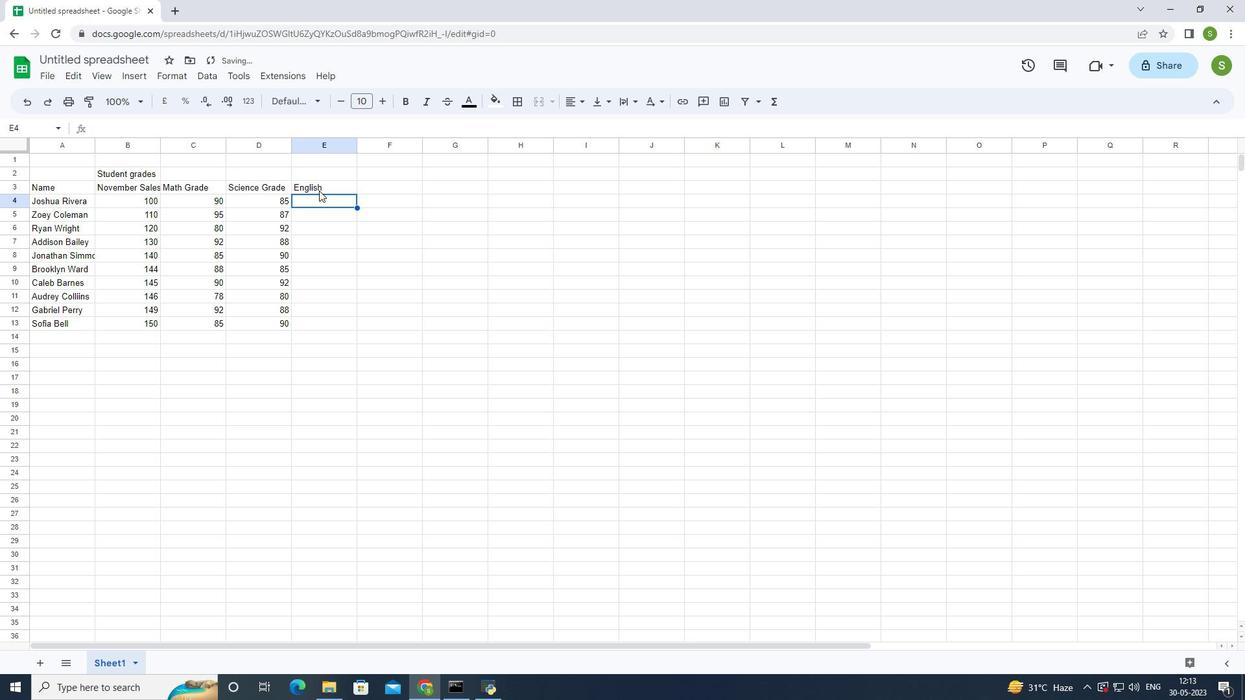 
Action: Mouse moved to (330, 188)
Screenshot: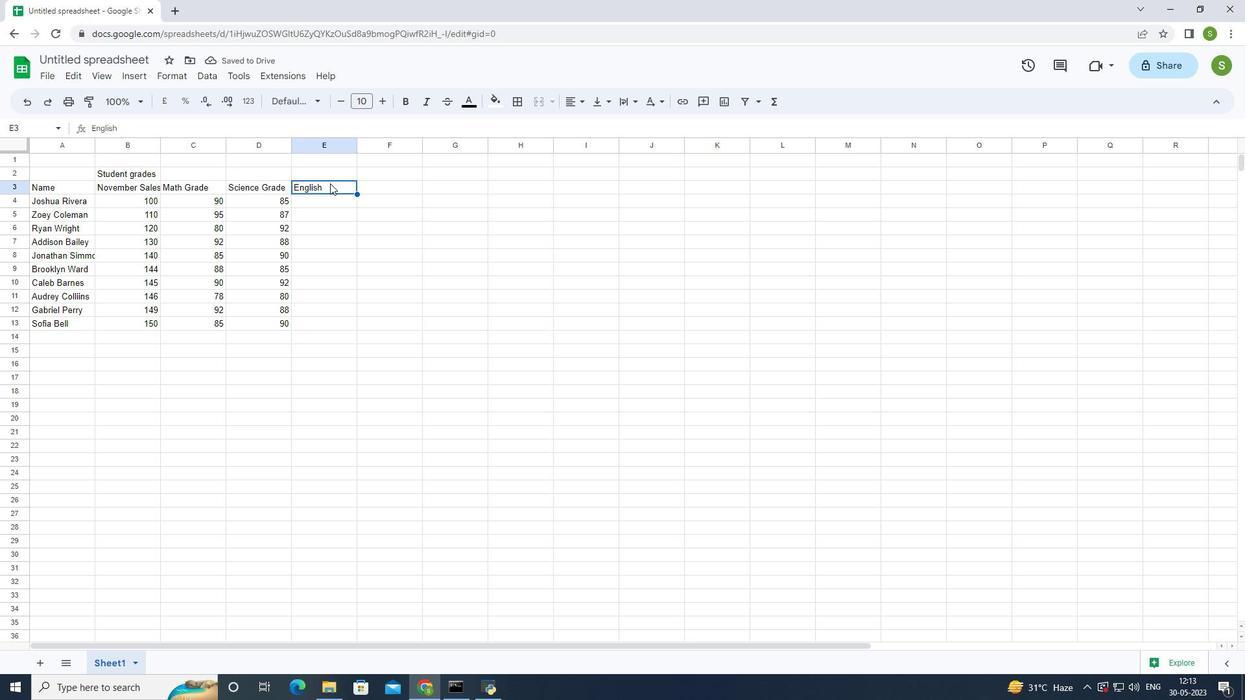 
Action: Mouse pressed left at (330, 188)
Screenshot: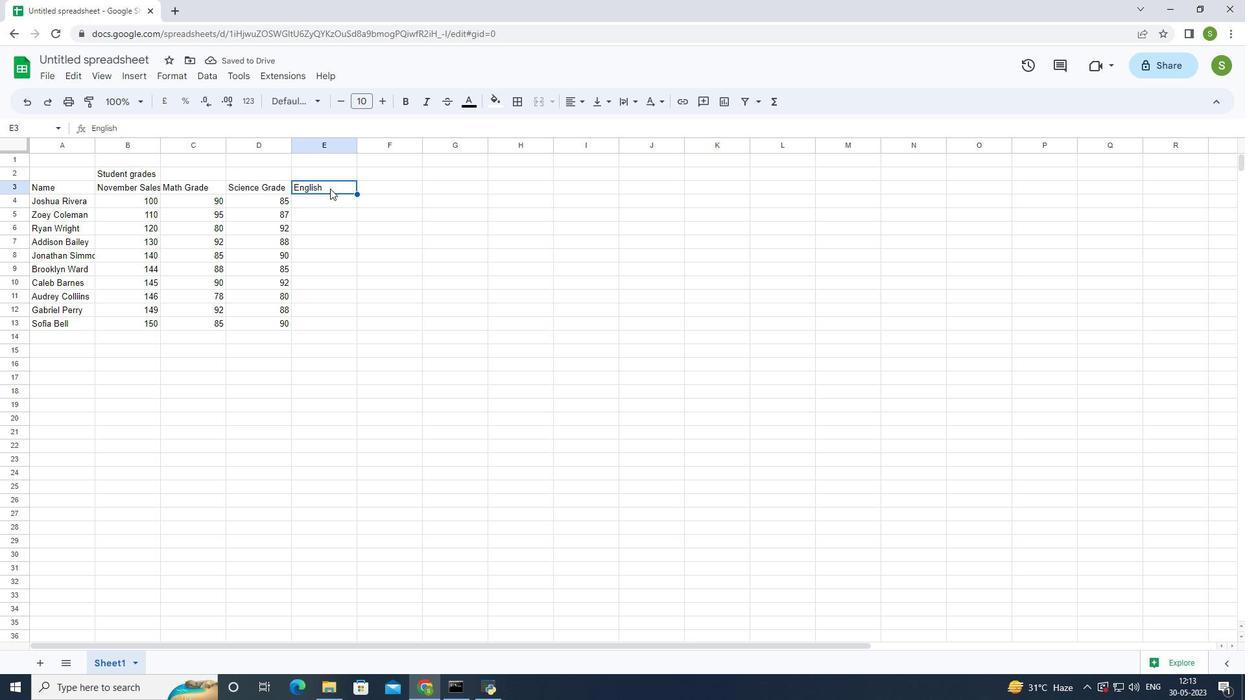
Action: Mouse pressed left at (330, 188)
Screenshot: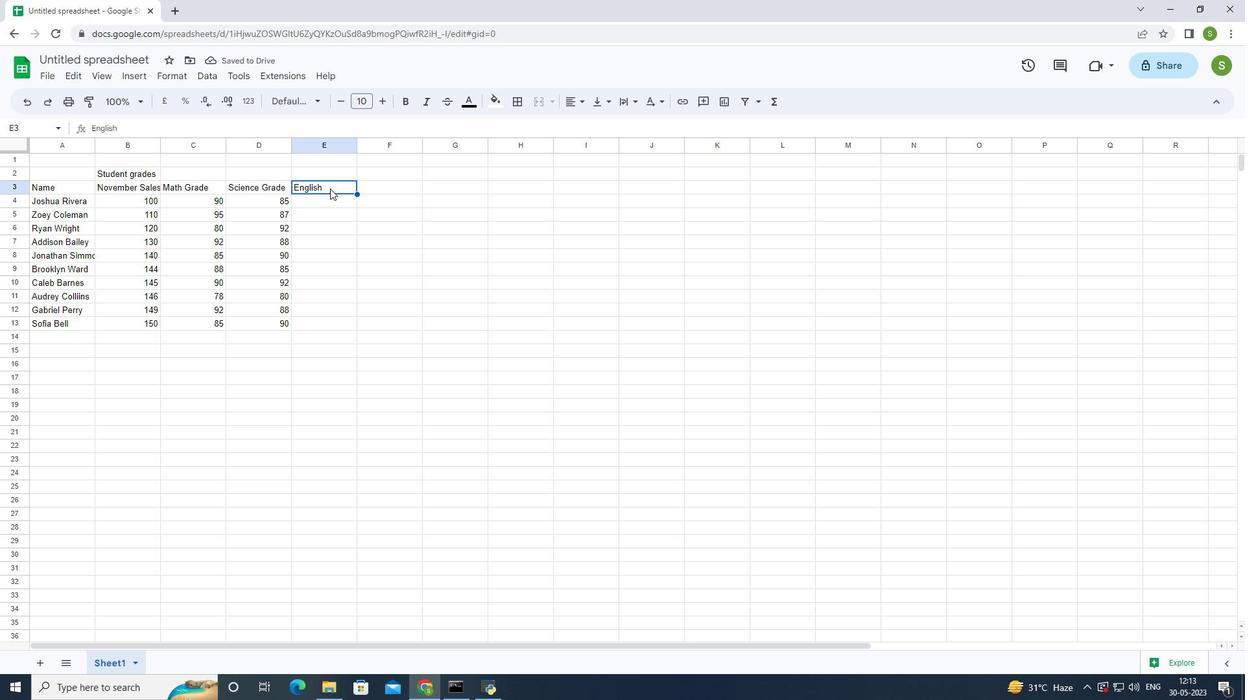 
Action: Key pressed <Key.space>
Screenshot: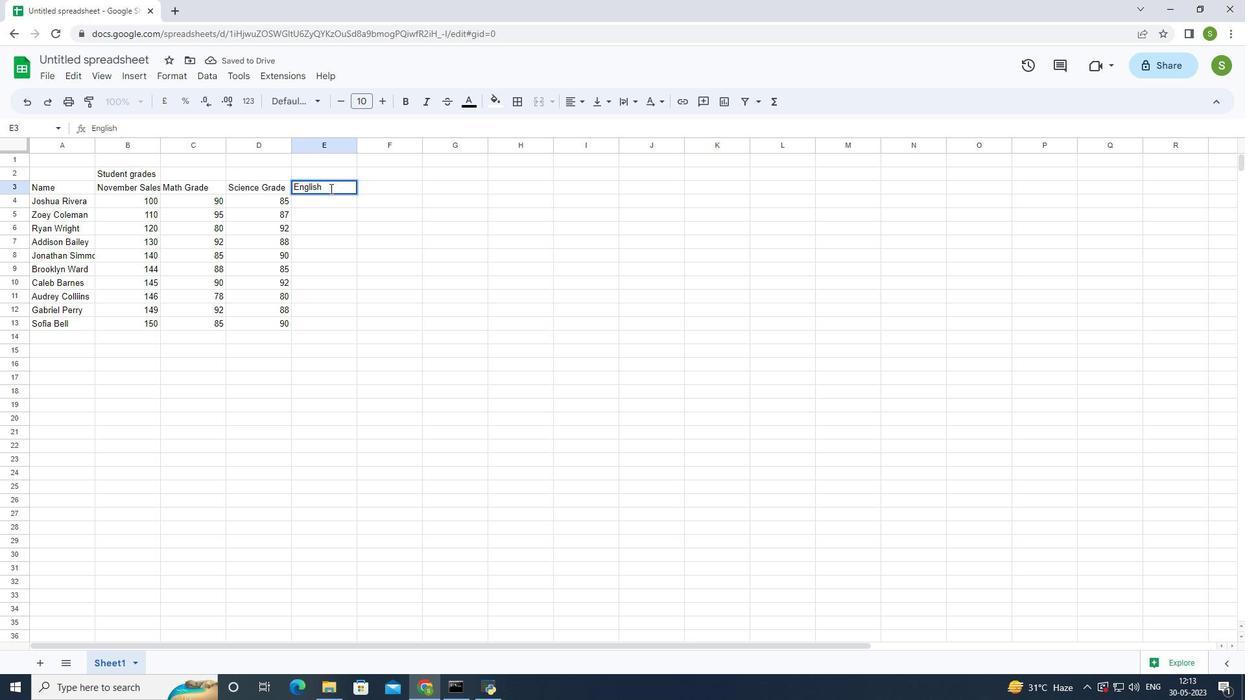 
Action: Mouse moved to (328, 190)
Screenshot: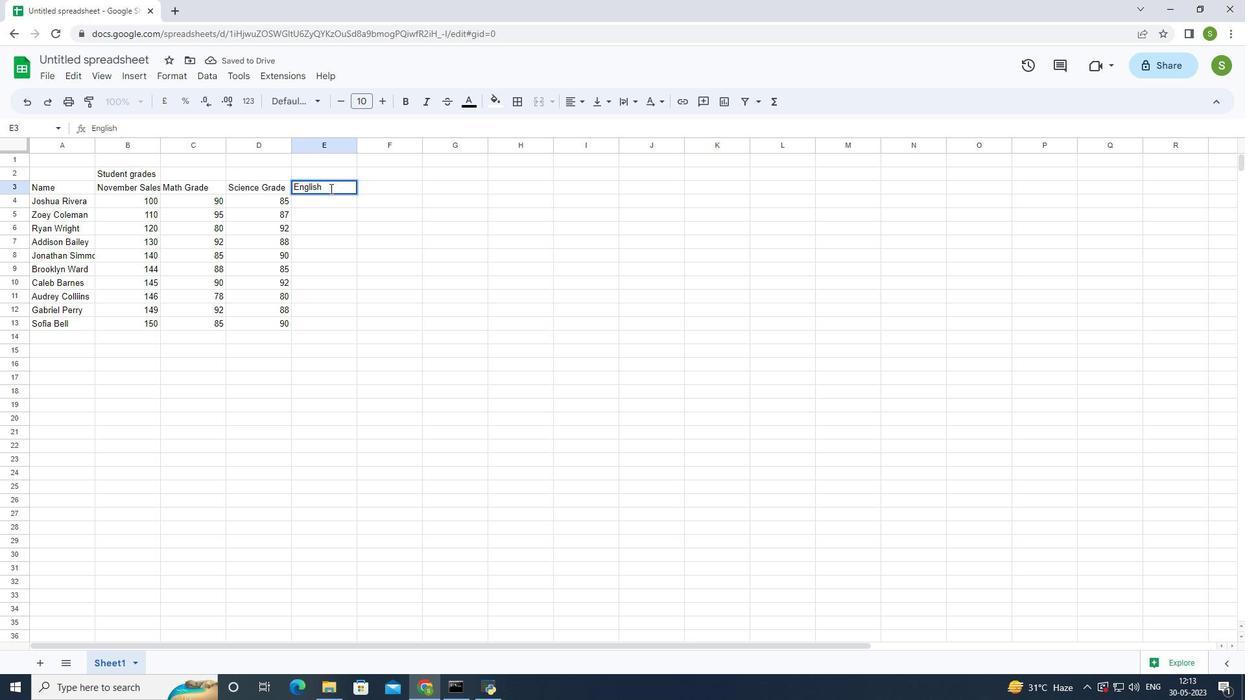 
Action: Key pressed <Key.shift>G
Screenshot: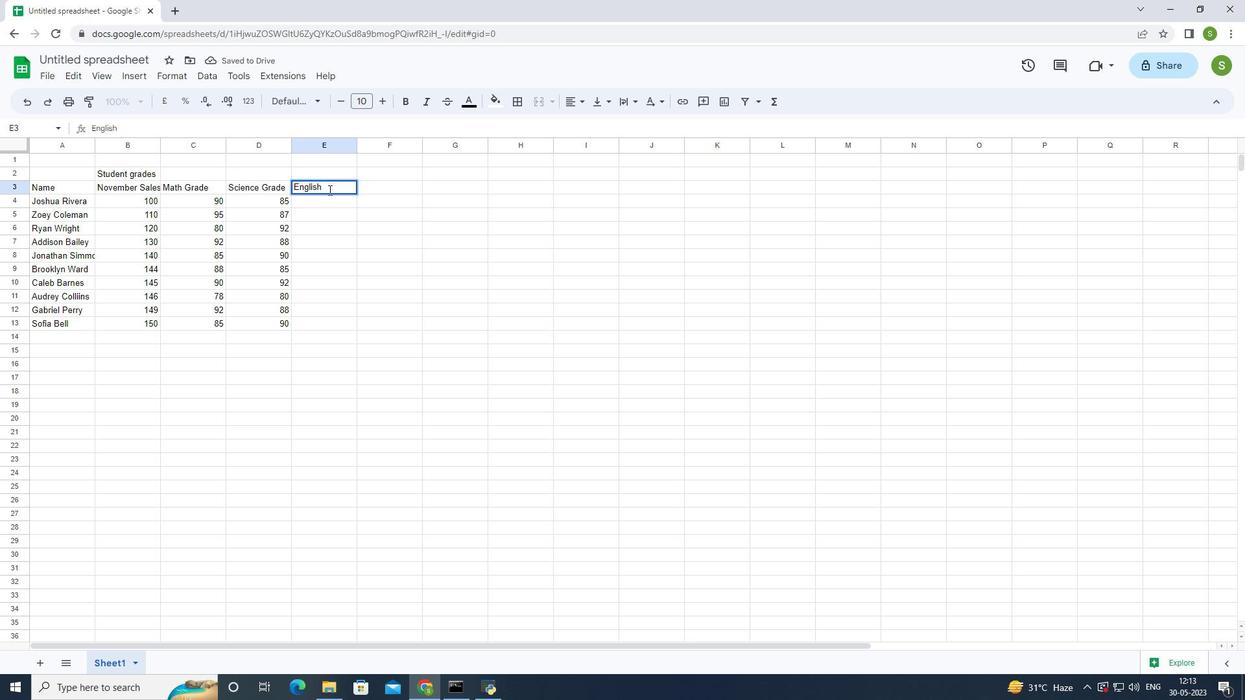 
Action: Mouse moved to (328, 190)
Screenshot: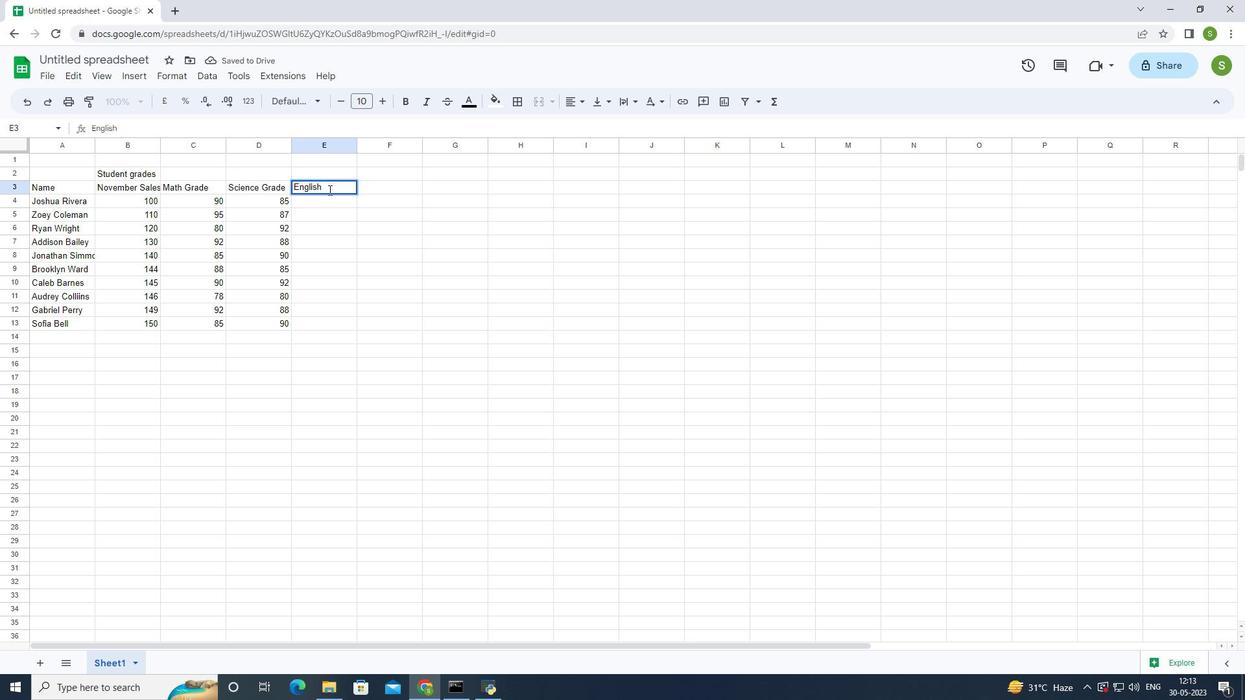 
Action: Key pressed r
Screenshot: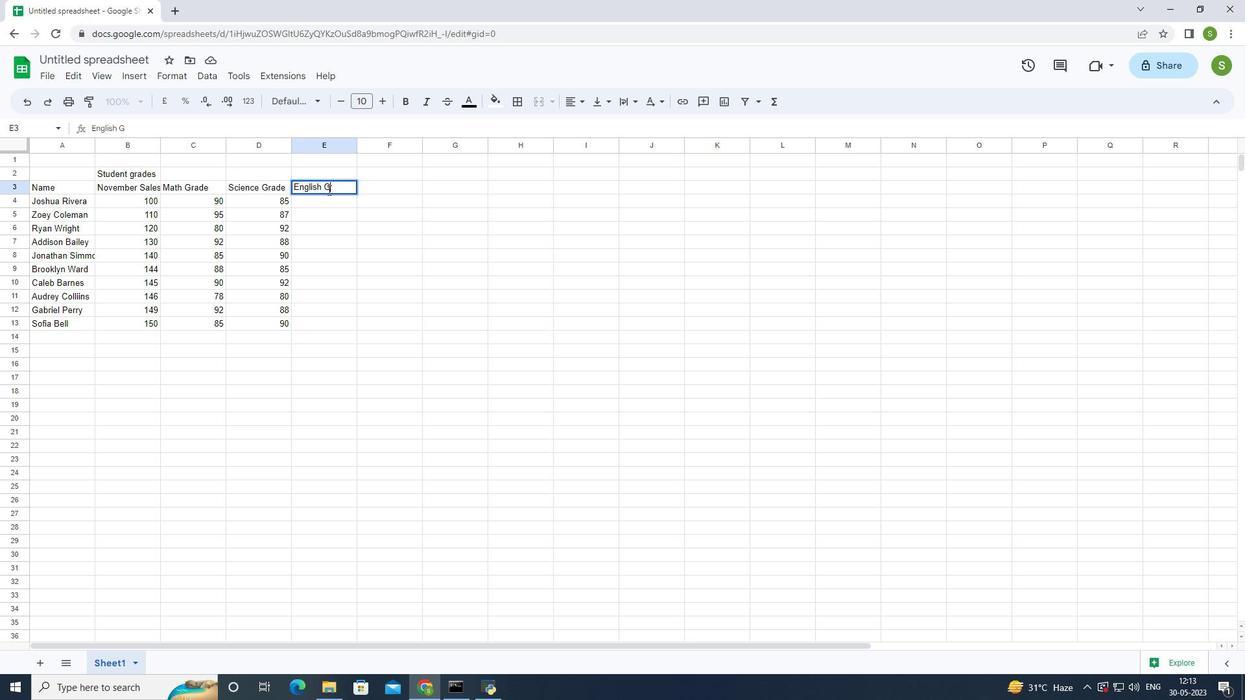 
Action: Mouse moved to (327, 190)
Screenshot: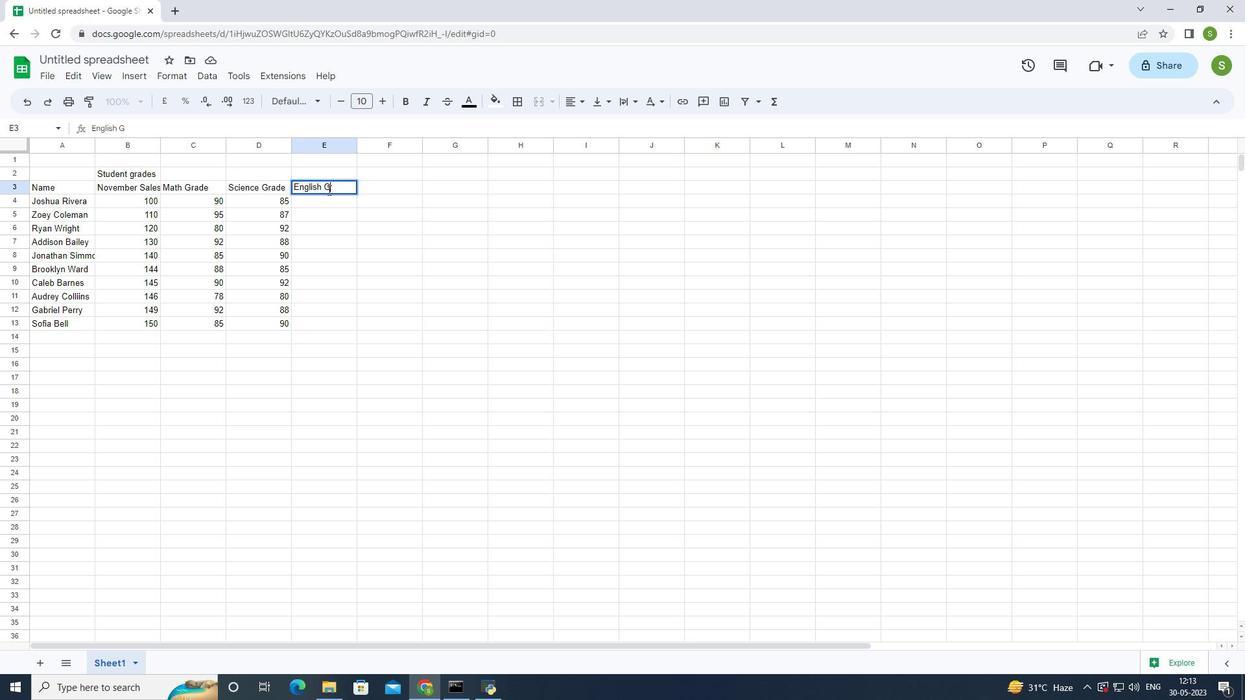 
Action: Key pressed ade<Key.enter>
Screenshot: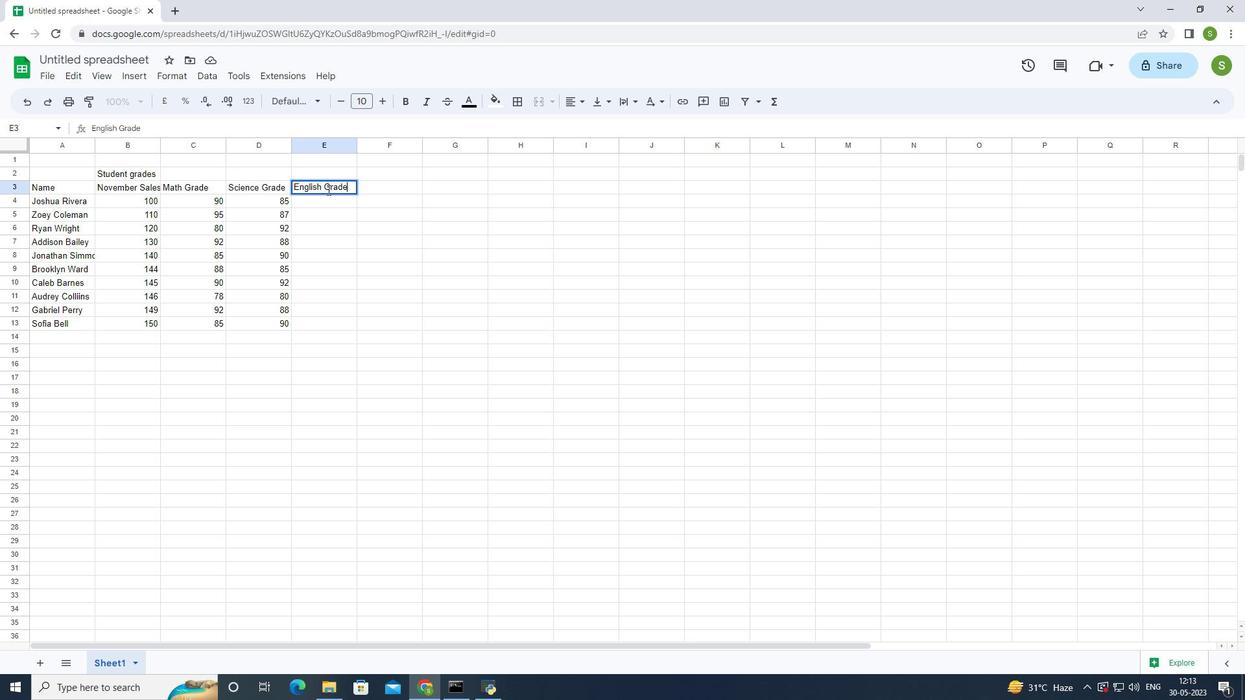 
Action: Mouse moved to (326, 190)
Screenshot: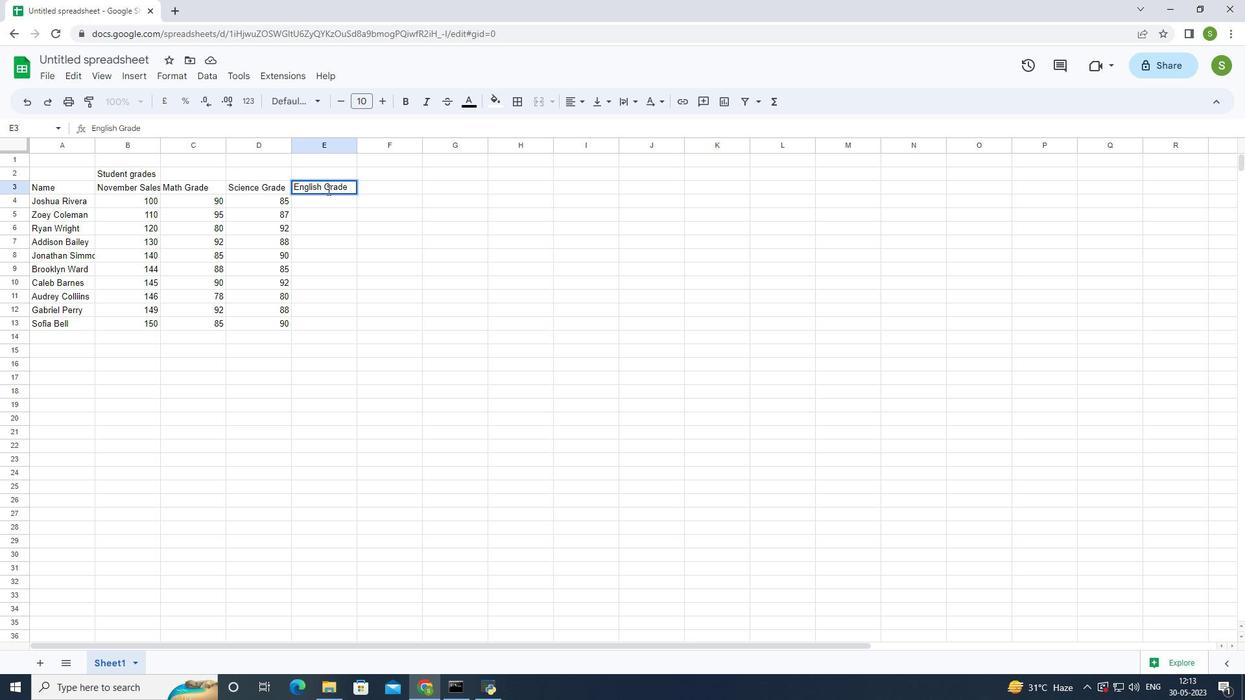 
Action: Key pressed 92<Key.enter>90<Key.enter>
Screenshot: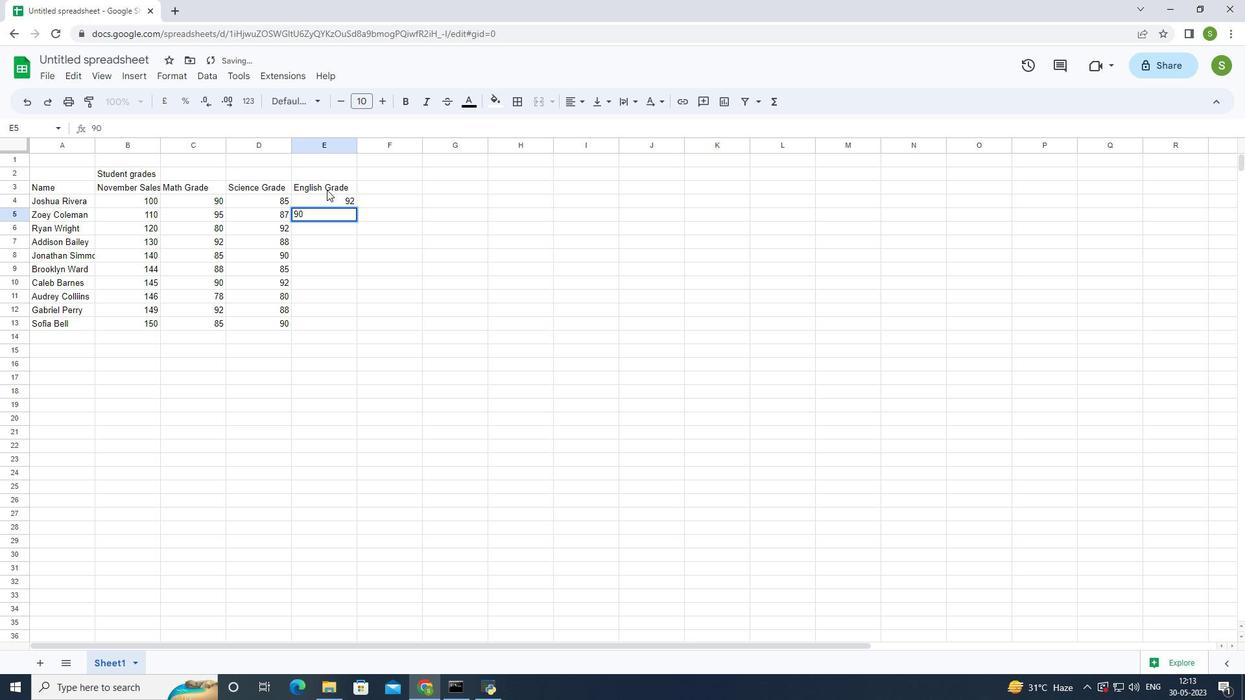 
Action: Mouse moved to (326, 208)
Screenshot: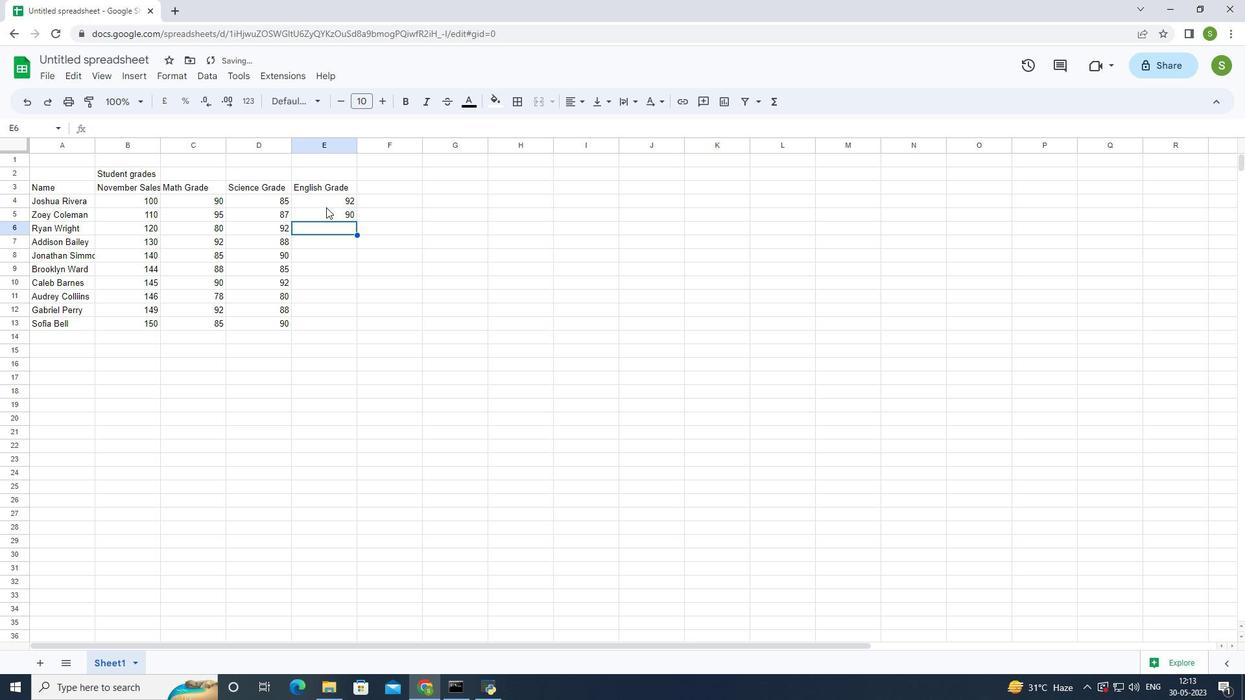 
Action: Key pressed 85<Key.enter>
Screenshot: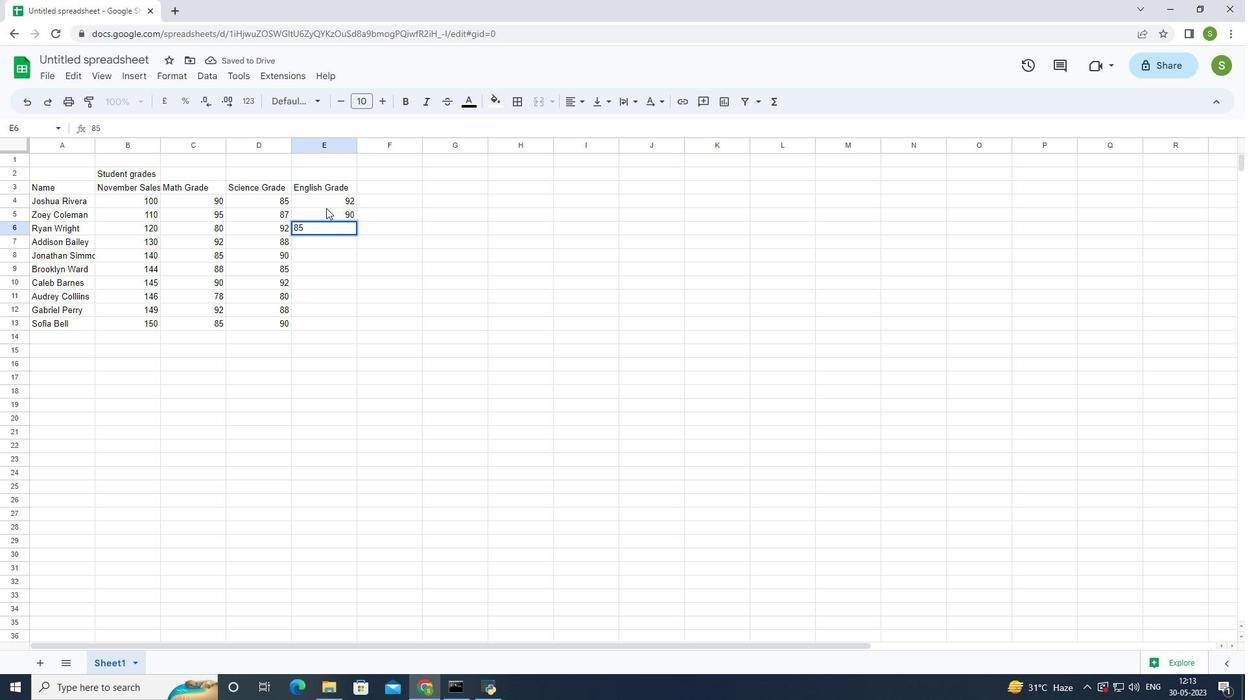 
Action: Mouse moved to (326, 208)
Screenshot: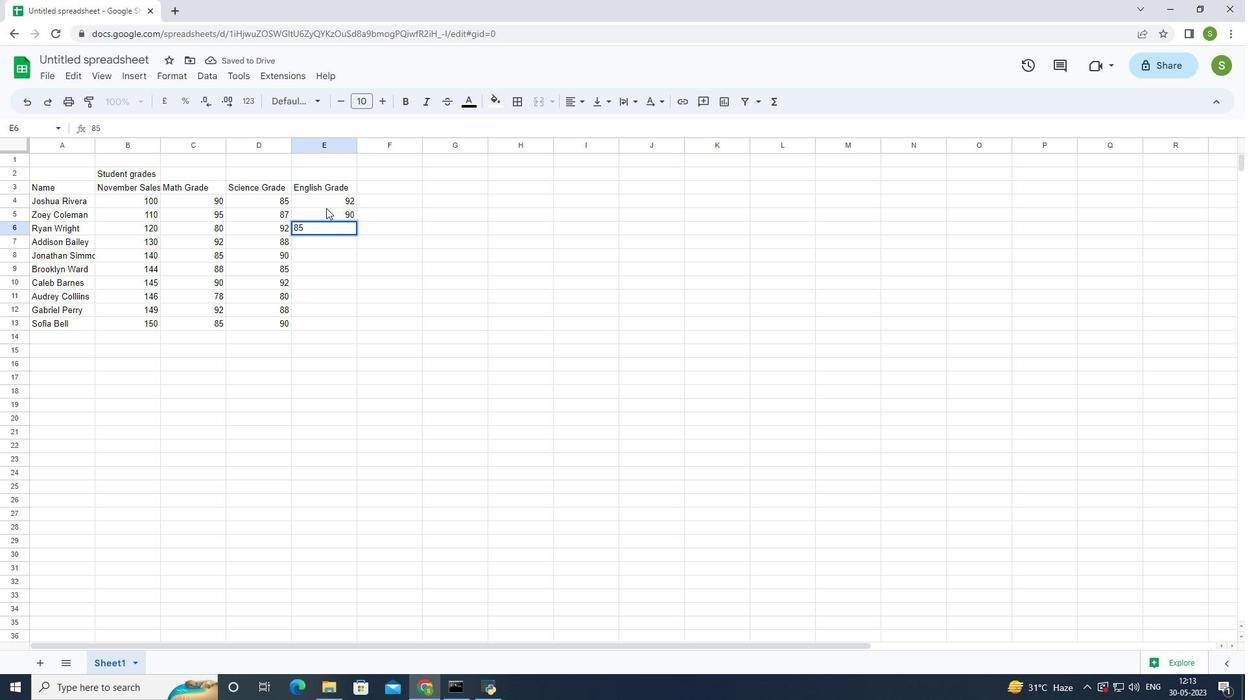 
Action: Key pressed 90<Key.enter>
Screenshot: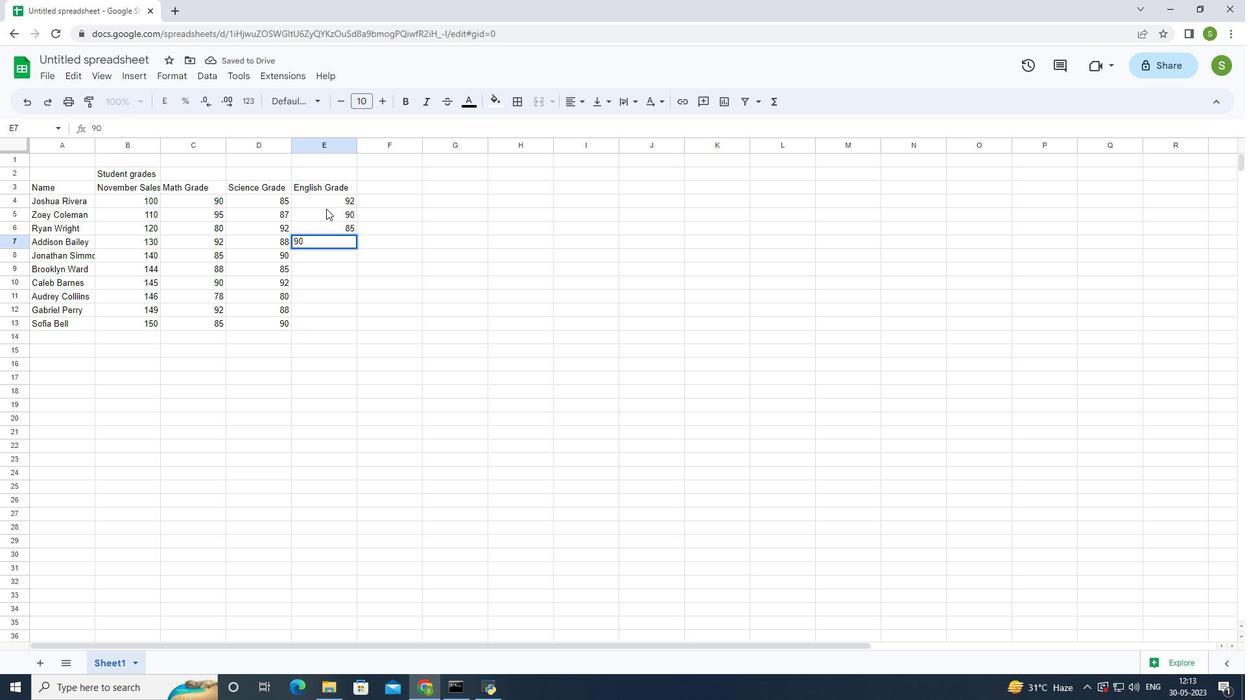 
Action: Mouse moved to (326, 209)
Screenshot: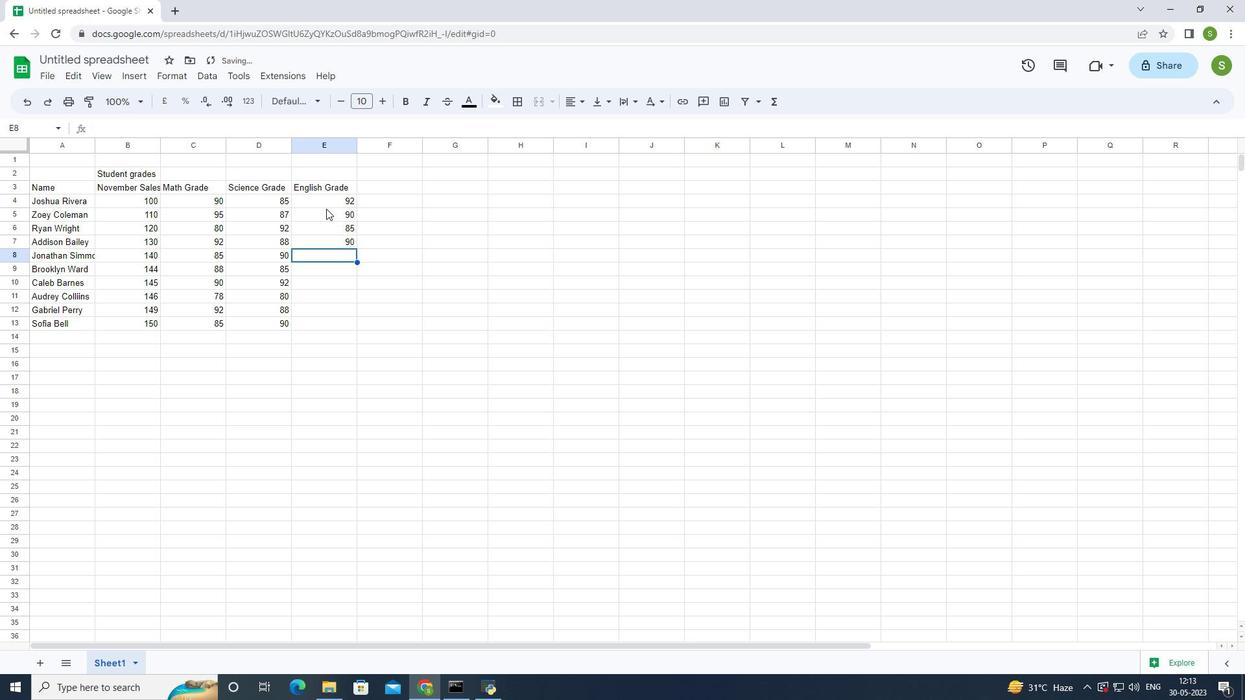 
Action: Key pressed 88<Key.enter>92<Key.enter>85<Key.enter>90<Key.enter>
Screenshot: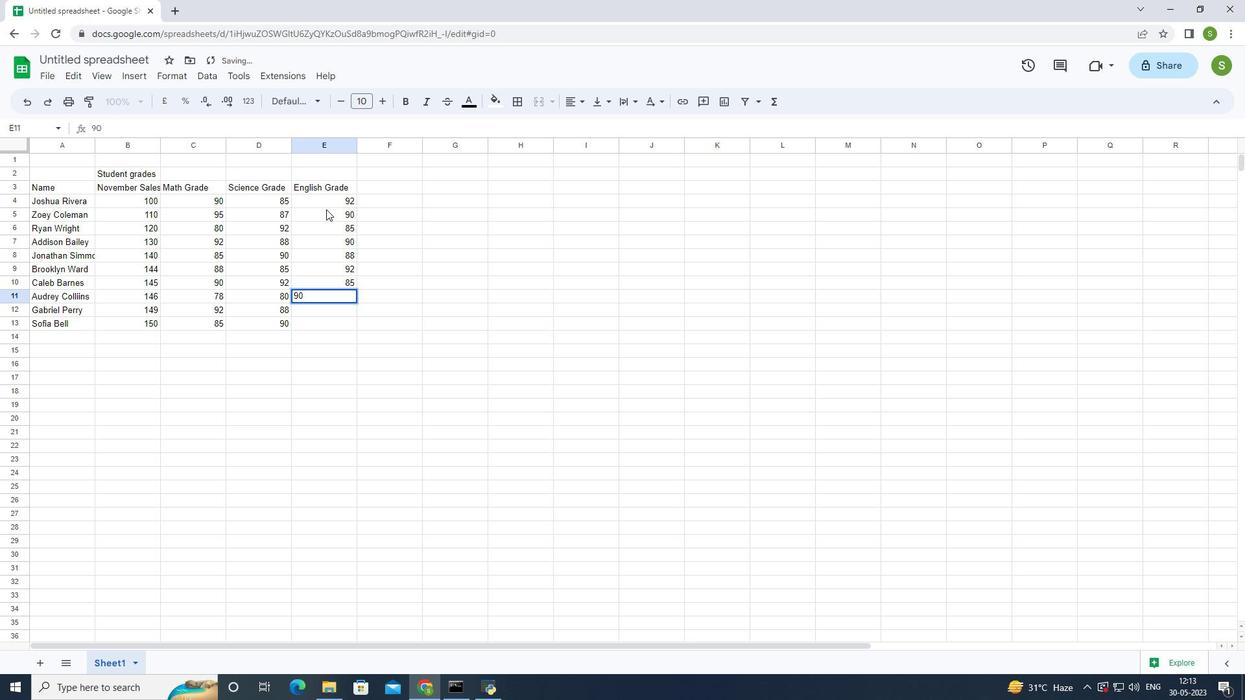 
Action: Mouse moved to (325, 210)
Screenshot: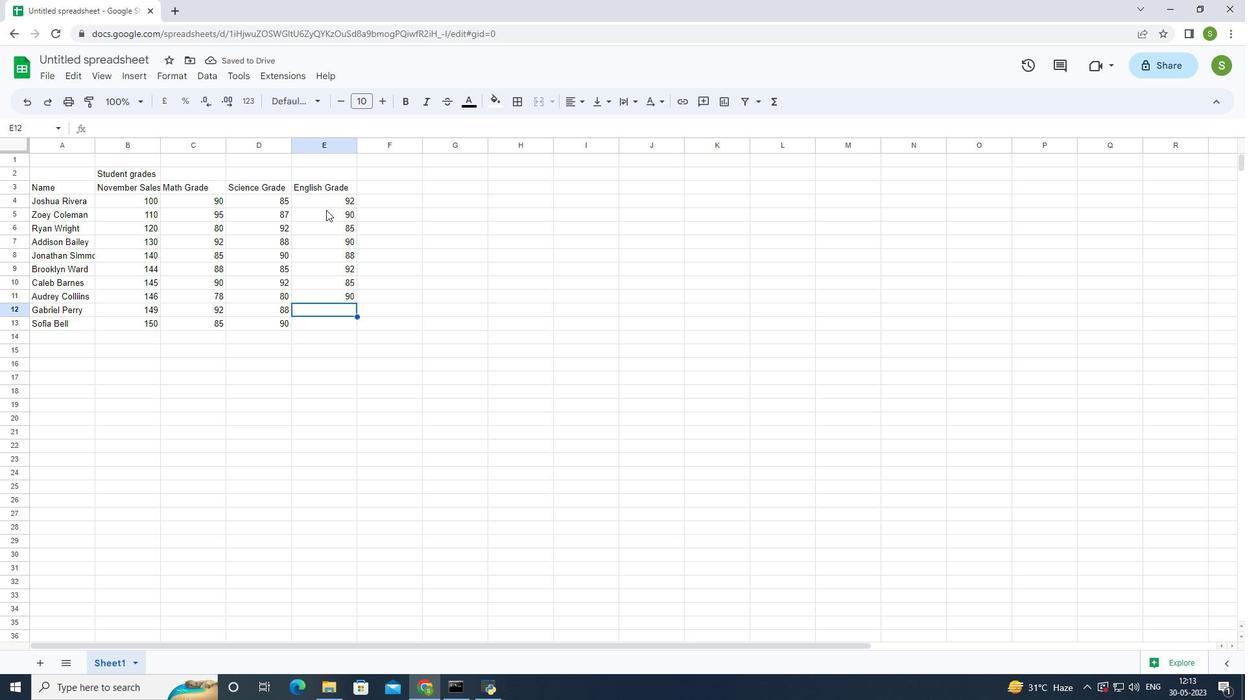 
Action: Key pressed 82<Key.enter>88<Key.enter>
Screenshot: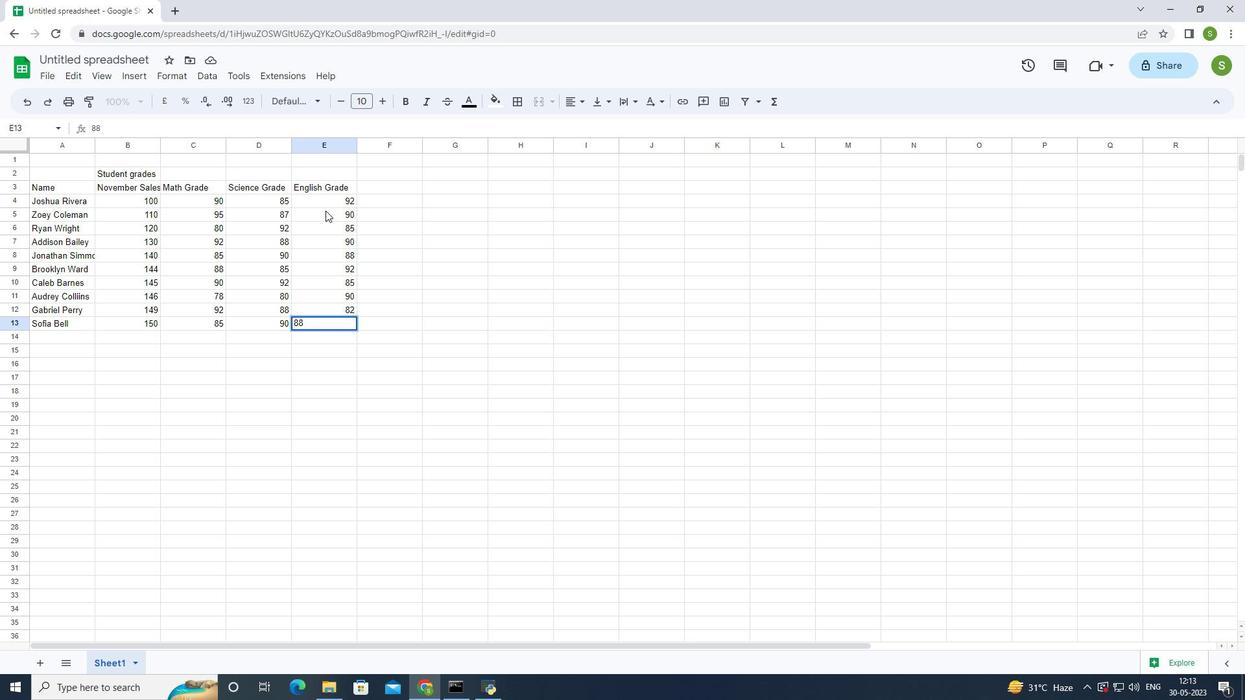 
Action: Mouse moved to (401, 188)
Screenshot: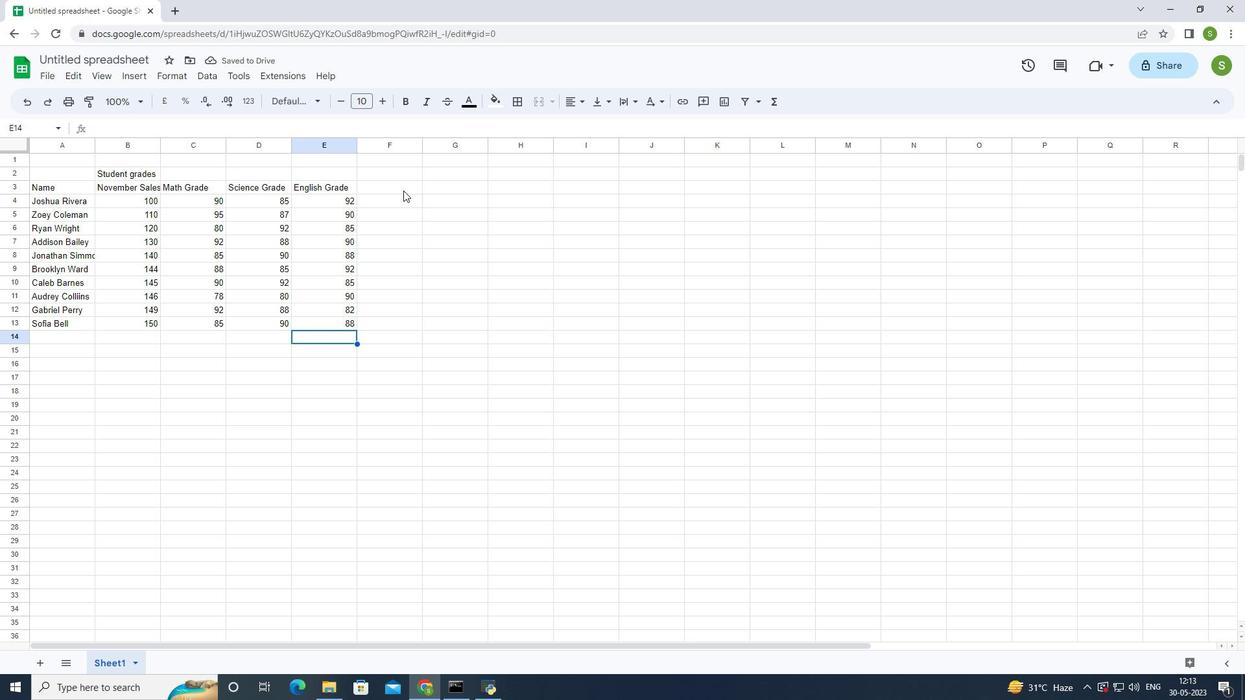 
Action: Mouse pressed left at (401, 188)
Screenshot: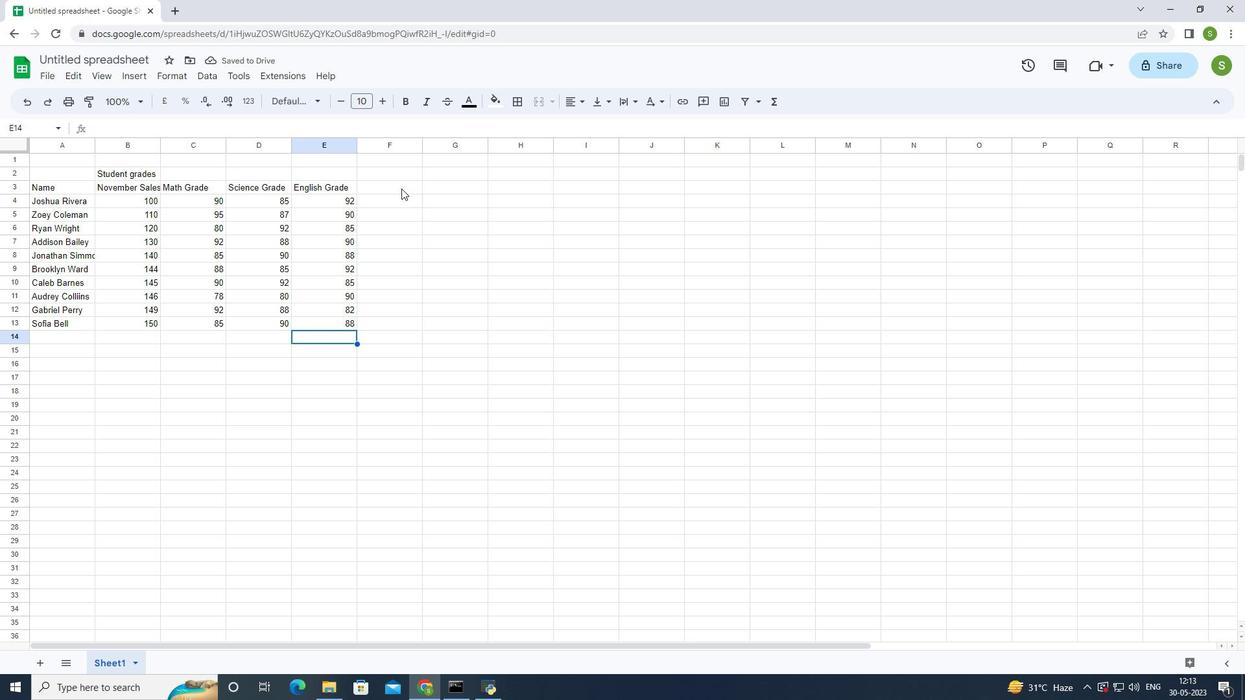 
Action: Mouse moved to (407, 187)
Screenshot: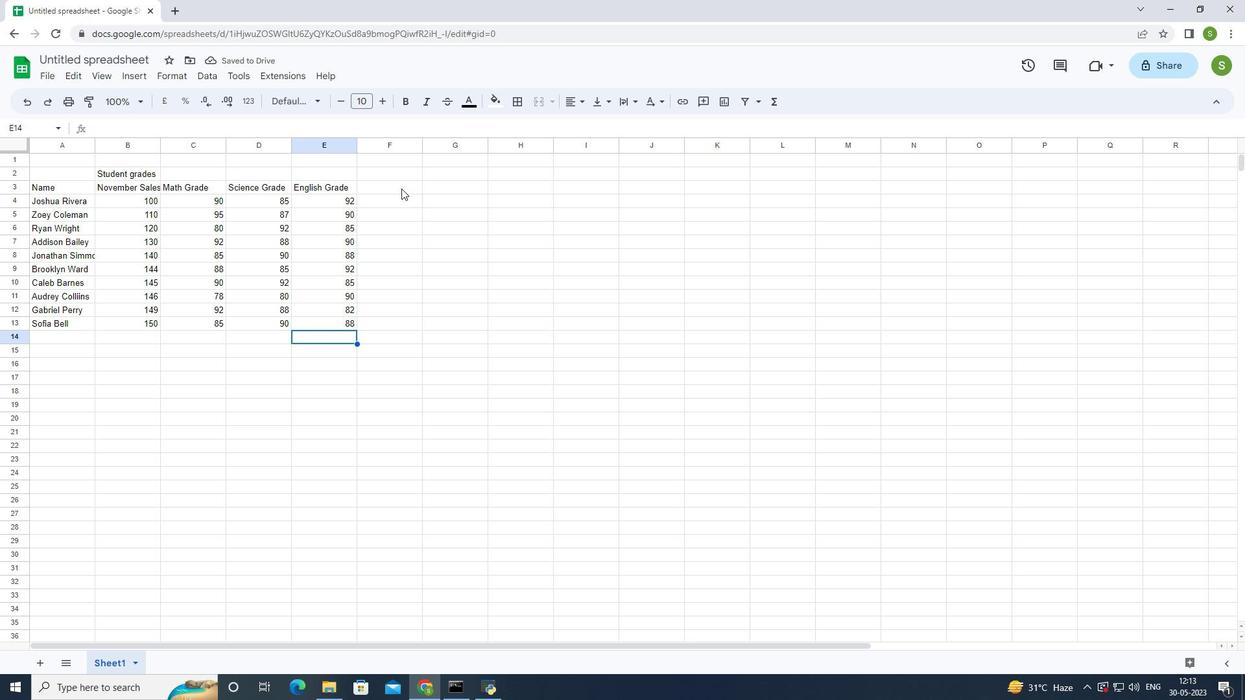 
Action: Key pressed <Key.shift>History<Key.space><Key.shift>Grade<Key.enter>
Screenshot: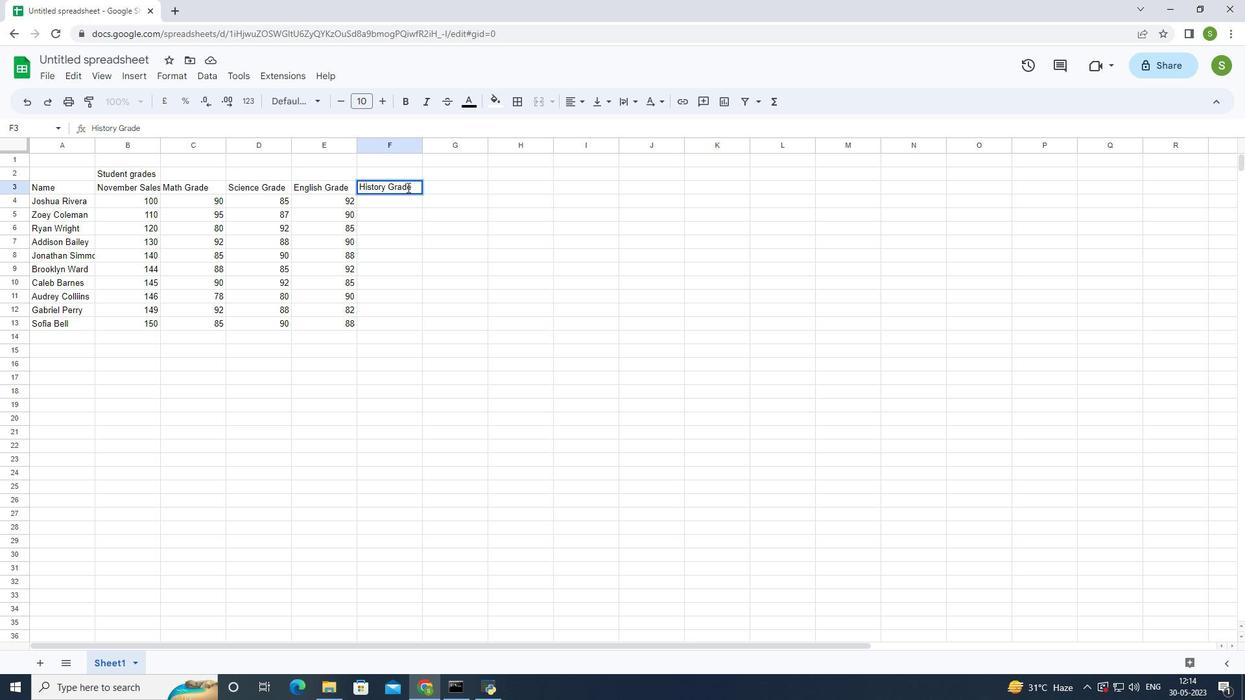 
Action: Mouse moved to (407, 187)
Screenshot: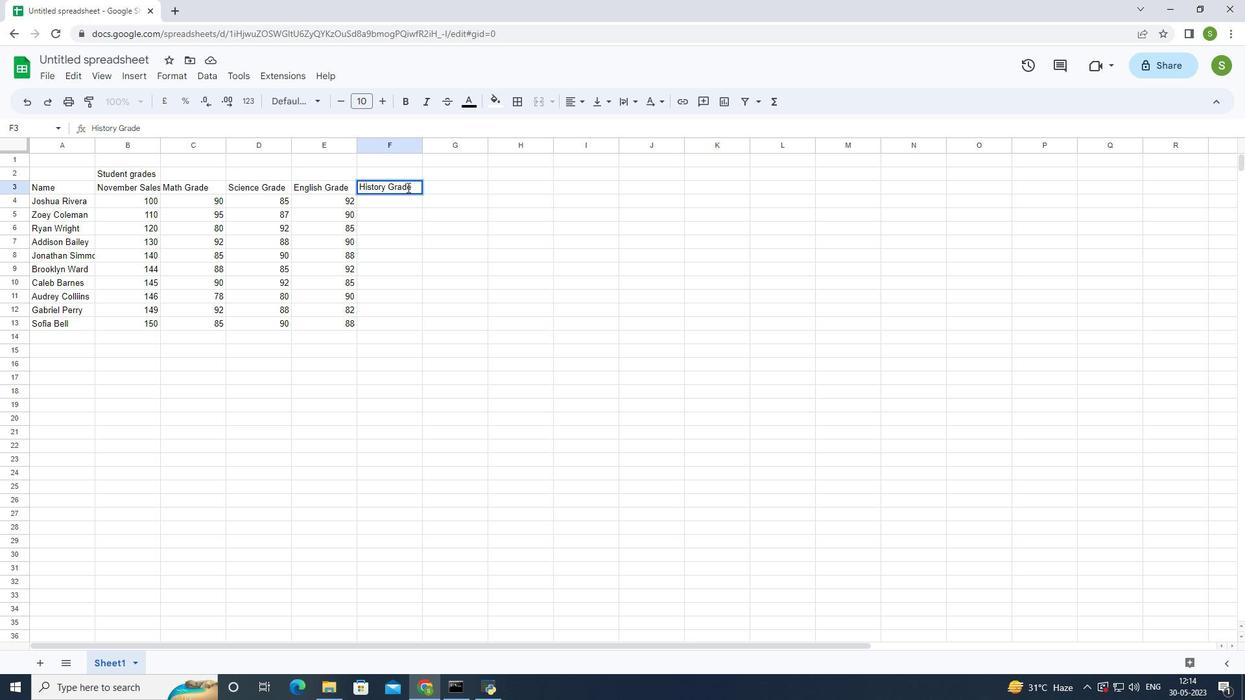 
Action: Key pressed 88<Key.enter>
Screenshot: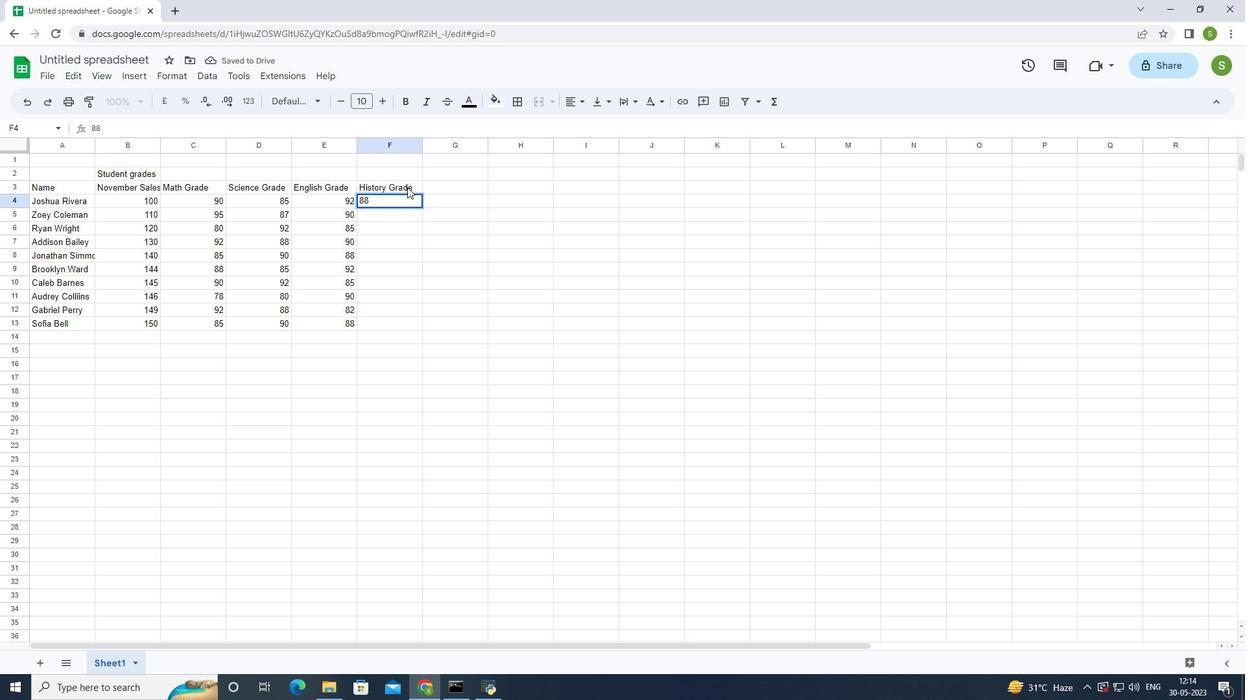 
Action: Mouse moved to (407, 187)
Screenshot: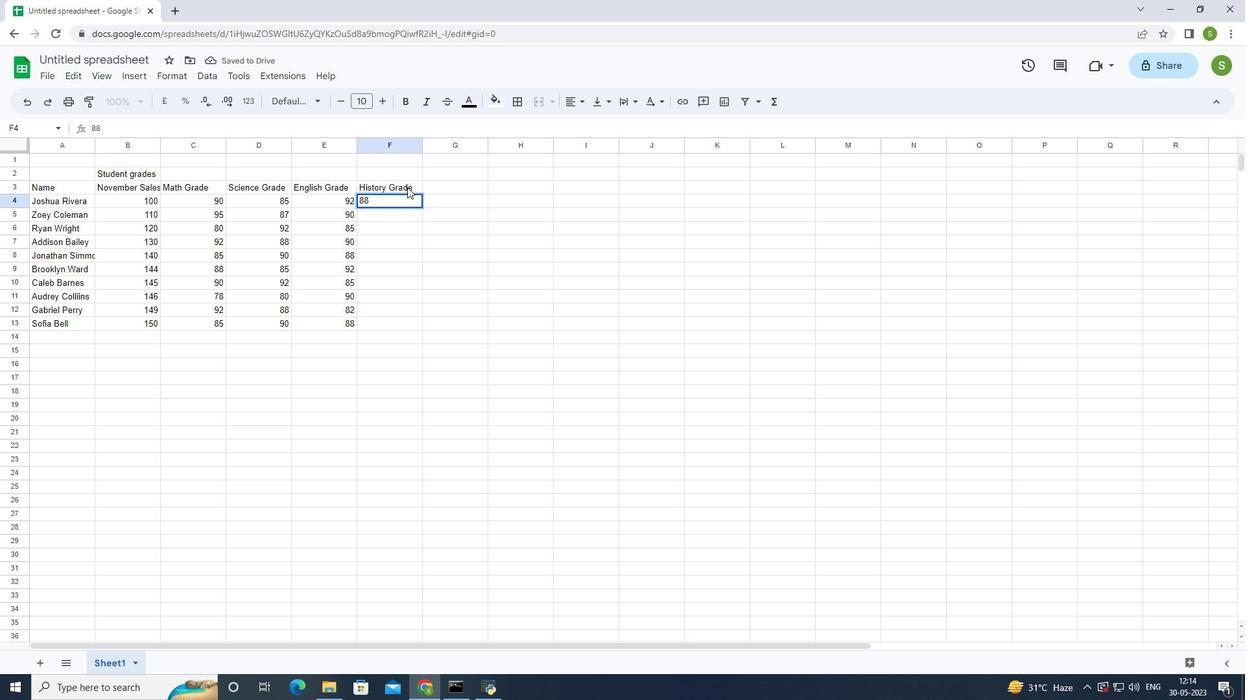 
Action: Key pressed 92<Key.enter>
Screenshot: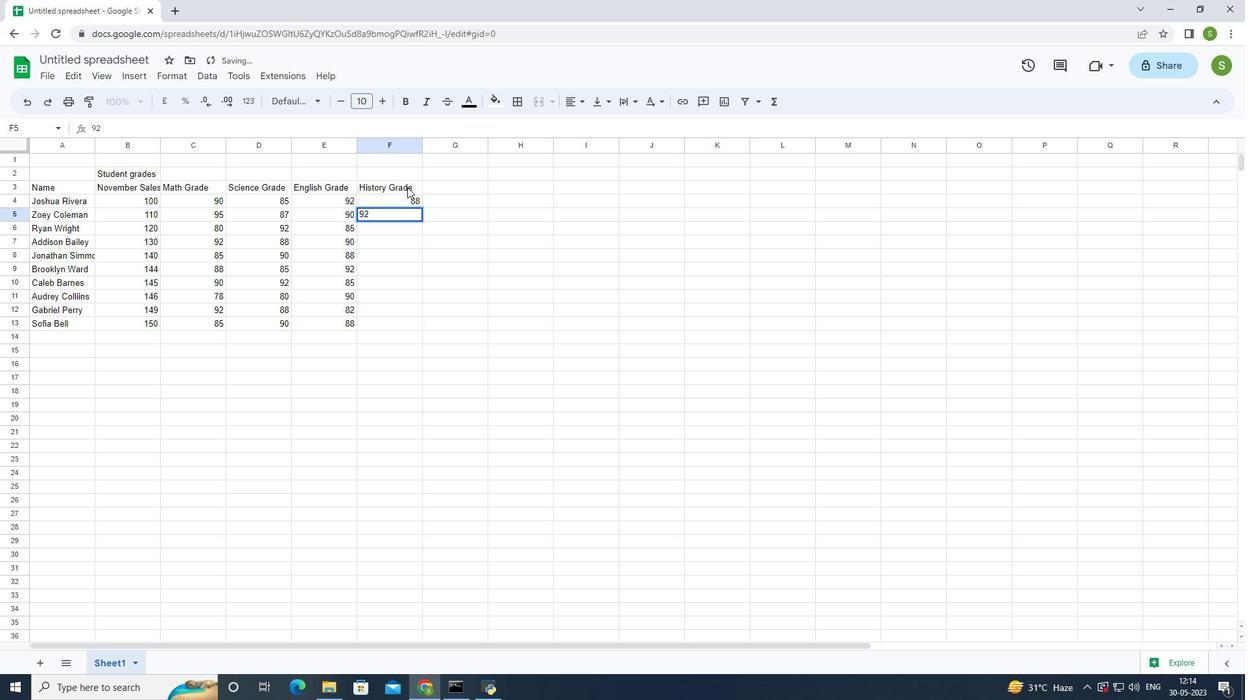 
Action: Mouse moved to (407, 188)
Screenshot: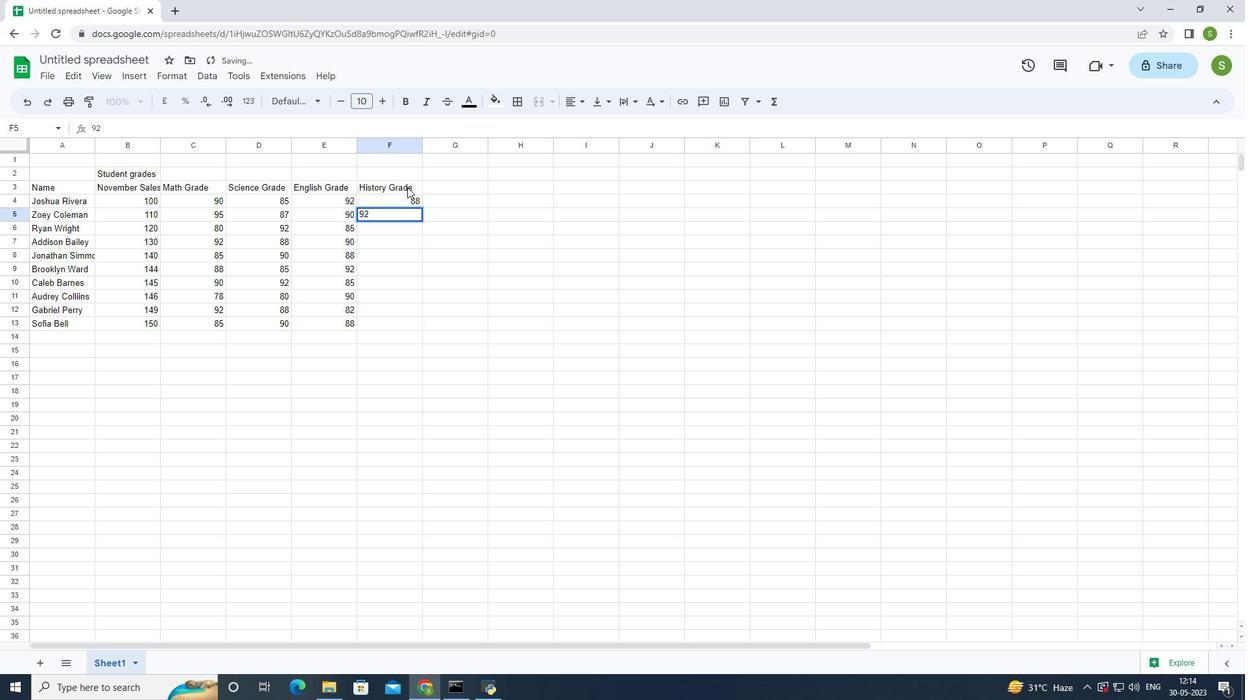
Action: Key pressed 78<Key.enter>
Screenshot: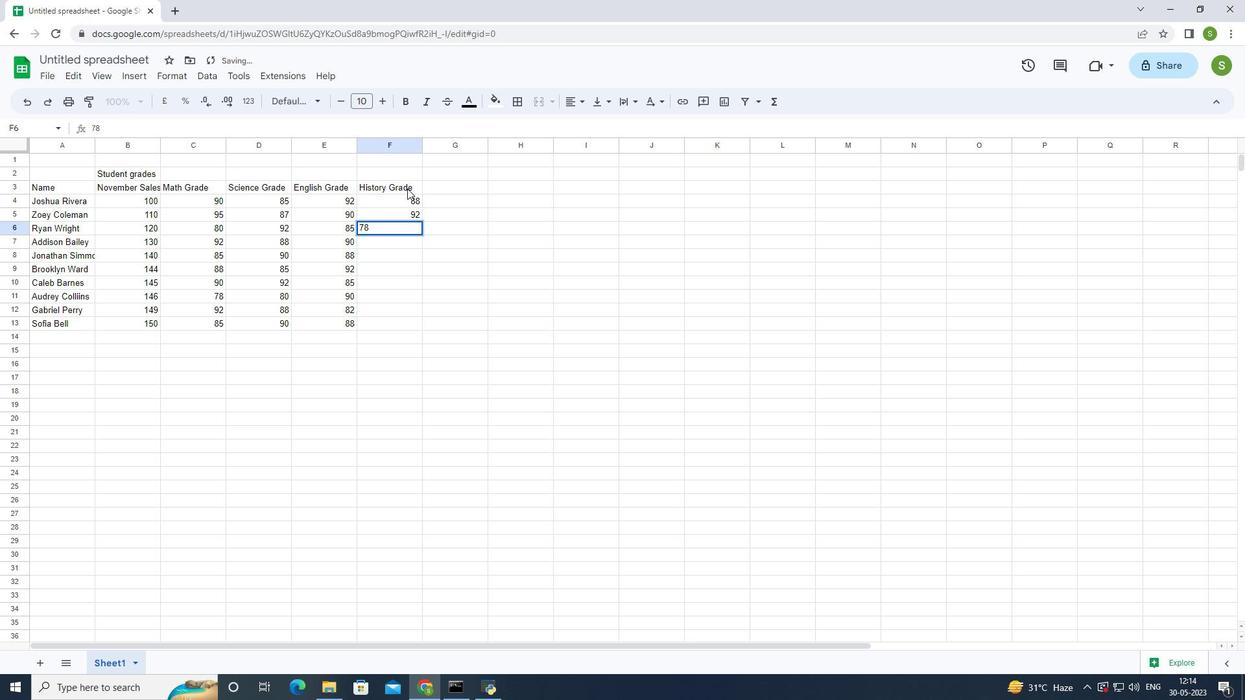 
Action: Mouse moved to (407, 189)
Screenshot: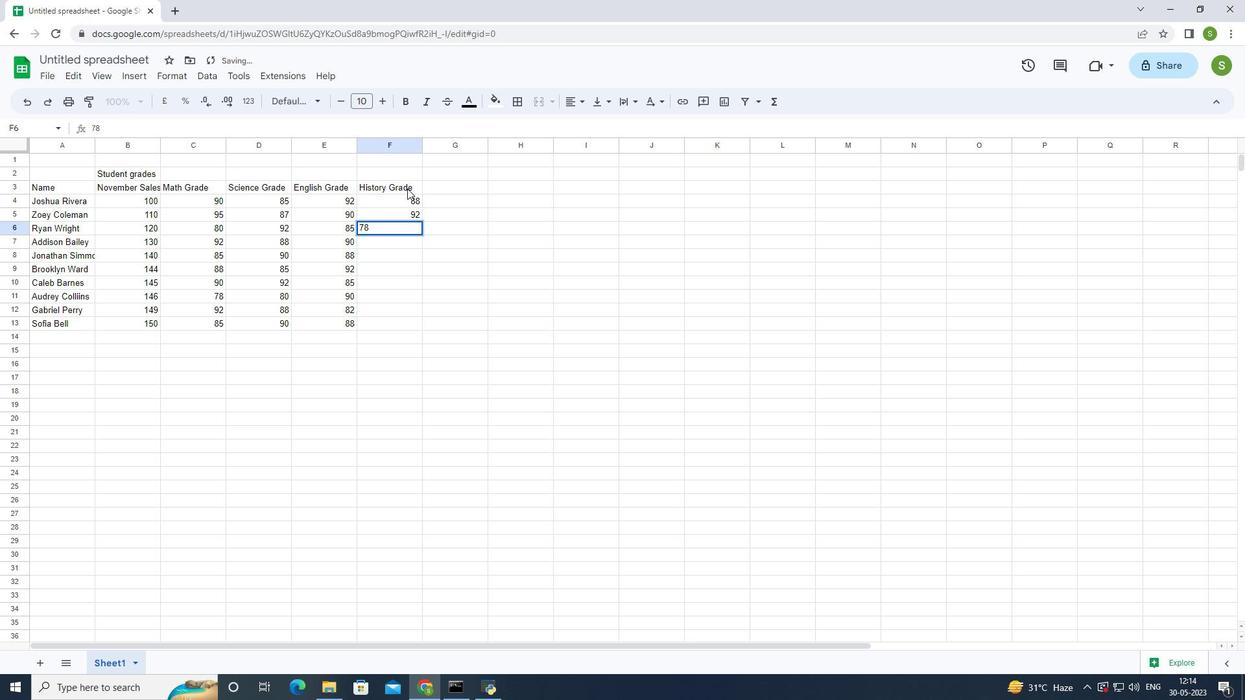 
Action: Key pressed 95<Key.enter>
Screenshot: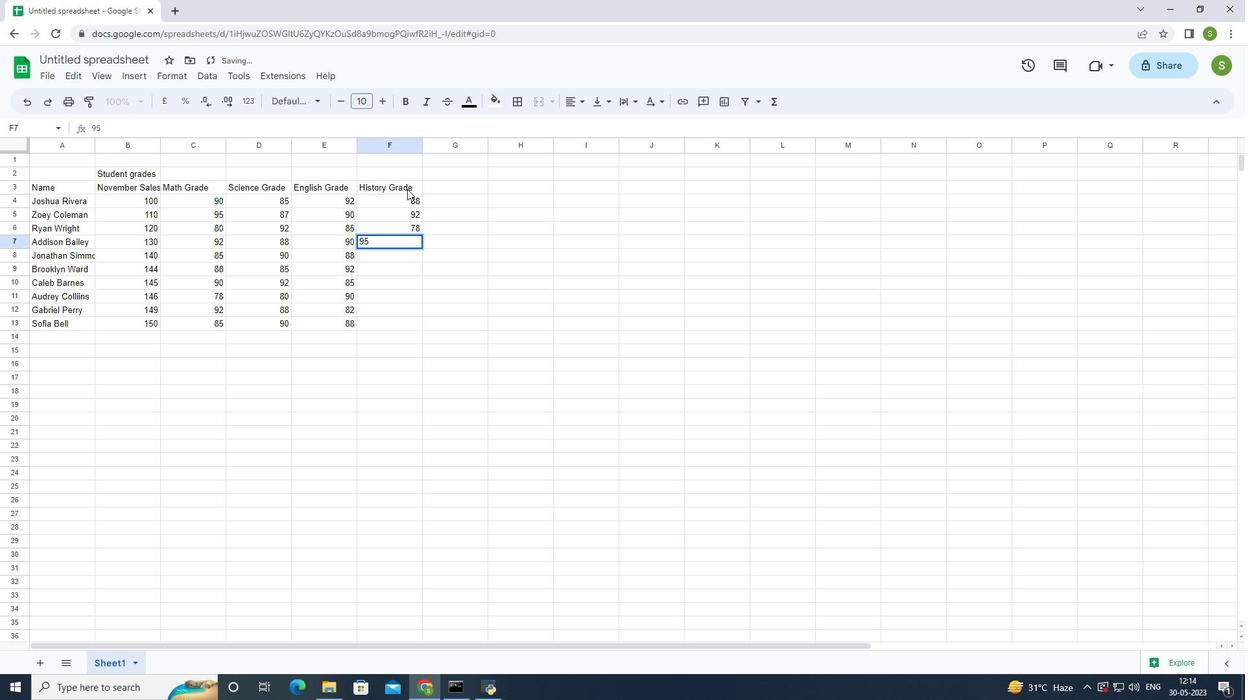 
Action: Mouse moved to (407, 189)
Screenshot: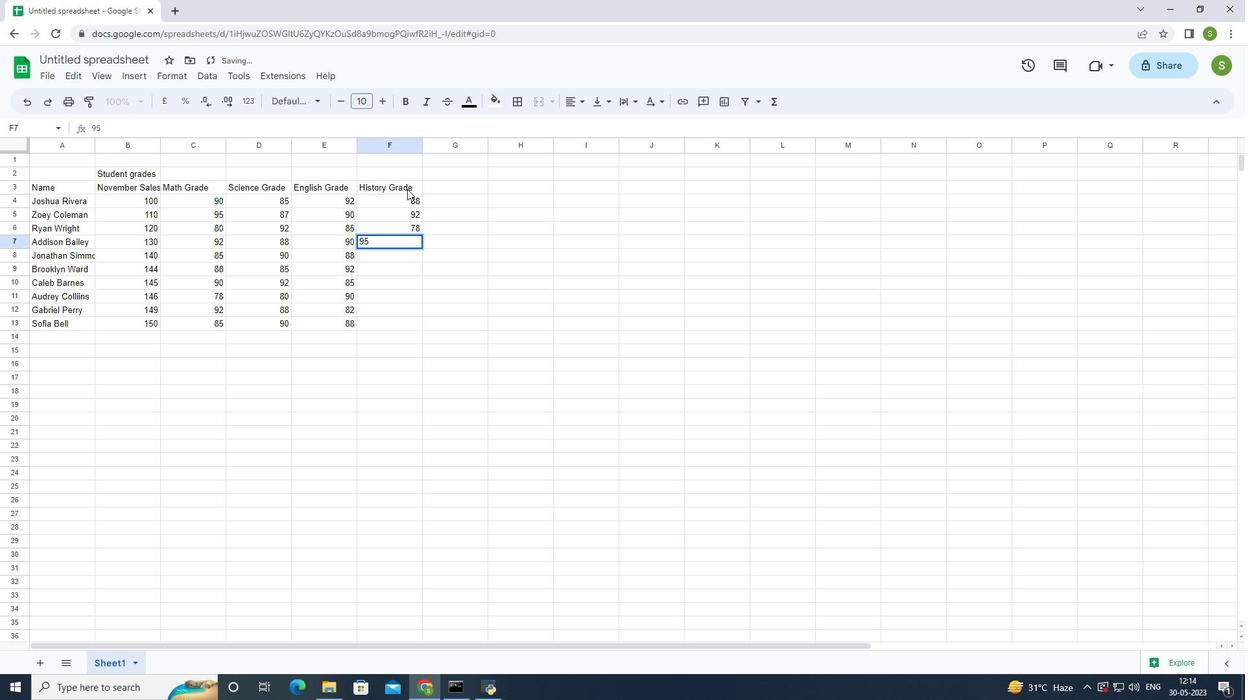 
Action: Key pressed 90<Key.enter>
Screenshot: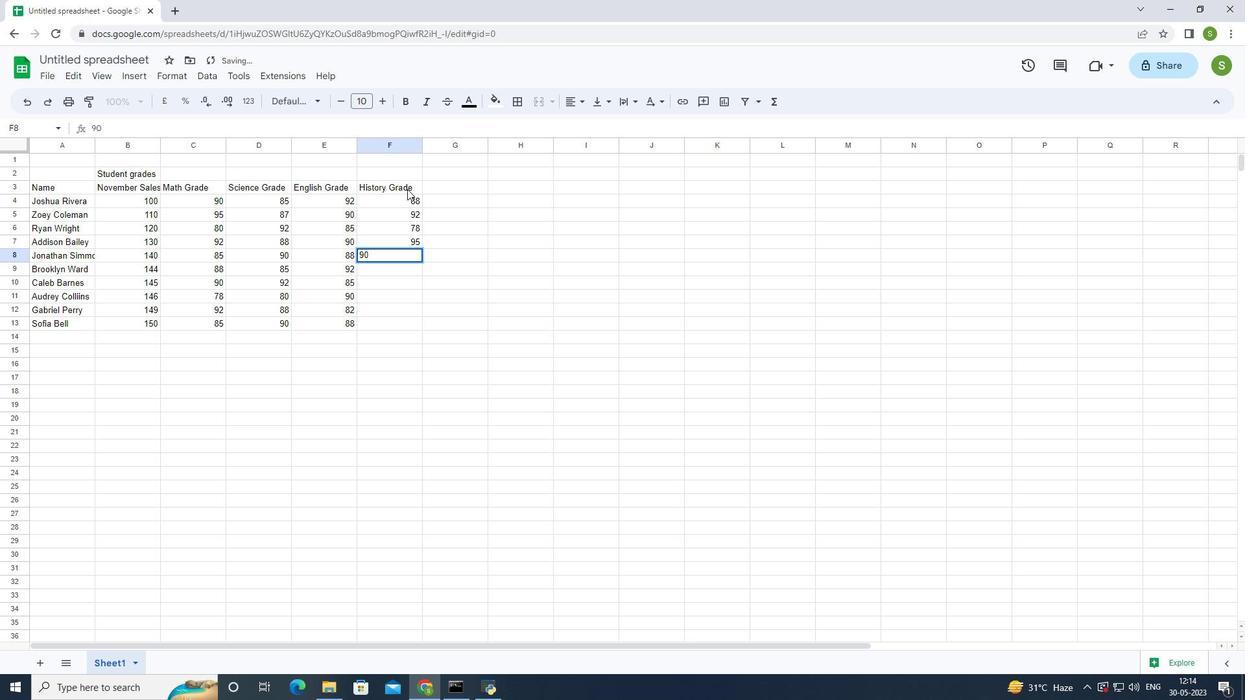 
Action: Mouse moved to (407, 191)
Screenshot: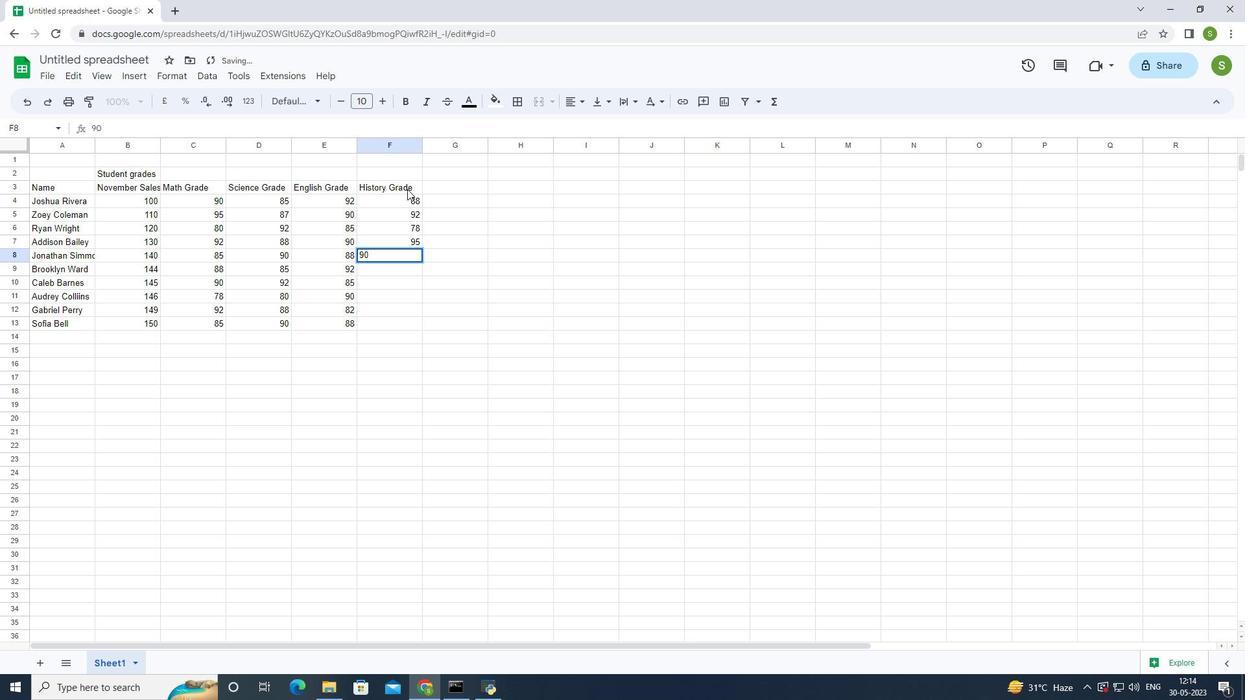
Action: Key pressed 90<Key.enter>80<Key.enter>92<Key.enter>
Screenshot: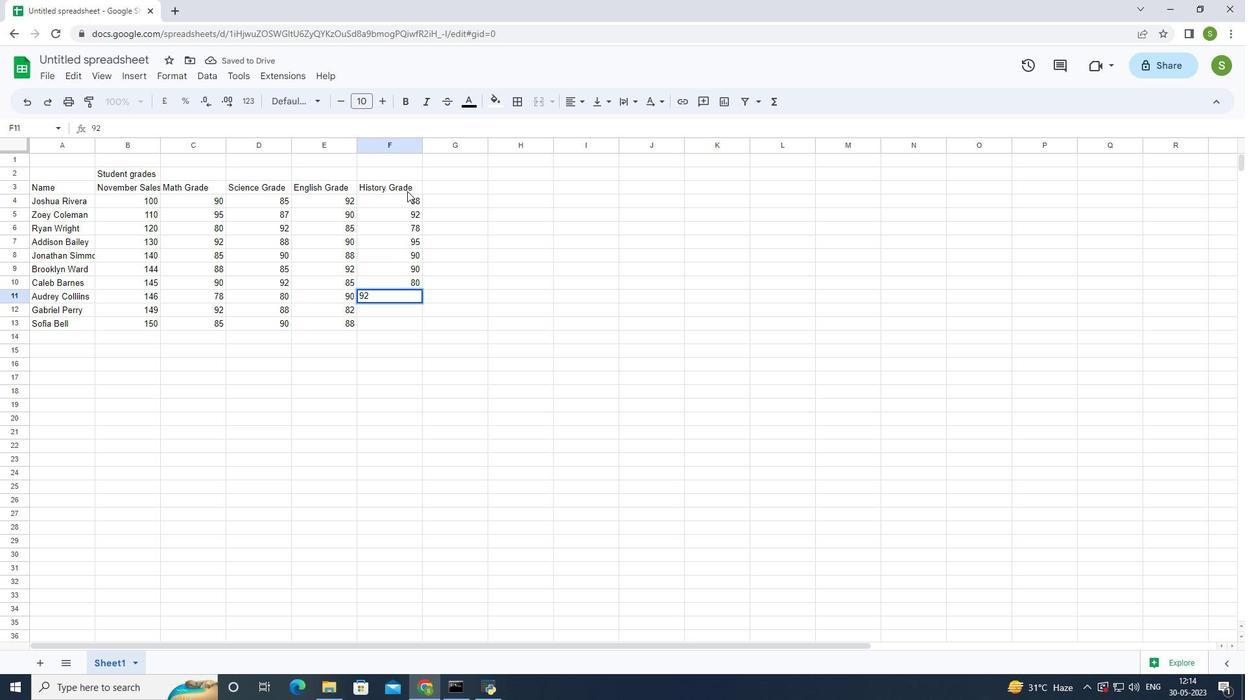 
Action: Mouse moved to (407, 191)
Screenshot: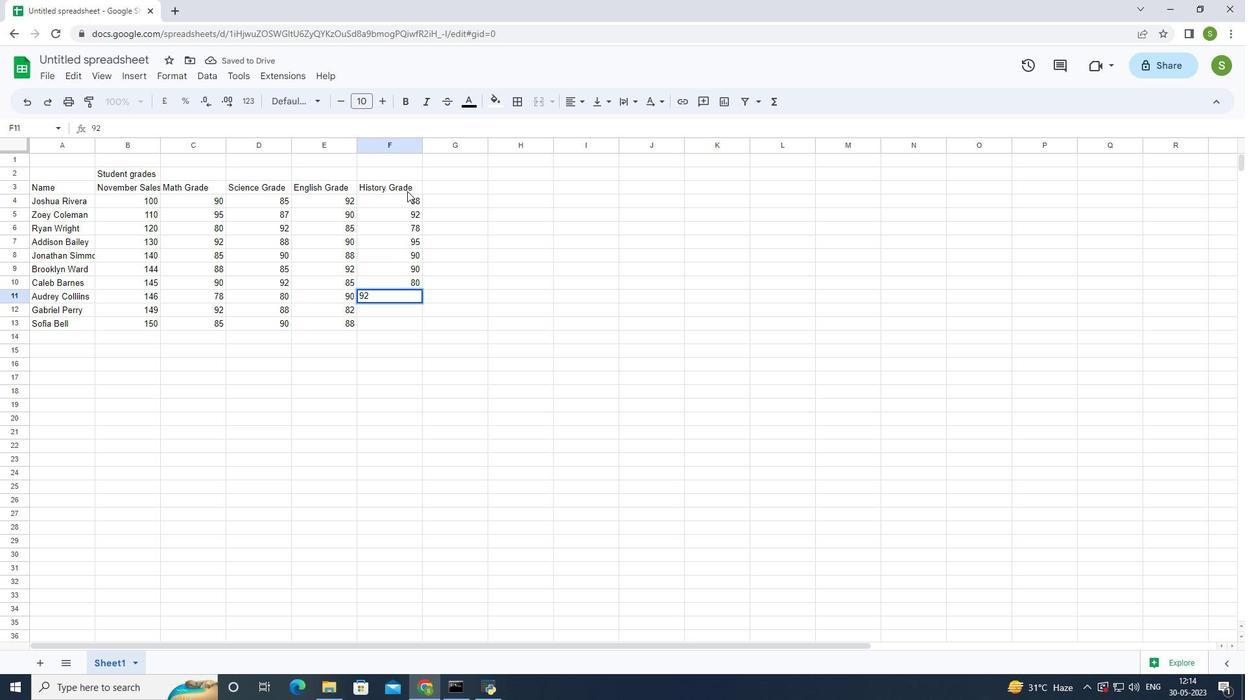 
Action: Key pressed 90
Screenshot: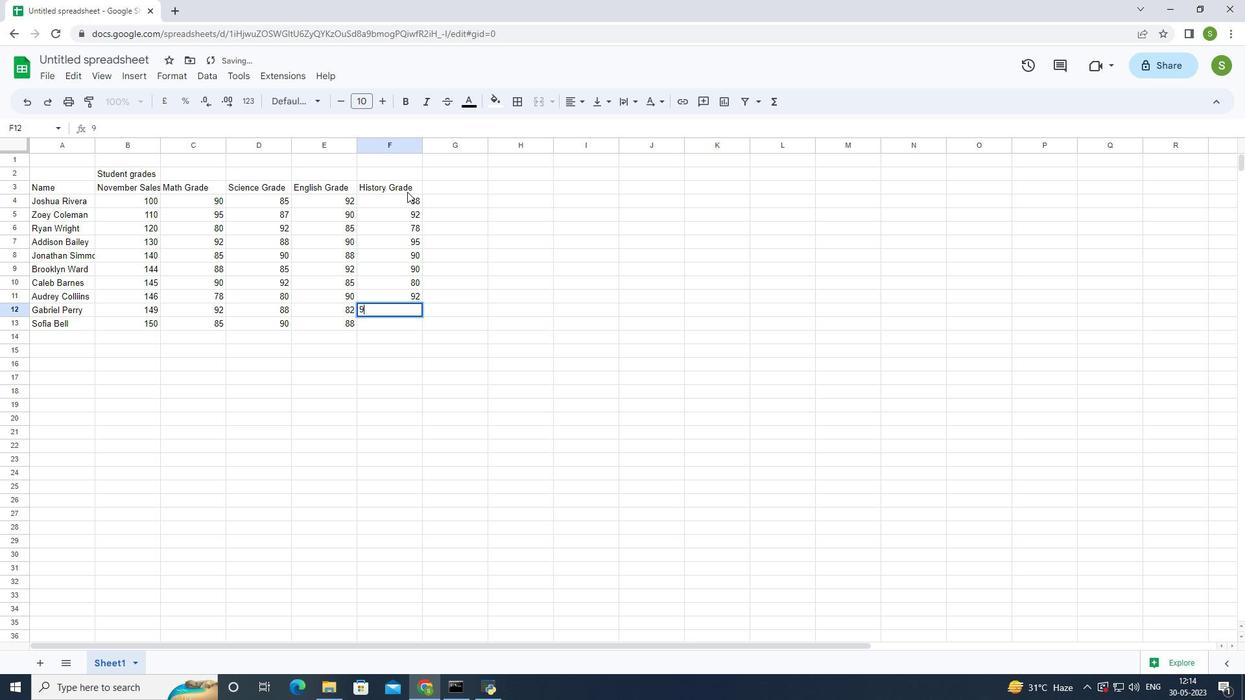 
Action: Mouse moved to (411, 299)
Screenshot: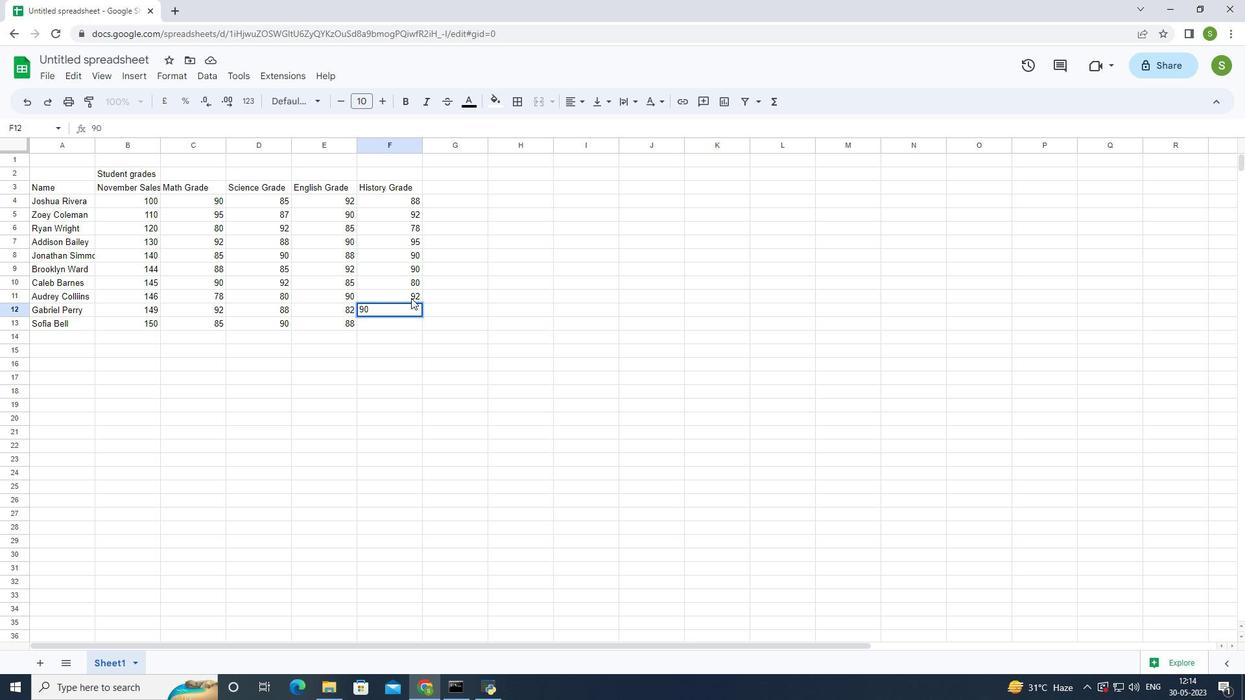 
Action: Mouse pressed left at (411, 299)
Screenshot: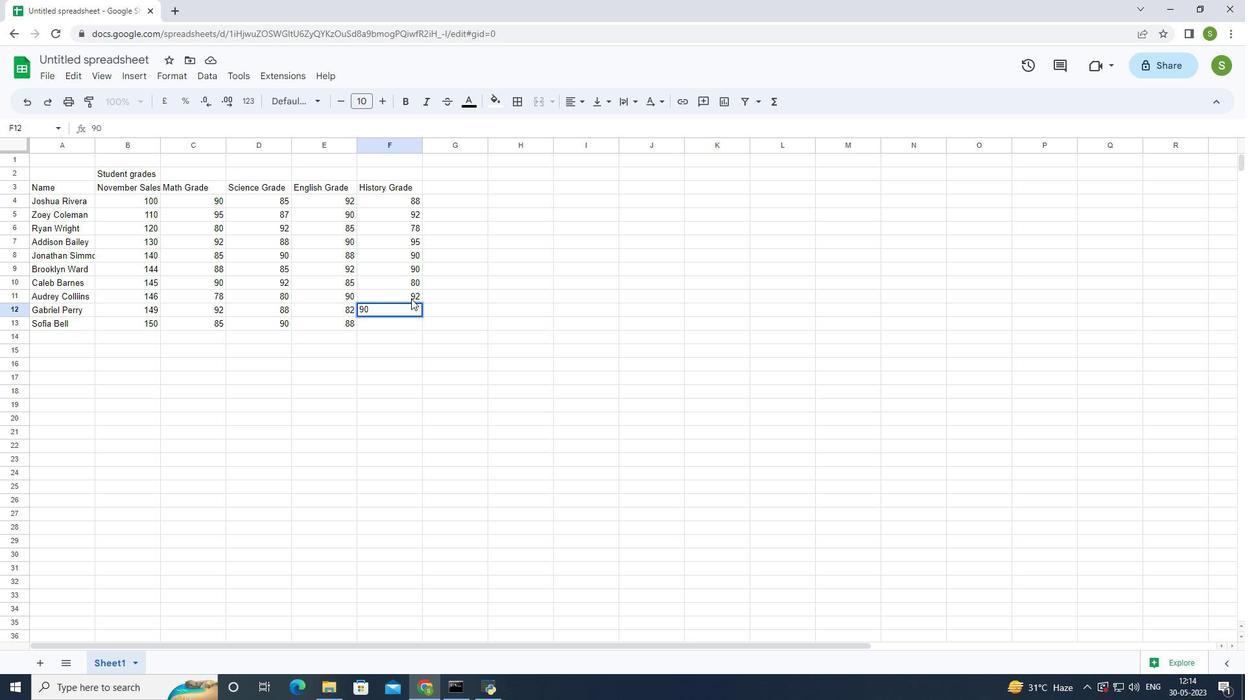 
Action: Mouse moved to (422, 274)
Screenshot: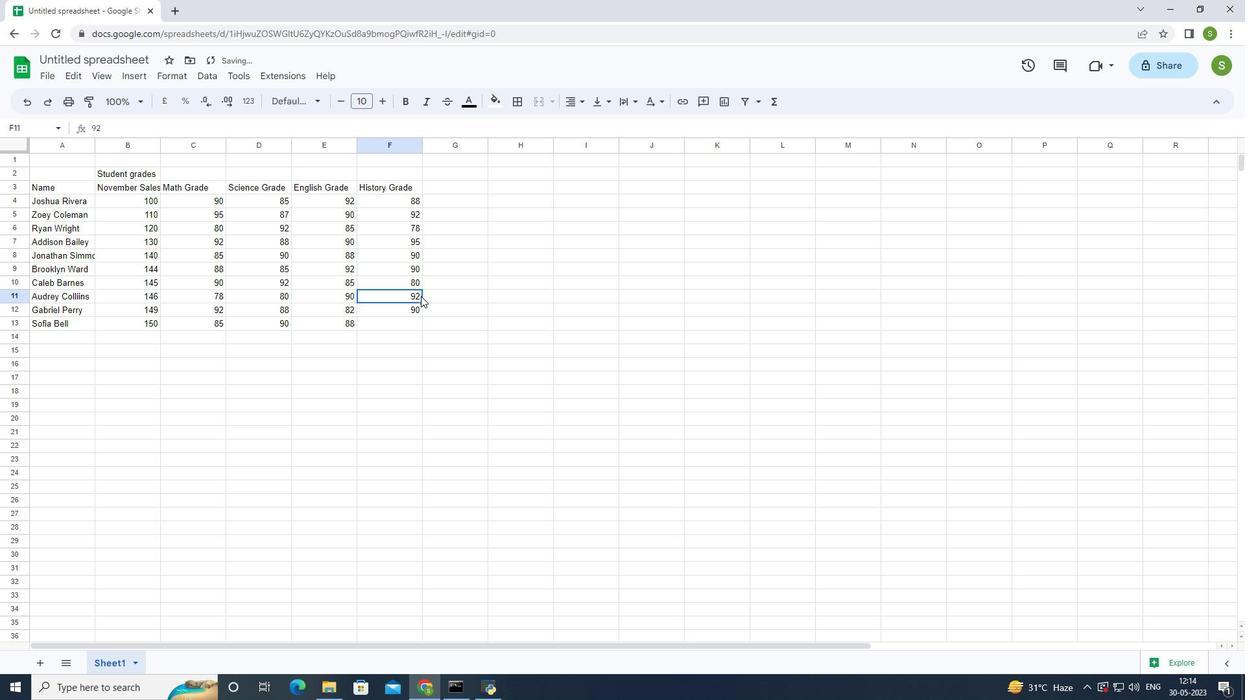 
Action: Key pressed 85<Key.enter>90<Key.enter><Key.backspace><Key.up>92<Key.enter>90<Key.enter>
Screenshot: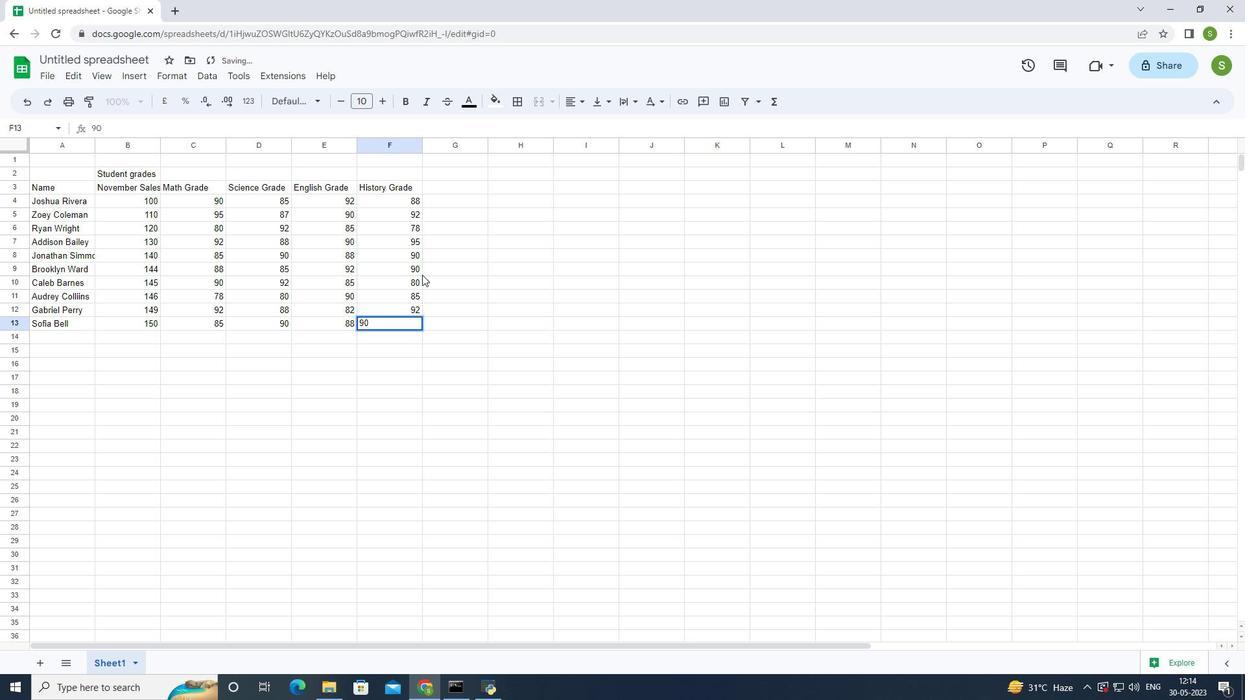 
Action: Mouse moved to (455, 186)
Screenshot: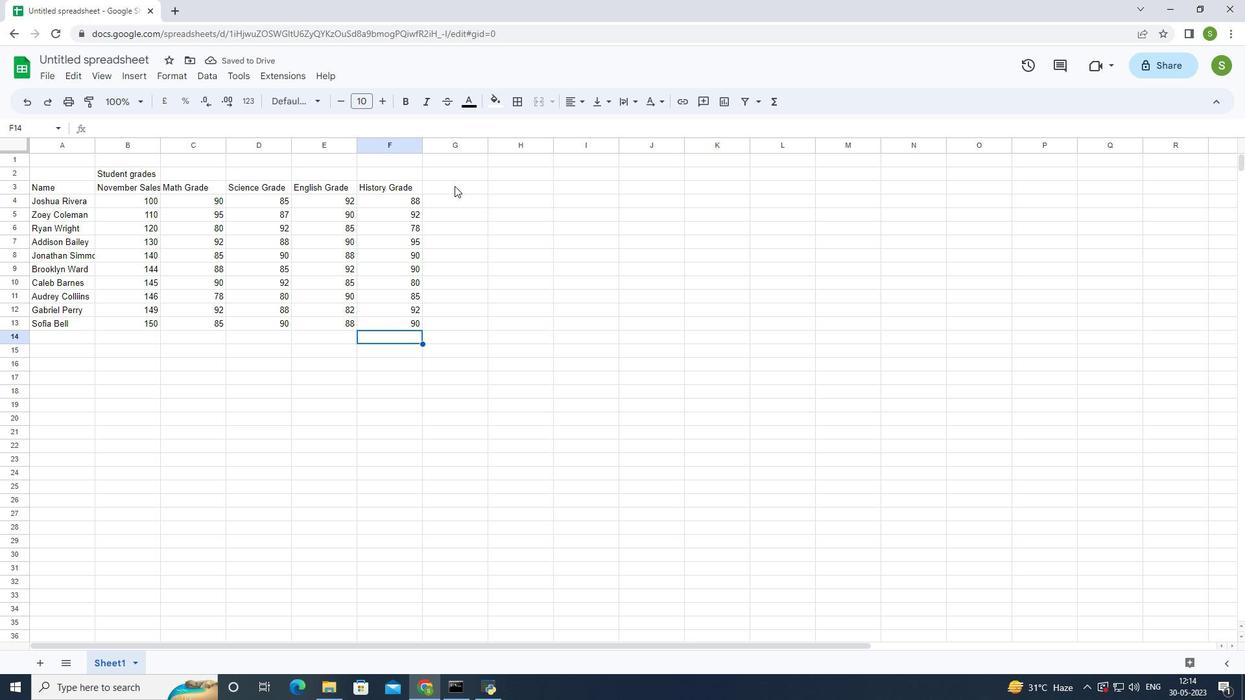 
Action: Mouse pressed left at (455, 186)
Screenshot: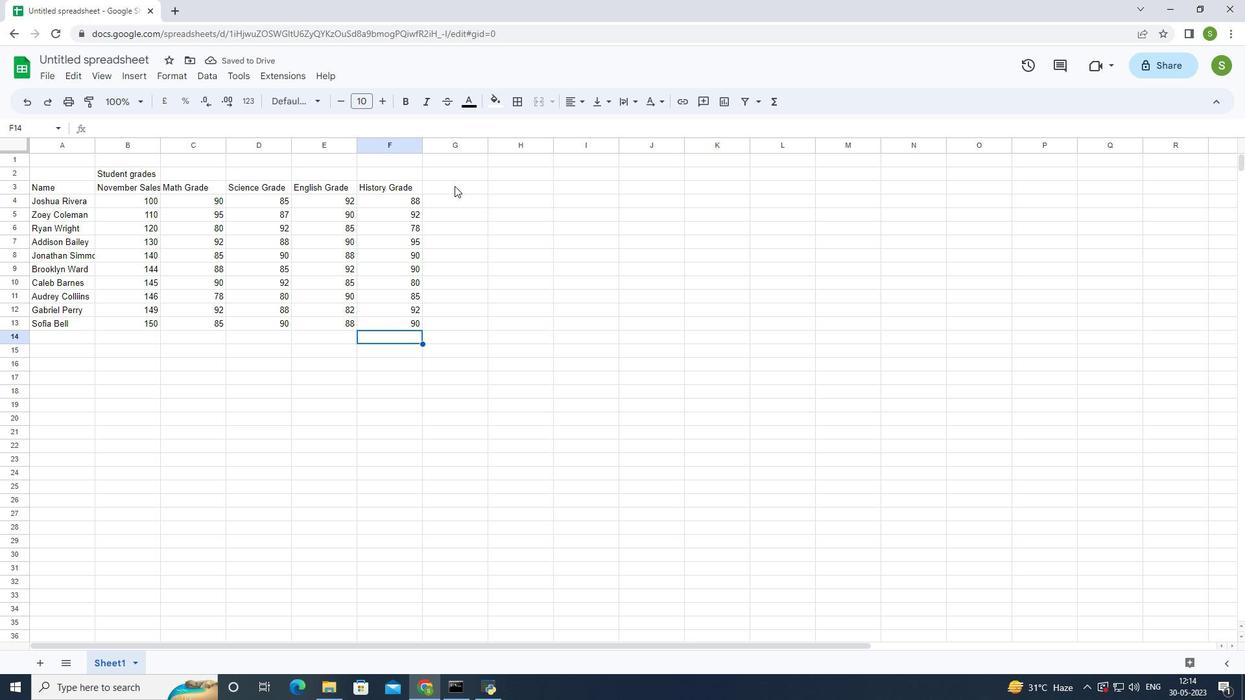 
Action: Mouse moved to (449, 184)
Screenshot: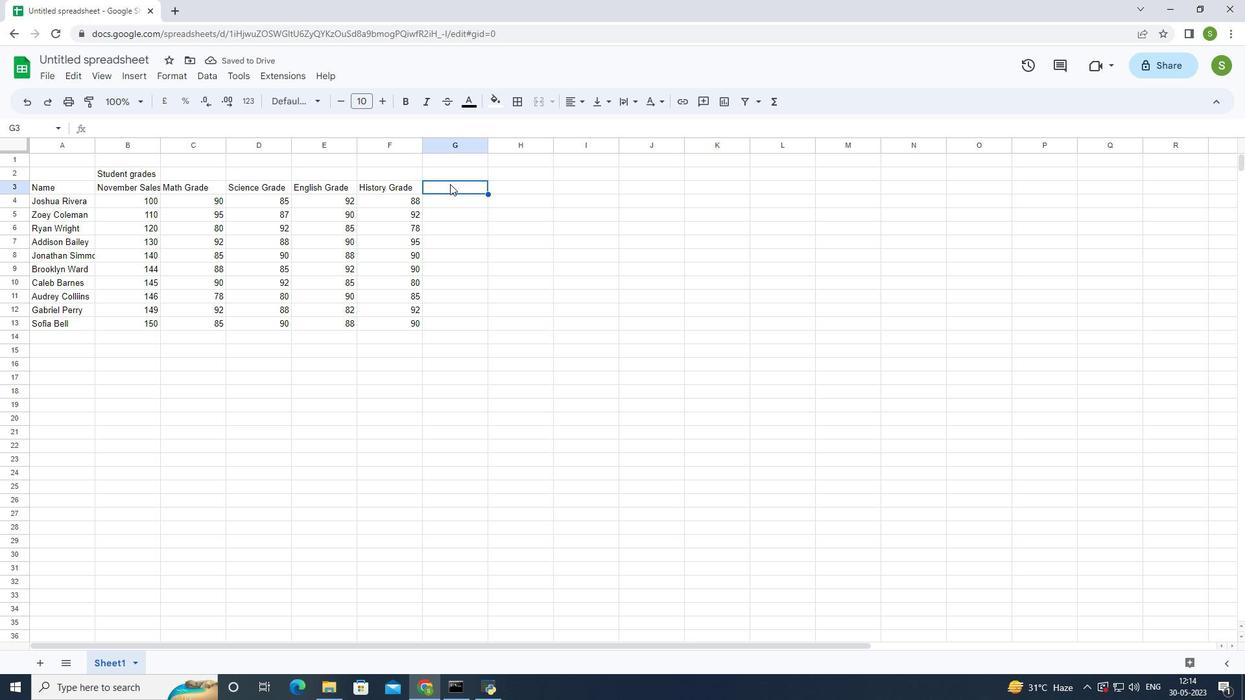 
Action: Key pressed <Key.shift>To
Screenshot: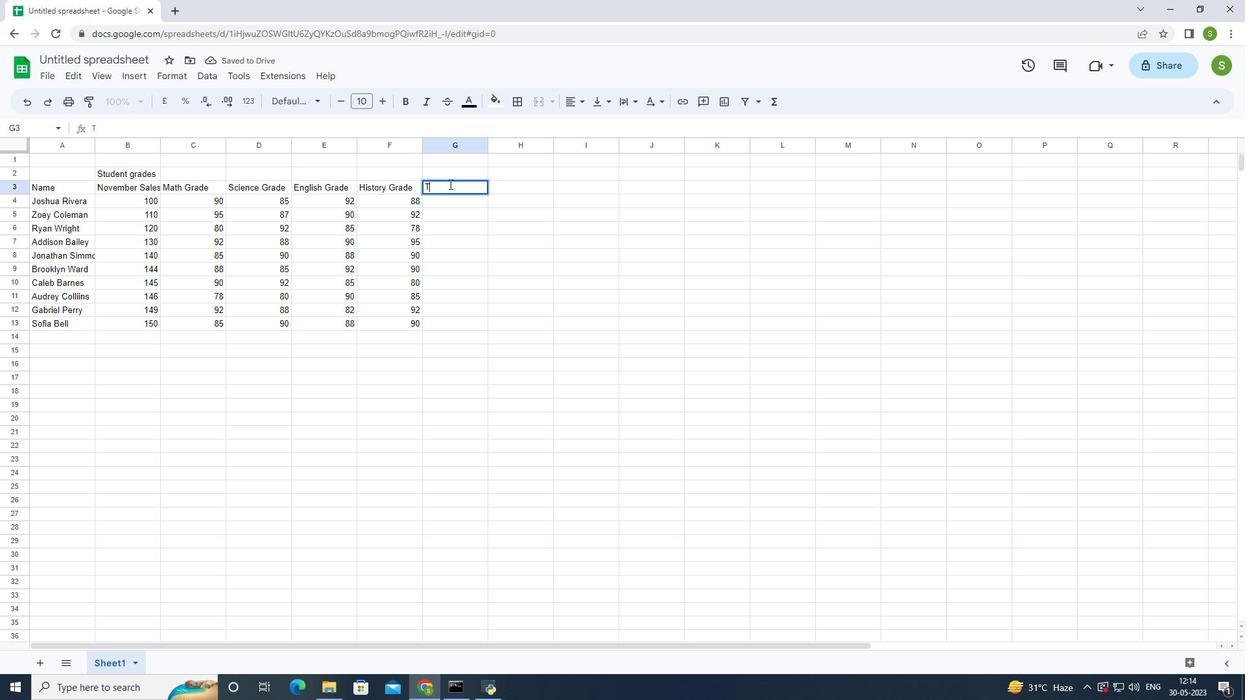 
Action: Mouse moved to (449, 184)
Screenshot: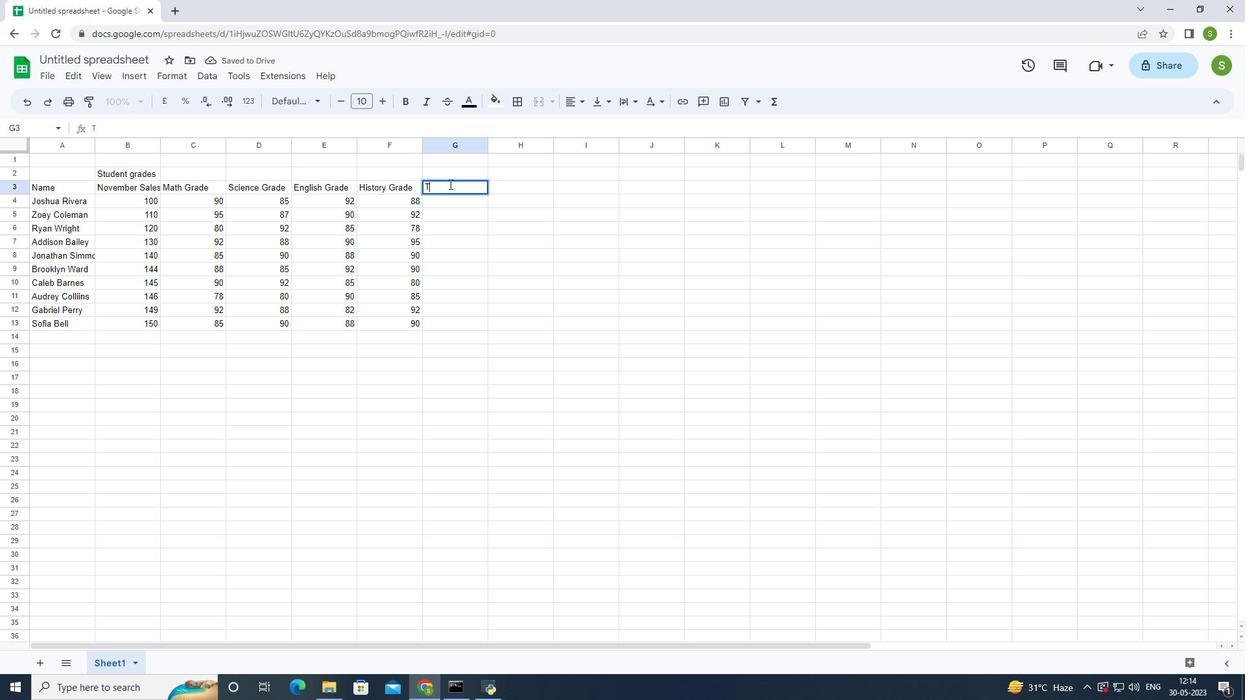 
Action: Key pressed t
Screenshot: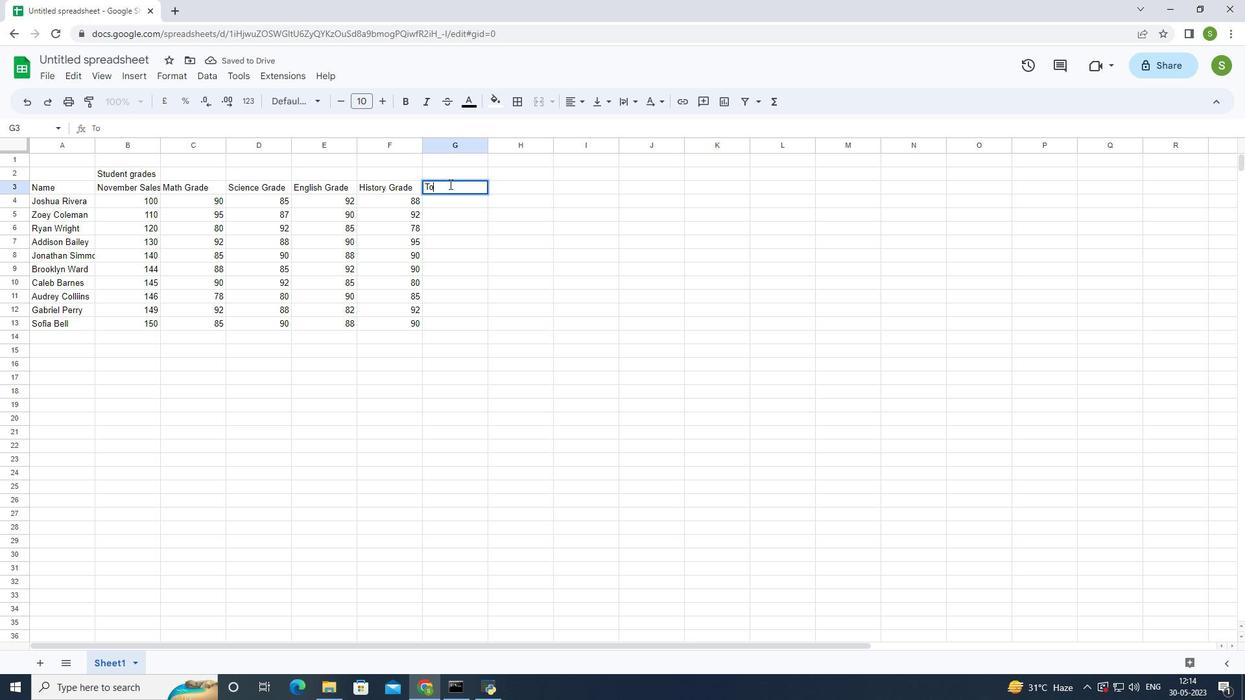 
Action: Mouse moved to (449, 185)
Screenshot: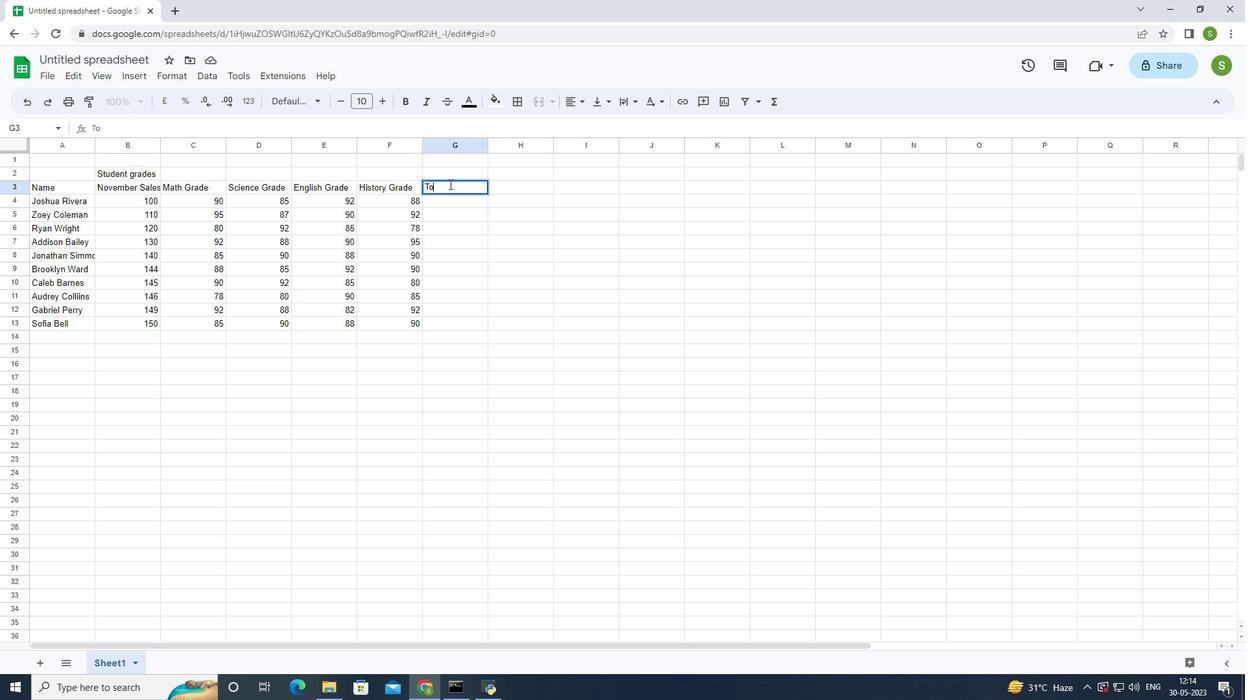 
Action: Key pressed al
Screenshot: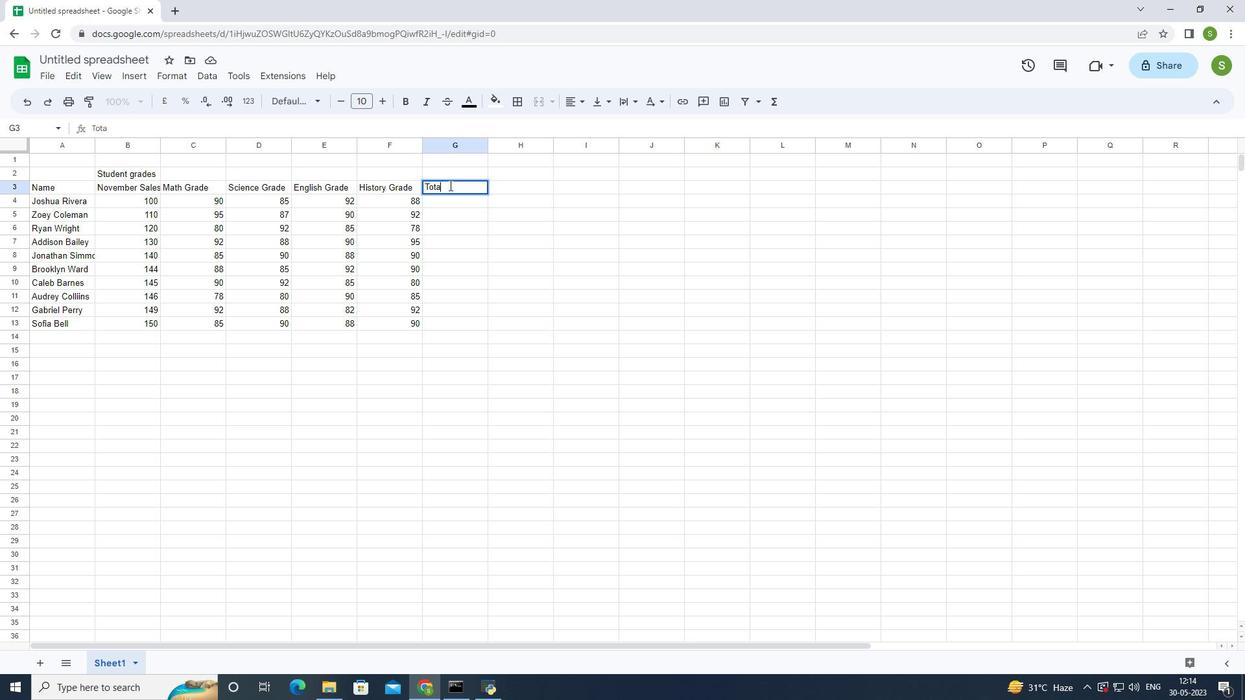 
Action: Mouse moved to (432, 201)
Screenshot: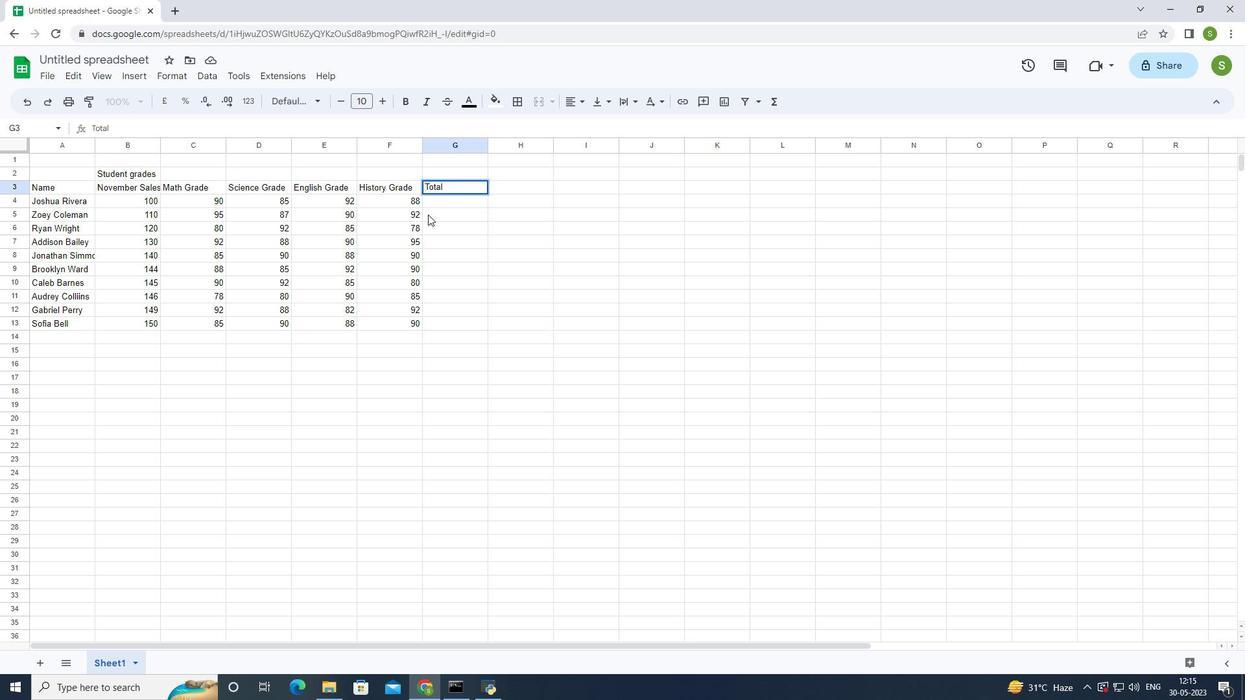 
Action: Mouse pressed left at (432, 201)
Screenshot: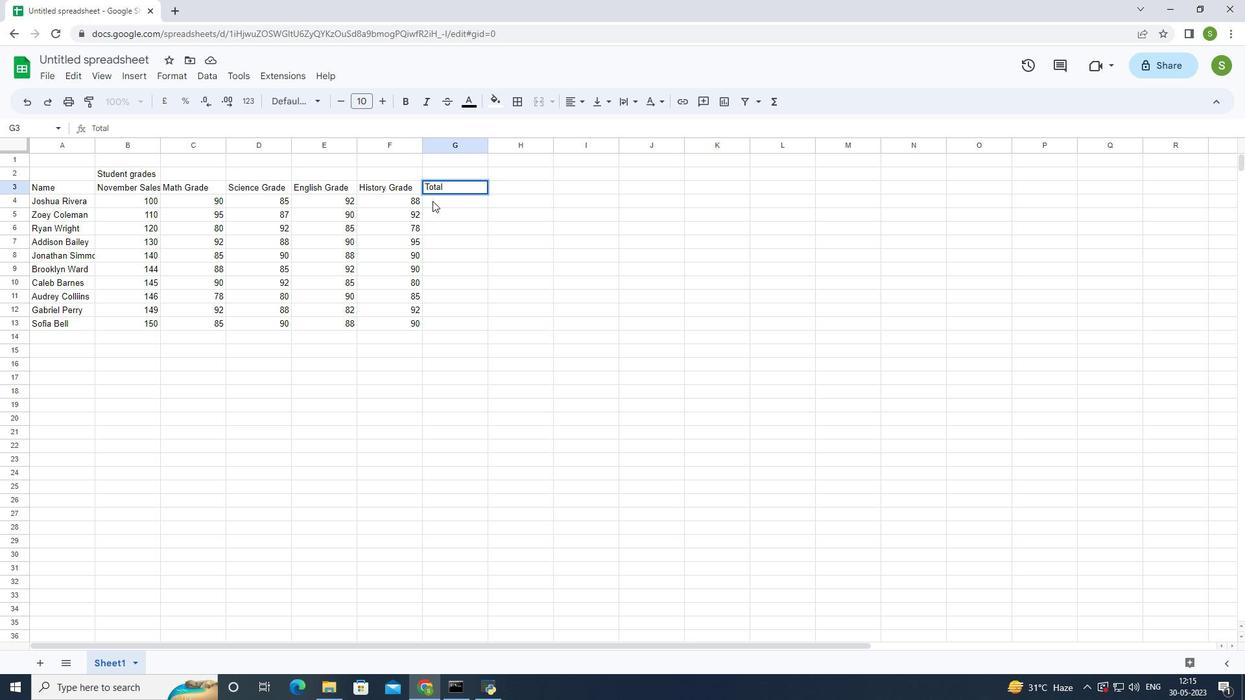 
Action: Mouse moved to (417, 191)
Screenshot: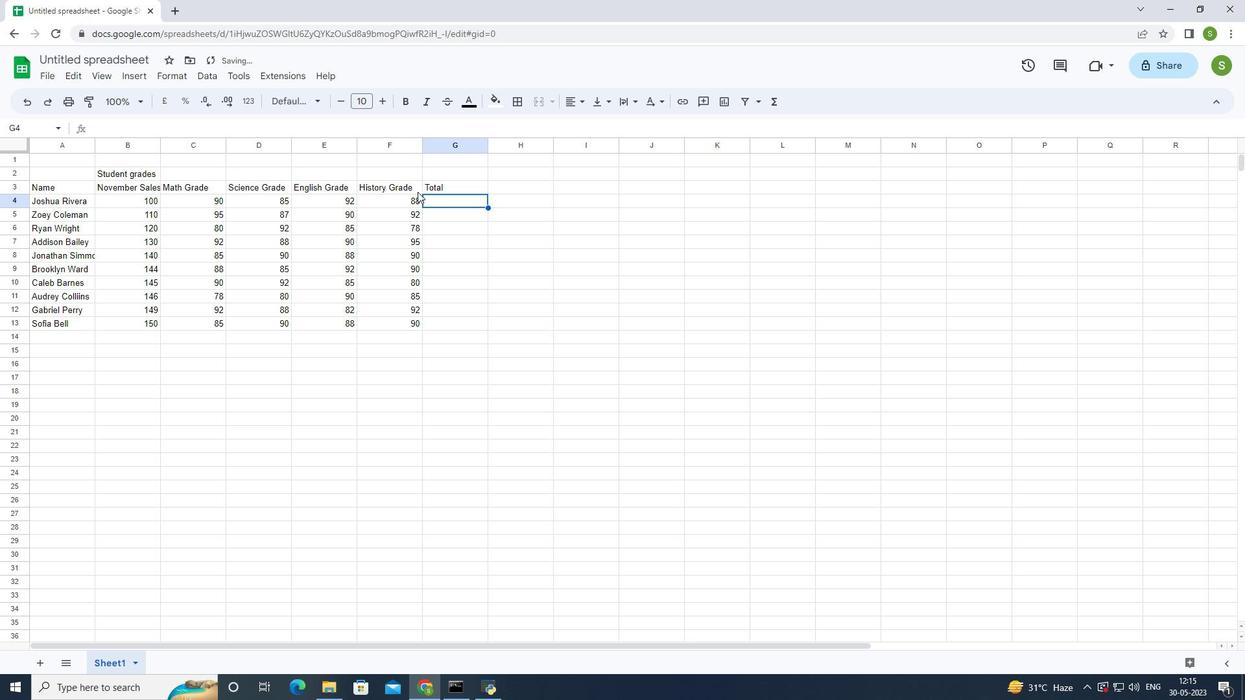
Action: Key pressed <Key.shift>+<Key.backspace>=
Screenshot: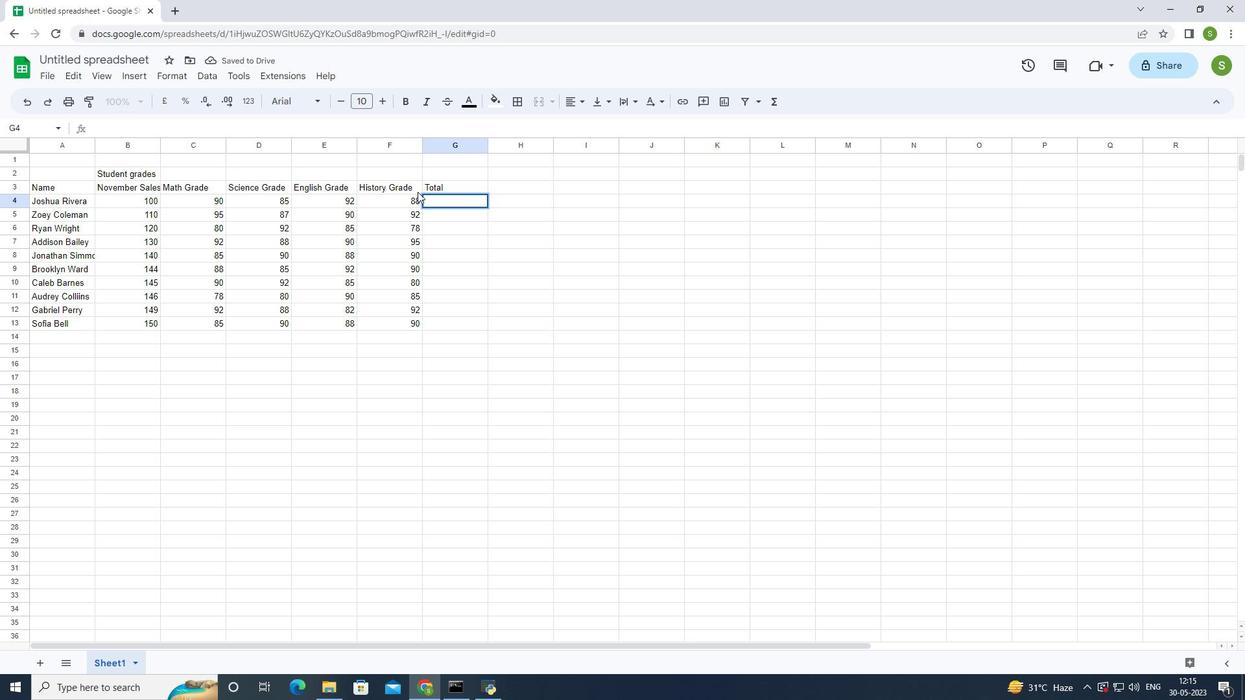 
Action: Mouse moved to (417, 192)
Screenshot: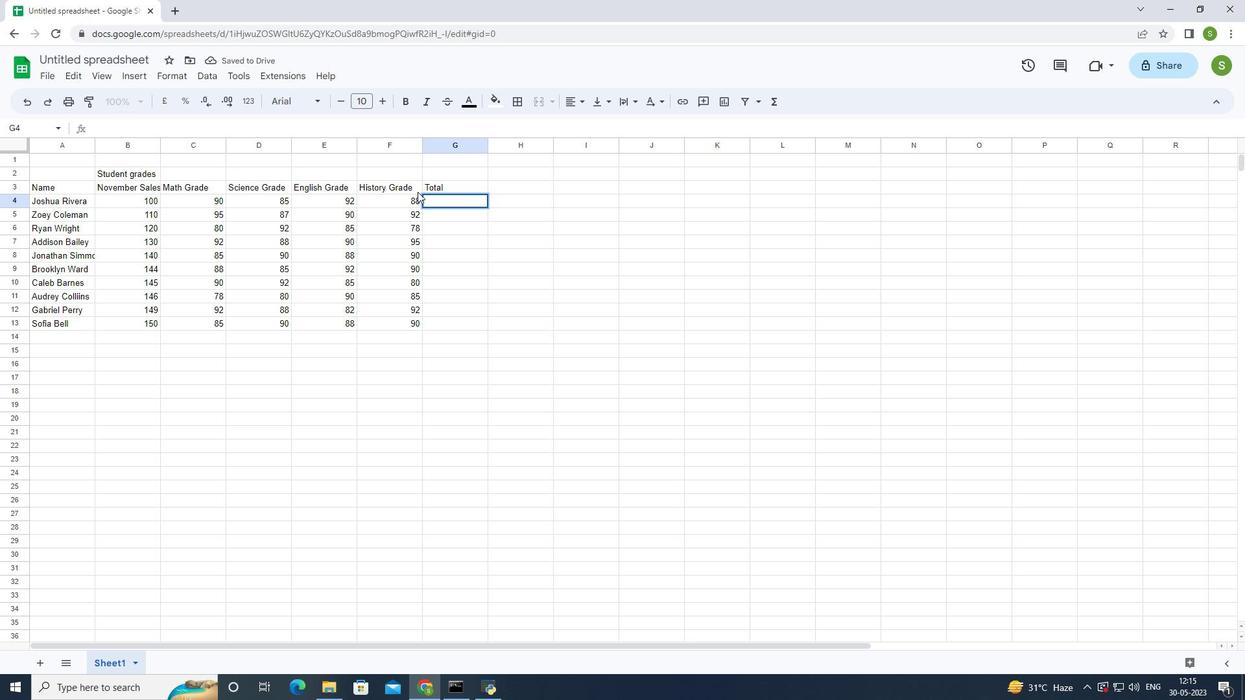 
Action: Key pressed <Key.shift><Key.shift><Key.shift><Key.shift><Key.shift><Key.shift><Key.shift>SUM<Key.shift_r>
Screenshot: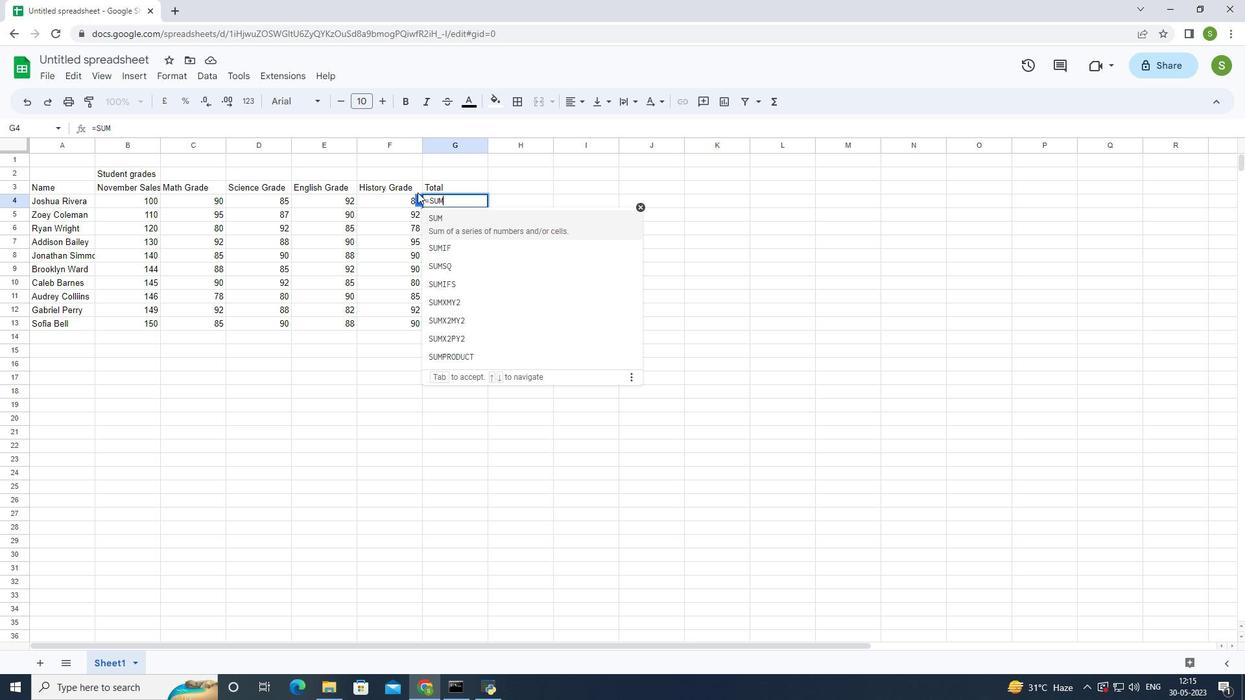 
Action: Mouse moved to (417, 193)
Screenshot: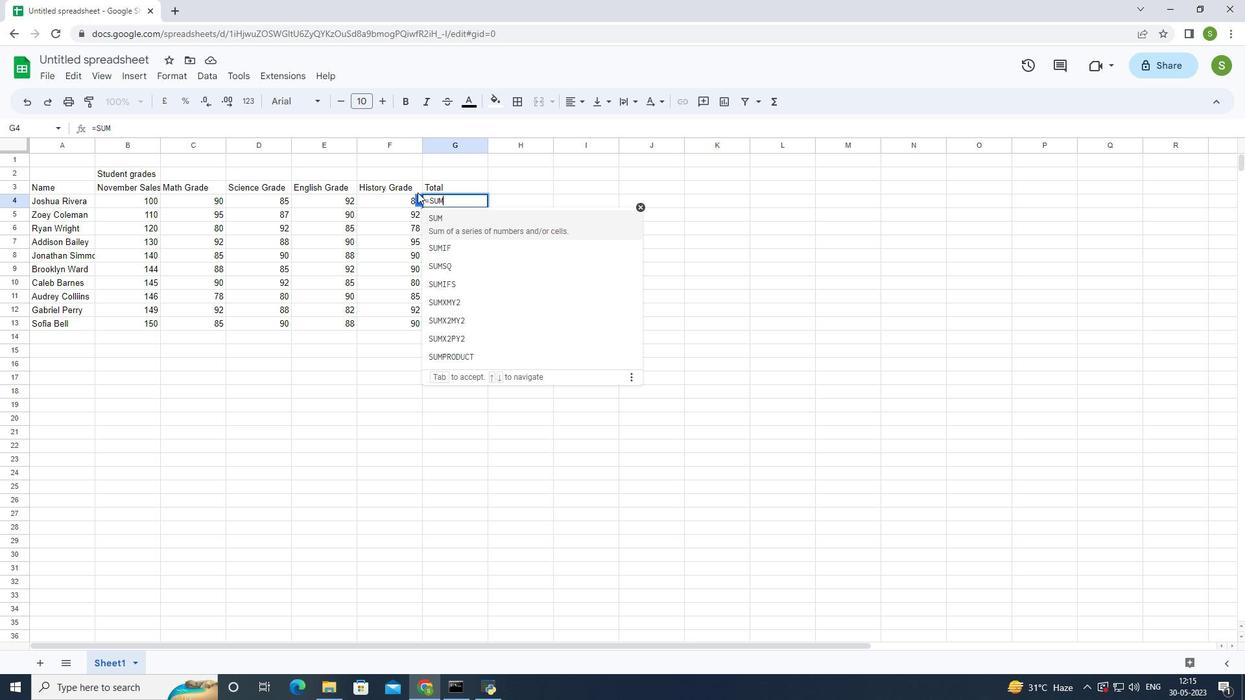
Action: Key pressed <Key.shift_r>(
Screenshot: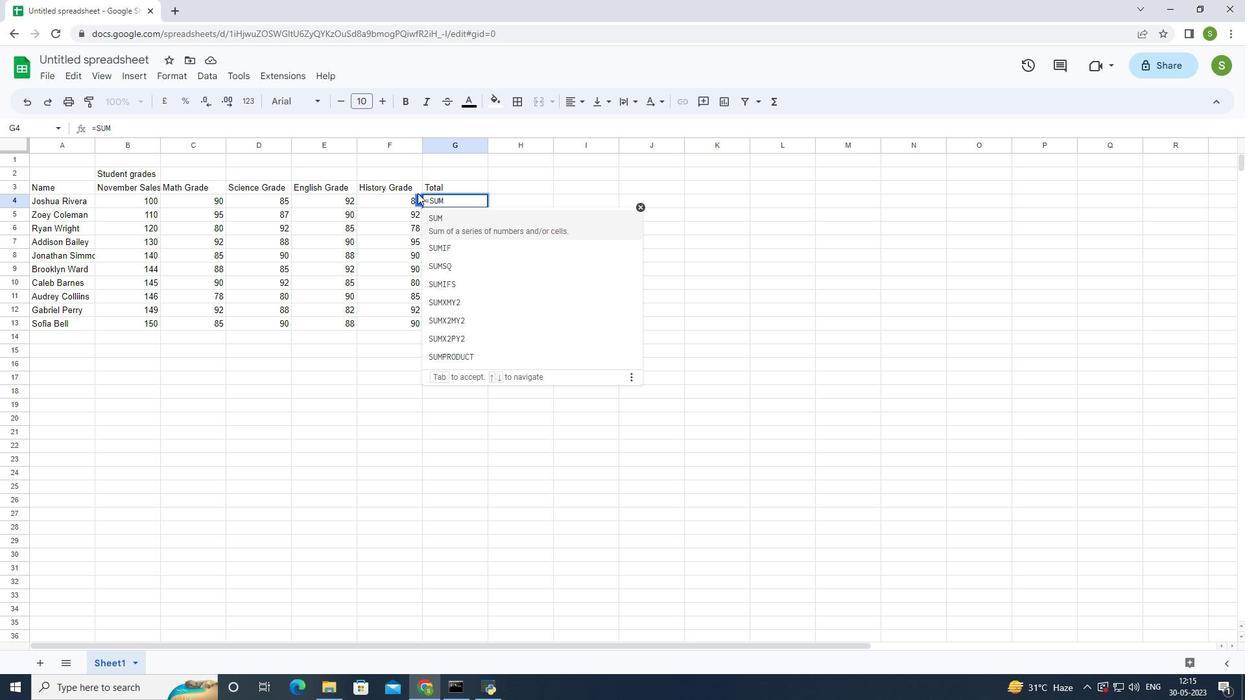 
Action: Mouse moved to (137, 202)
Screenshot: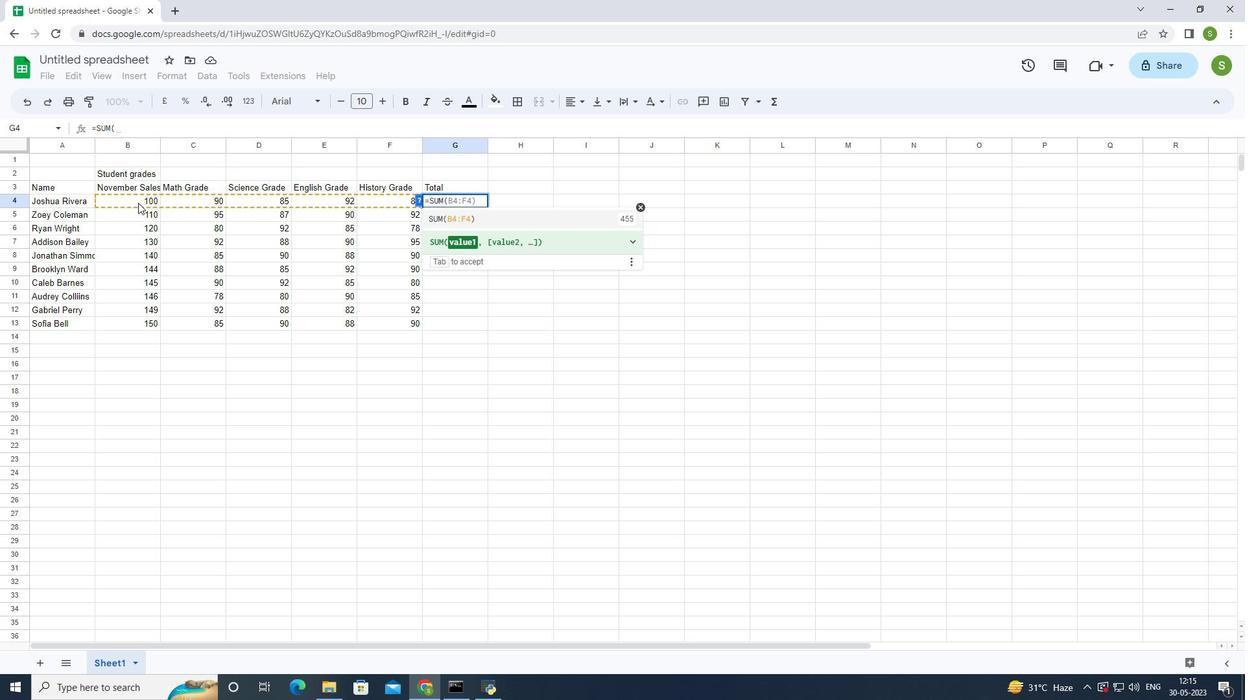 
Action: Mouse pressed left at (137, 202)
Screenshot: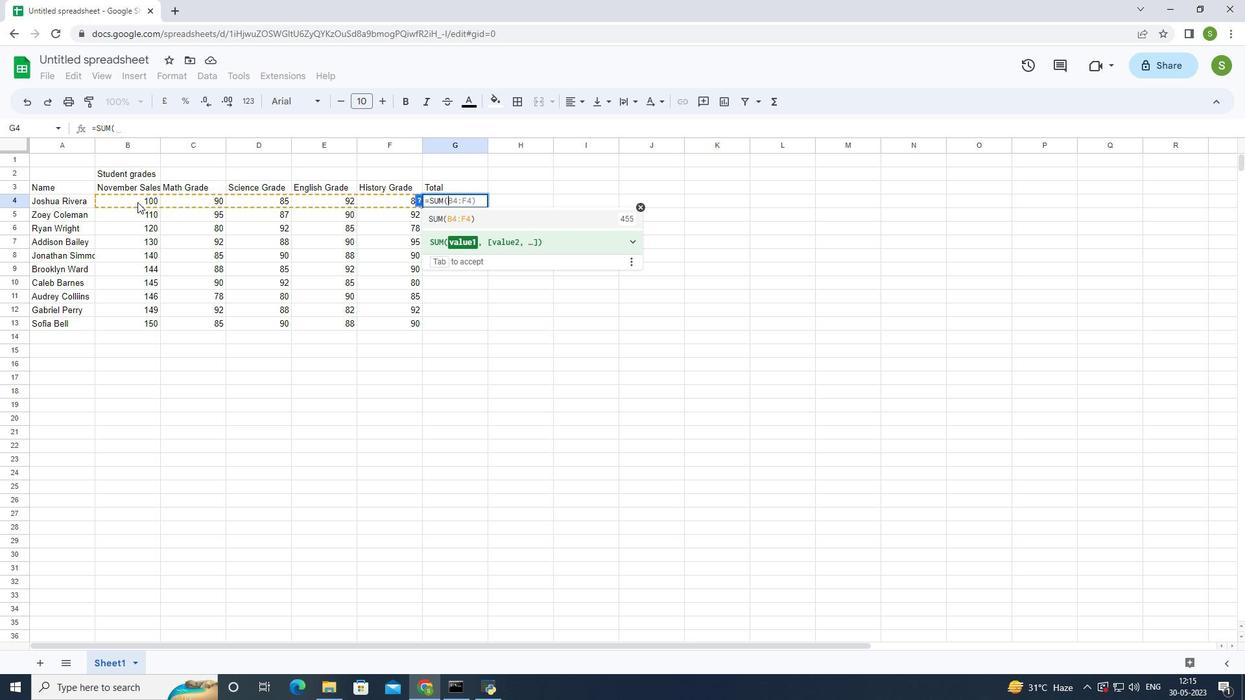
Action: Mouse moved to (180, 198)
Screenshot: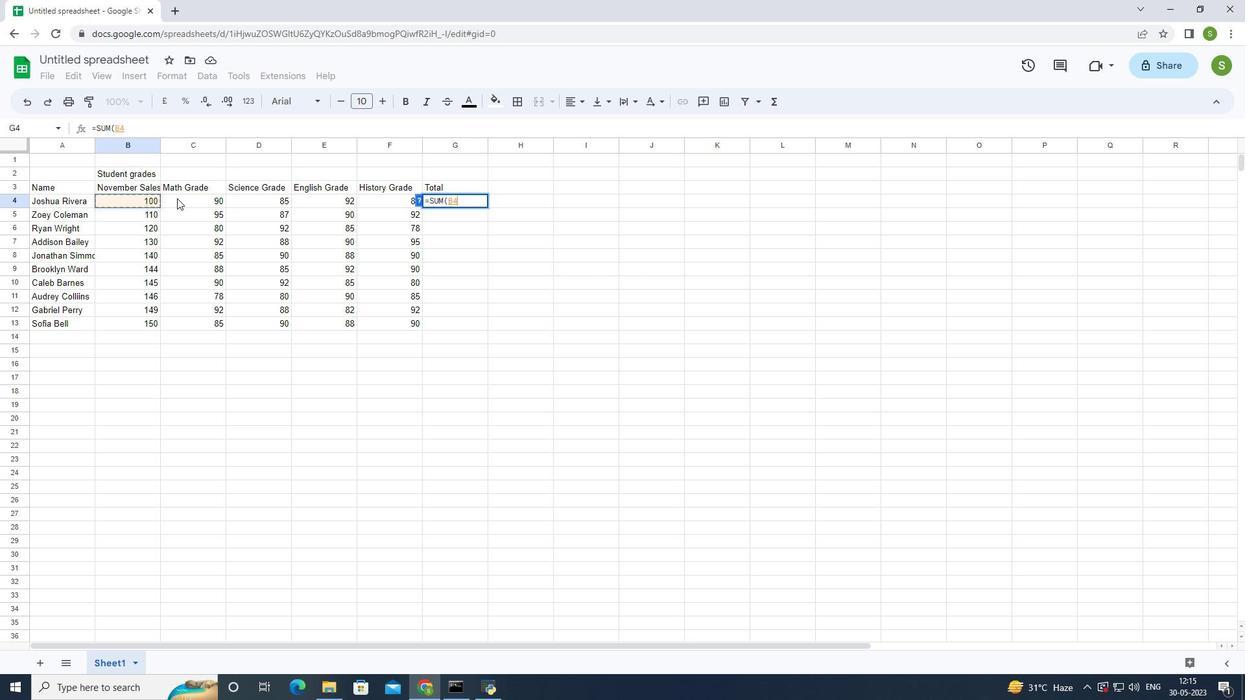 
Action: Mouse pressed left at (180, 198)
Screenshot: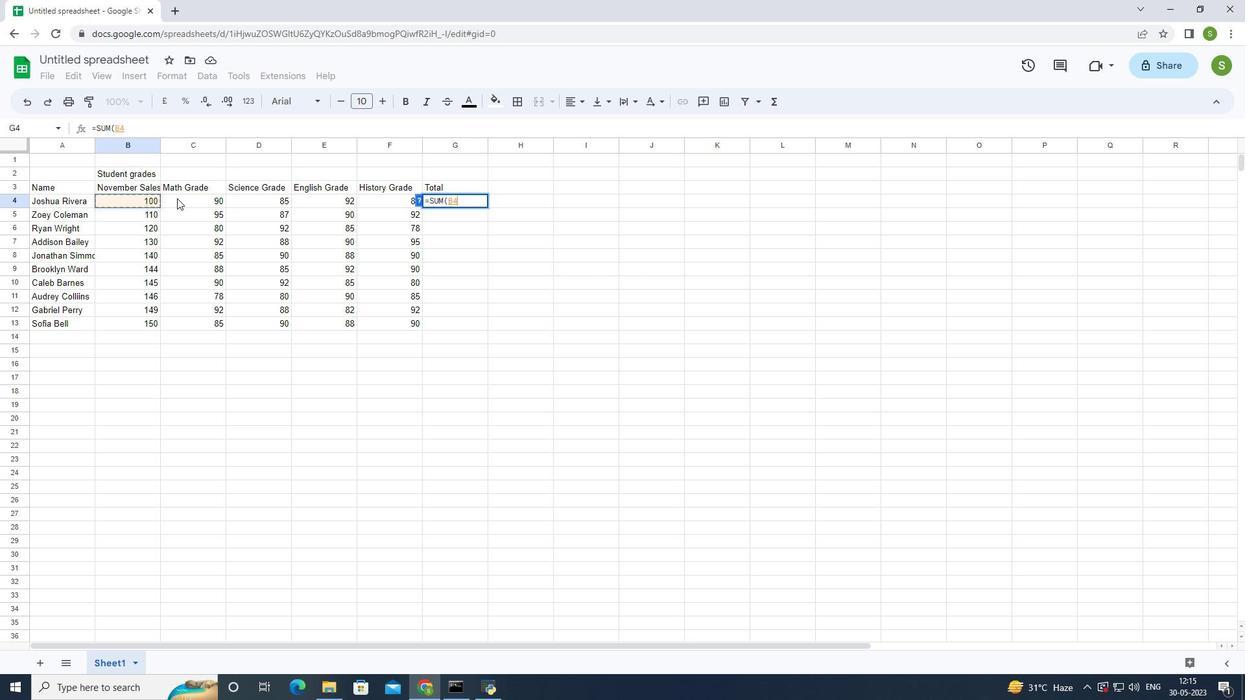 
Action: Mouse moved to (263, 202)
Screenshot: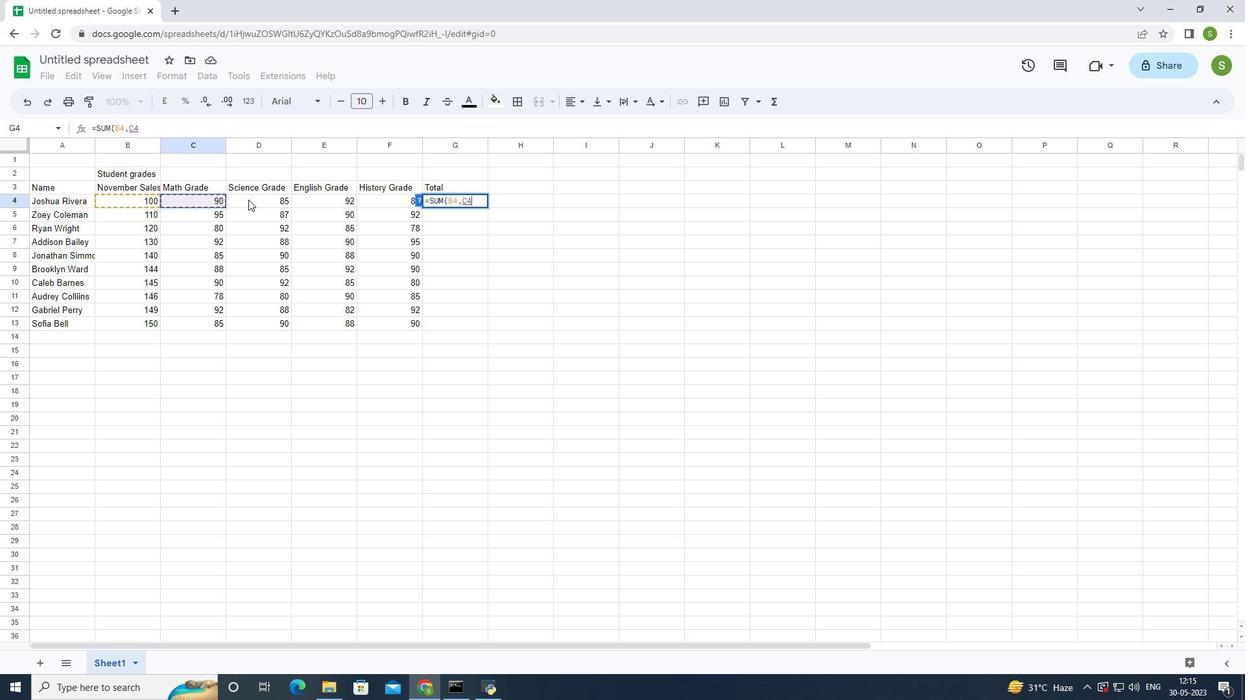 
Action: Mouse pressed left at (263, 202)
Screenshot: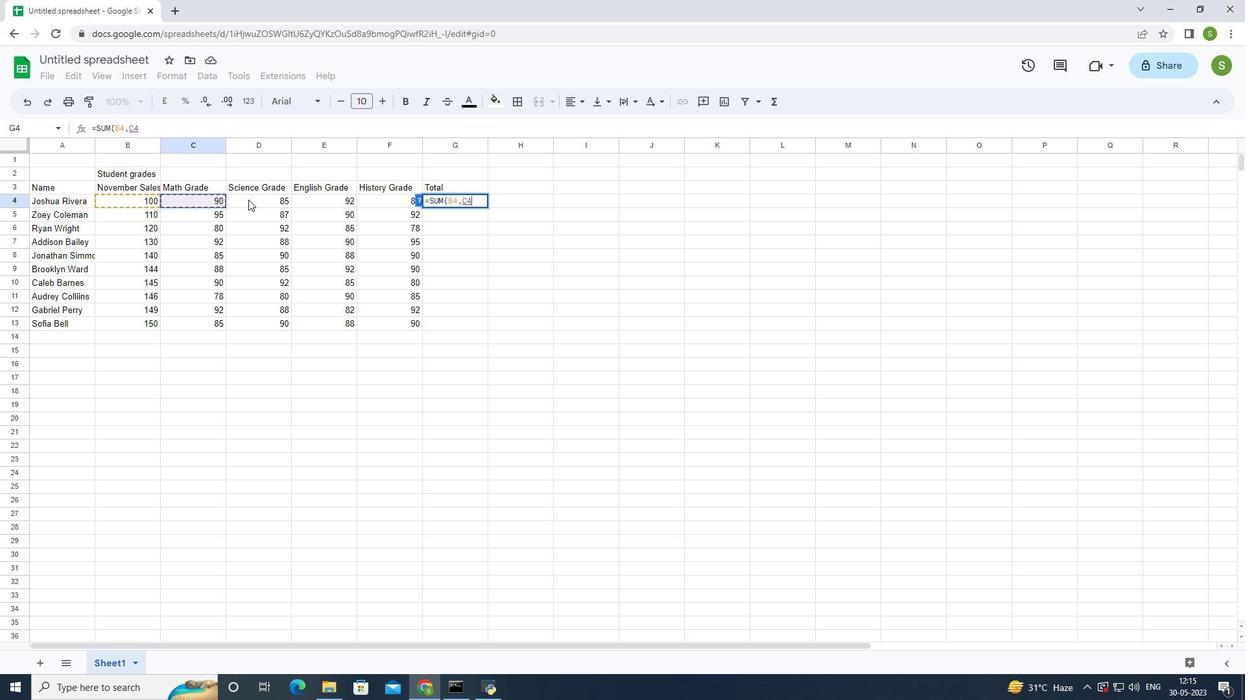 
Action: Mouse moved to (307, 199)
Screenshot: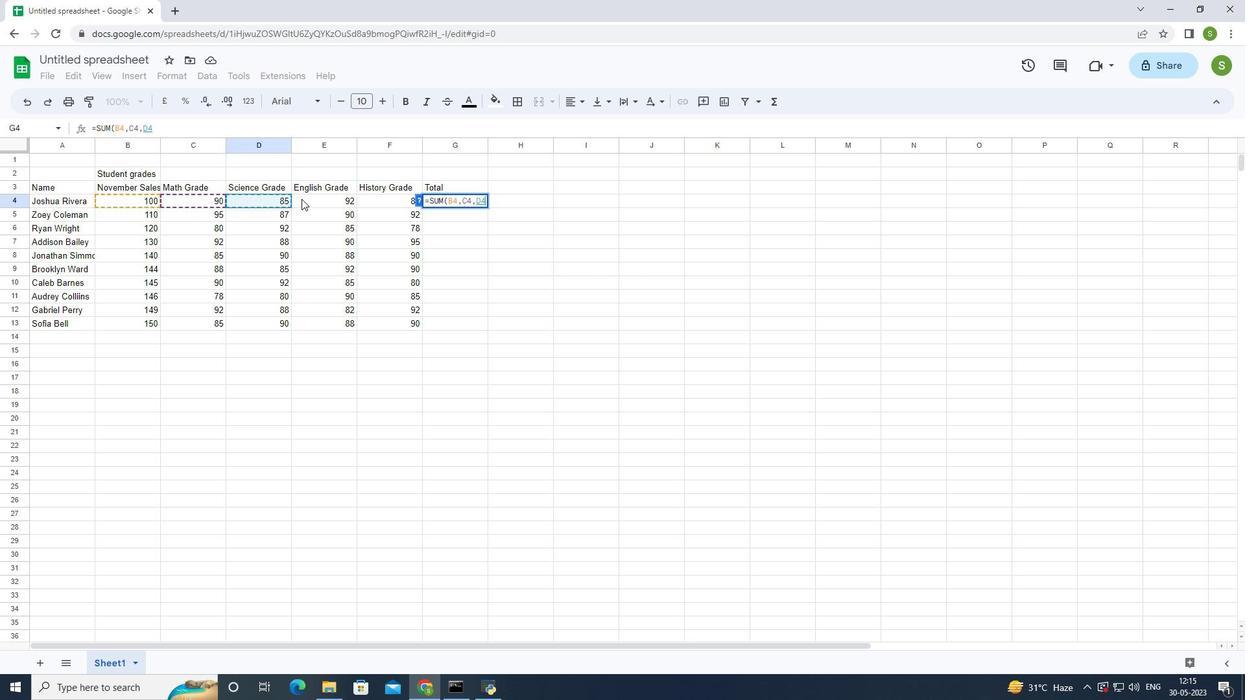
Action: Mouse pressed left at (307, 199)
Screenshot: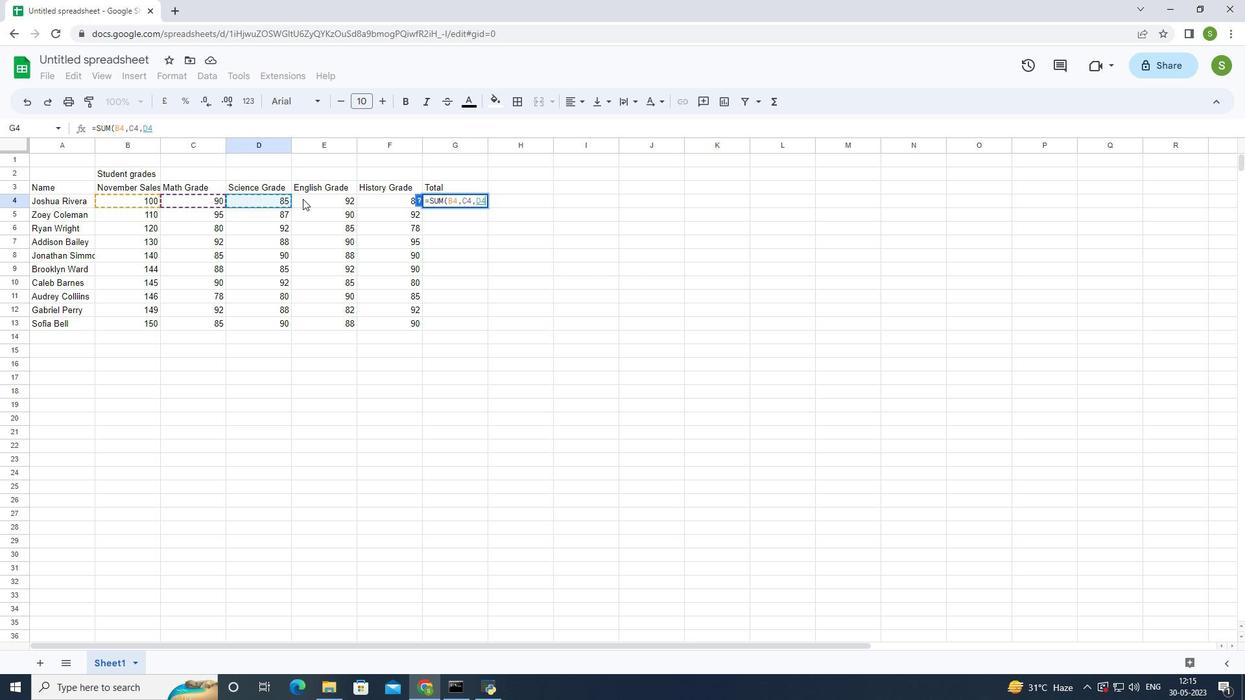 
Action: Mouse moved to (372, 199)
Screenshot: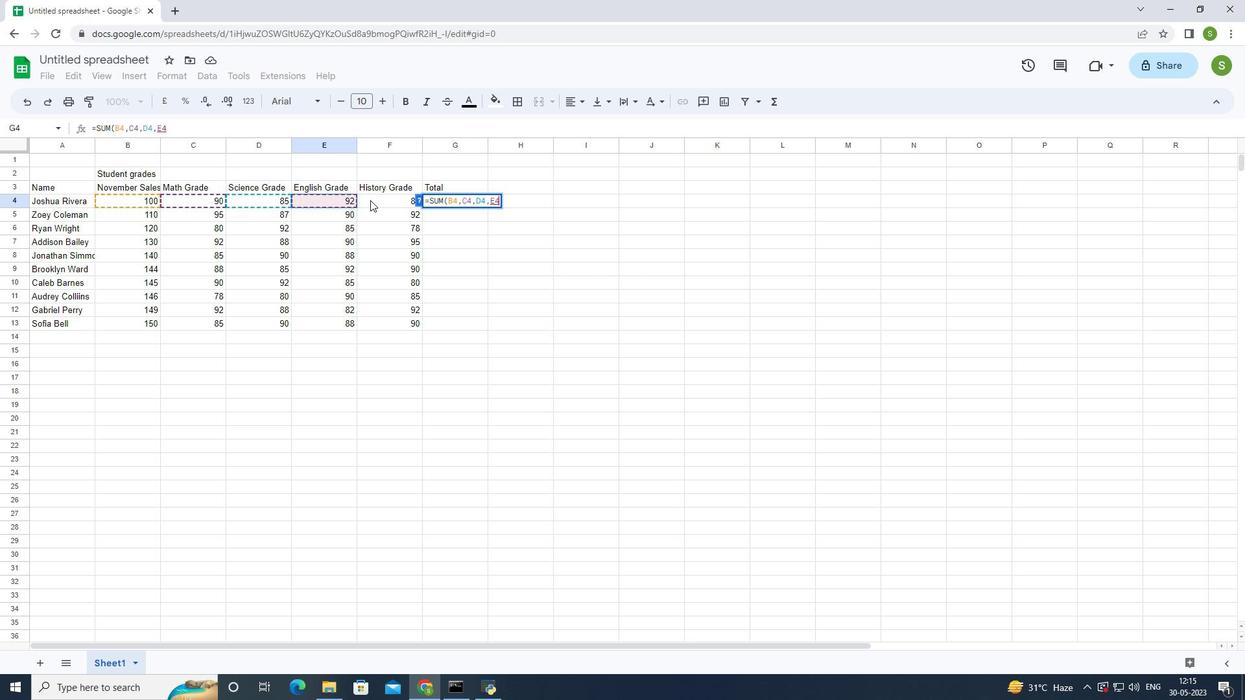 
Action: Mouse pressed left at (372, 199)
Screenshot: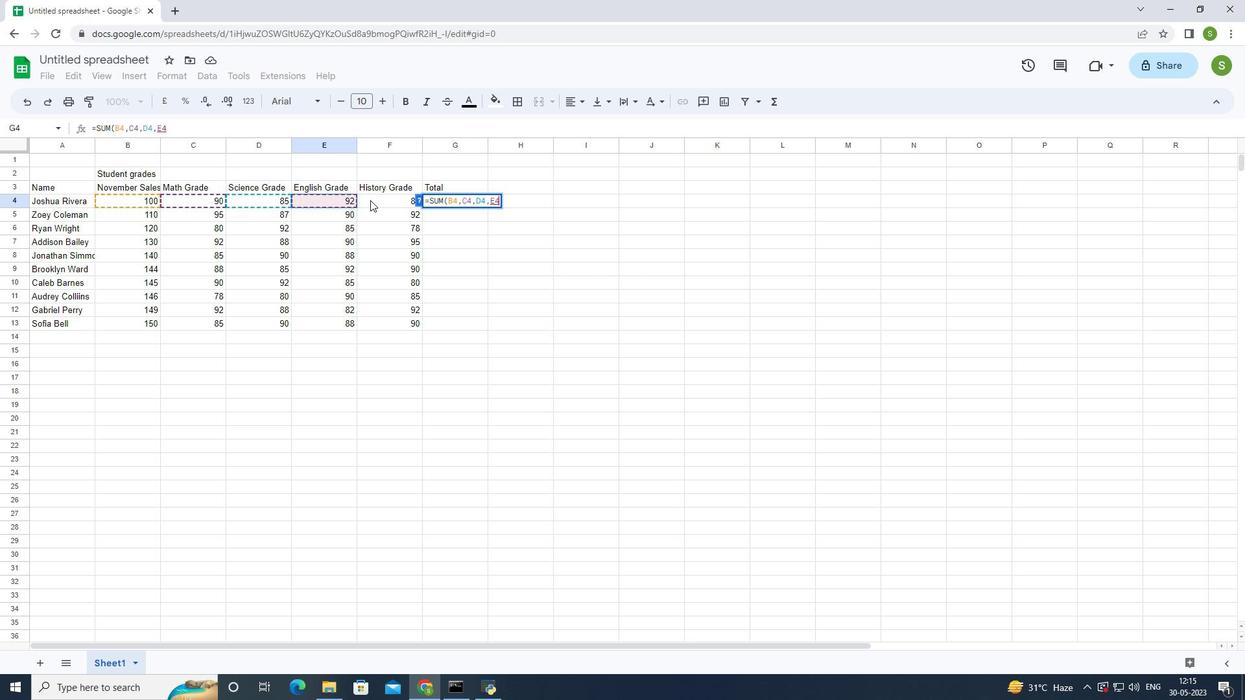 
Action: Mouse moved to (470, 208)
Screenshot: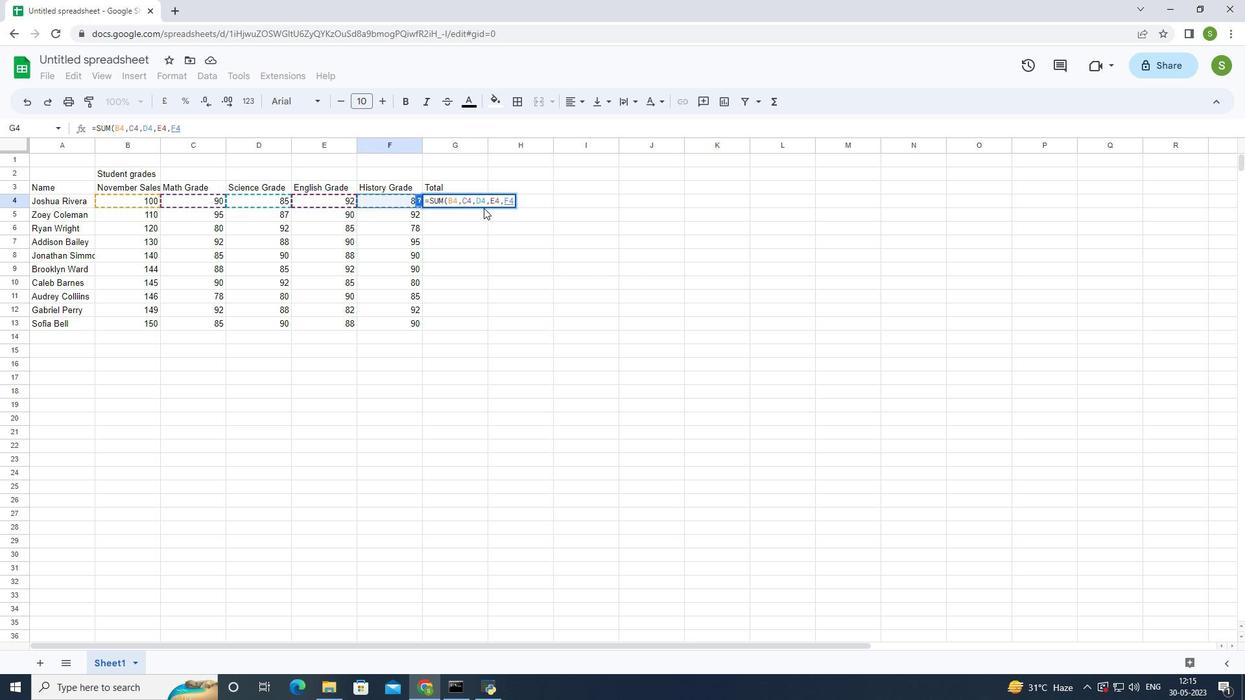 
Action: Key pressed <Key.shift_r>
Screenshot: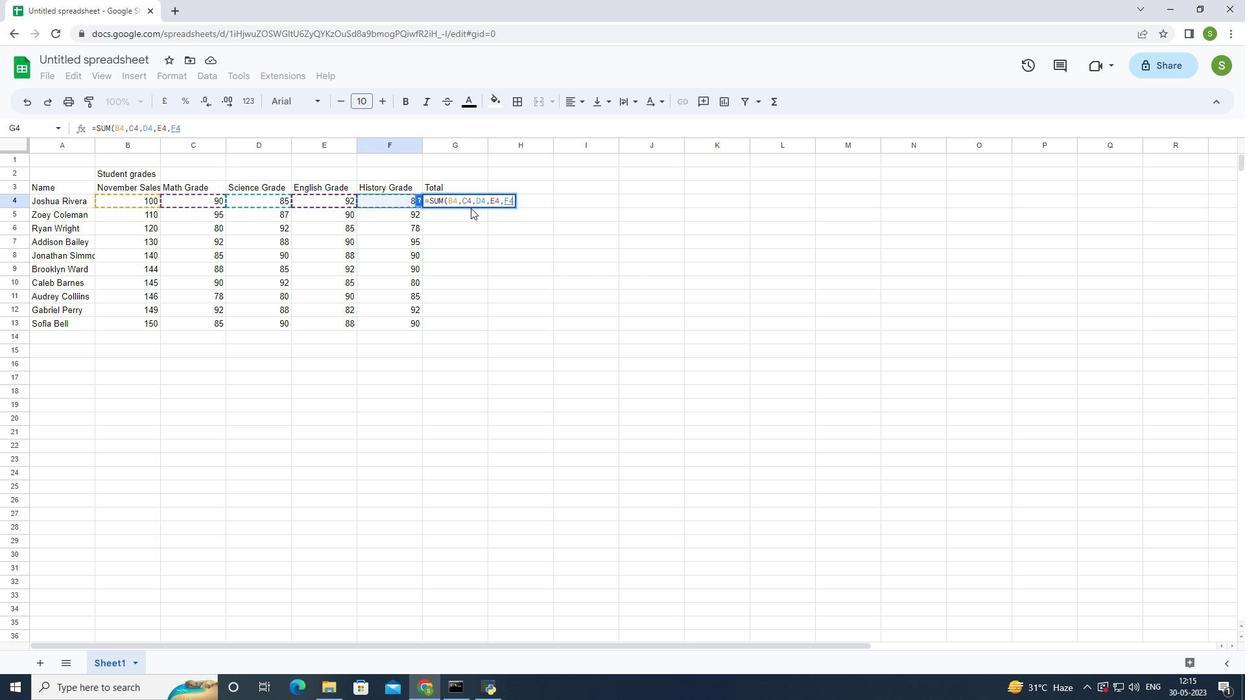 
Action: Mouse moved to (470, 208)
Screenshot: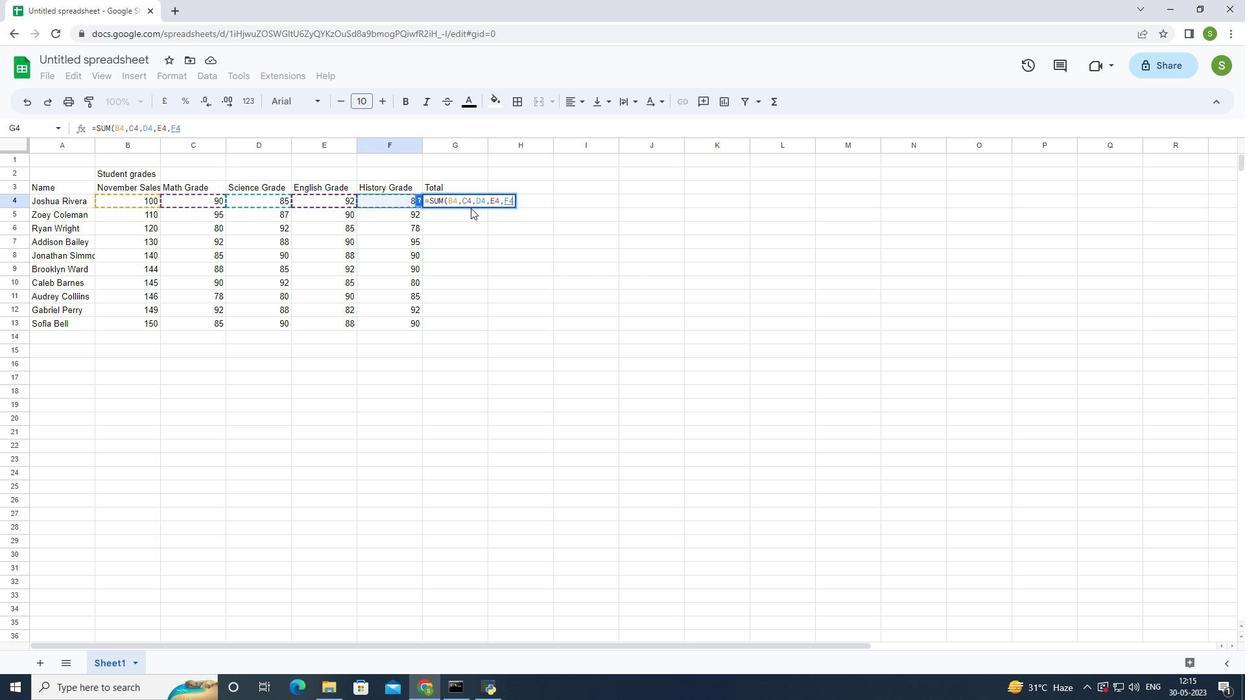 
Action: Key pressed <Key.shift_r><Key.shift_r><Key.shift_r><Key.shift_r><Key.shift_r><Key.shift_r><Key.shift_r>)
Screenshot: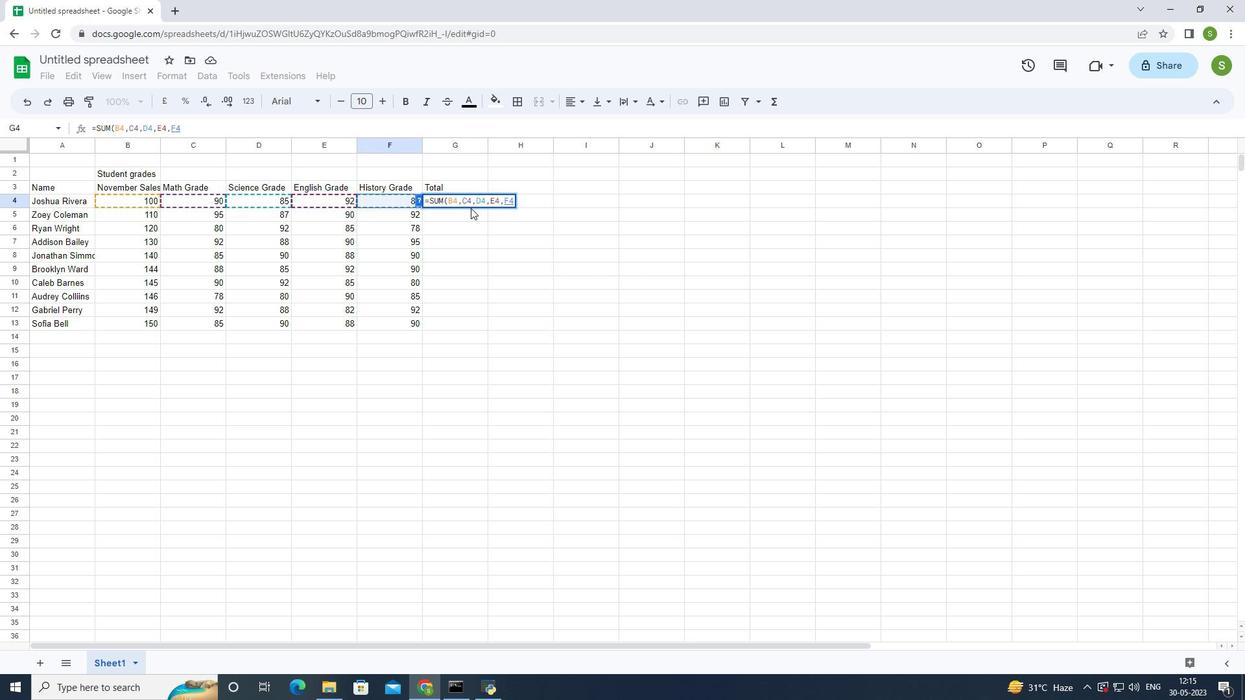 
Action: Mouse moved to (470, 208)
Screenshot: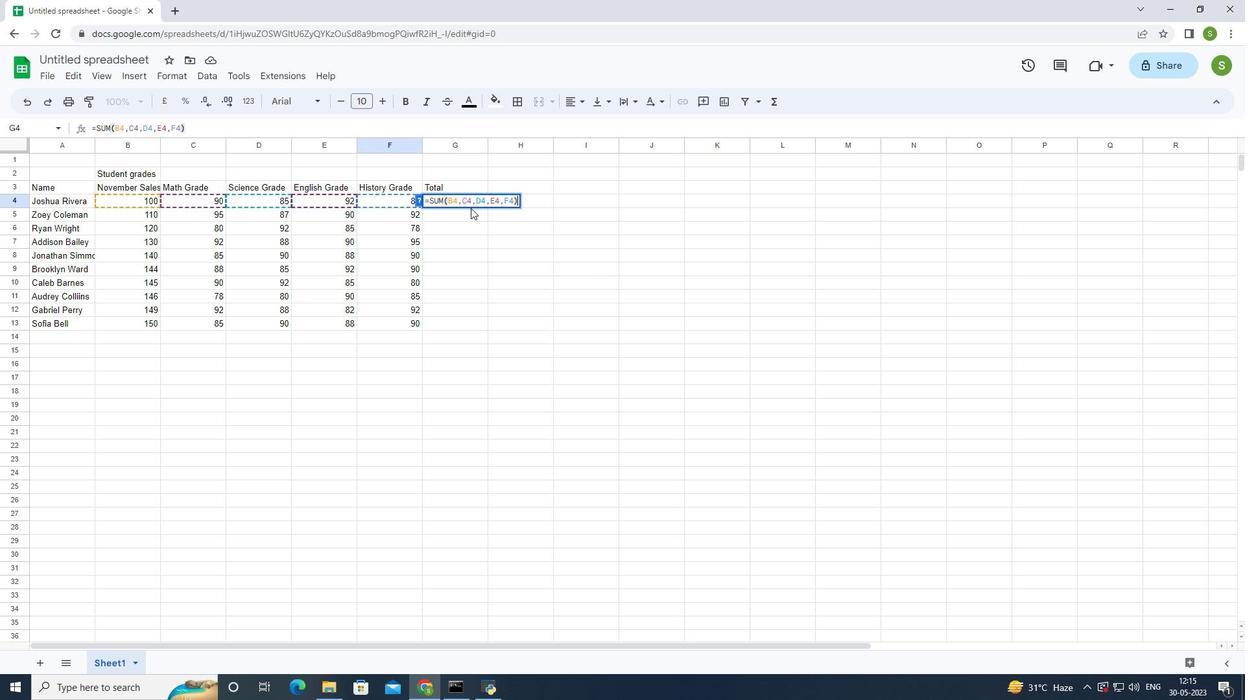 
Action: Key pressed <Key.enter>
Screenshot: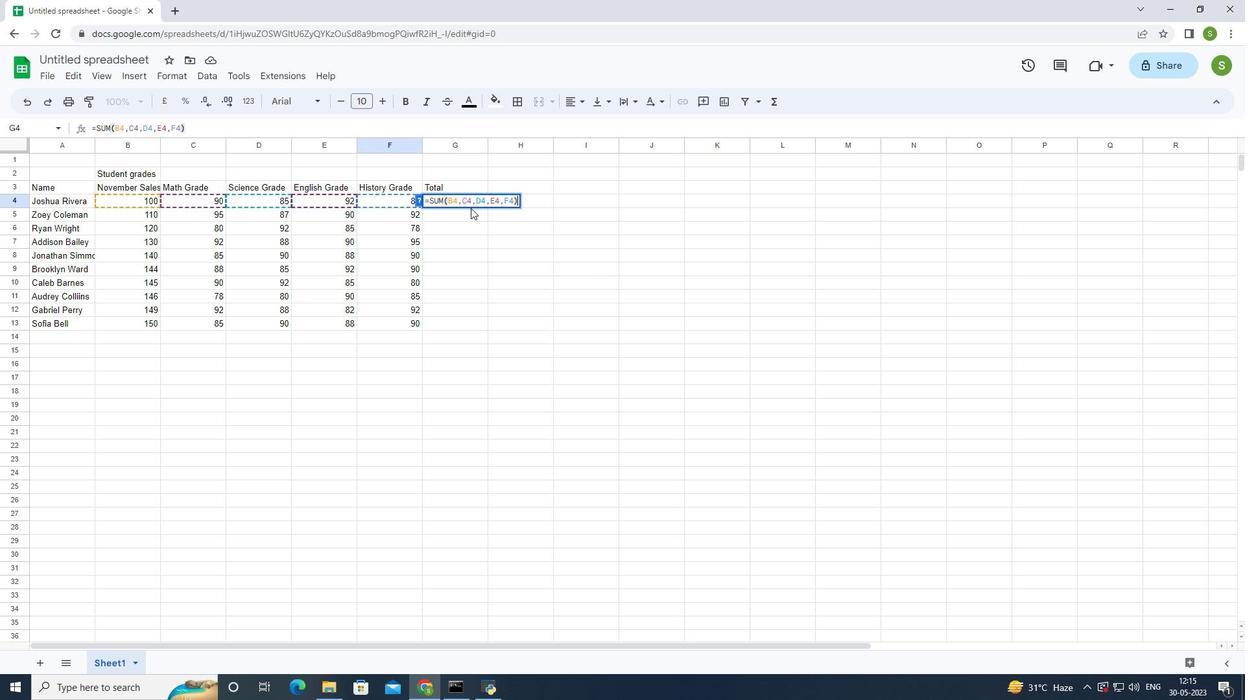 
Action: Mouse moved to (505, 300)
Screenshot: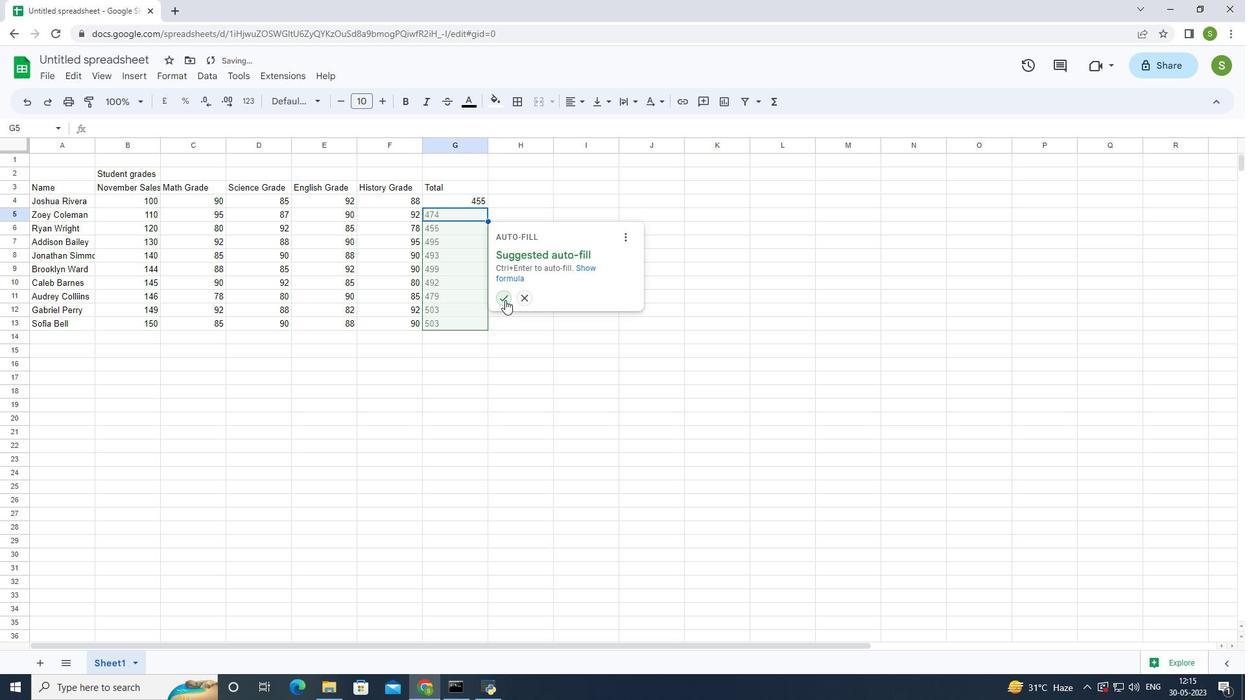 
Action: Mouse pressed left at (505, 300)
Screenshot: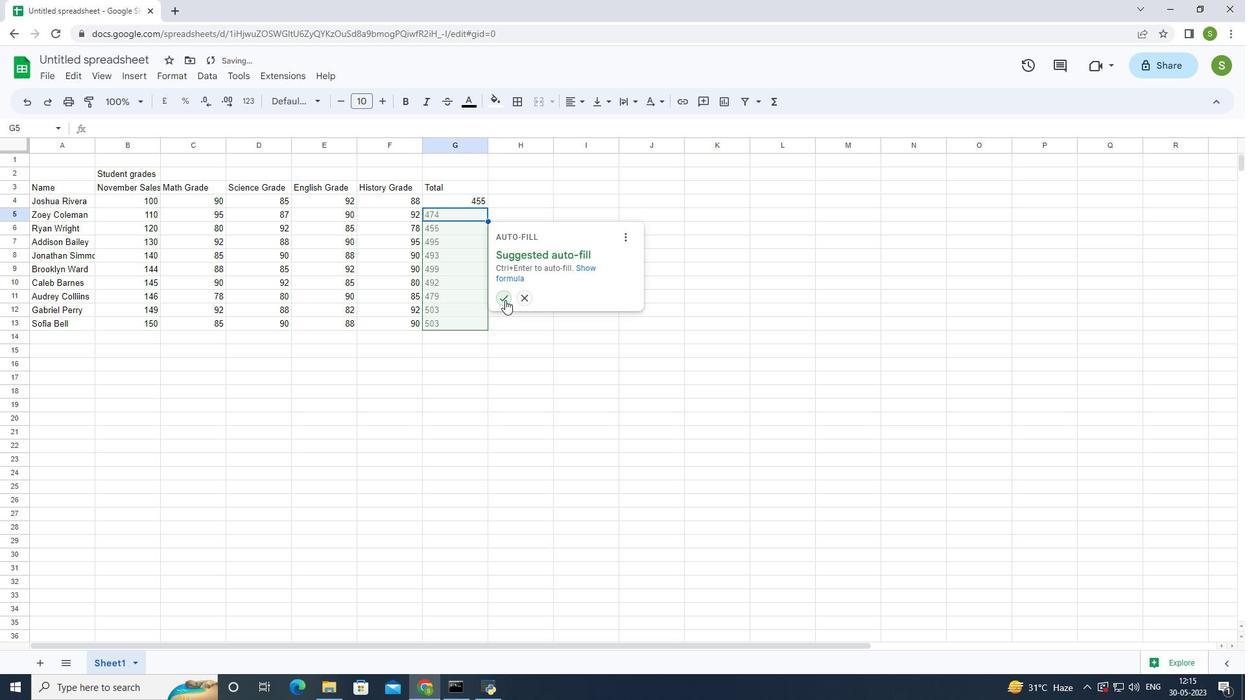 
Action: Mouse moved to (92, 56)
Screenshot: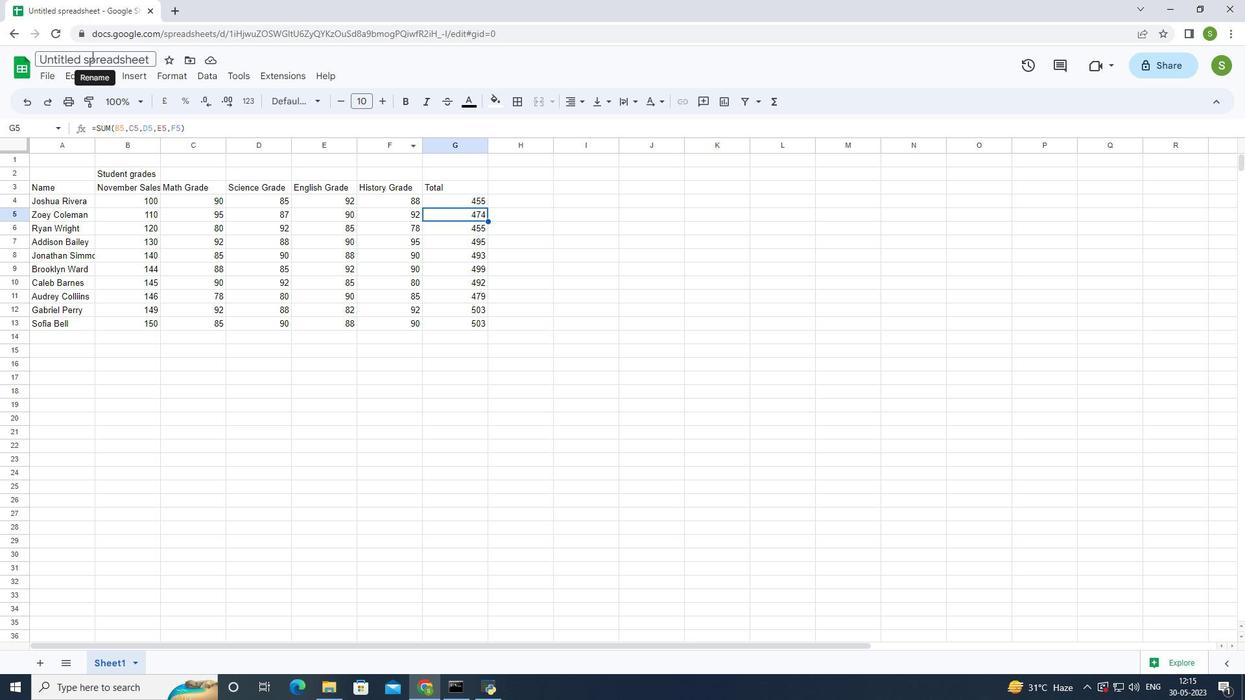 
Action: Mouse pressed left at (92, 56)
Screenshot: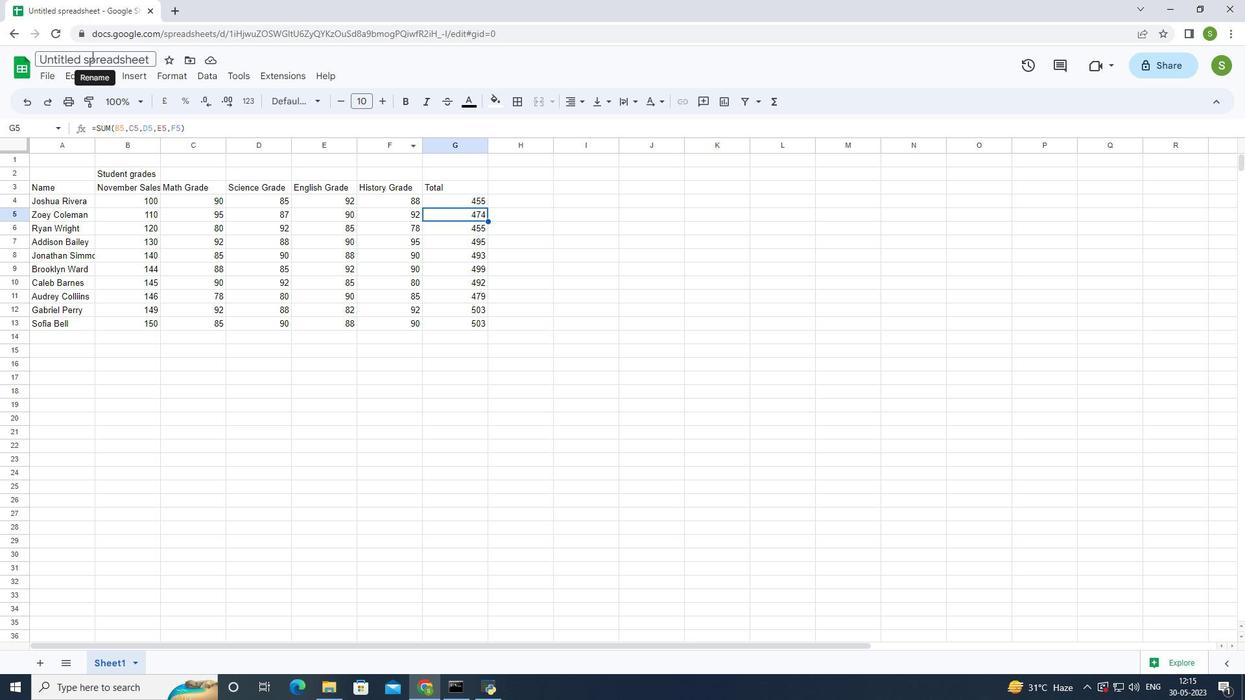 
Action: Mouse moved to (93, 57)
Screenshot: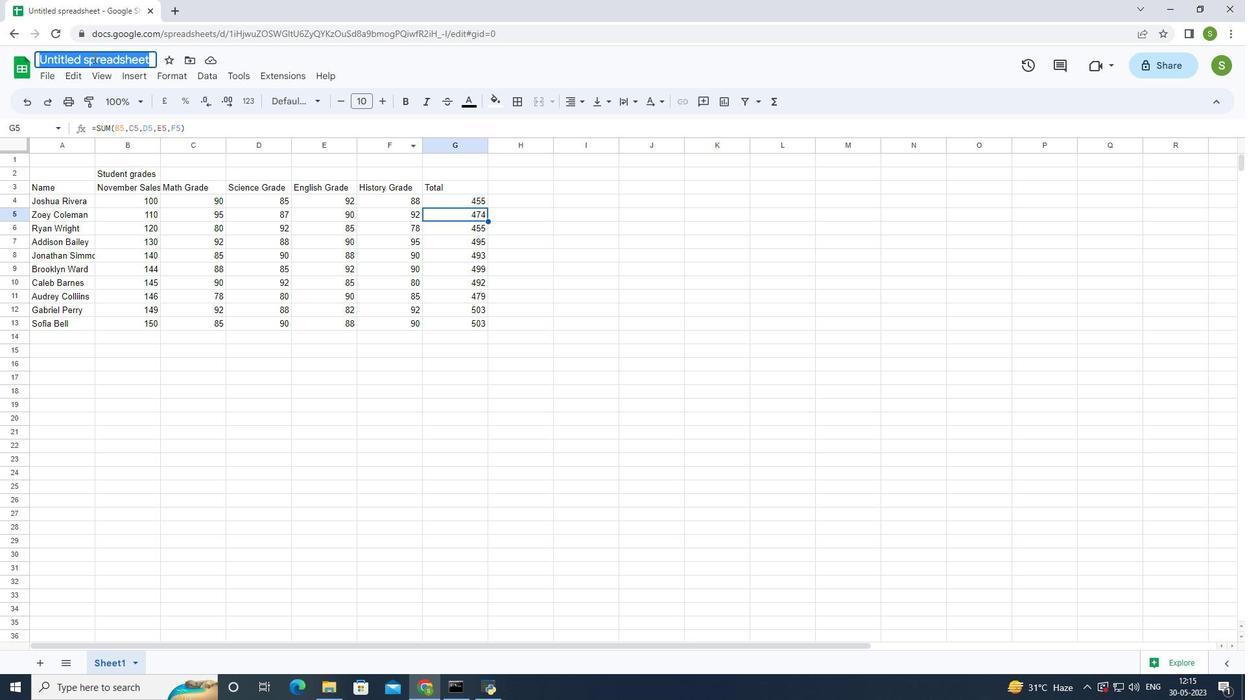 
Action: Mouse pressed left at (93, 57)
Screenshot: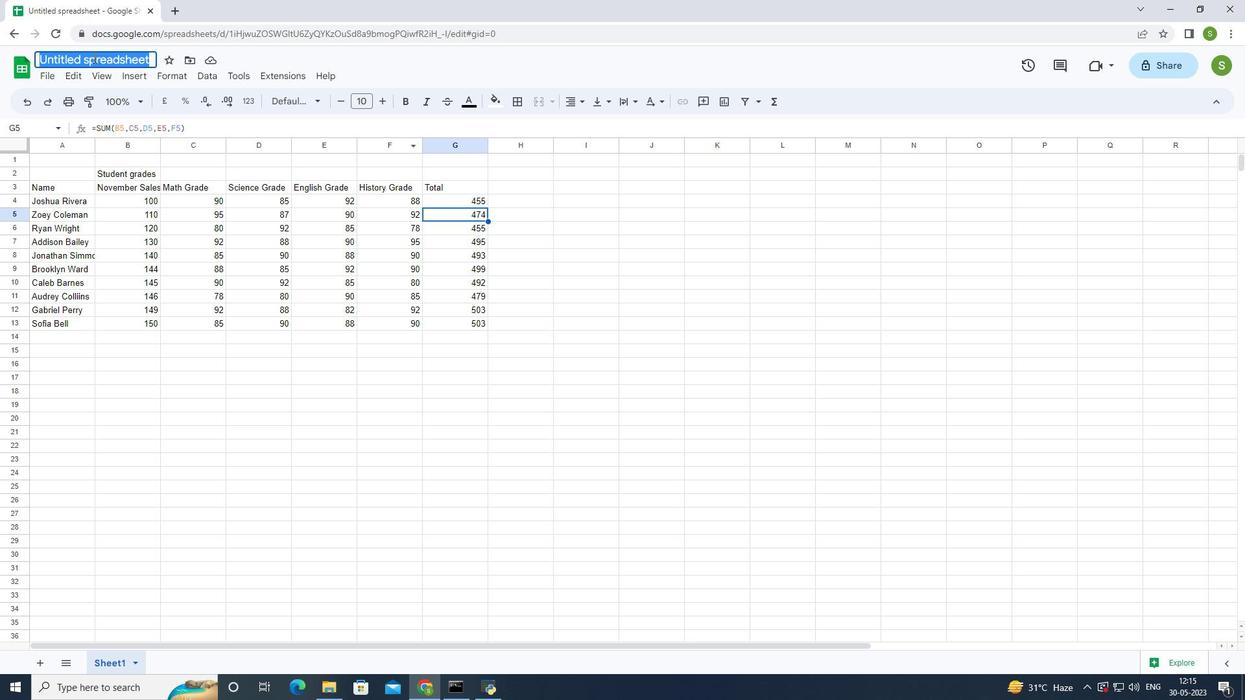 
Action: Mouse moved to (131, 75)
Screenshot: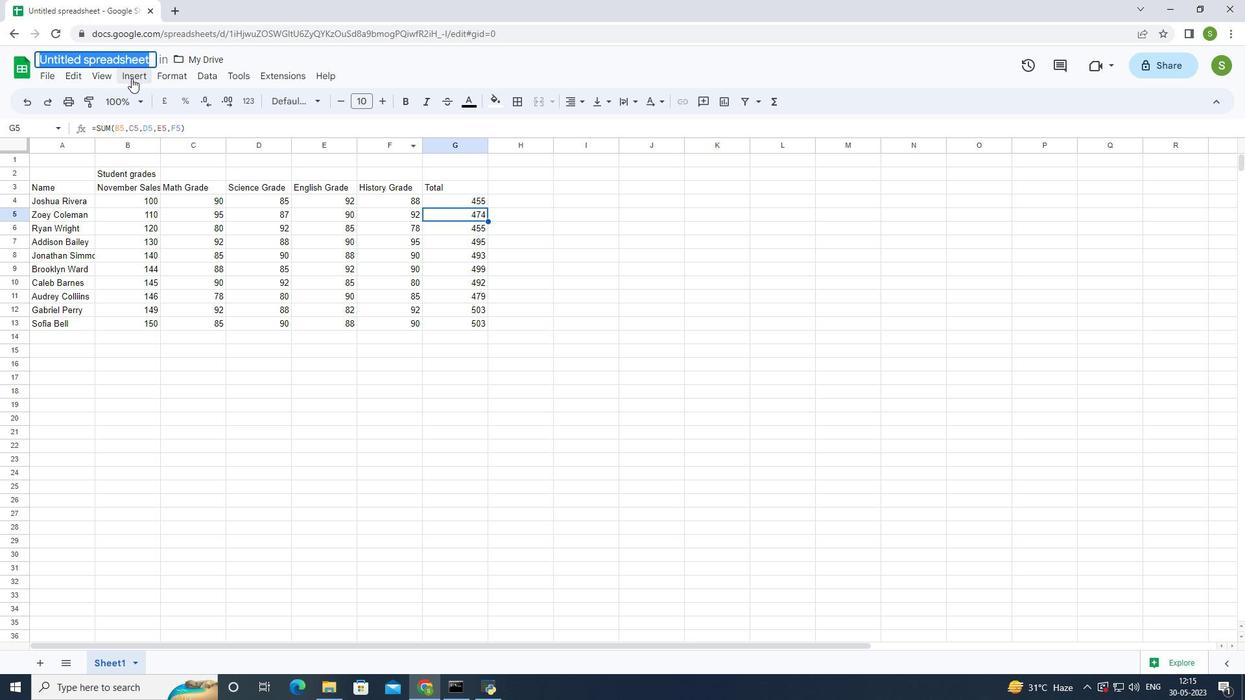 
Action: Key pressed <Key.shift>Auditing<Key.space><Key.shift>Sales<Key.space><Key.shift>Analysis<Key.enter>
Screenshot: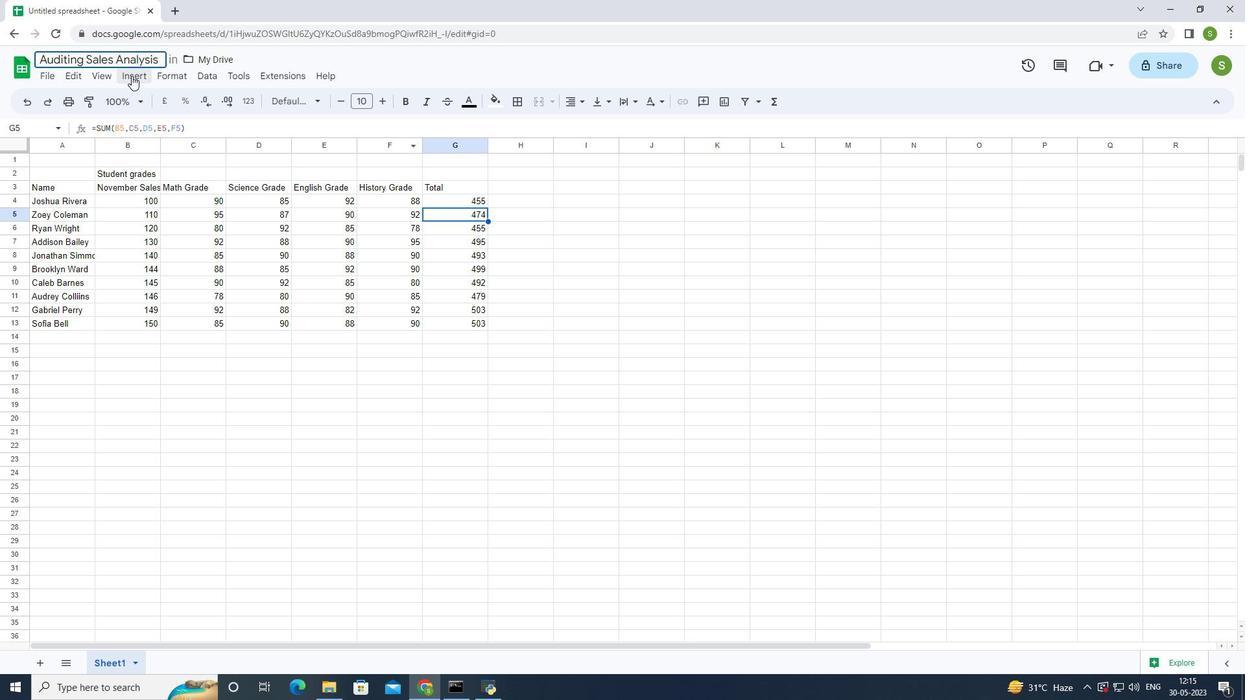 
Action: Mouse moved to (245, 177)
Screenshot: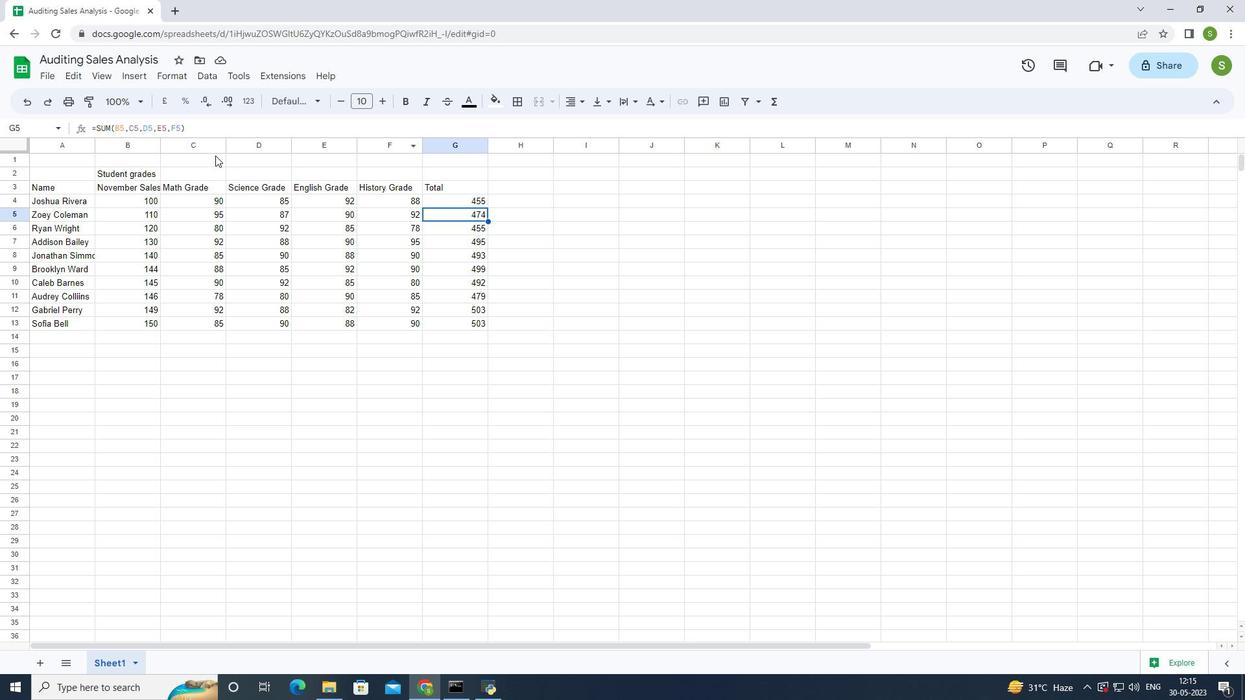 
Action: Key pressed ctrl+S
Screenshot: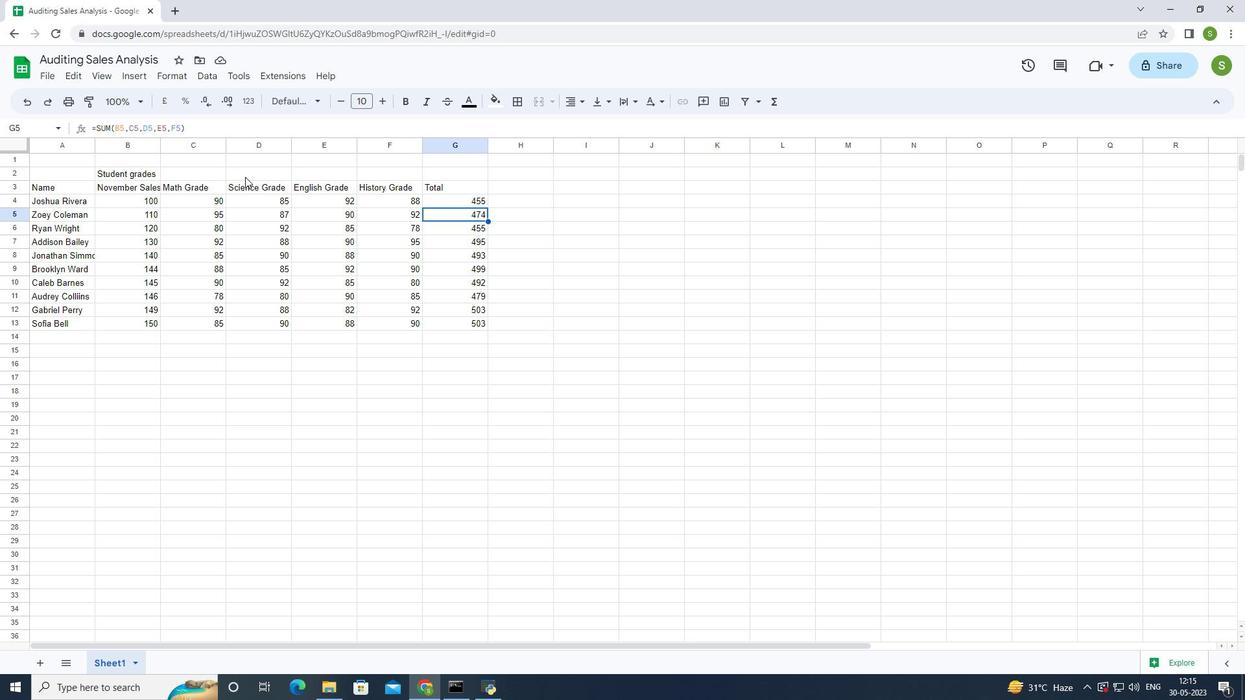 
Action: Mouse moved to (547, 247)
Screenshot: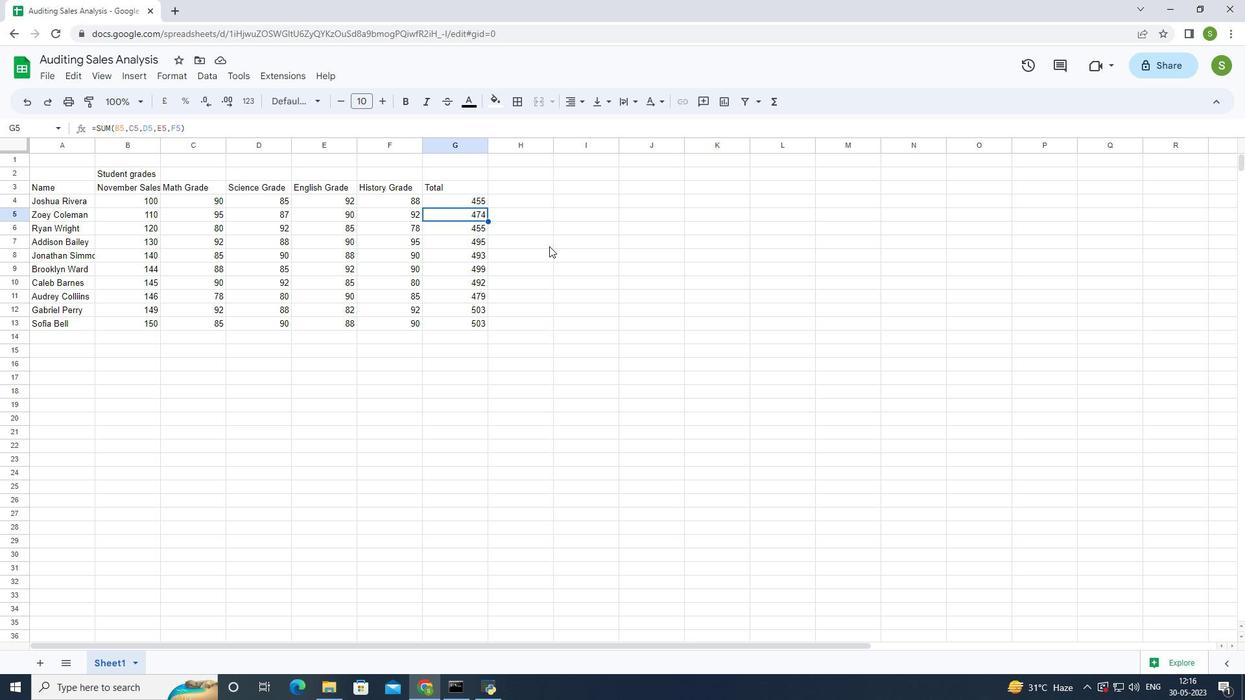 
